 Task: Add a timeline in the project CarveWorks for the epic 'Test Environment Management' from 2024/06/02 to 2024/12/24. Add a timeline in the project CarveWorks for the epic 'Compliance Management' from 2024/03/02 to 2024/10/25. Add a timeline in the project CarveWorks for the epic 'Cloud Cost Optimization' from 2023/06/06 to 2025/10/12
Action: Mouse moved to (216, 65)
Screenshot: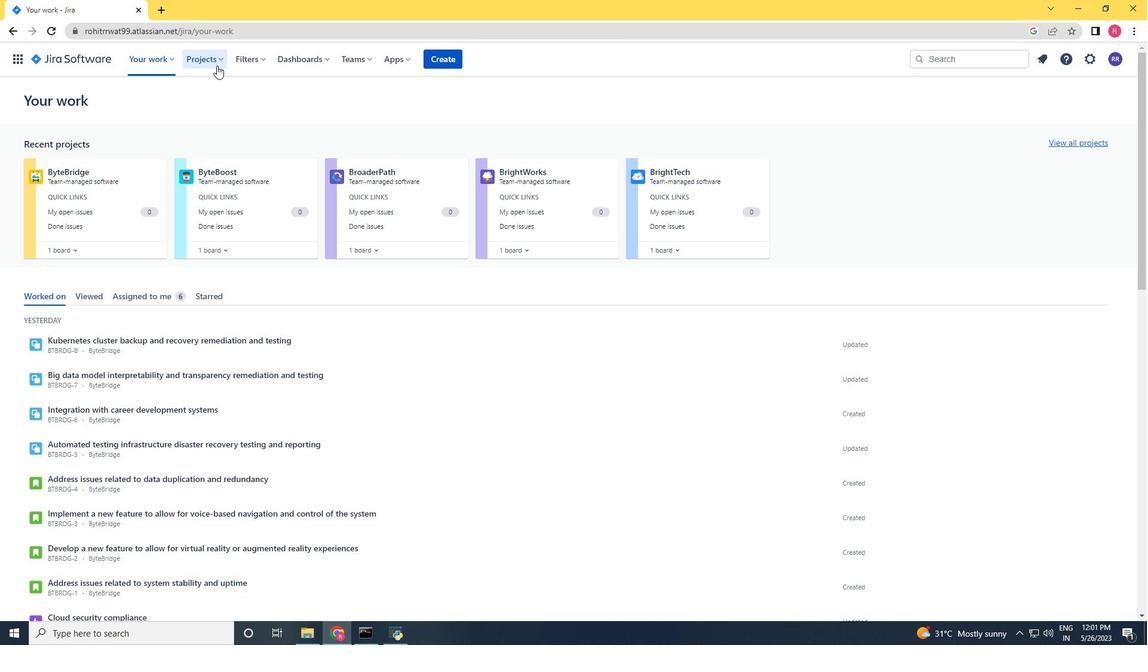 
Action: Mouse pressed left at (216, 65)
Screenshot: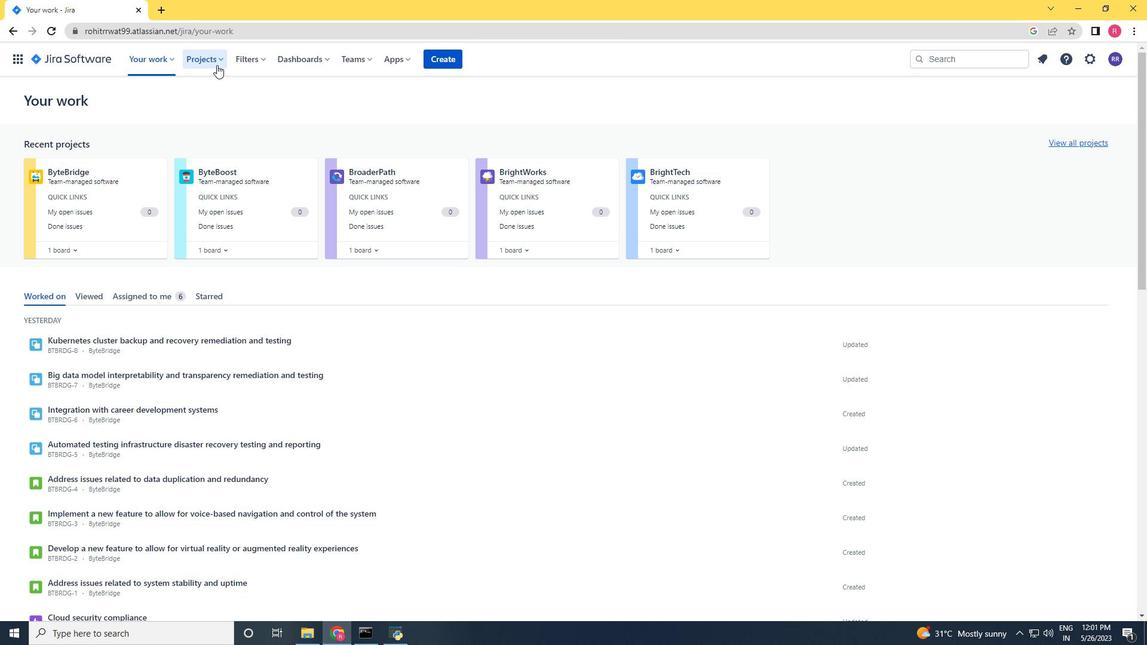 
Action: Mouse moved to (298, 121)
Screenshot: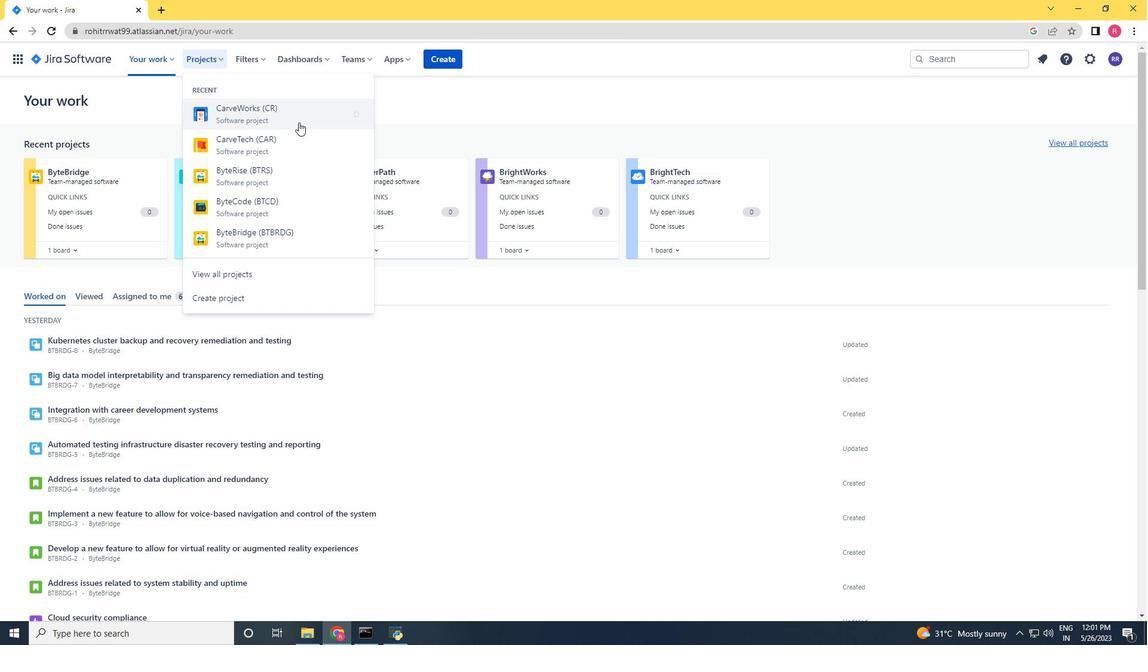 
Action: Mouse pressed left at (298, 121)
Screenshot: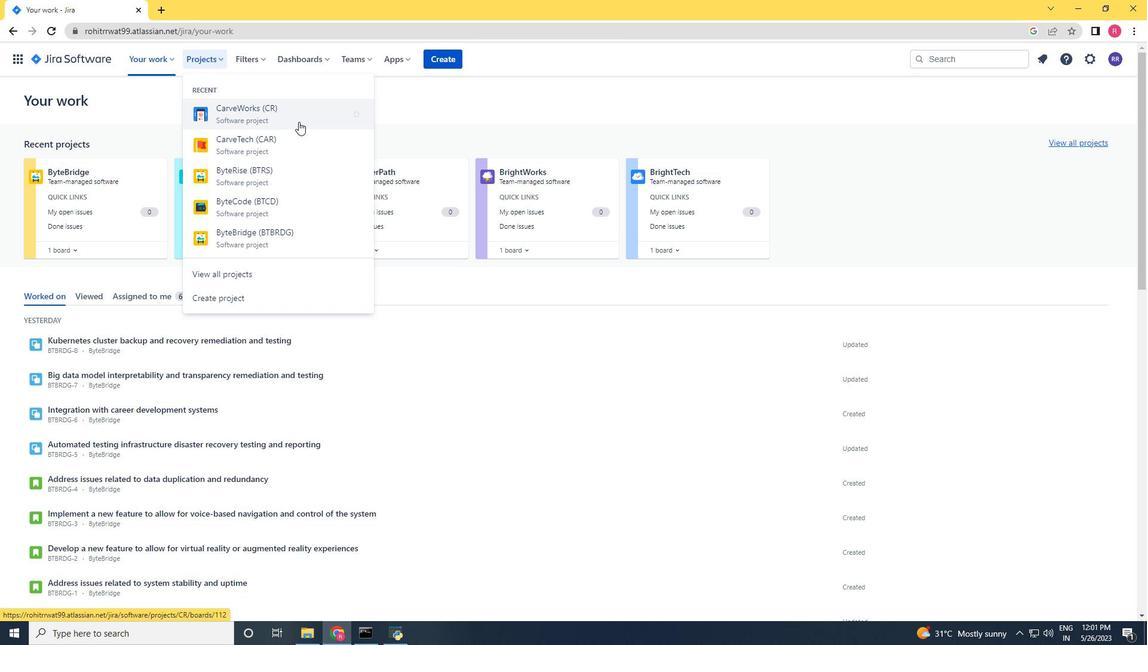 
Action: Mouse moved to (64, 178)
Screenshot: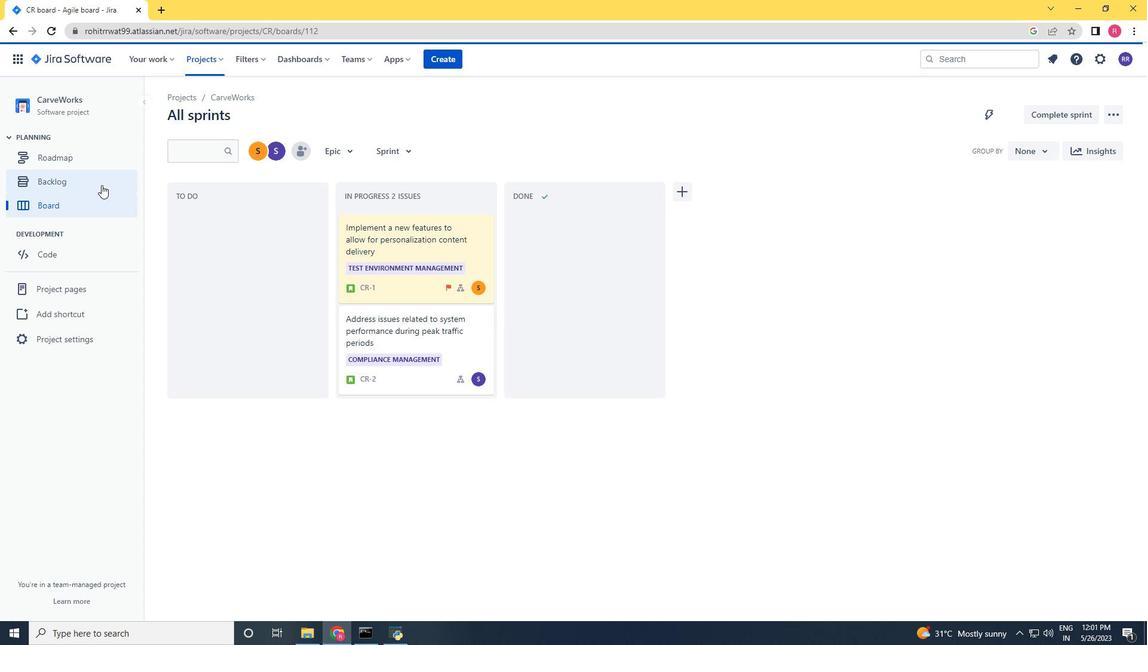 
Action: Mouse pressed left at (64, 178)
Screenshot: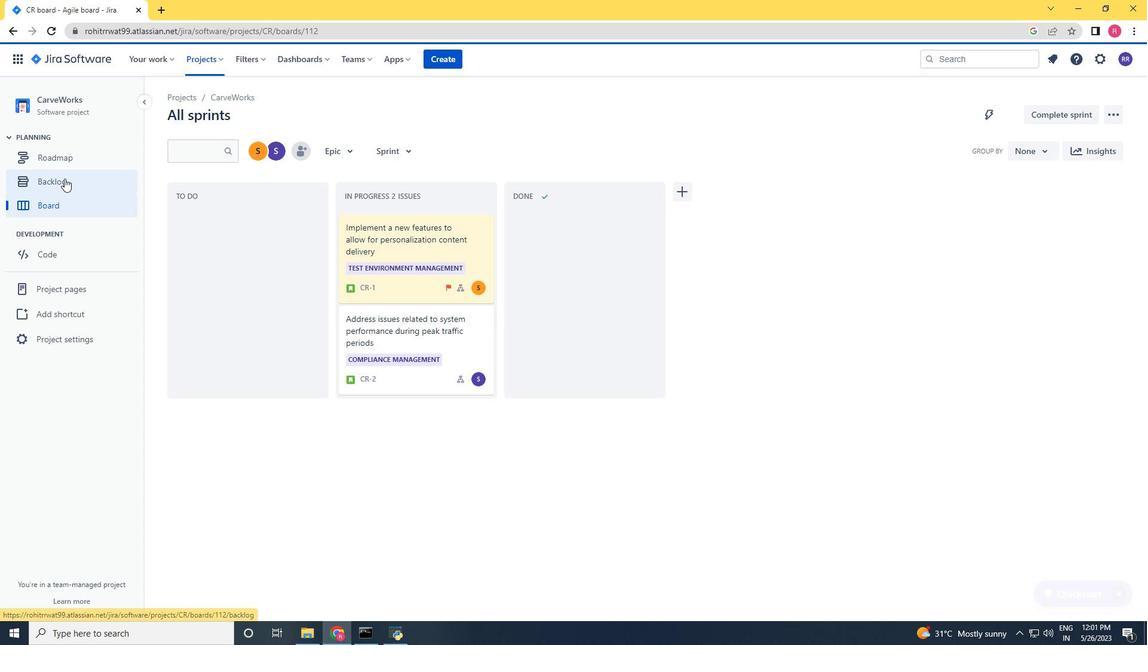 
Action: Mouse moved to (772, 357)
Screenshot: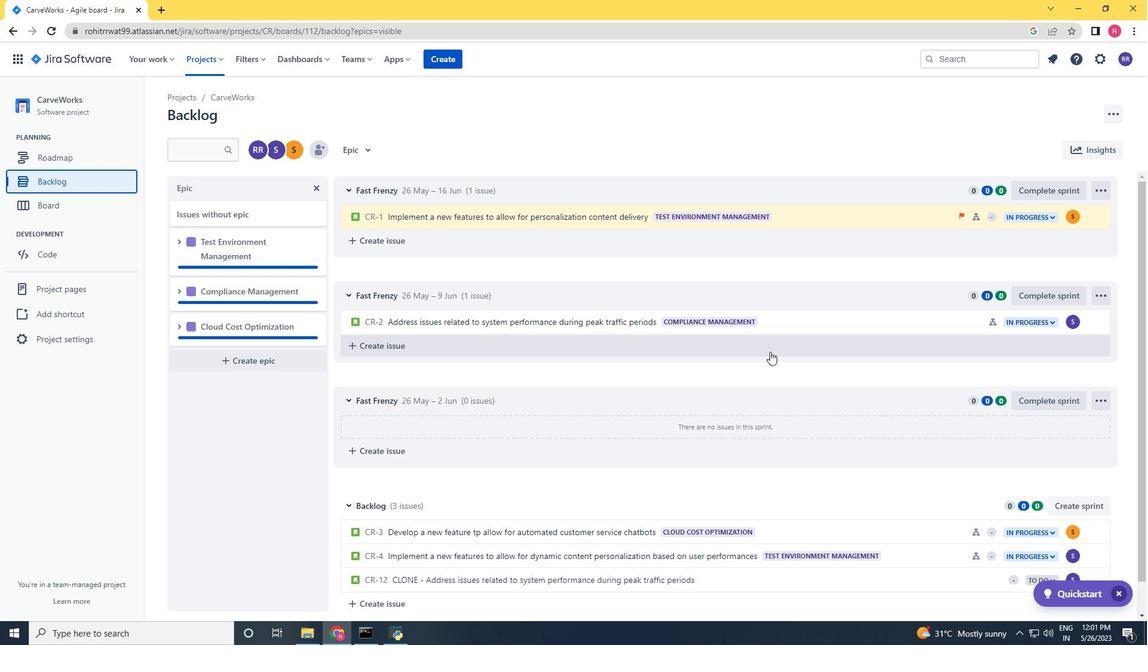 
Action: Mouse scrolled (802, 359) with delta (0, 0)
Screenshot: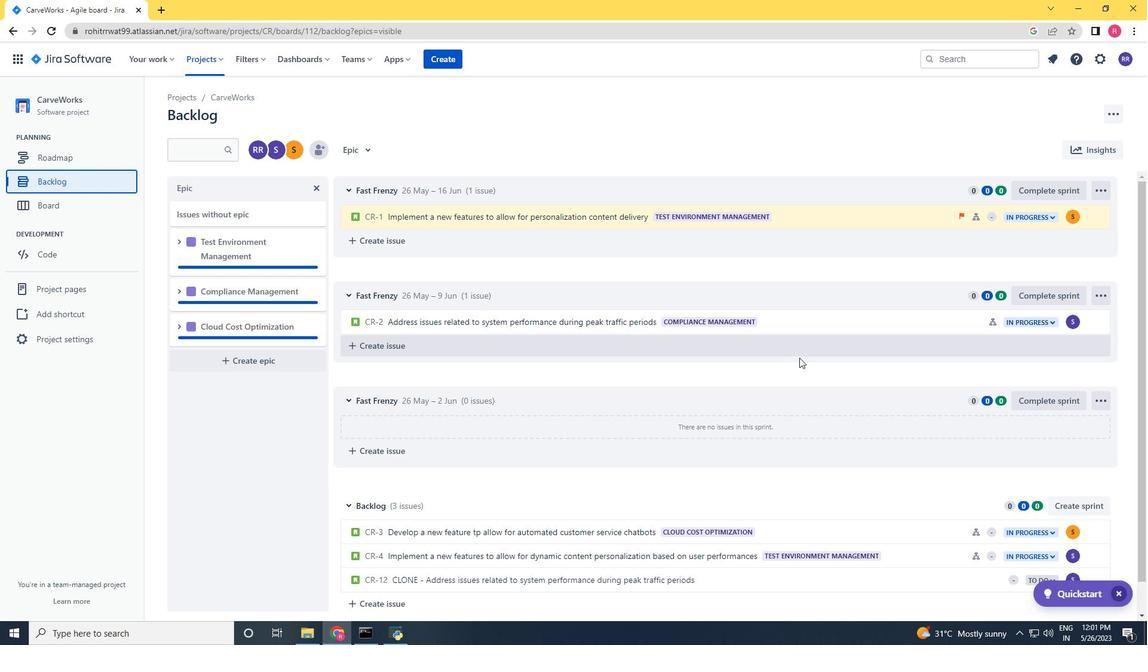 
Action: Mouse moved to (573, 329)
Screenshot: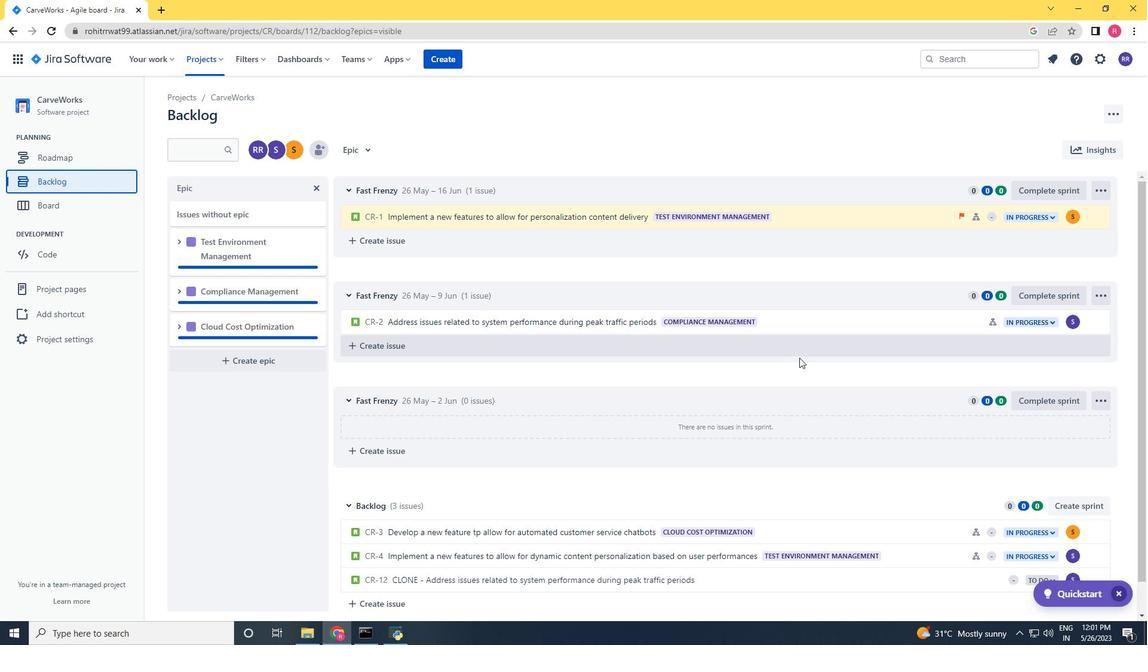 
Action: Mouse scrolled (803, 359) with delta (0, 0)
Screenshot: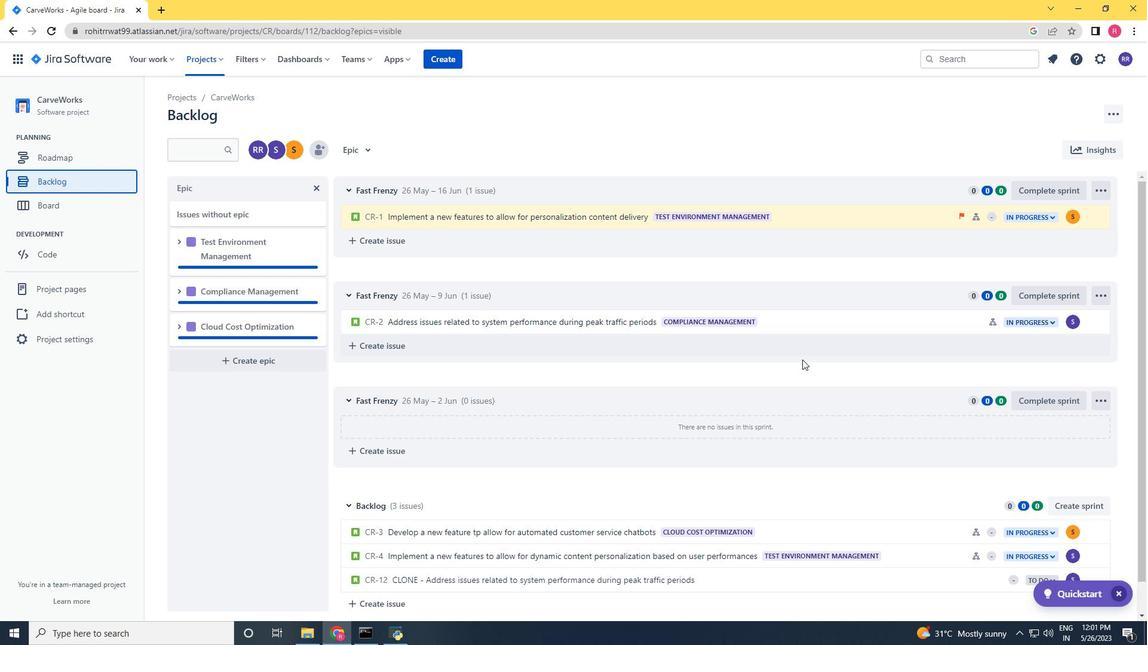 
Action: Mouse moved to (476, 310)
Screenshot: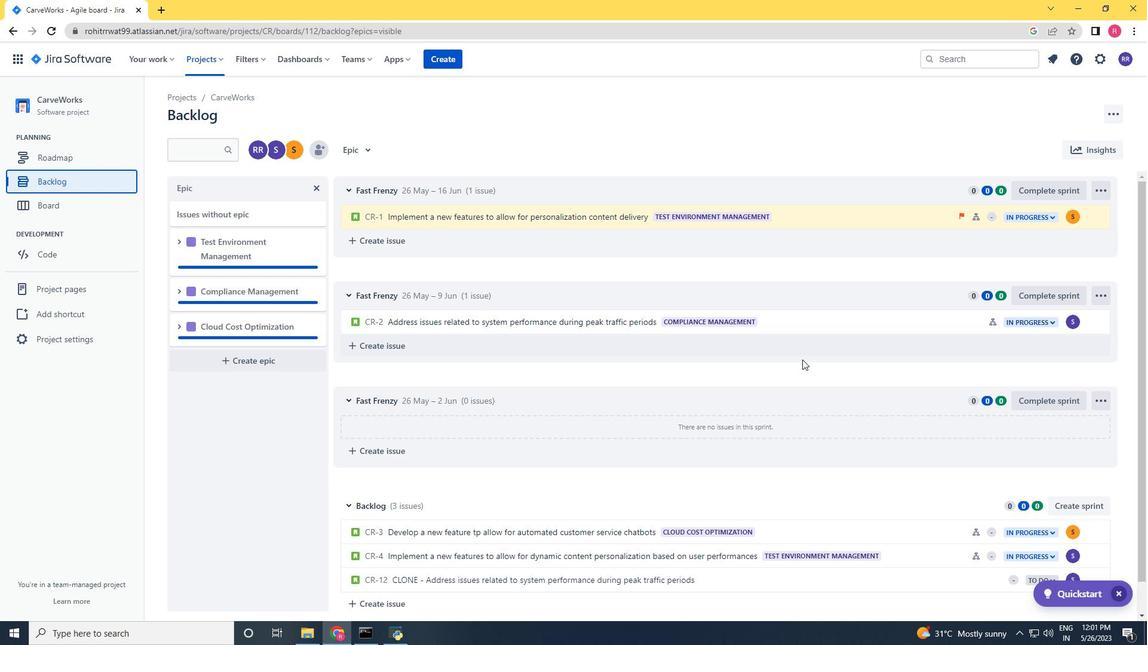 
Action: Mouse scrolled (804, 360) with delta (0, 0)
Screenshot: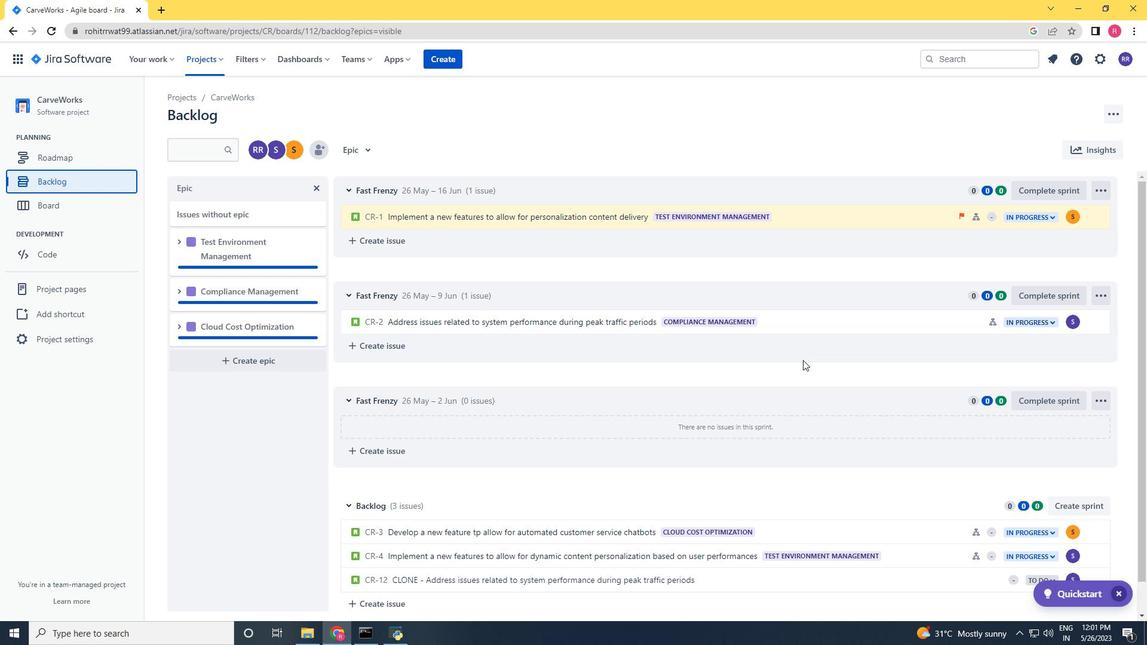 
Action: Mouse moved to (391, 289)
Screenshot: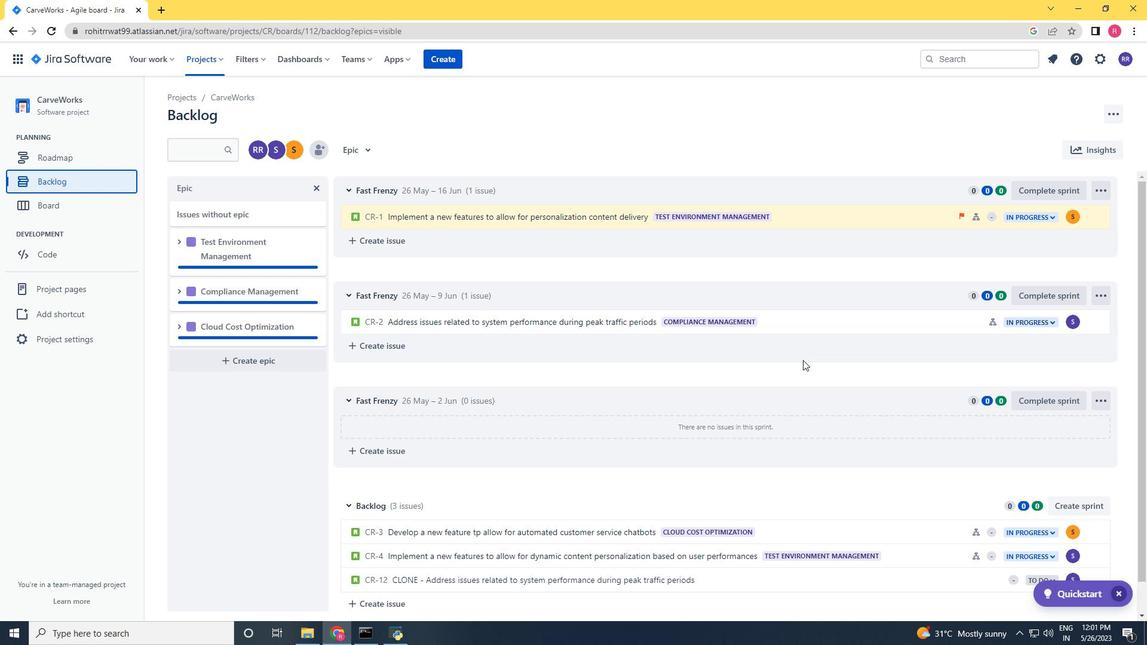 
Action: Mouse scrolled (804, 360) with delta (0, 0)
Screenshot: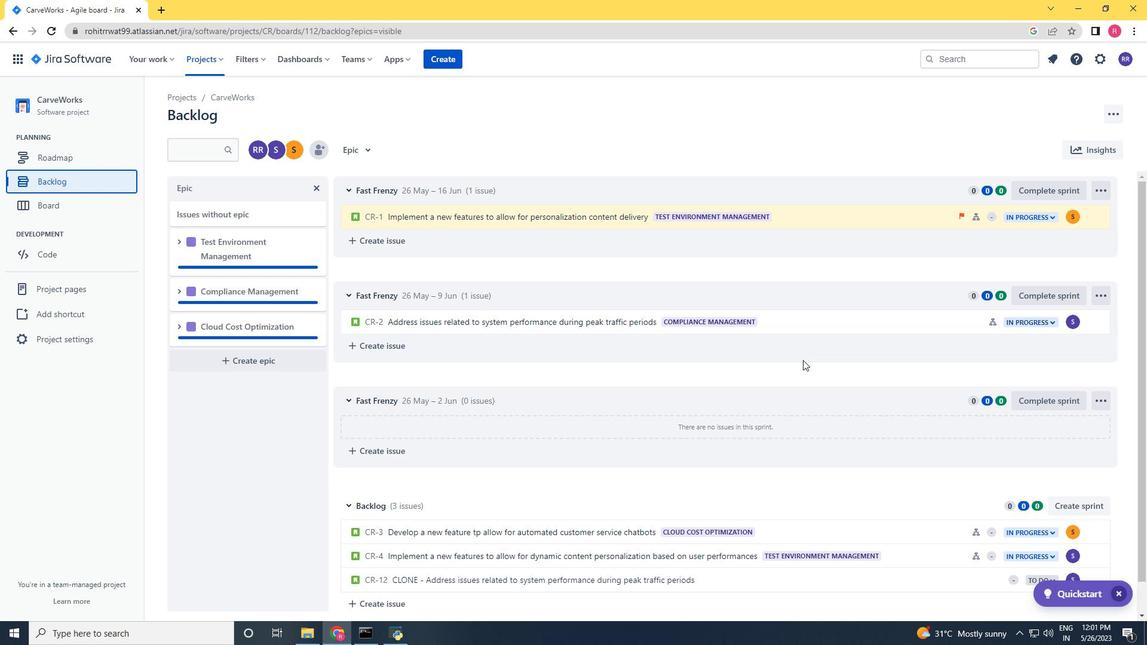 
Action: Mouse moved to (176, 241)
Screenshot: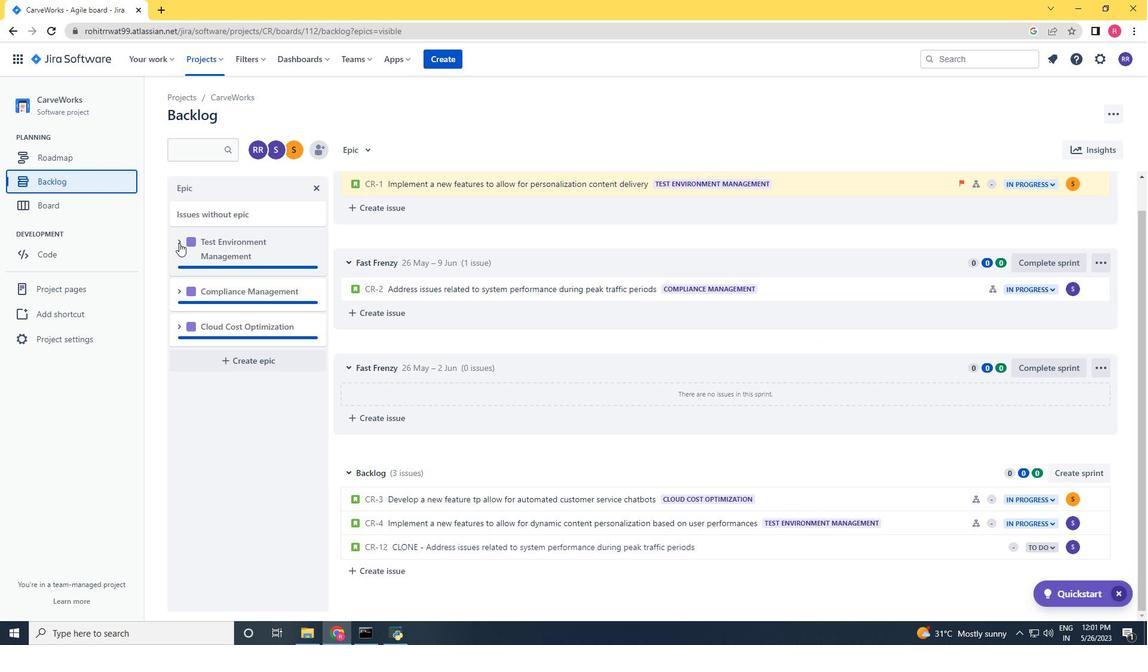 
Action: Mouse pressed left at (176, 241)
Screenshot: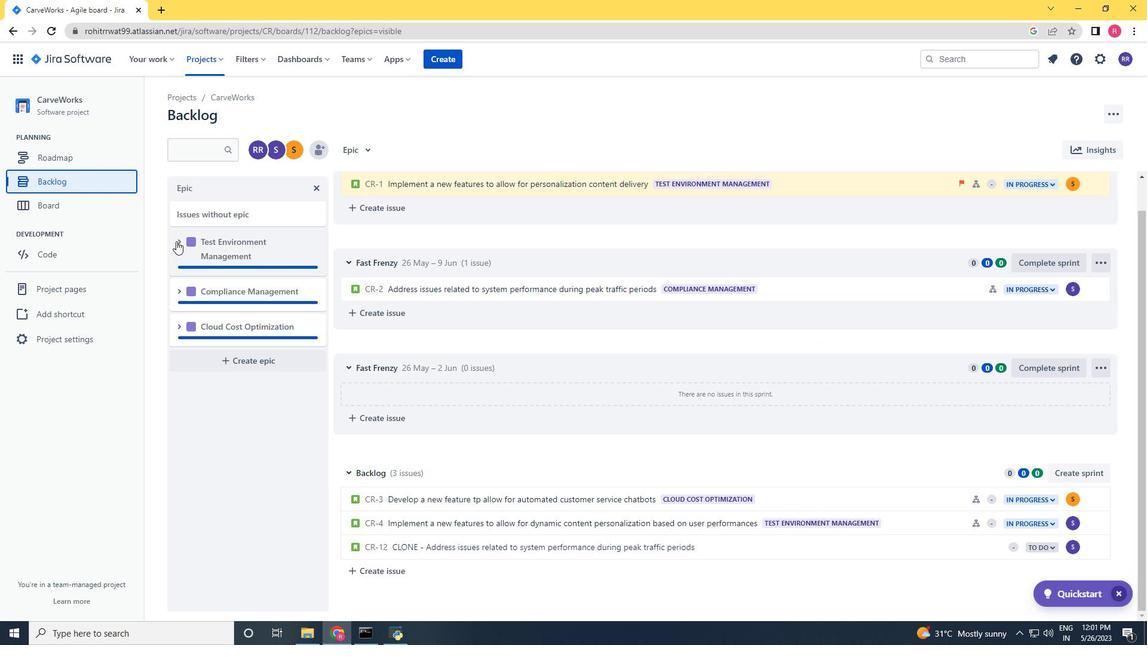 
Action: Mouse moved to (224, 297)
Screenshot: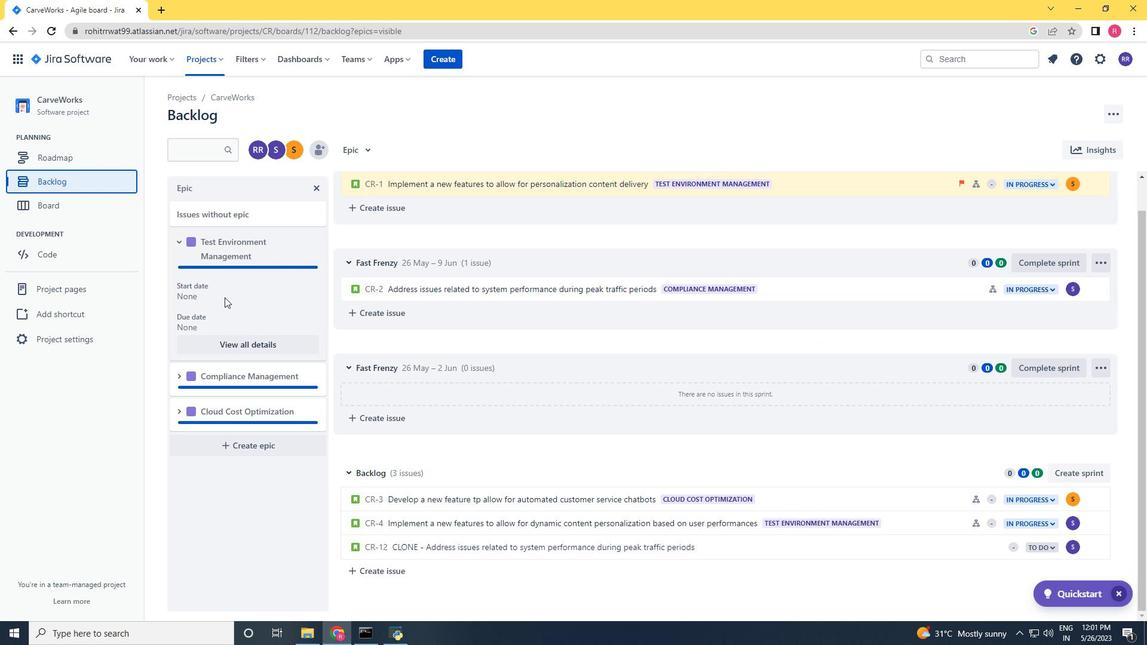 
Action: Mouse scrolled (224, 296) with delta (0, 0)
Screenshot: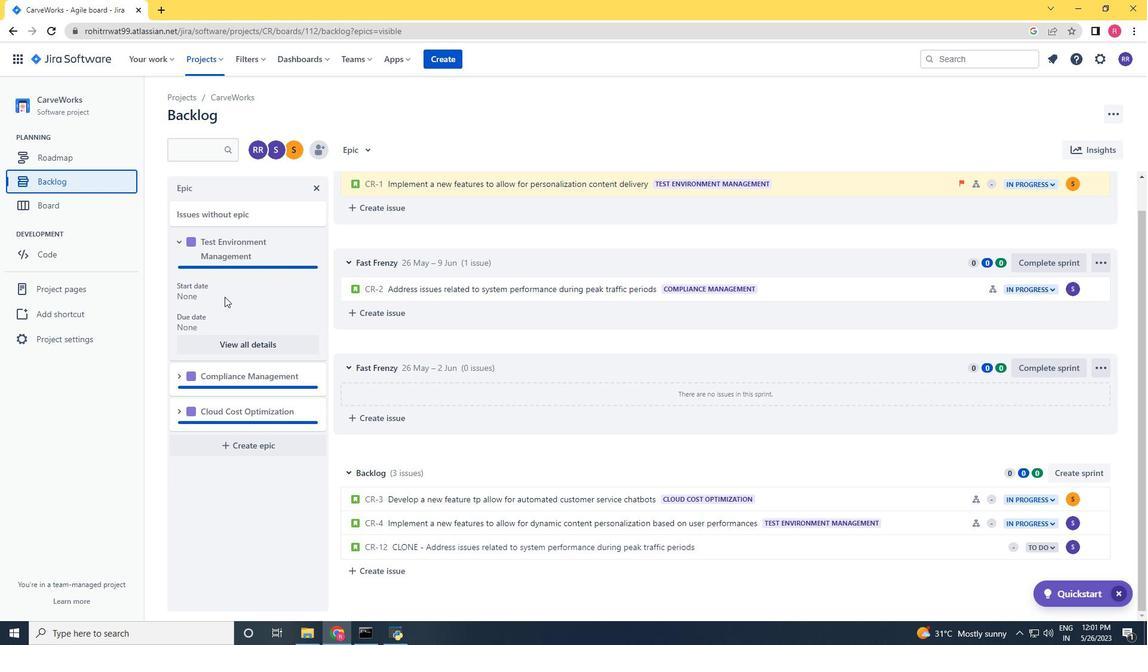 
Action: Mouse scrolled (224, 296) with delta (0, 0)
Screenshot: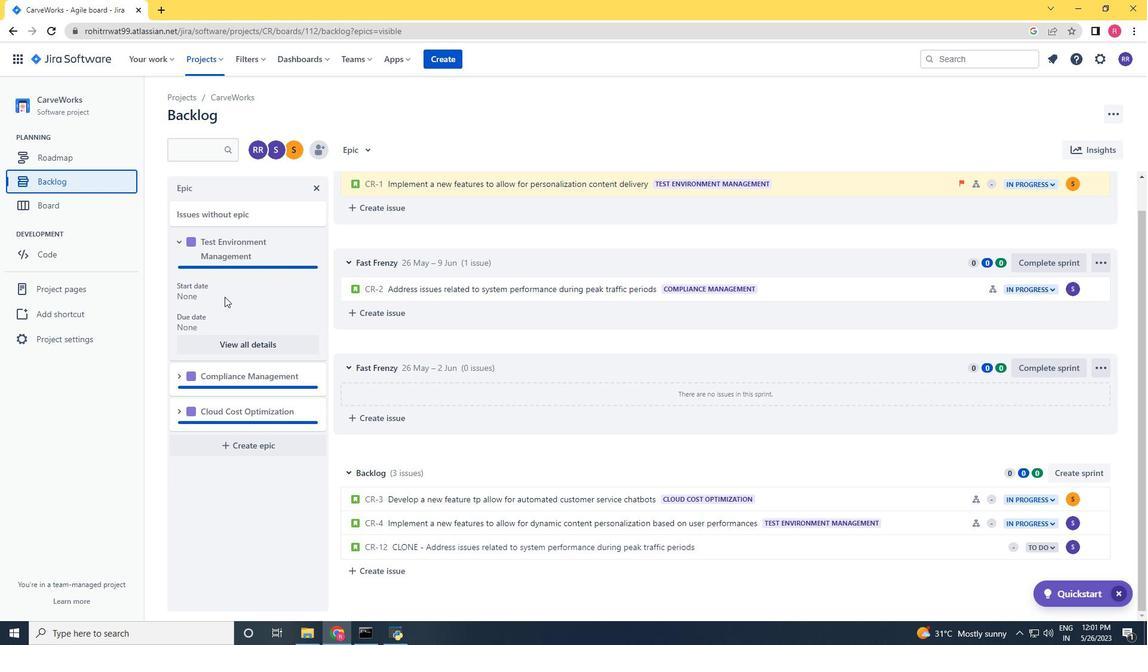 
Action: Mouse scrolled (224, 296) with delta (0, 0)
Screenshot: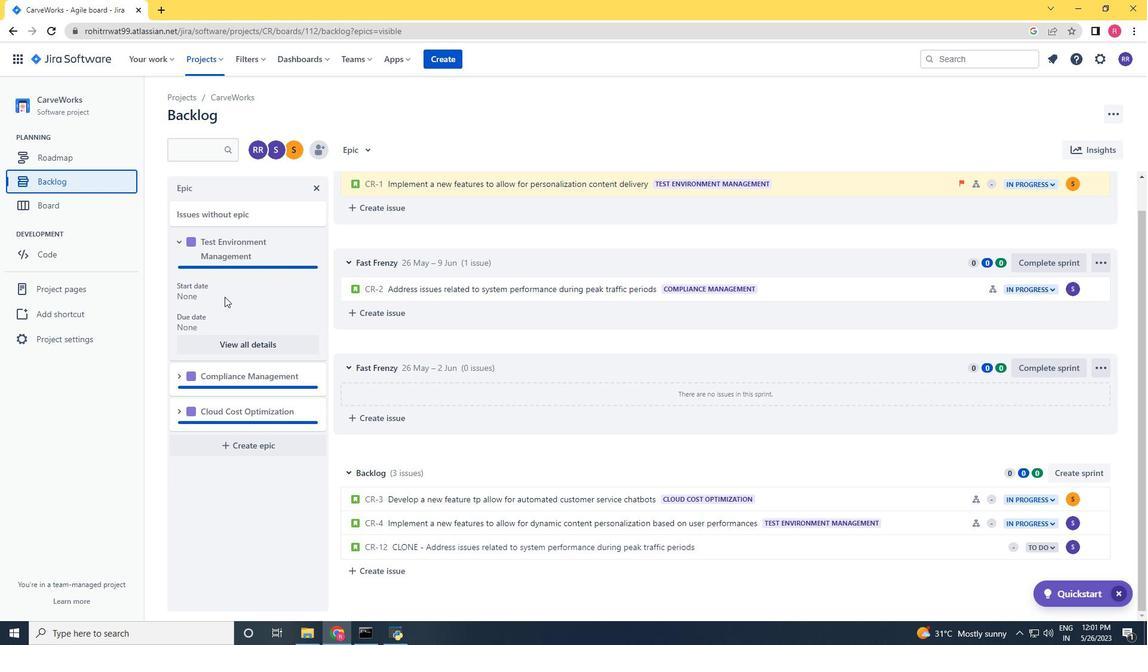 
Action: Mouse moved to (246, 343)
Screenshot: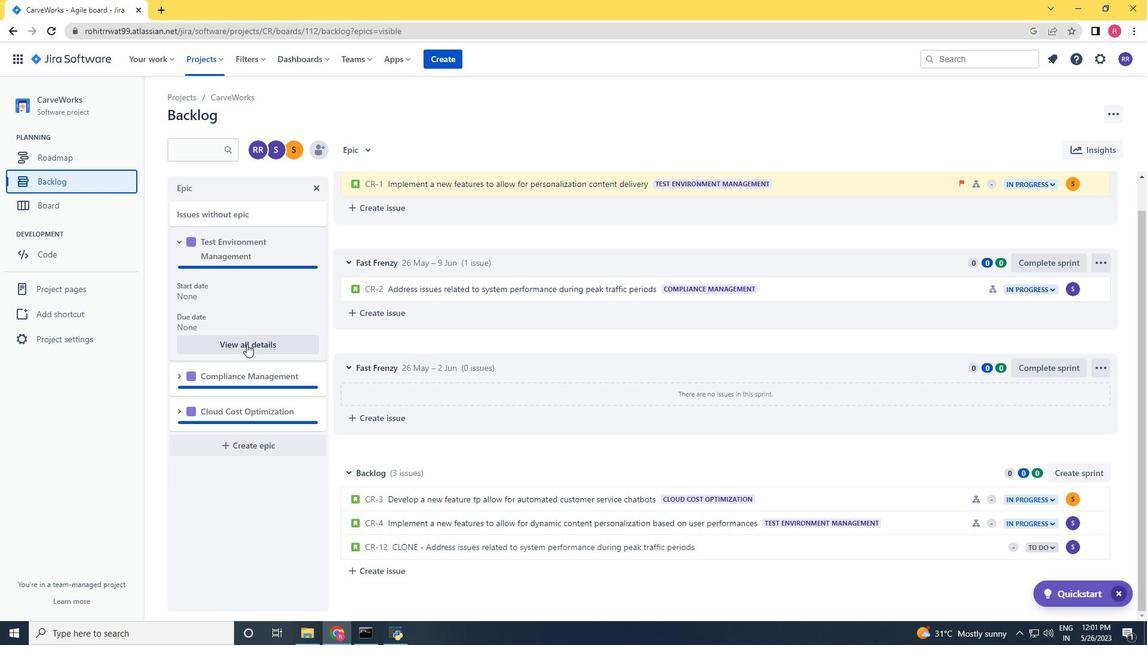 
Action: Mouse pressed left at (246, 343)
Screenshot: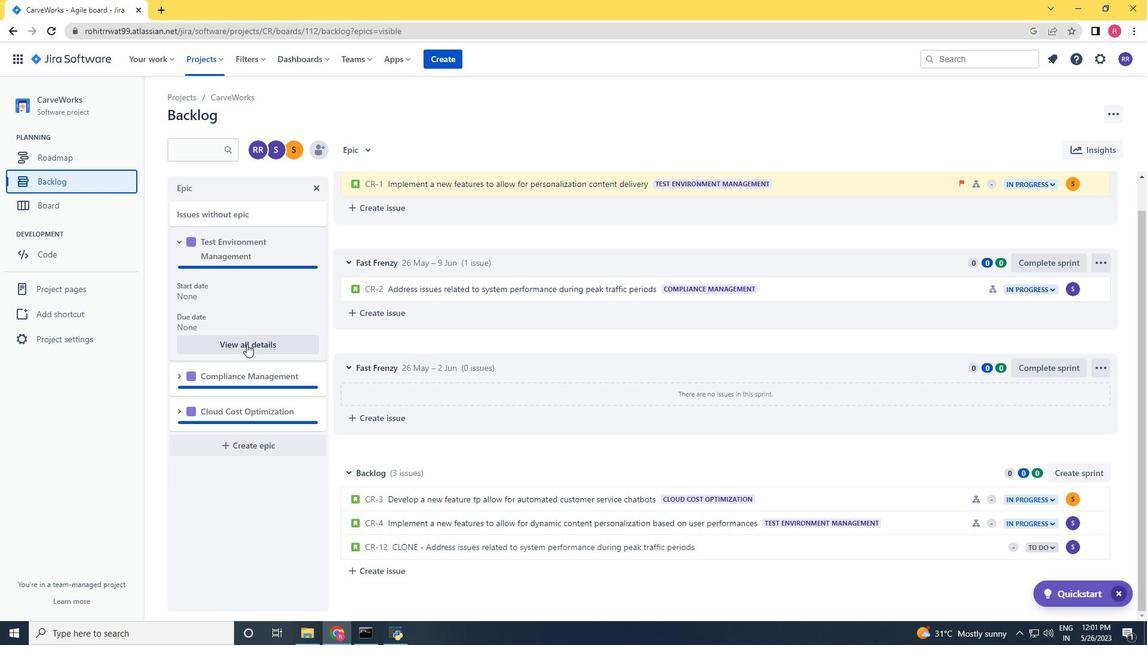 
Action: Mouse moved to (1042, 431)
Screenshot: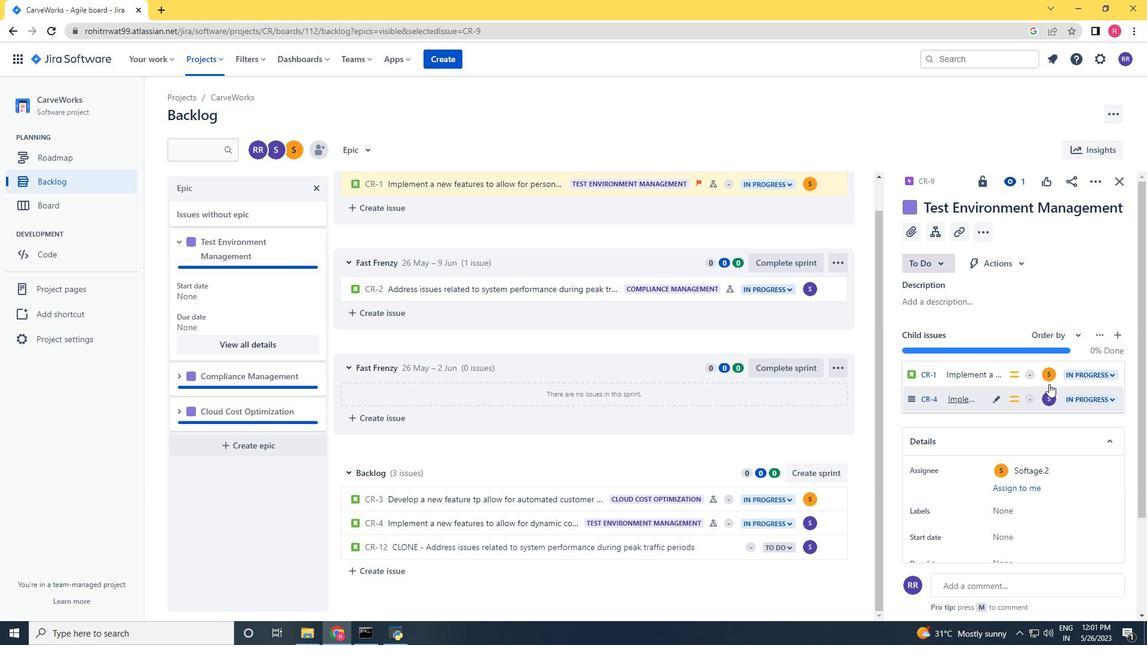 
Action: Mouse scrolled (1042, 430) with delta (0, 0)
Screenshot: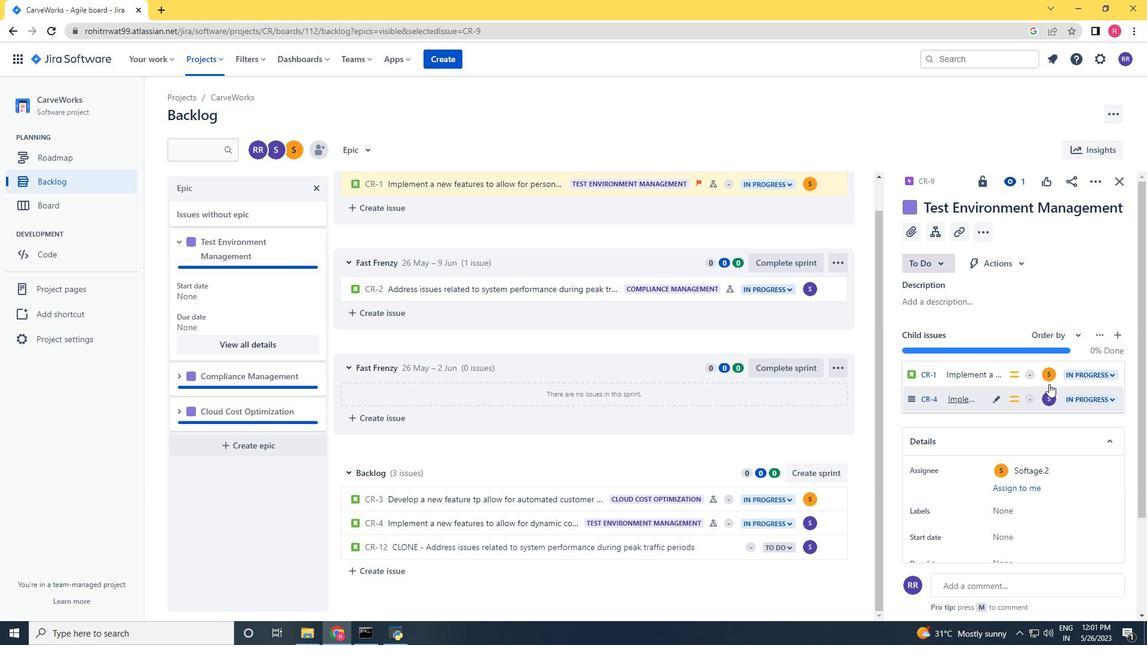 
Action: Mouse moved to (1038, 443)
Screenshot: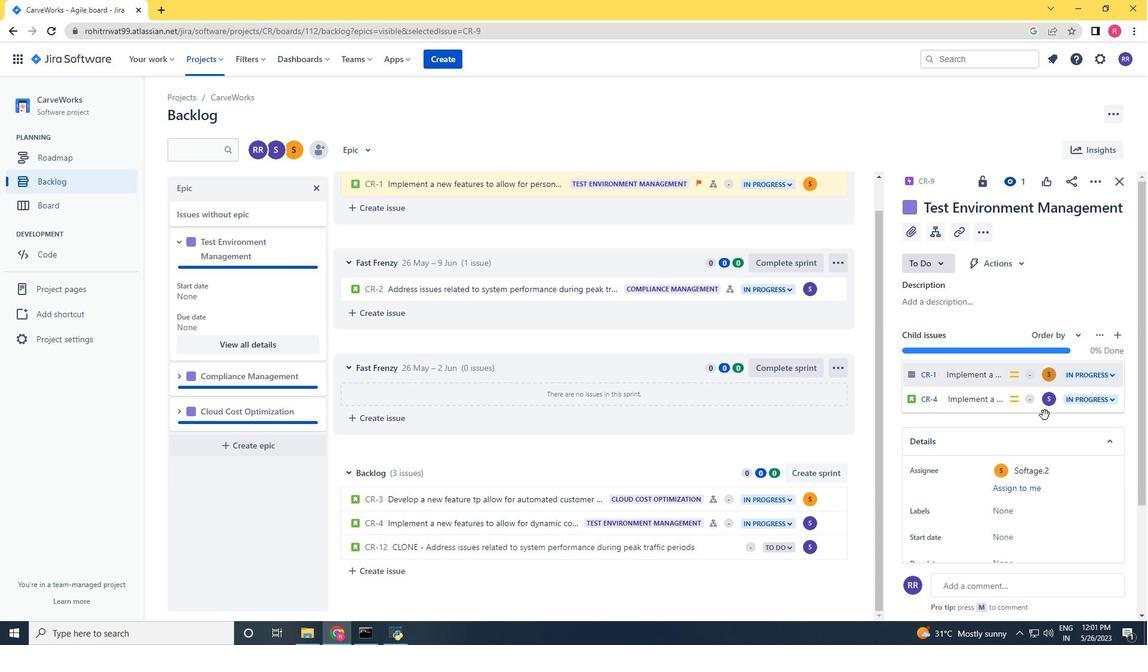 
Action: Mouse scrolled (1038, 442) with delta (0, 0)
Screenshot: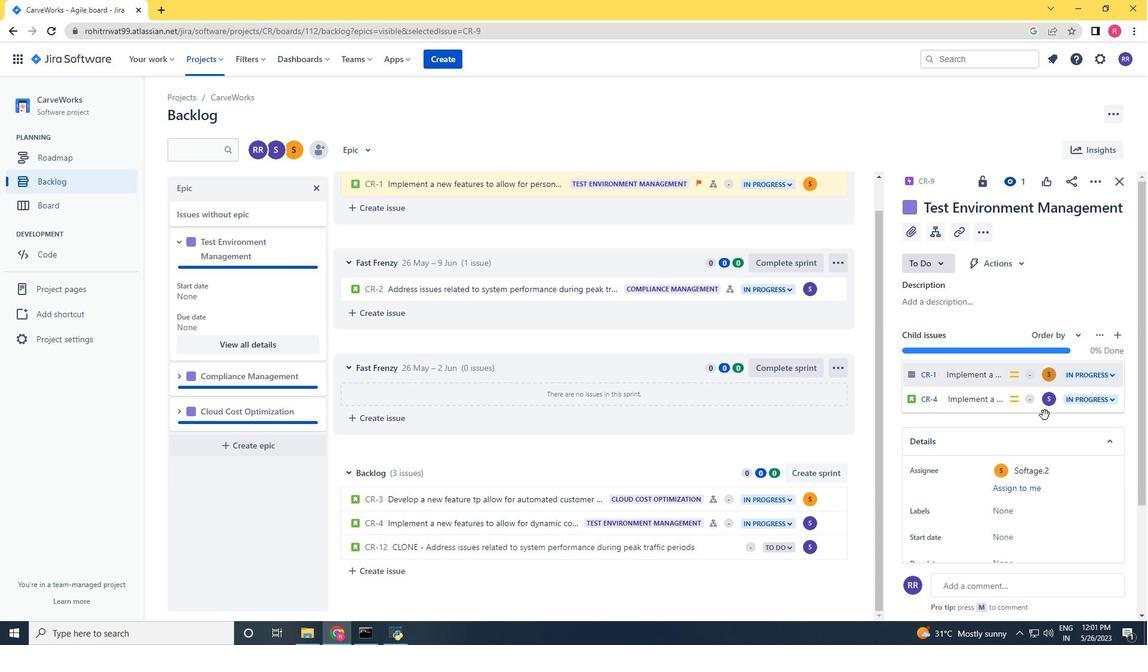 
Action: Mouse moved to (1038, 444)
Screenshot: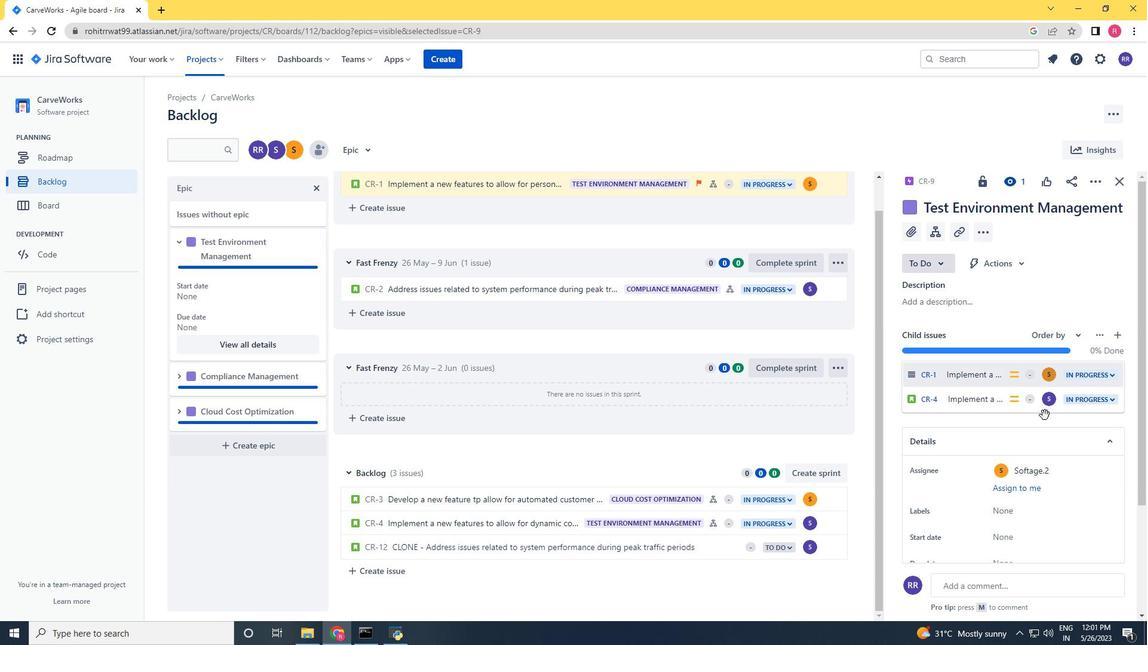 
Action: Mouse scrolled (1038, 443) with delta (0, 0)
Screenshot: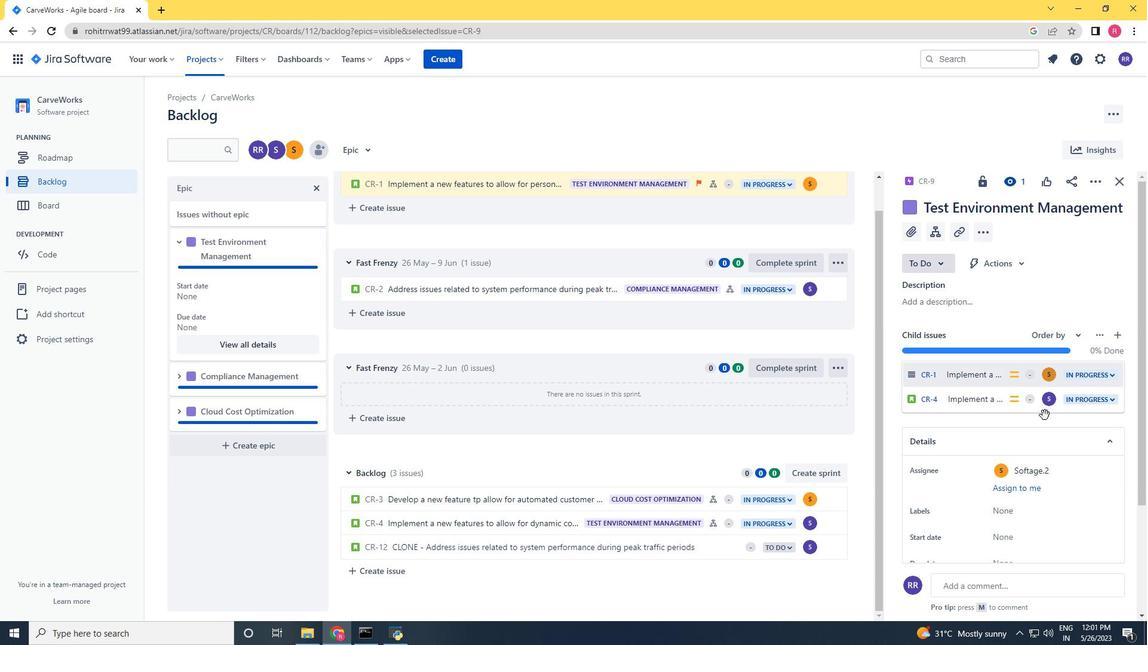 
Action: Mouse moved to (1038, 445)
Screenshot: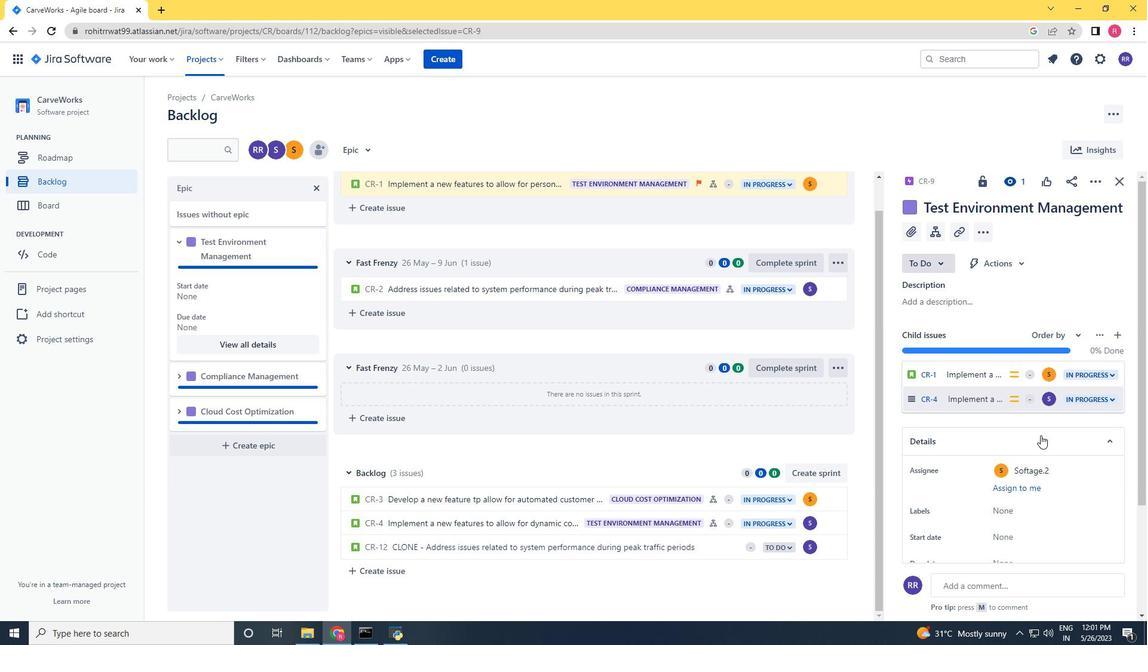 
Action: Mouse scrolled (1038, 444) with delta (0, 0)
Screenshot: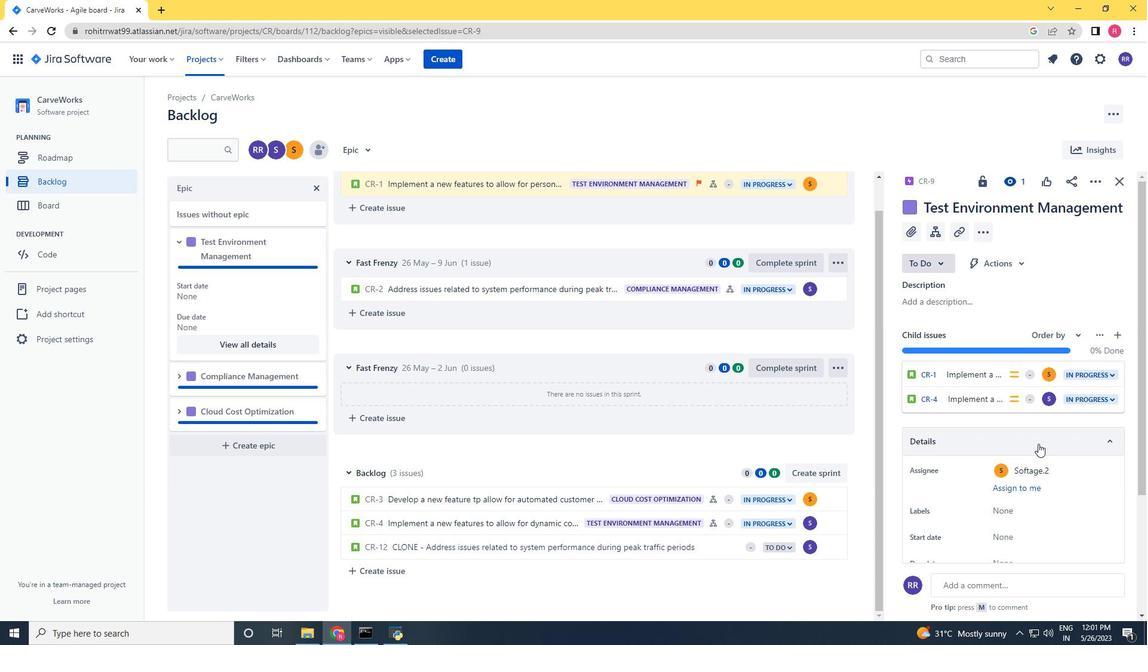 
Action: Mouse moved to (1019, 367)
Screenshot: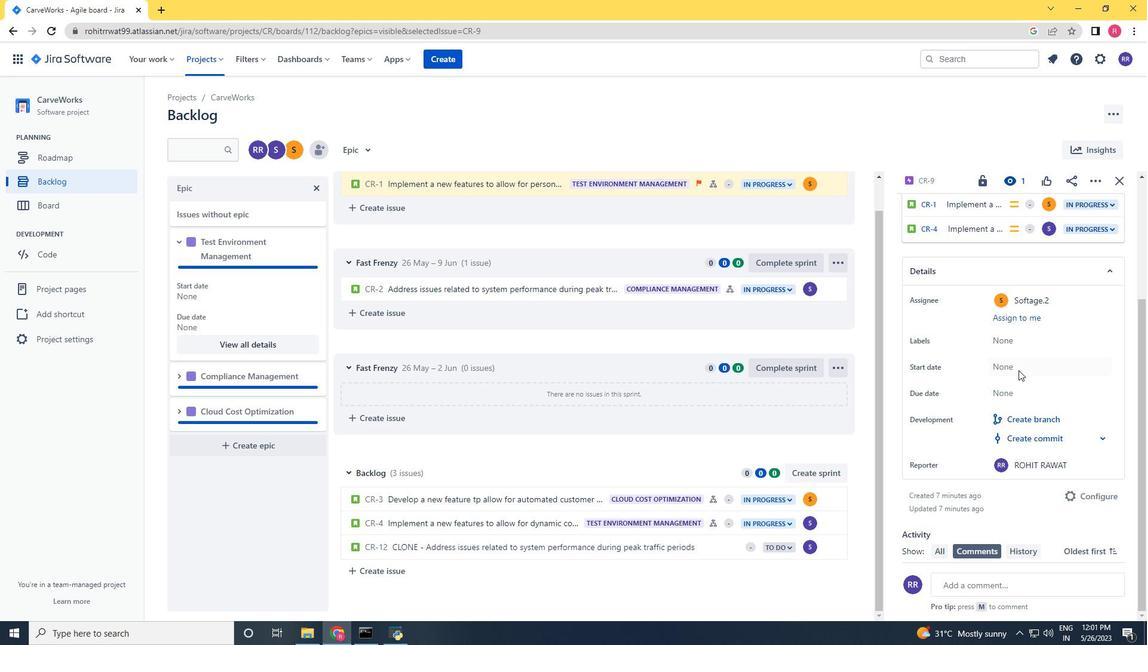 
Action: Mouse pressed left at (1019, 367)
Screenshot: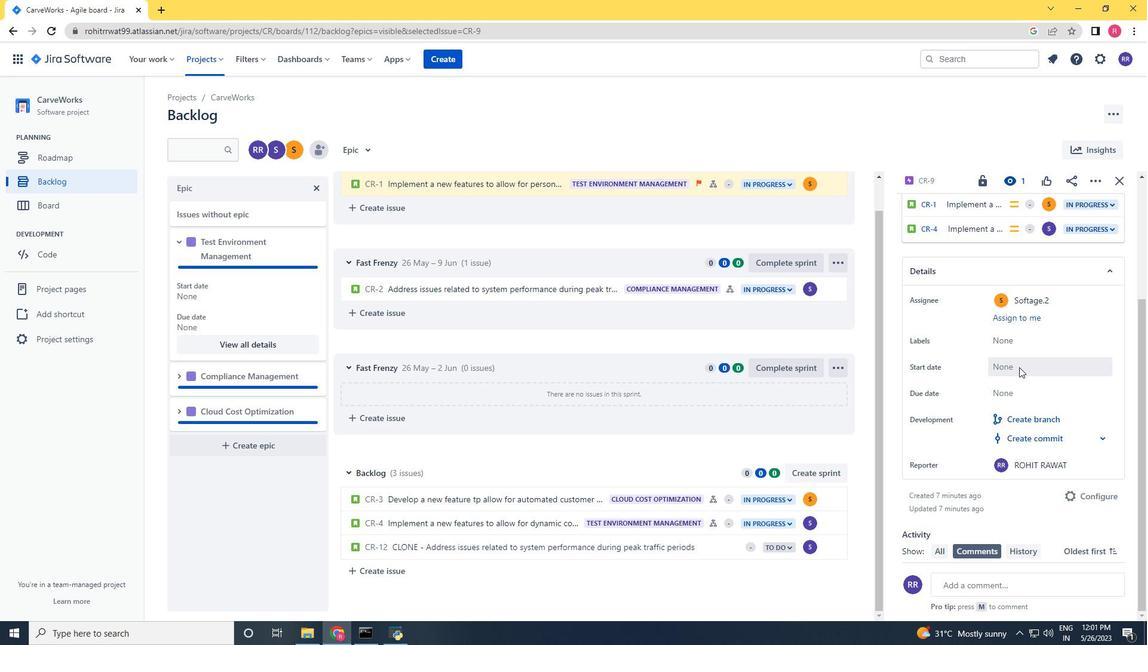 
Action: Mouse moved to (1124, 404)
Screenshot: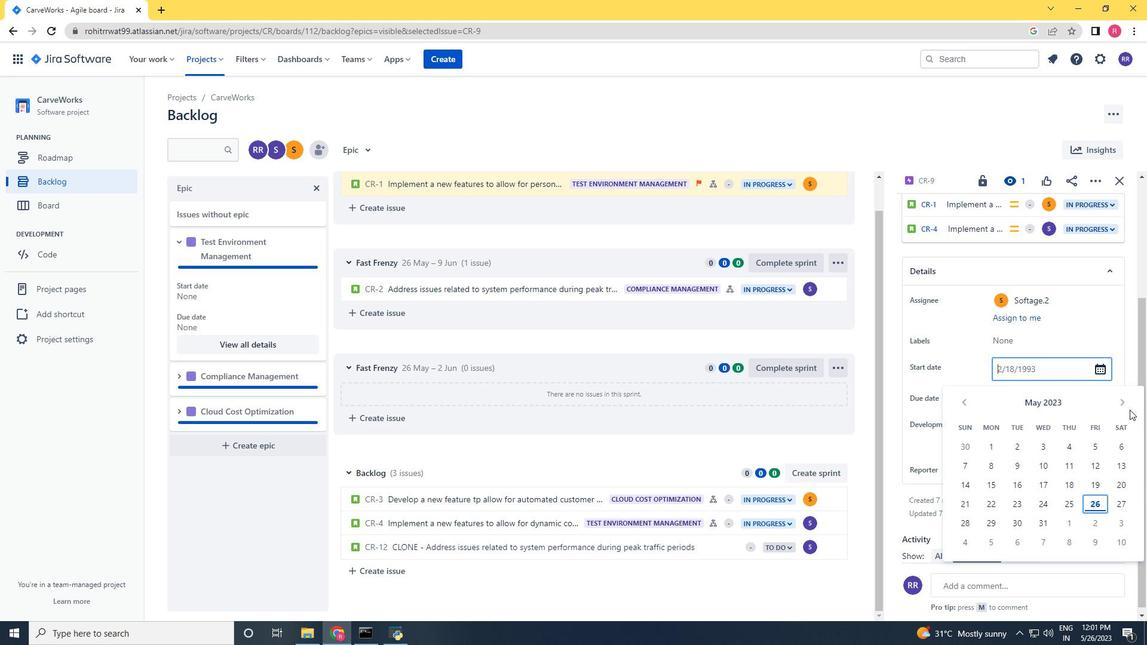 
Action: Mouse pressed left at (1124, 404)
Screenshot: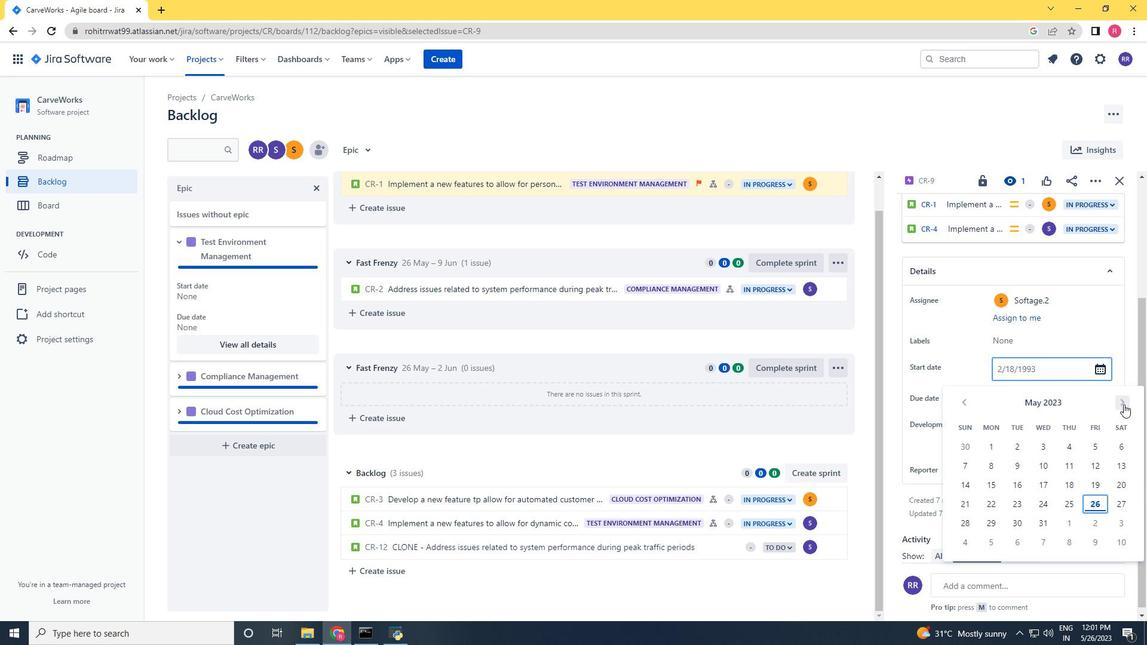
Action: Mouse pressed left at (1124, 404)
Screenshot: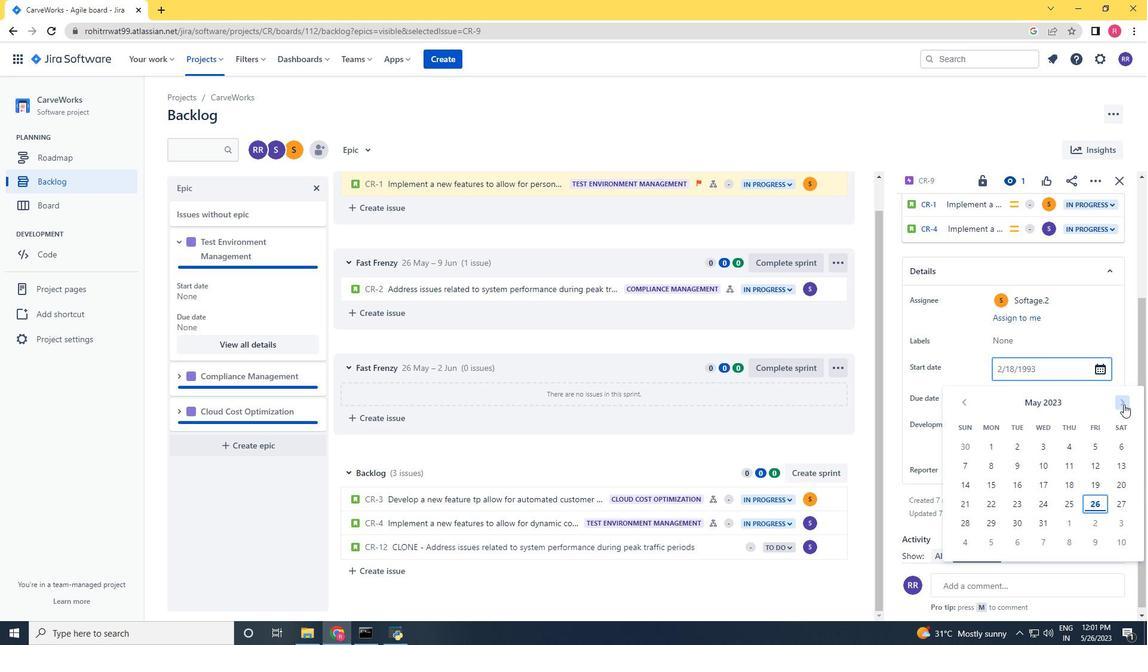 
Action: Mouse pressed left at (1124, 404)
Screenshot: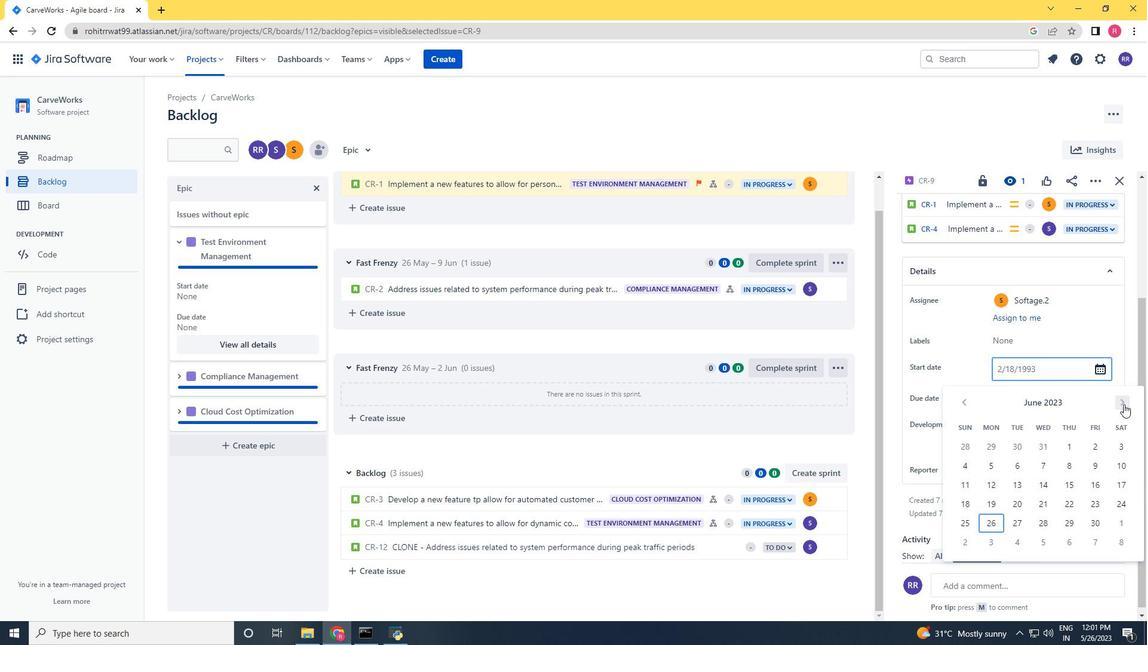 
Action: Mouse pressed left at (1124, 404)
Screenshot: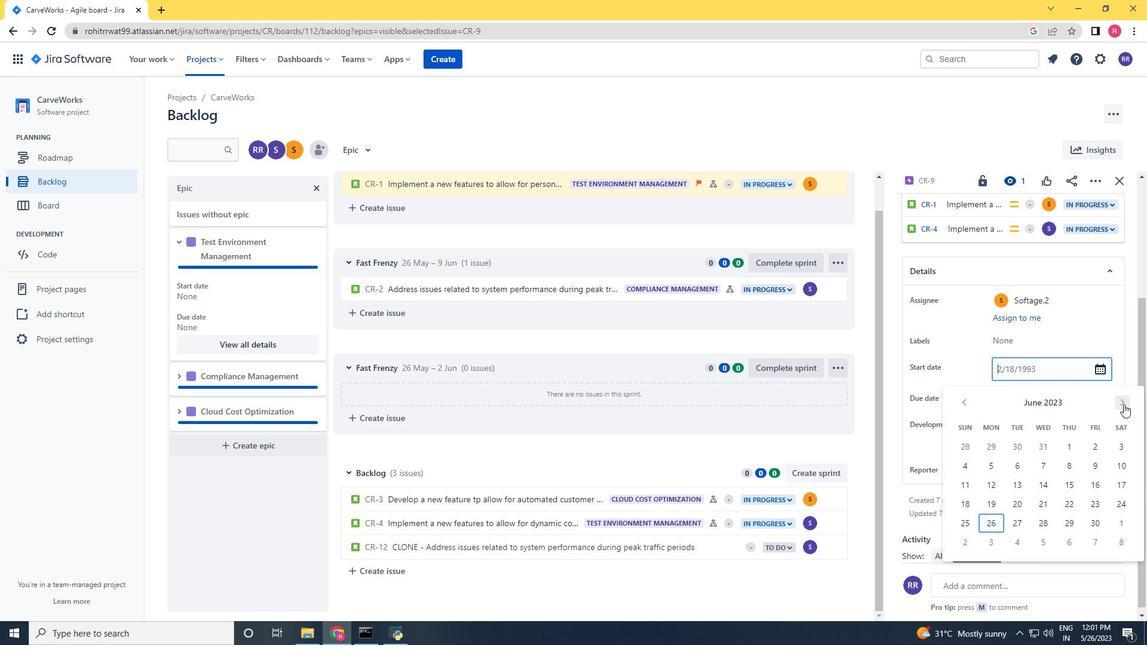 
Action: Mouse pressed left at (1124, 404)
Screenshot: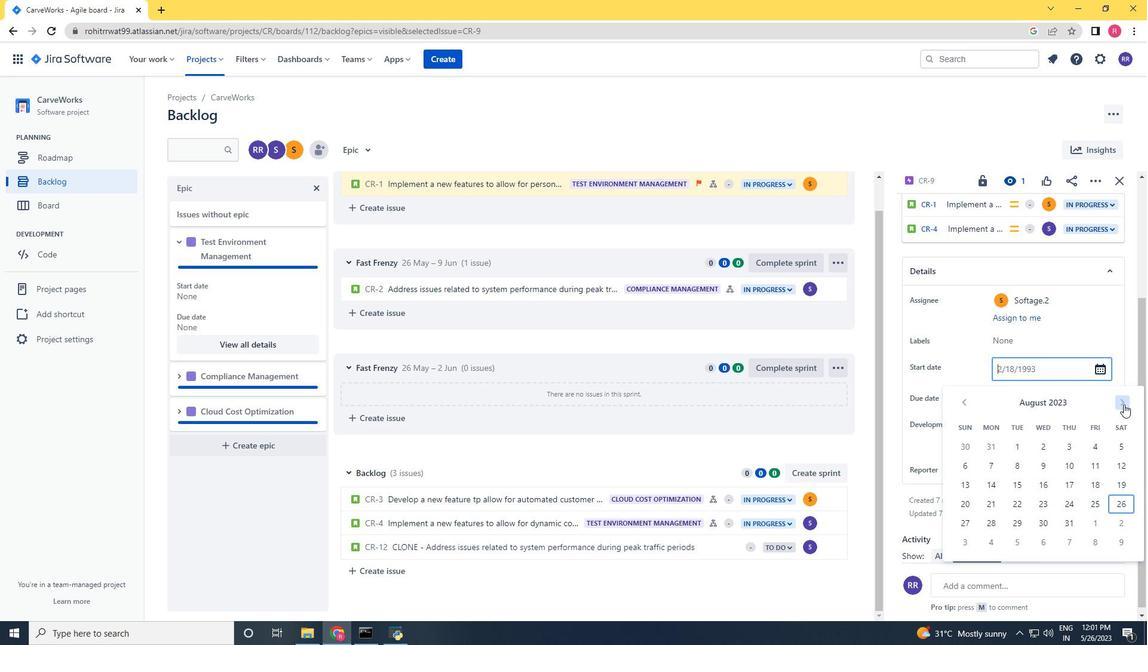 
Action: Mouse pressed left at (1124, 404)
Screenshot: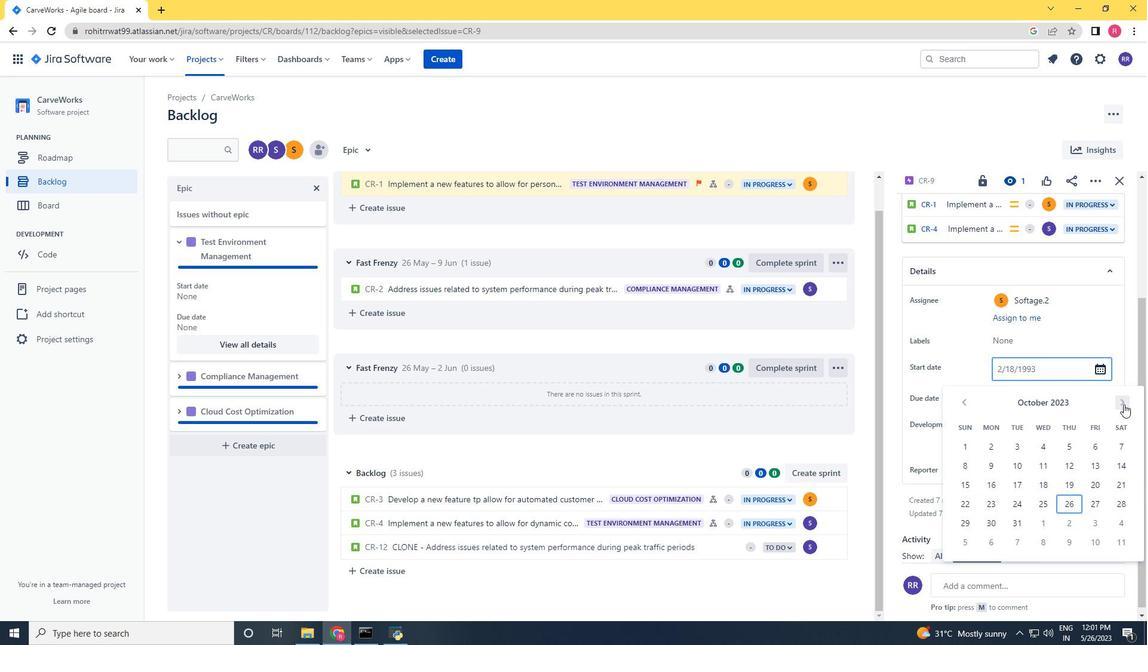 
Action: Mouse pressed left at (1124, 404)
Screenshot: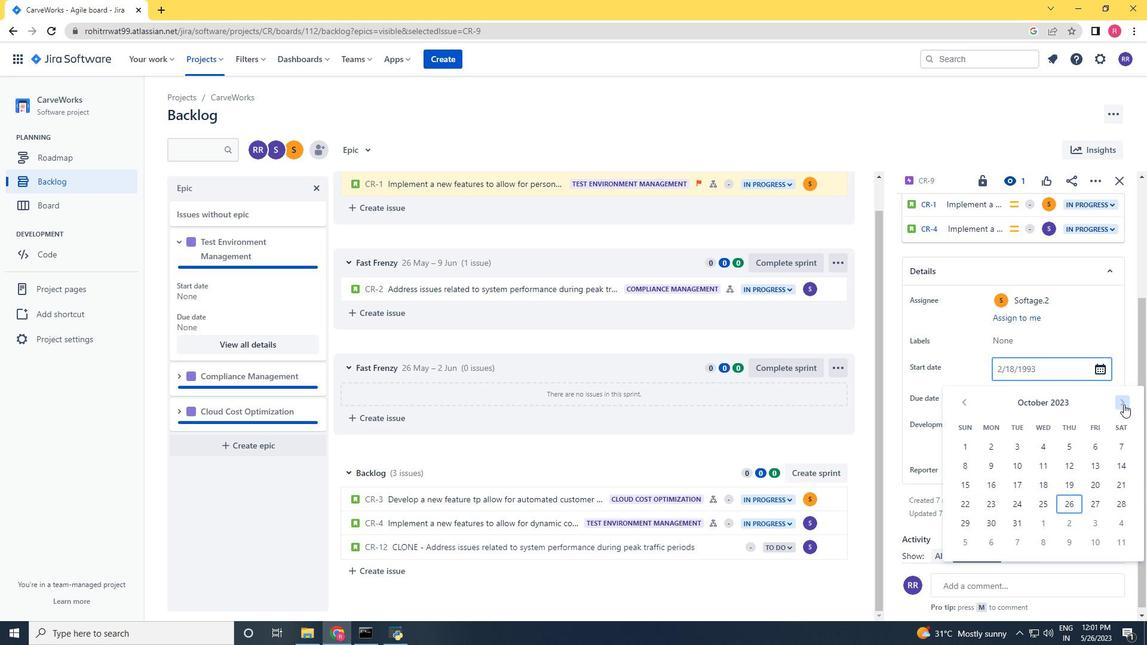 
Action: Mouse pressed left at (1124, 404)
Screenshot: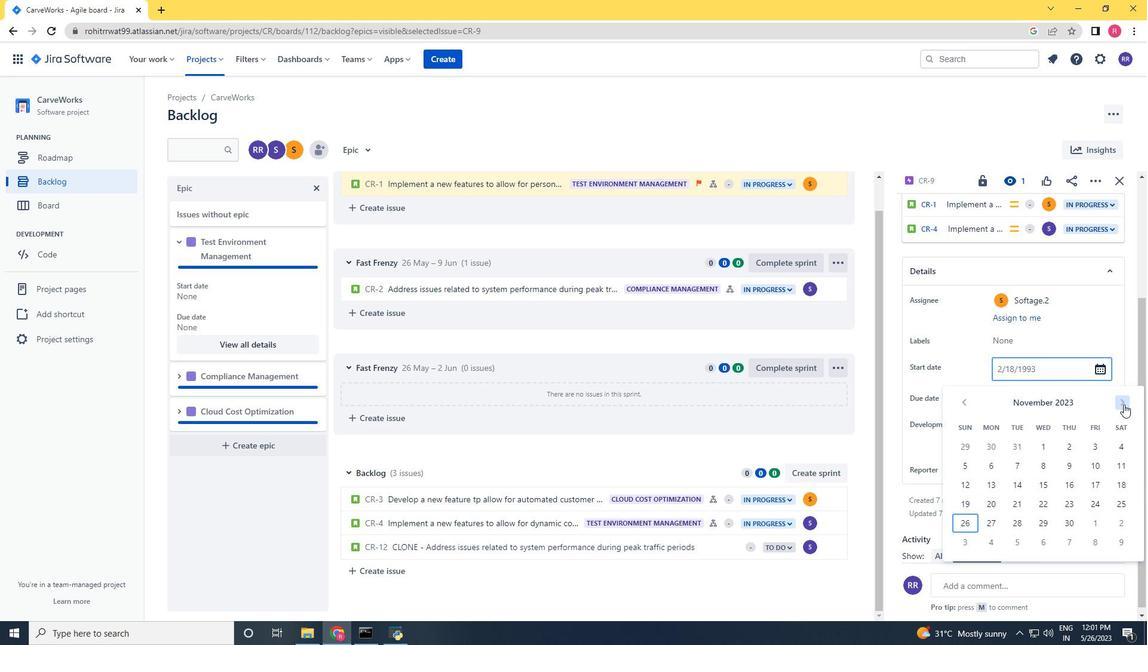 
Action: Mouse pressed left at (1124, 404)
Screenshot: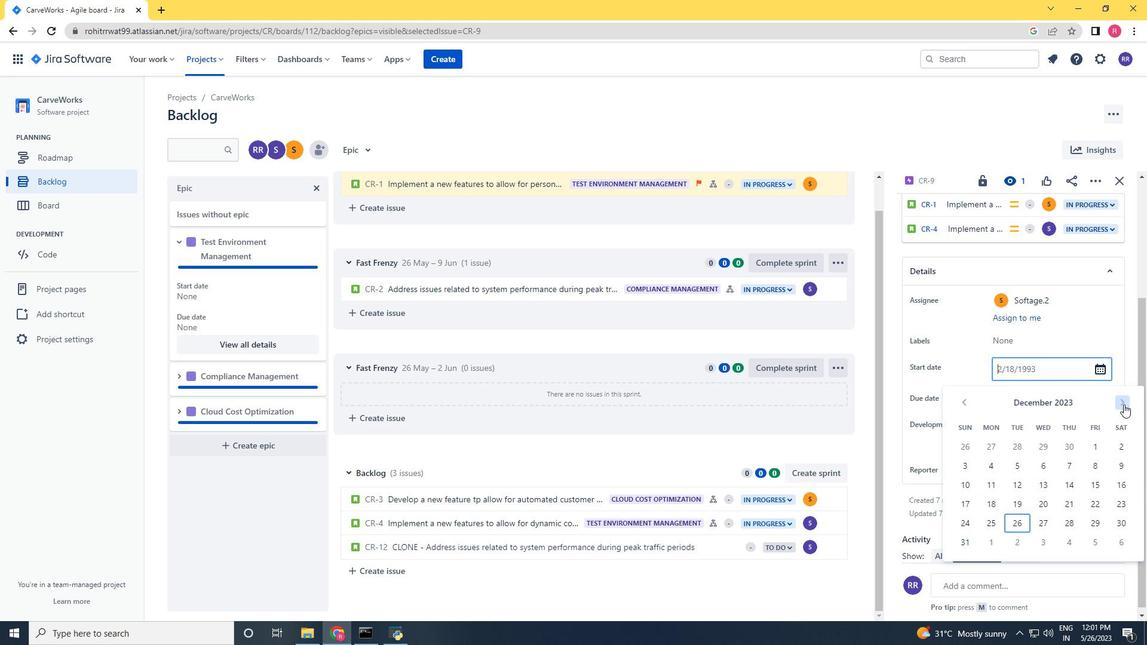 
Action: Mouse pressed left at (1124, 404)
Screenshot: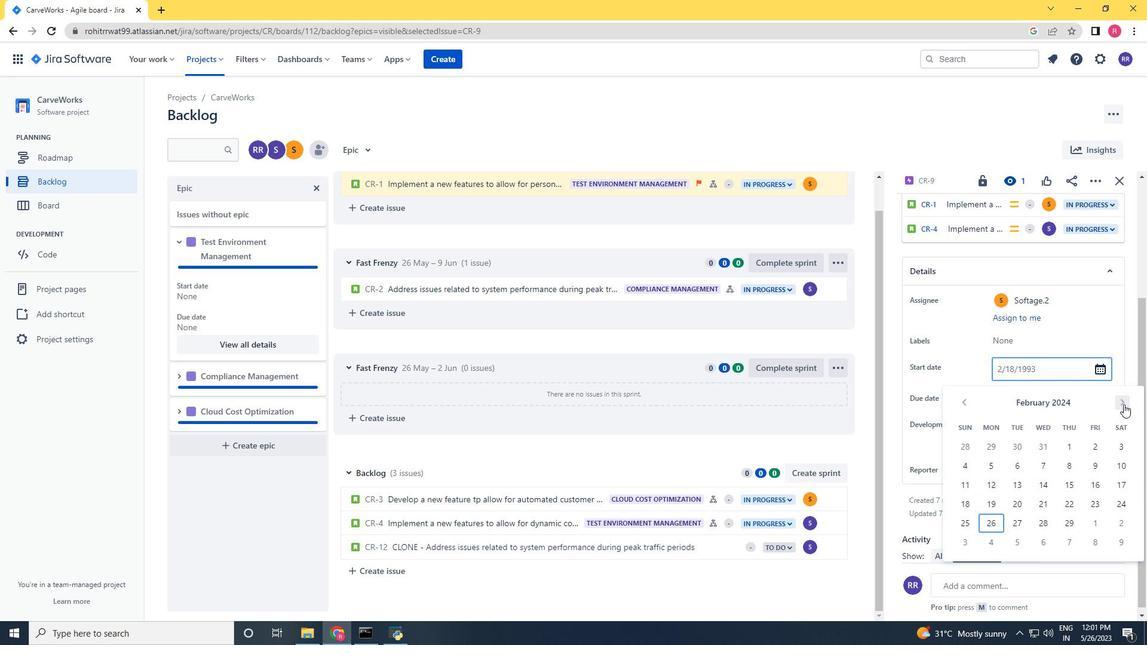 
Action: Mouse pressed left at (1124, 404)
Screenshot: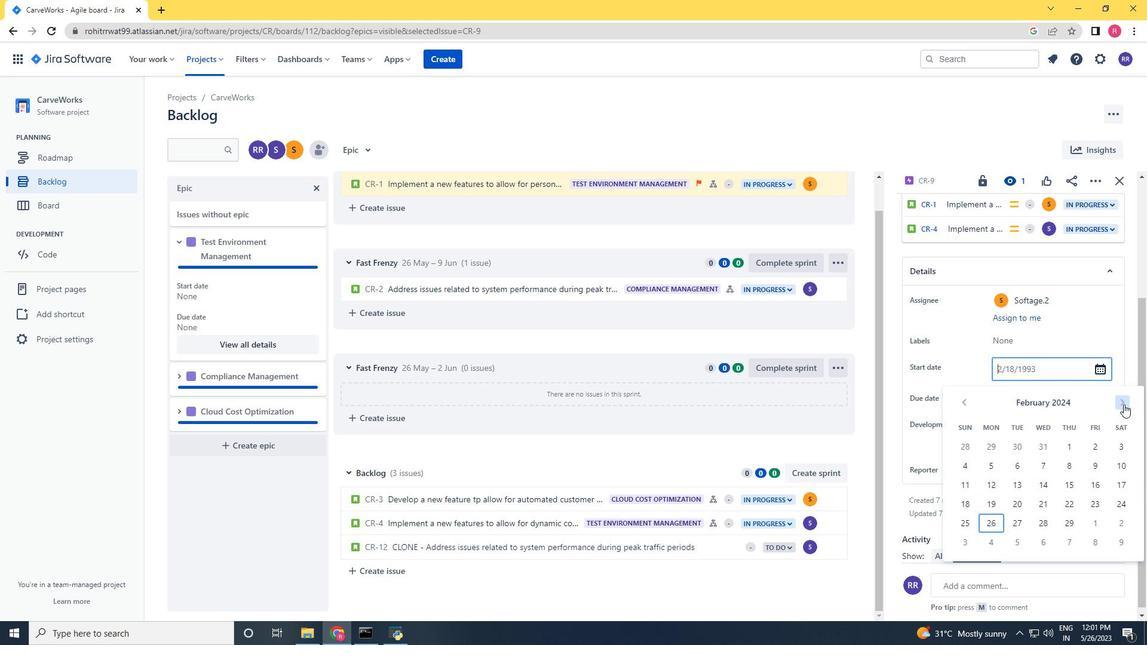 
Action: Mouse pressed left at (1124, 404)
Screenshot: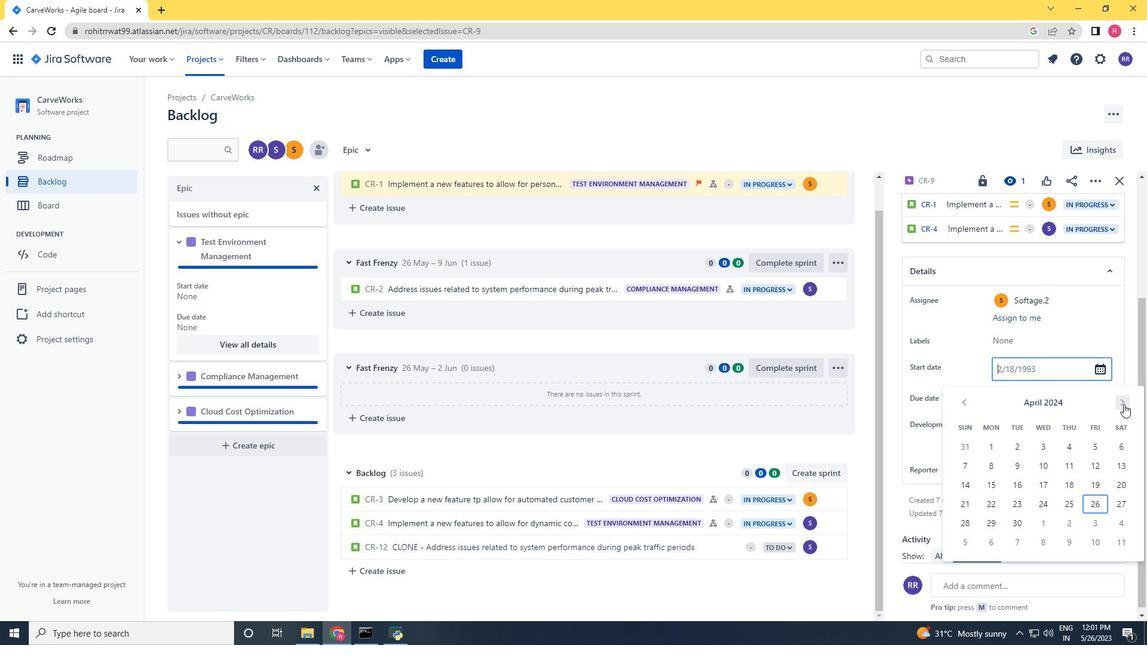 
Action: Mouse pressed left at (1124, 404)
Screenshot: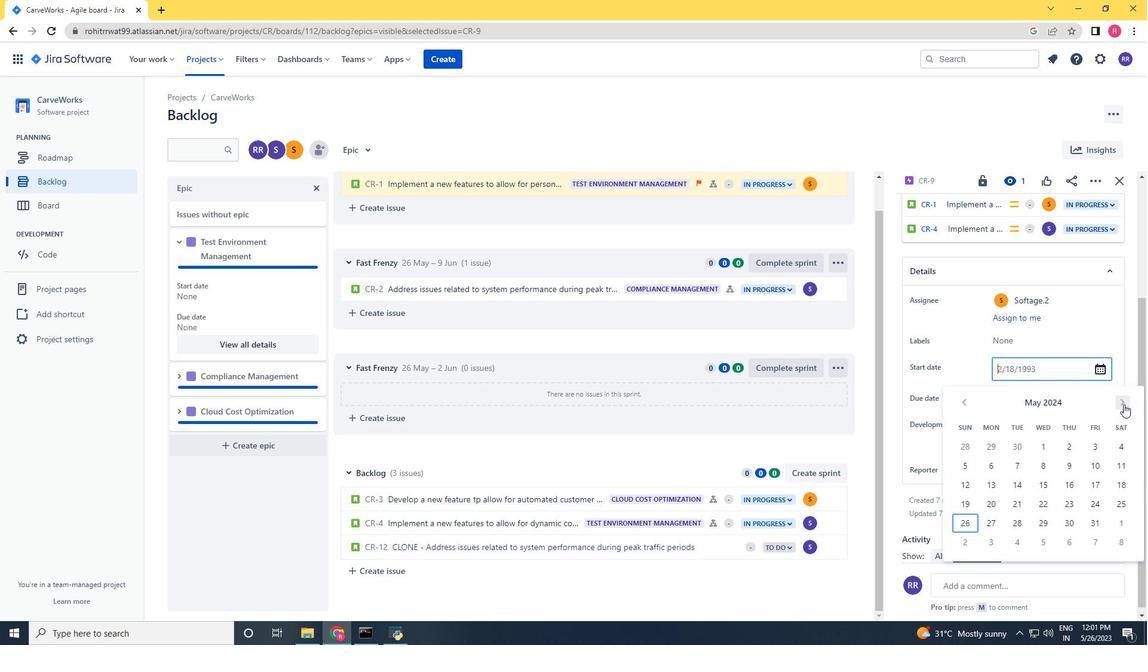 
Action: Mouse moved to (960, 466)
Screenshot: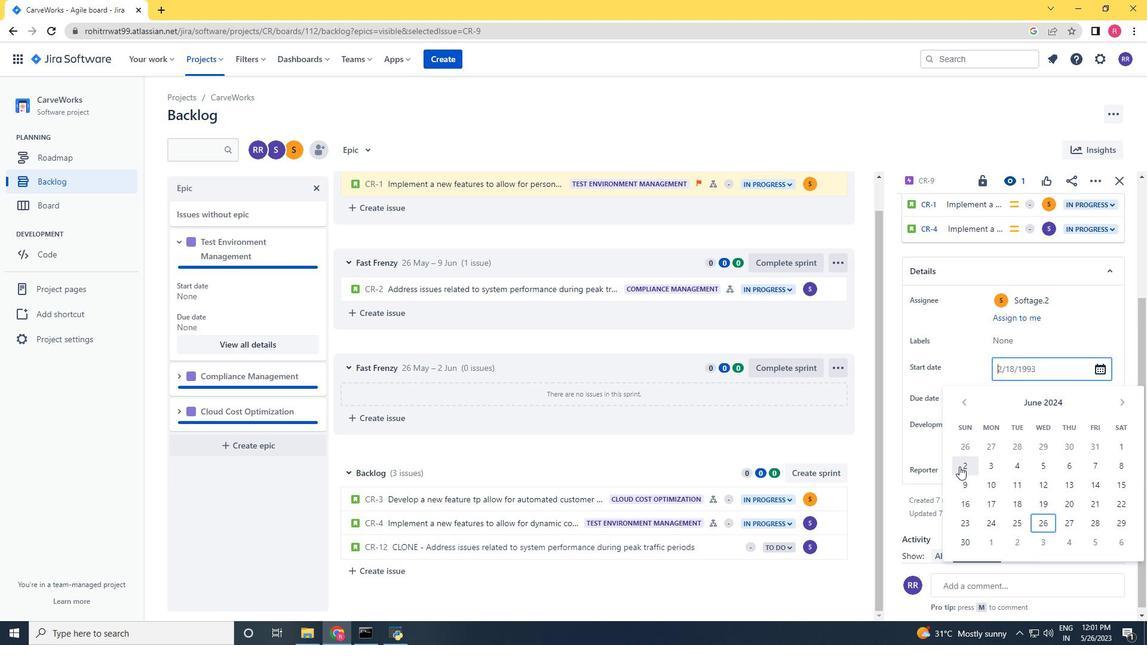 
Action: Mouse pressed left at (960, 466)
Screenshot: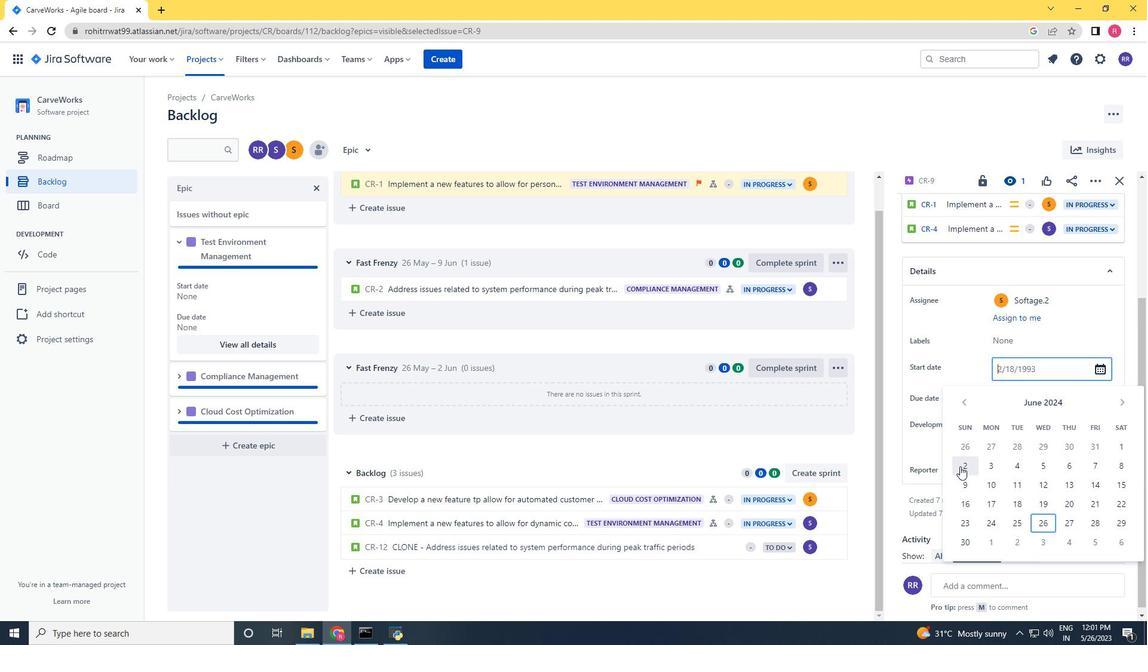
Action: Mouse moved to (1032, 399)
Screenshot: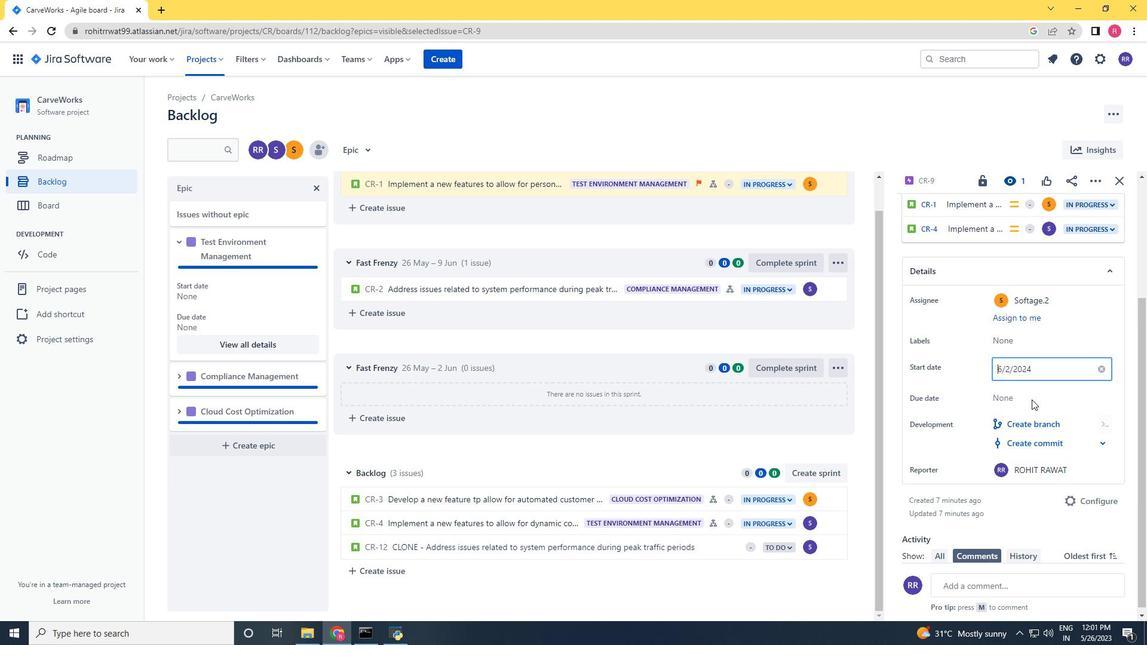 
Action: Mouse pressed left at (1032, 399)
Screenshot: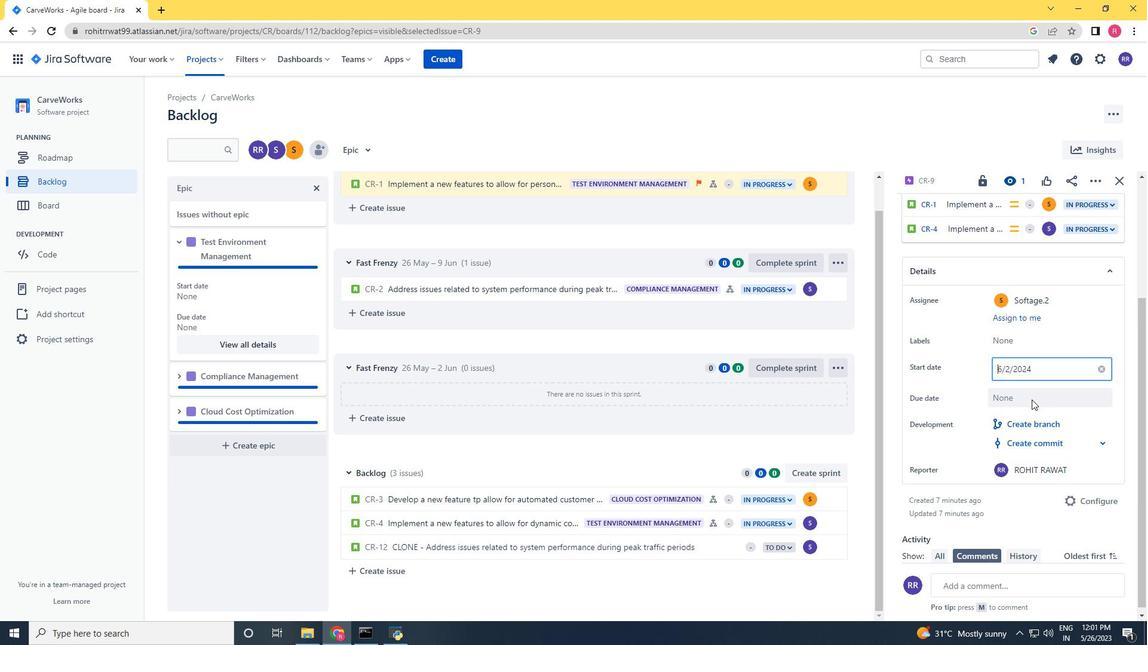 
Action: Mouse moved to (1129, 439)
Screenshot: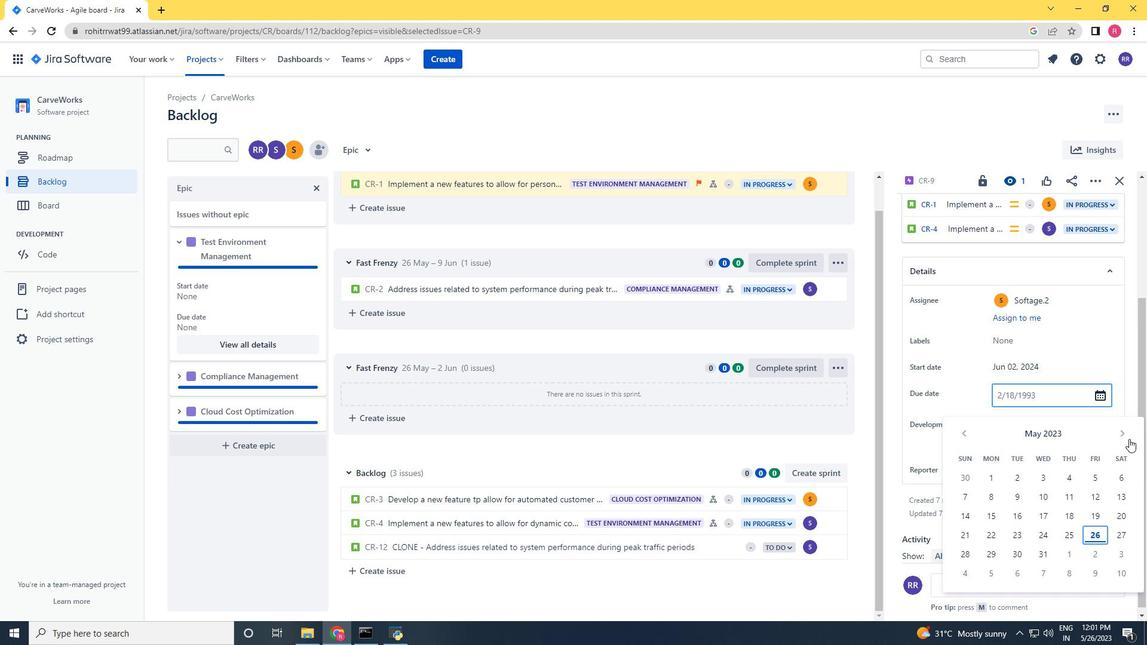 
Action: Mouse pressed left at (1129, 439)
Screenshot: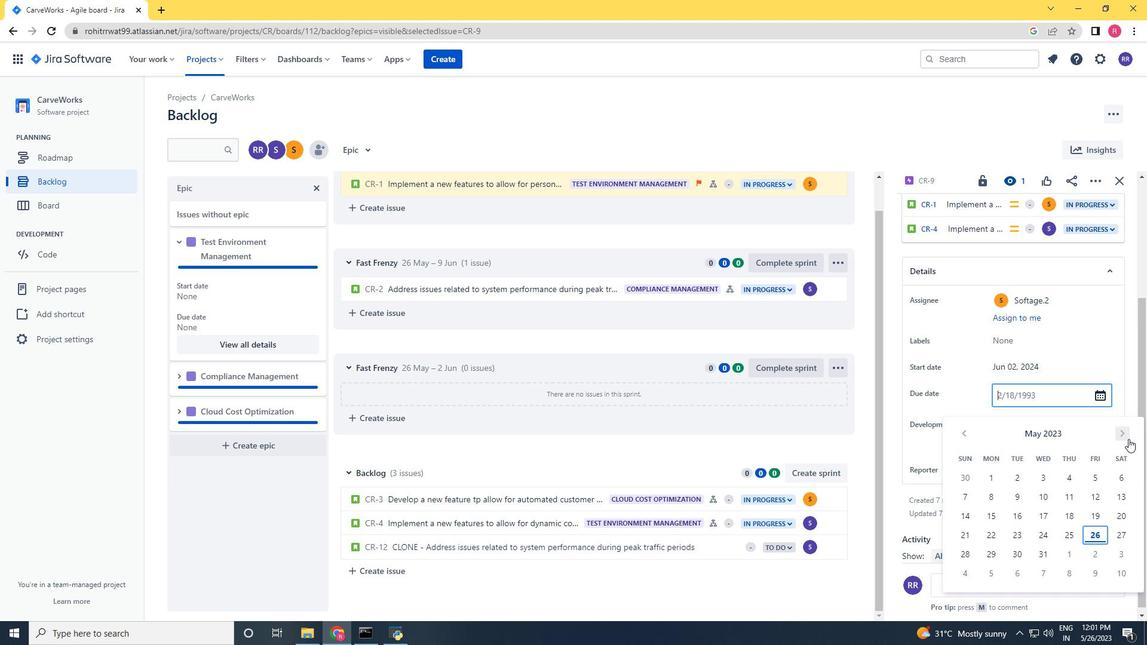 
Action: Mouse pressed left at (1129, 439)
Screenshot: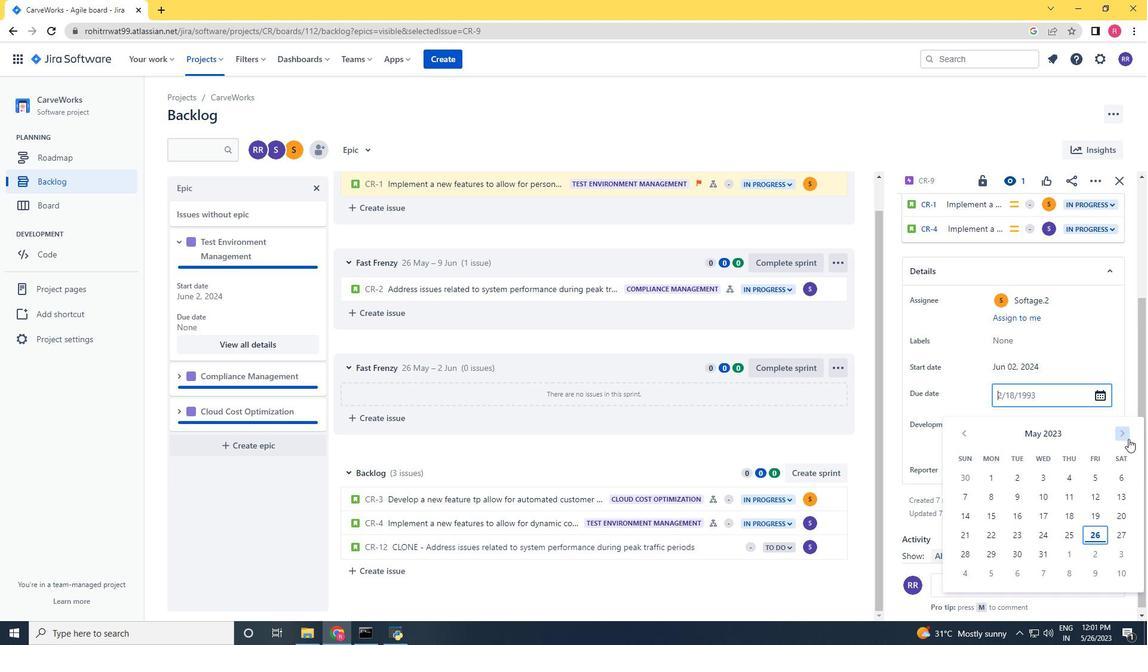 
Action: Mouse pressed left at (1129, 439)
Screenshot: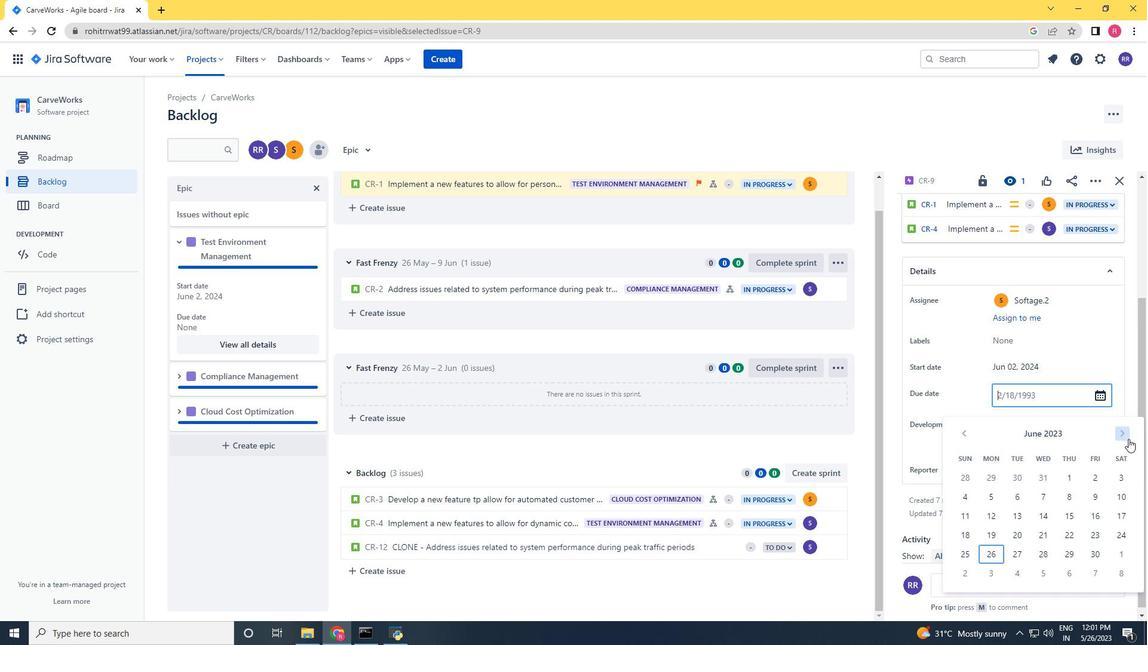 
Action: Mouse pressed left at (1129, 439)
Screenshot: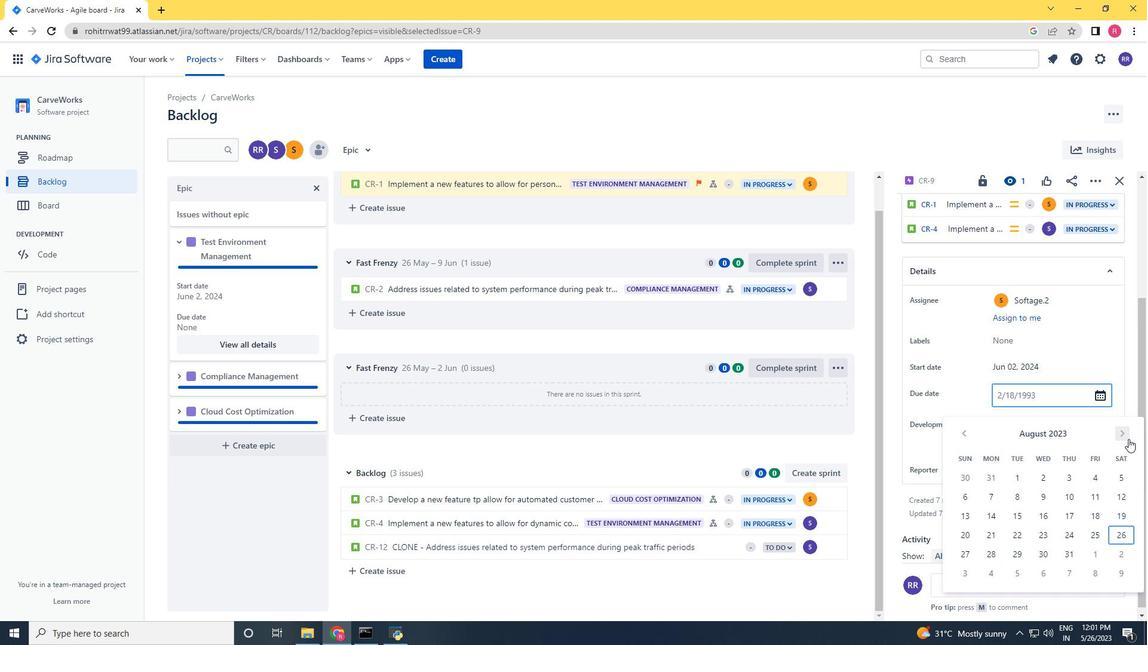 
Action: Mouse pressed left at (1129, 439)
Screenshot: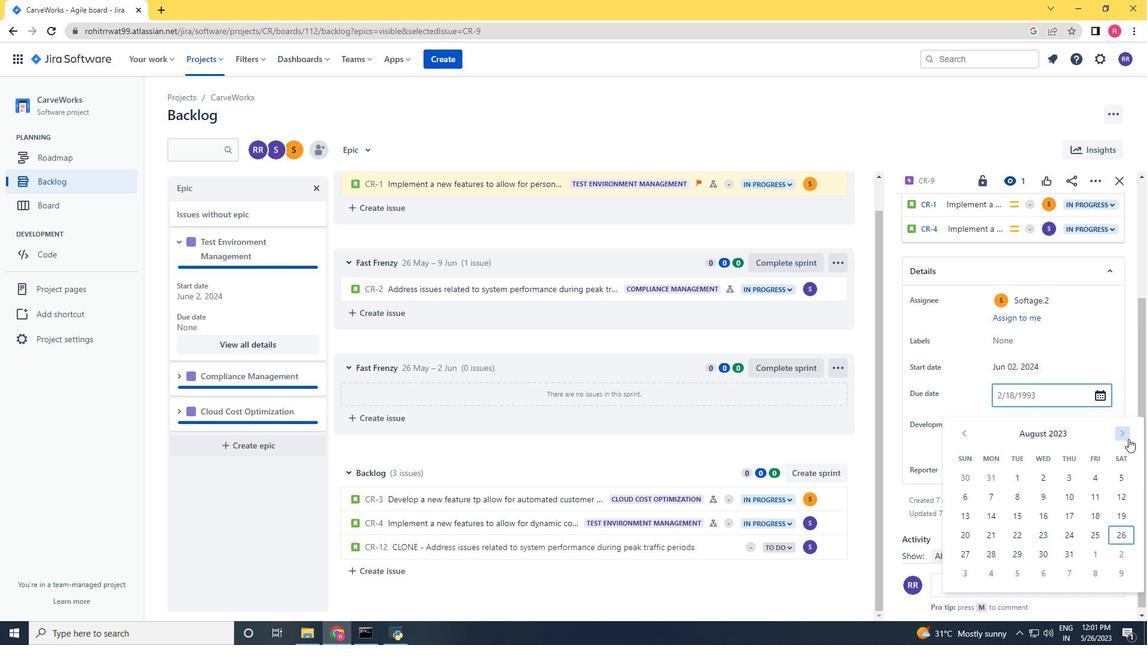 
Action: Mouse pressed left at (1129, 439)
Screenshot: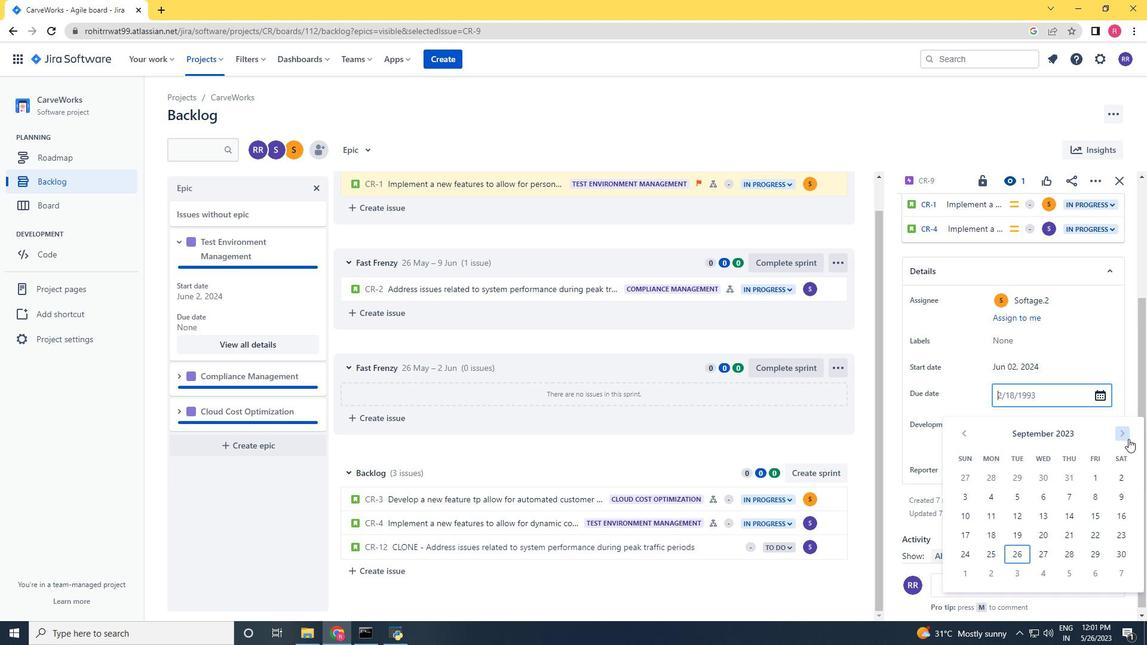 
Action: Mouse pressed left at (1129, 439)
Screenshot: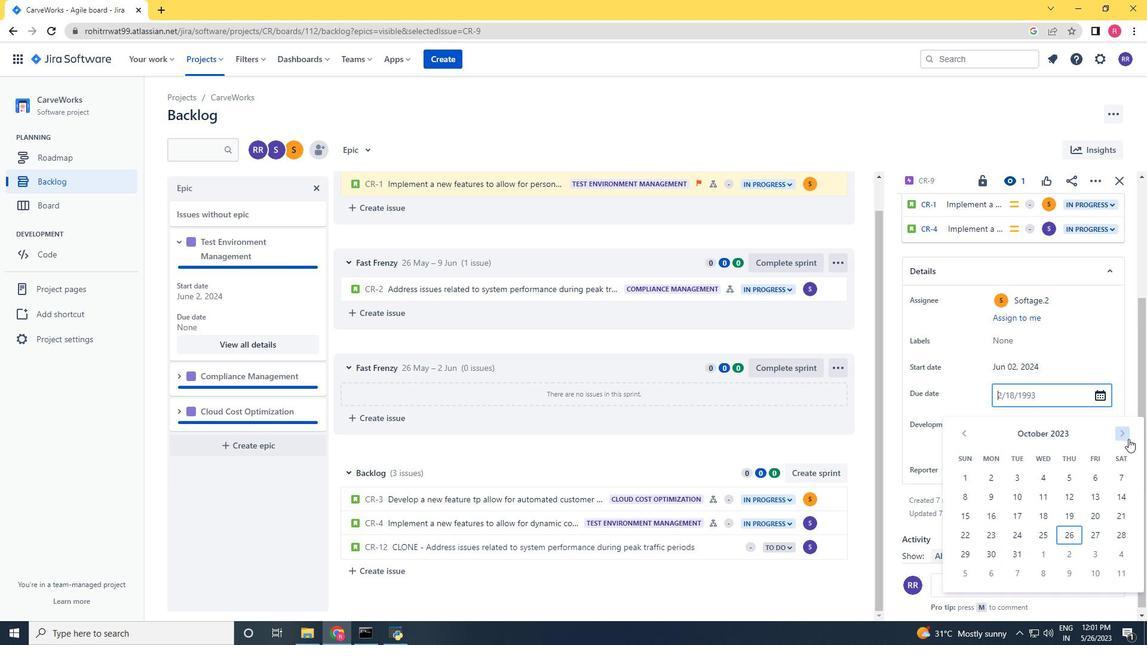 
Action: Mouse pressed left at (1129, 439)
Screenshot: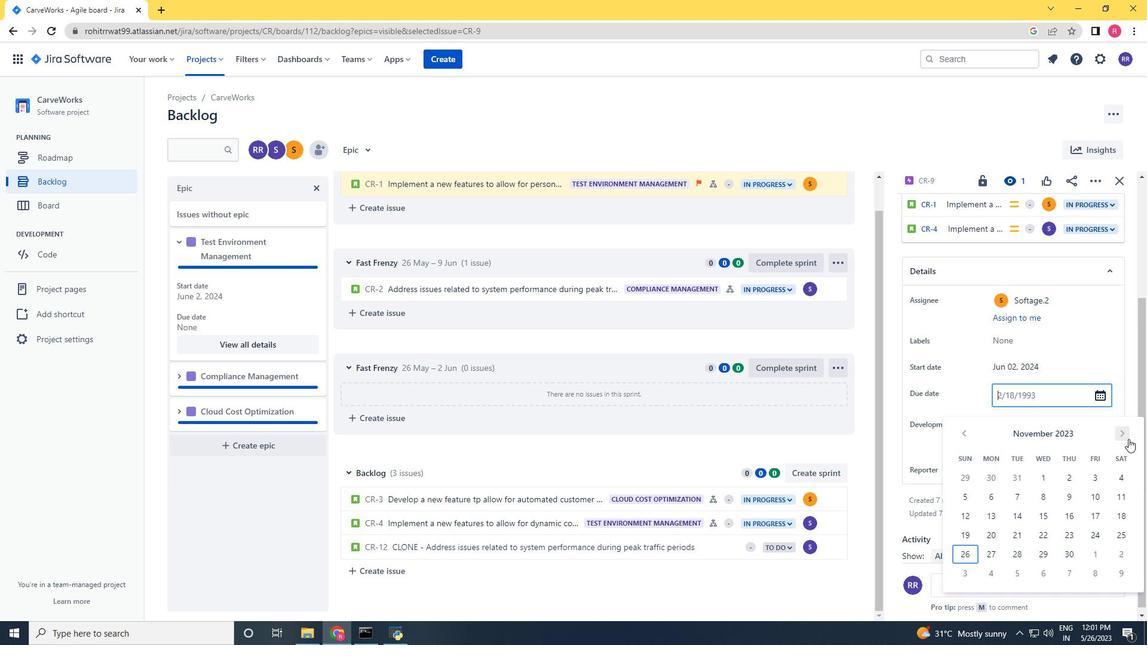 
Action: Mouse pressed left at (1129, 439)
Screenshot: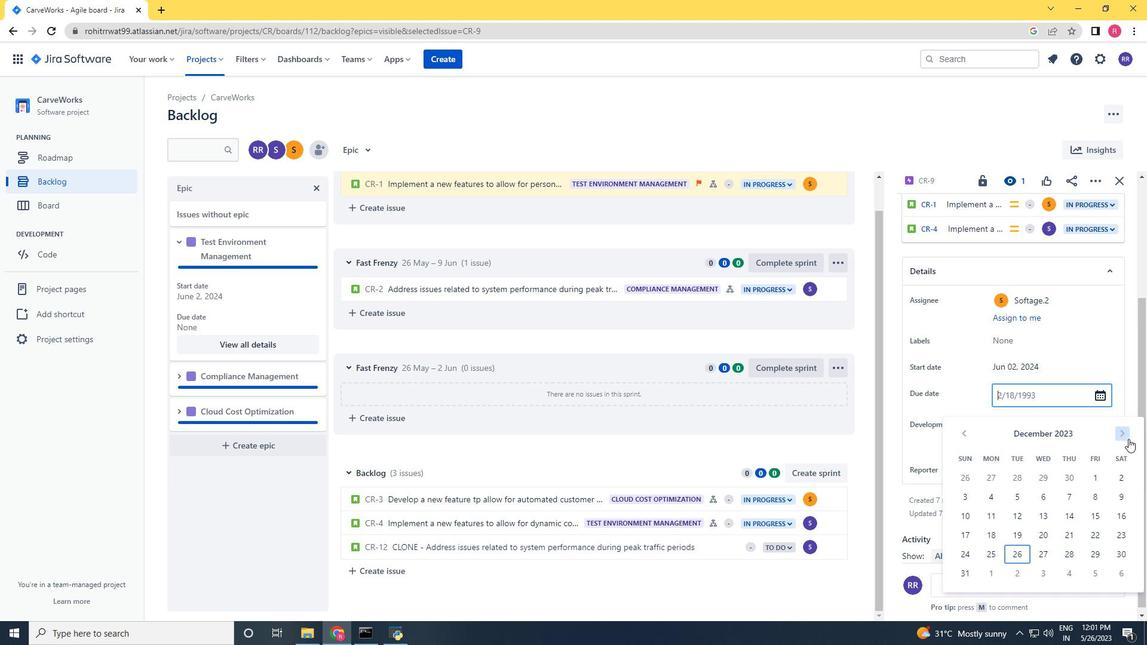 
Action: Mouse pressed left at (1129, 439)
Screenshot: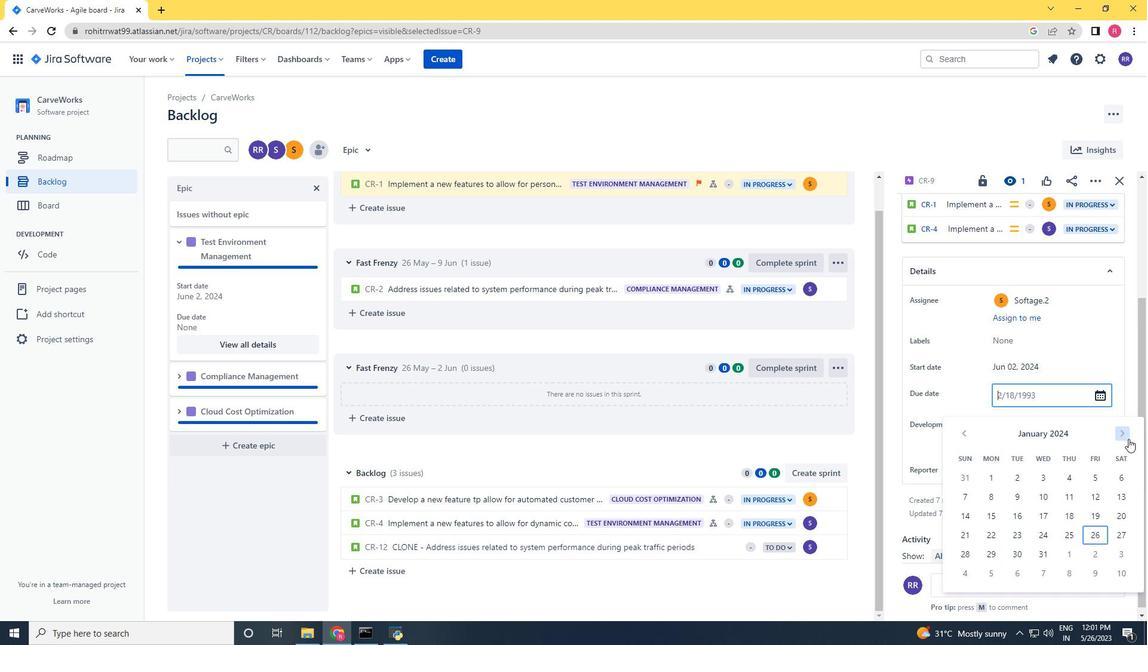 
Action: Mouse pressed left at (1129, 439)
Screenshot: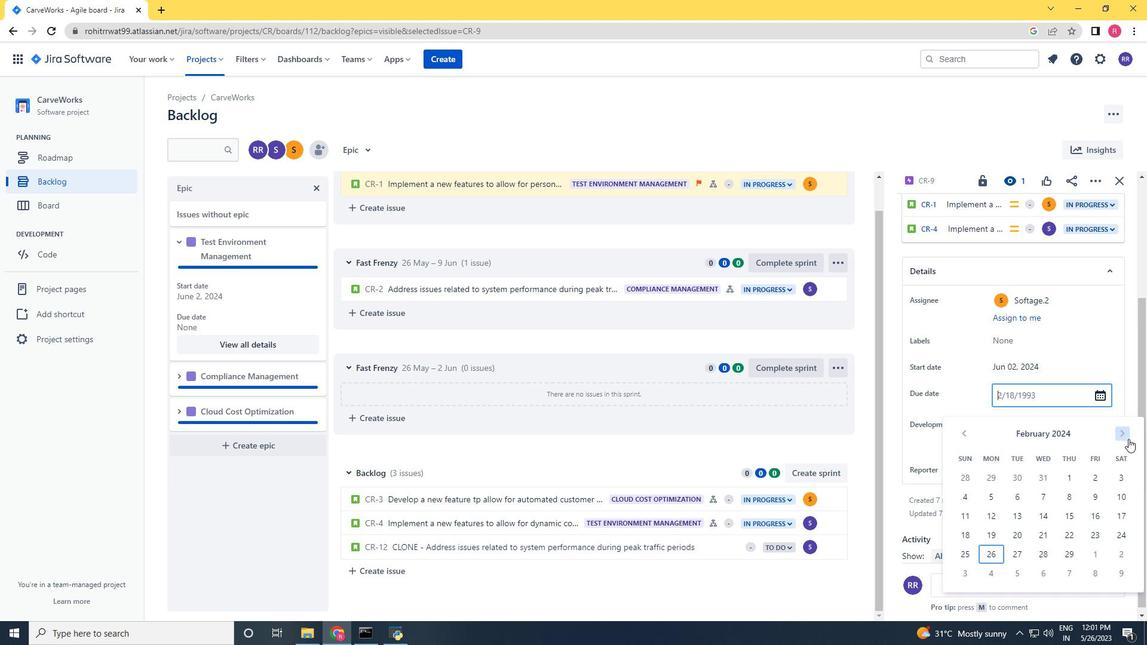 
Action: Mouse pressed left at (1129, 439)
Screenshot: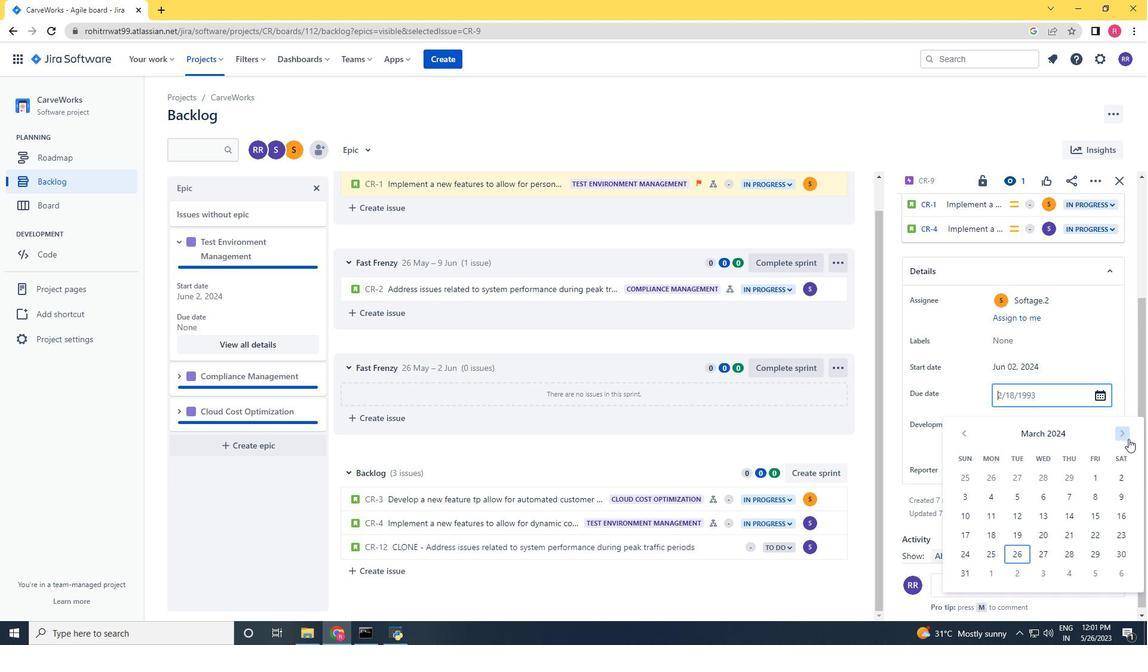 
Action: Mouse pressed left at (1129, 439)
Screenshot: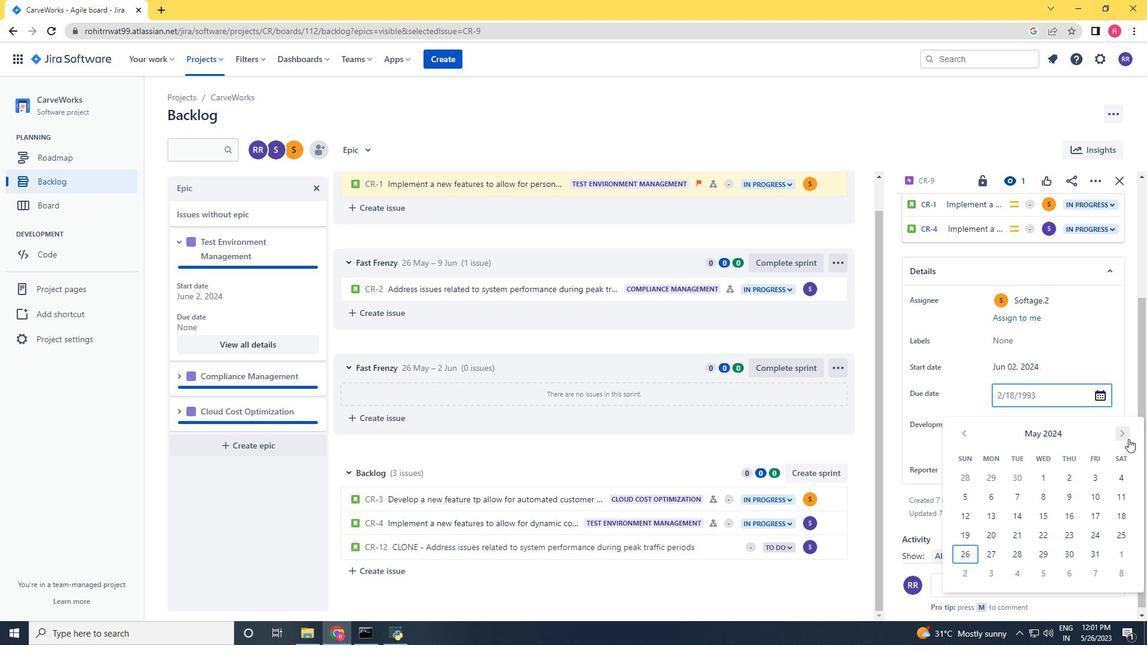 
Action: Mouse pressed left at (1129, 439)
Screenshot: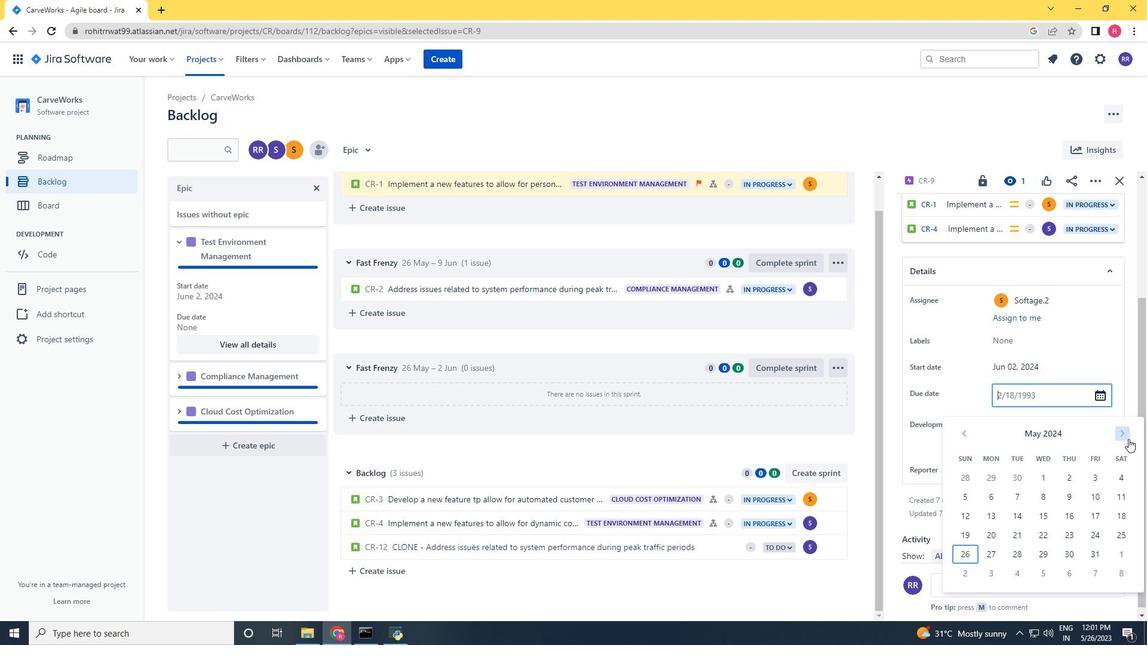 
Action: Mouse pressed left at (1129, 439)
Screenshot: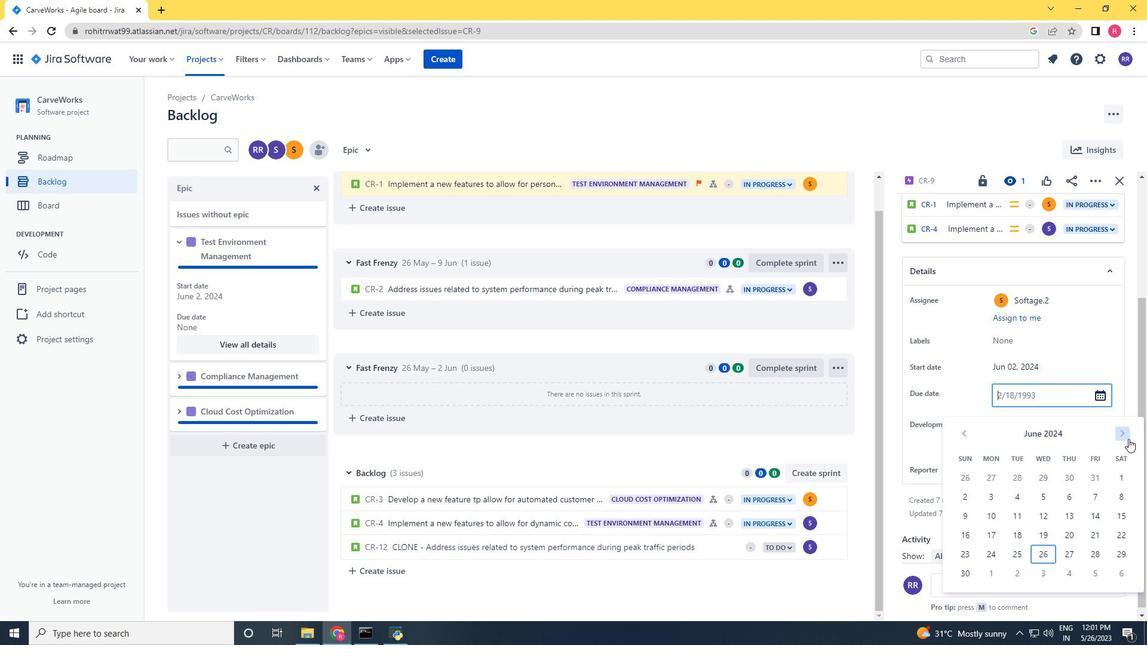 
Action: Mouse pressed left at (1129, 439)
Screenshot: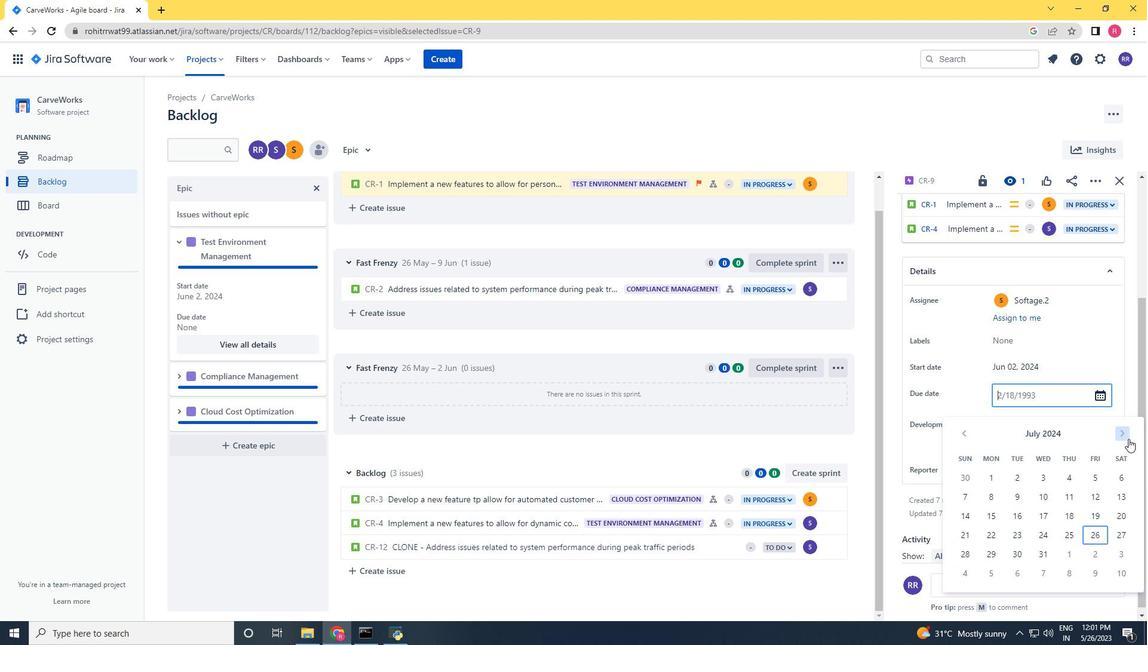 
Action: Mouse pressed left at (1129, 439)
Screenshot: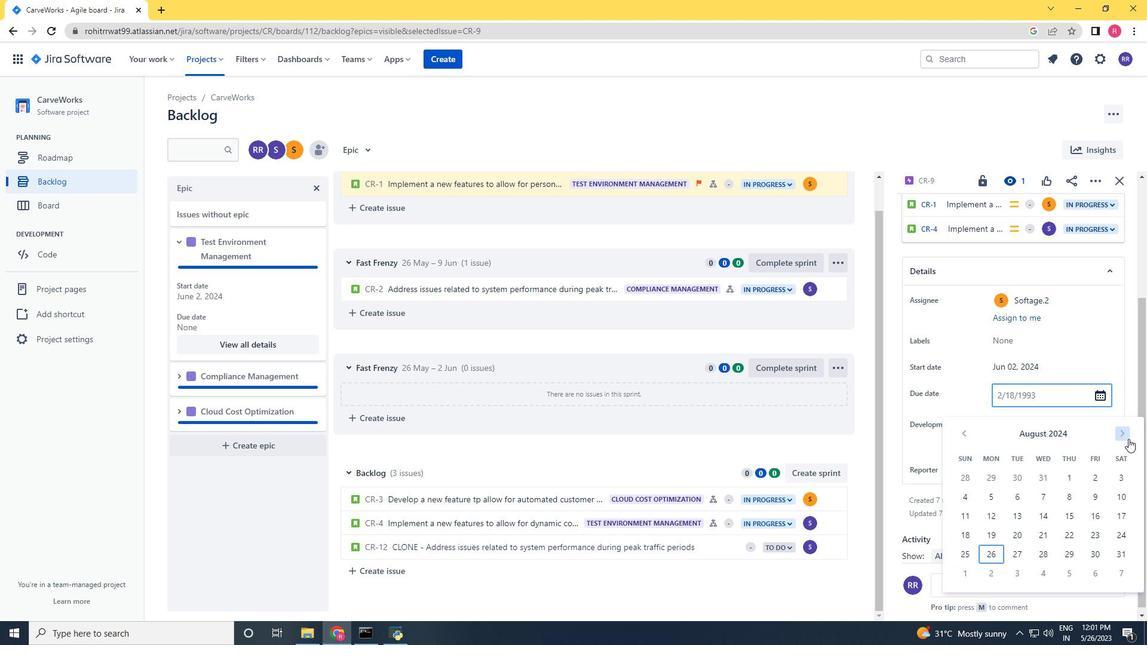 
Action: Mouse pressed left at (1129, 439)
Screenshot: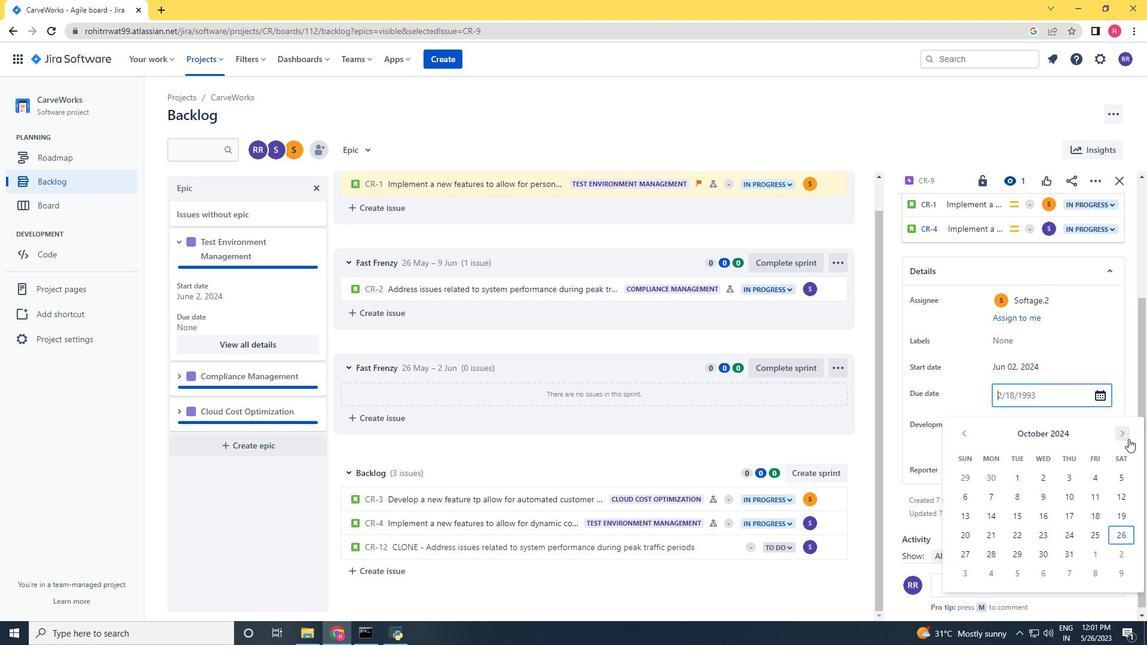 
Action: Mouse pressed left at (1129, 439)
Screenshot: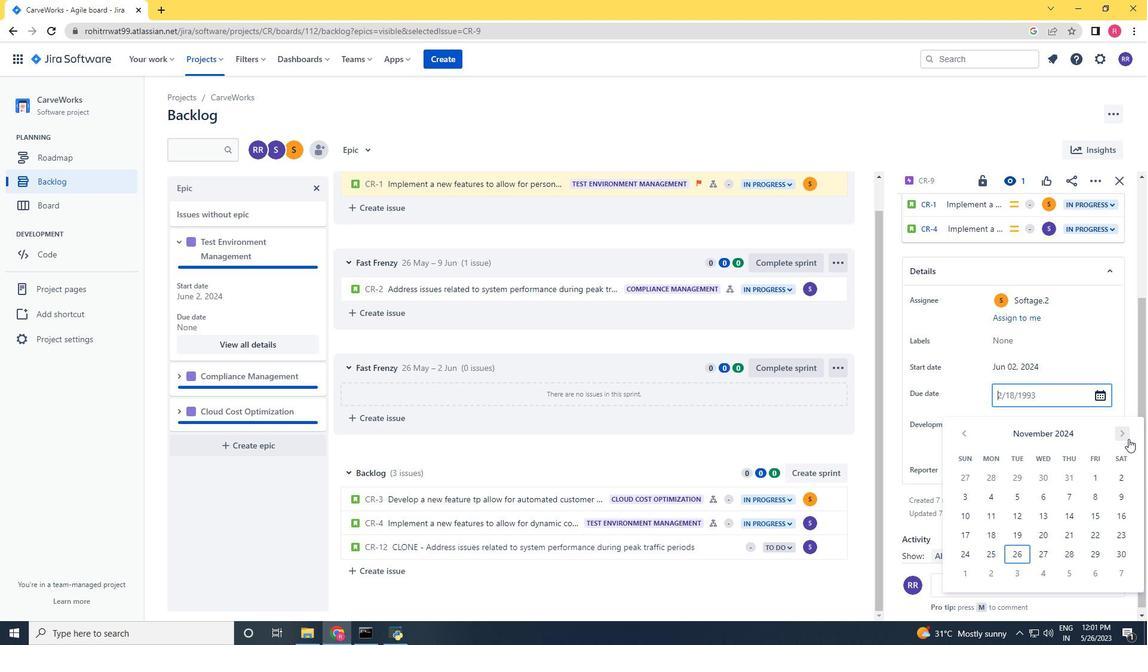 
Action: Mouse moved to (1021, 532)
Screenshot: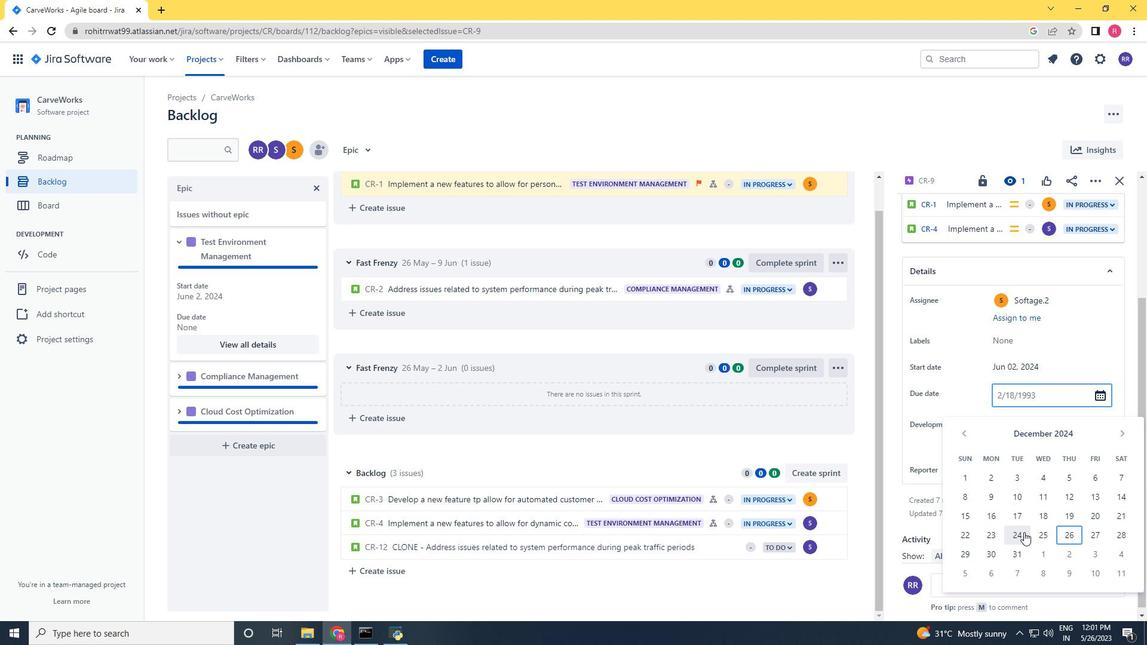 
Action: Mouse pressed left at (1021, 532)
Screenshot: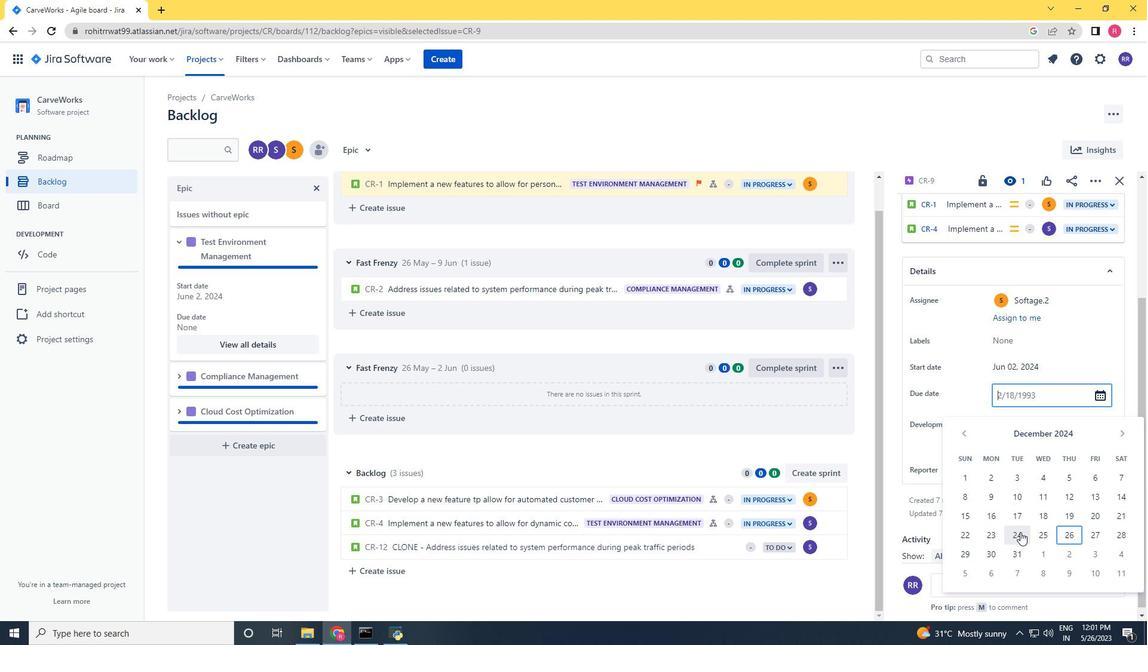
Action: Mouse moved to (1020, 516)
Screenshot: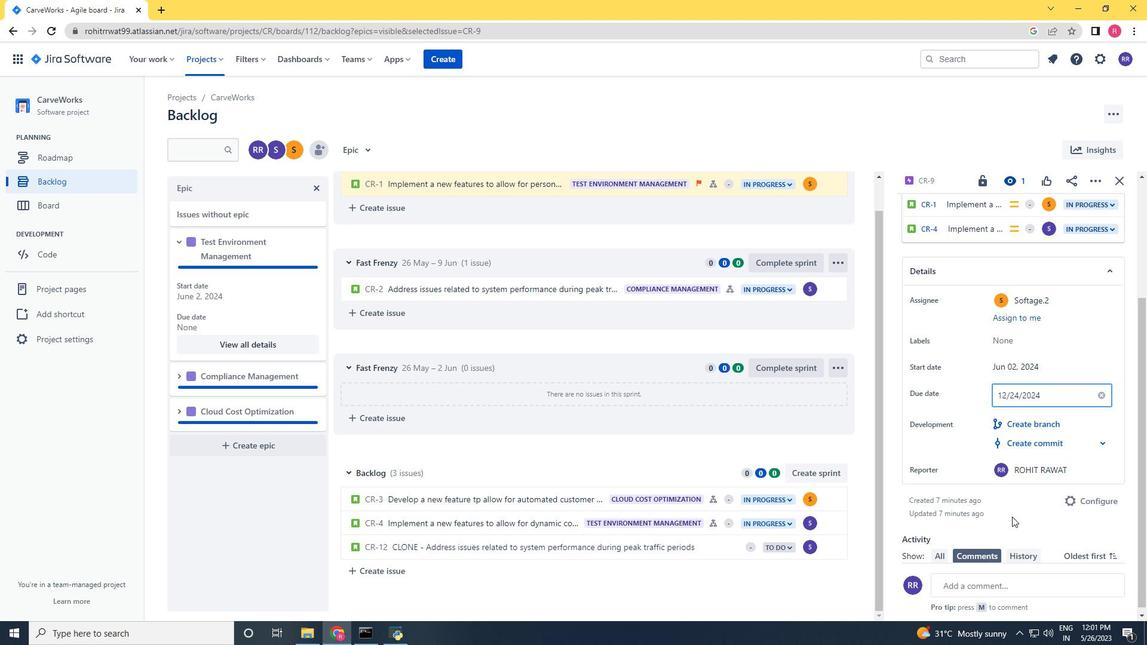
Action: Mouse pressed left at (1020, 516)
Screenshot: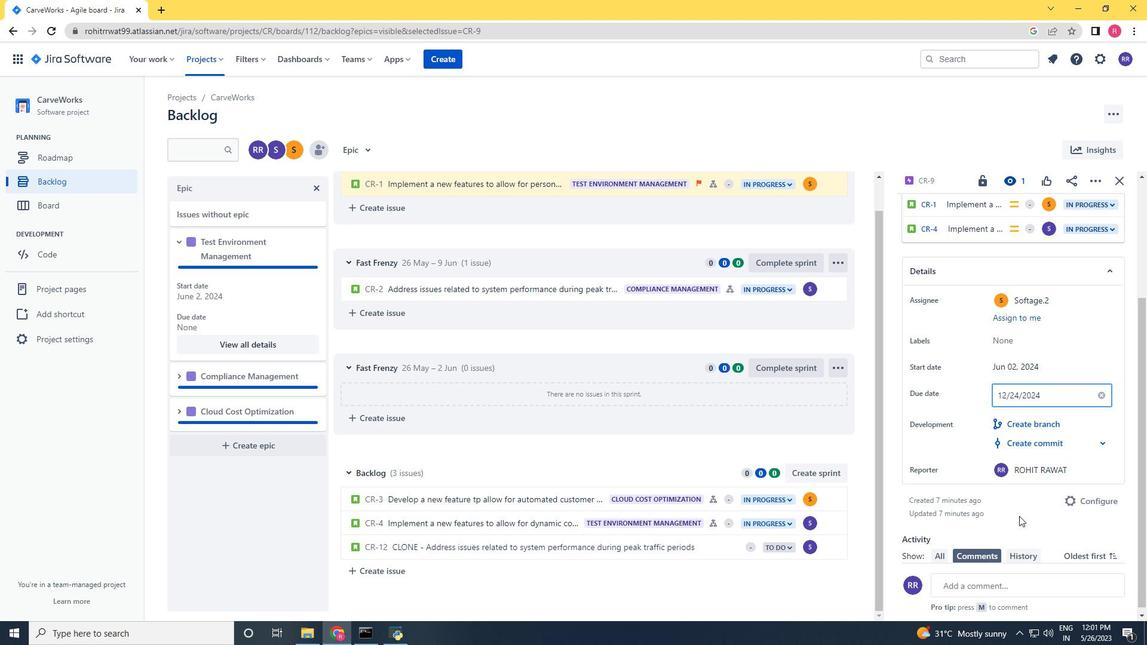 
Action: Mouse moved to (180, 377)
Screenshot: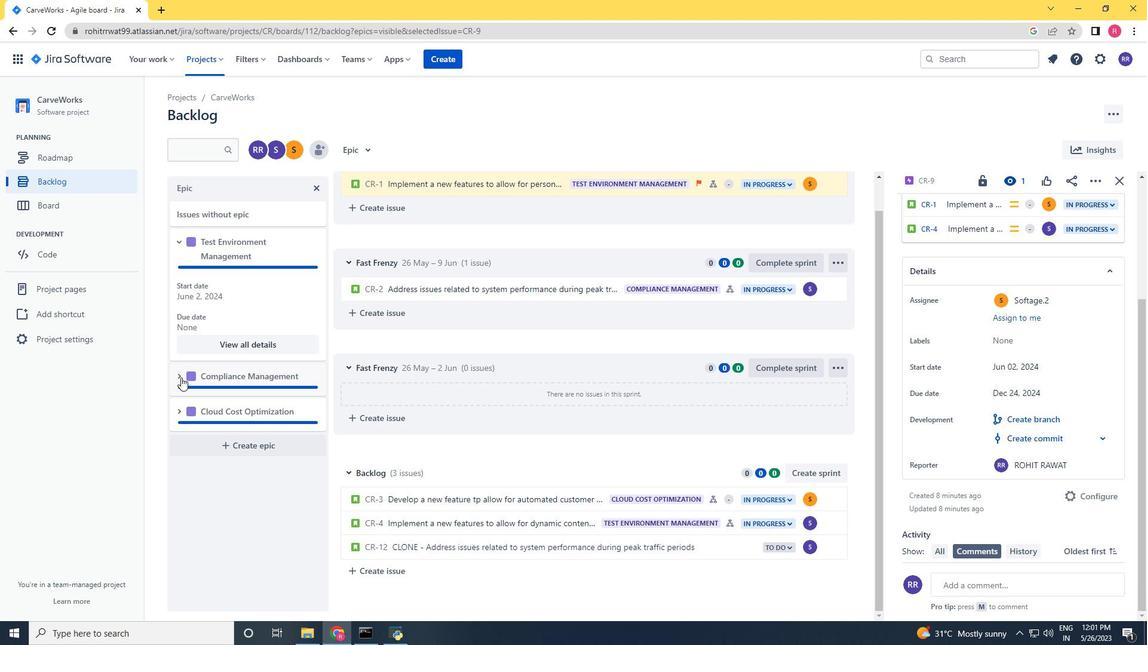 
Action: Mouse pressed left at (180, 377)
Screenshot: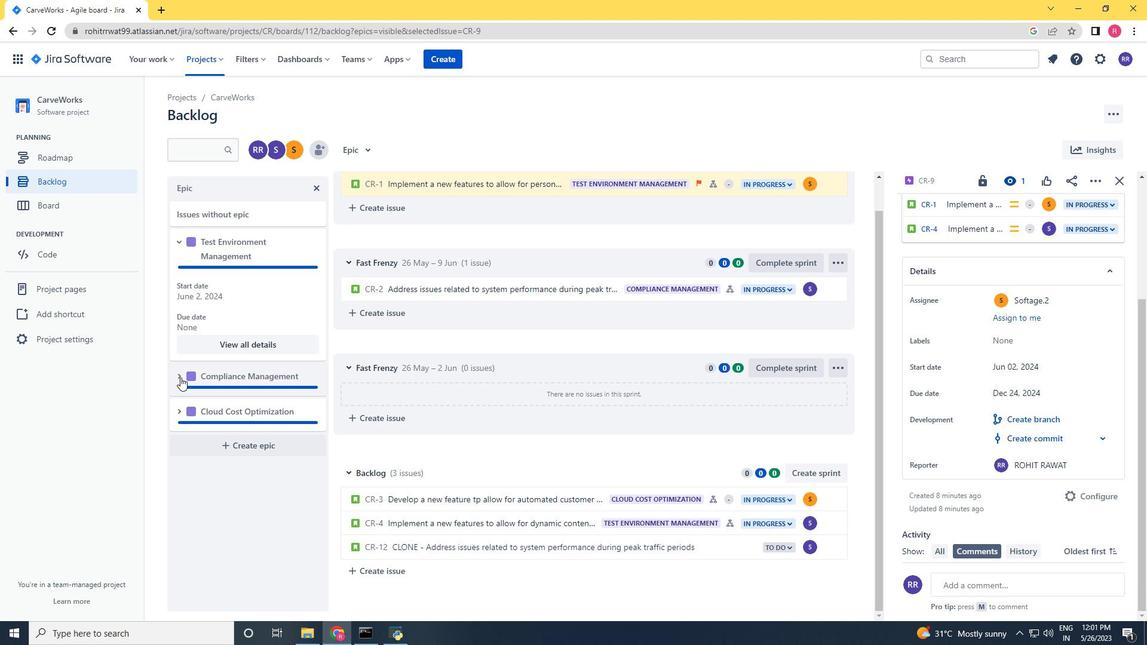 
Action: Mouse moved to (261, 468)
Screenshot: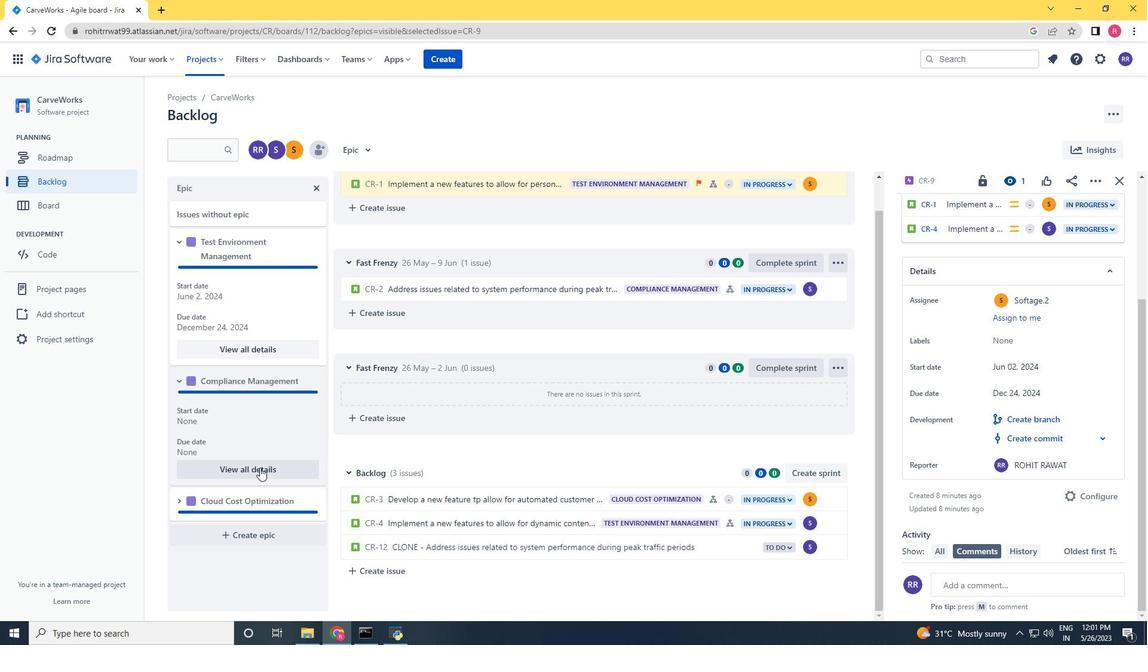 
Action: Mouse pressed left at (261, 468)
Screenshot: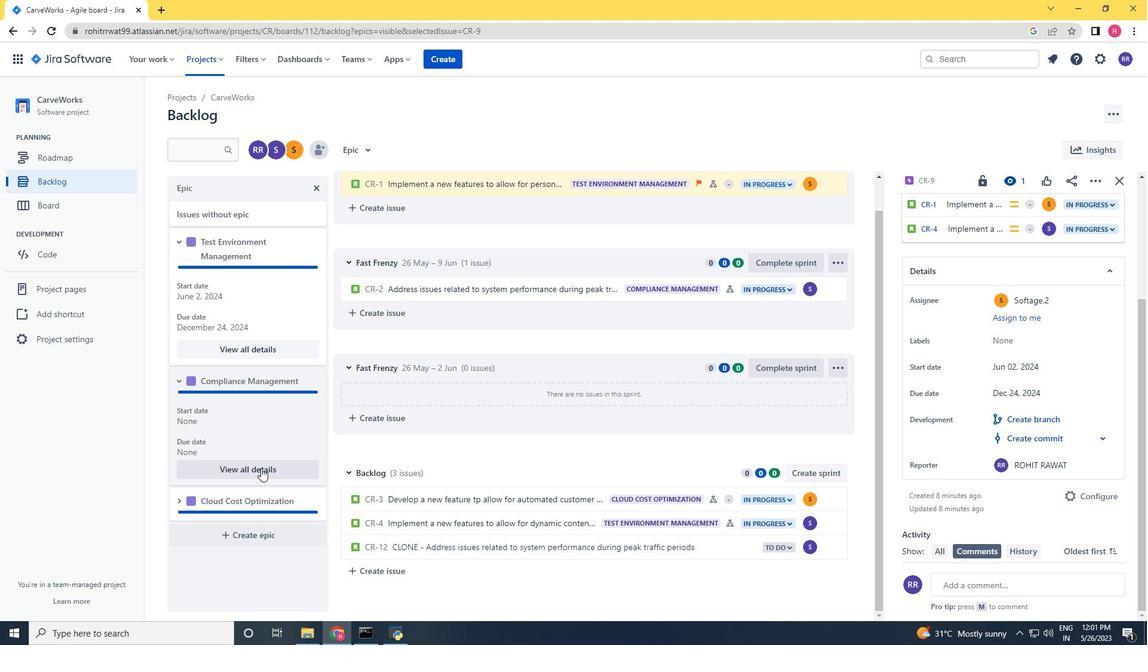 
Action: Mouse moved to (1020, 406)
Screenshot: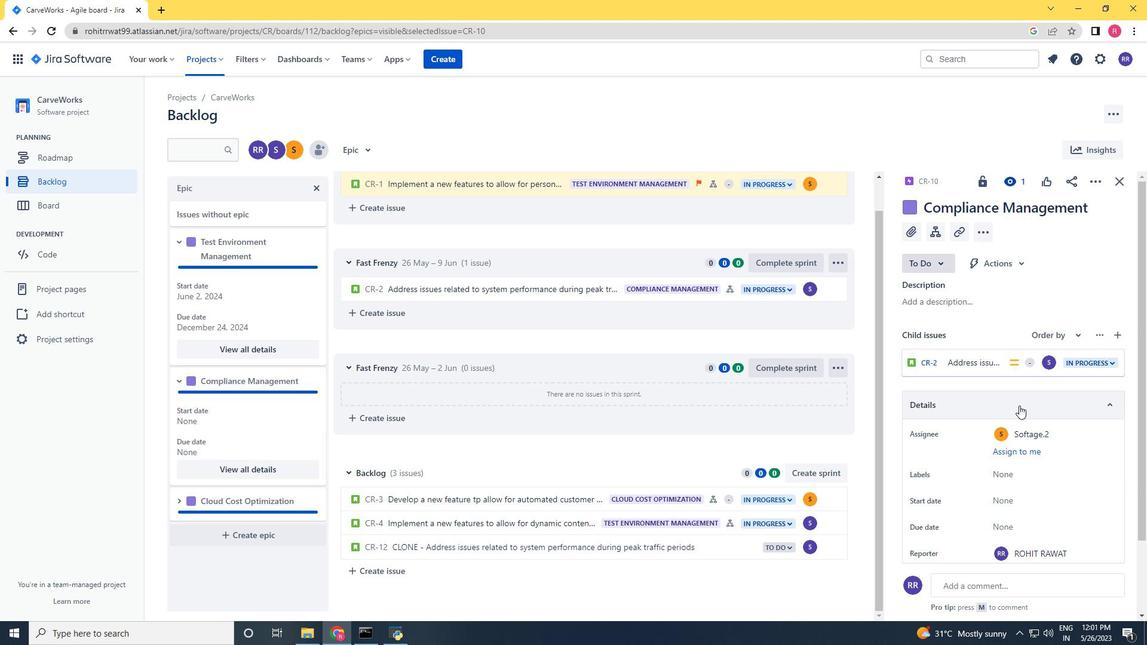 
Action: Mouse scrolled (1020, 405) with delta (0, 0)
Screenshot: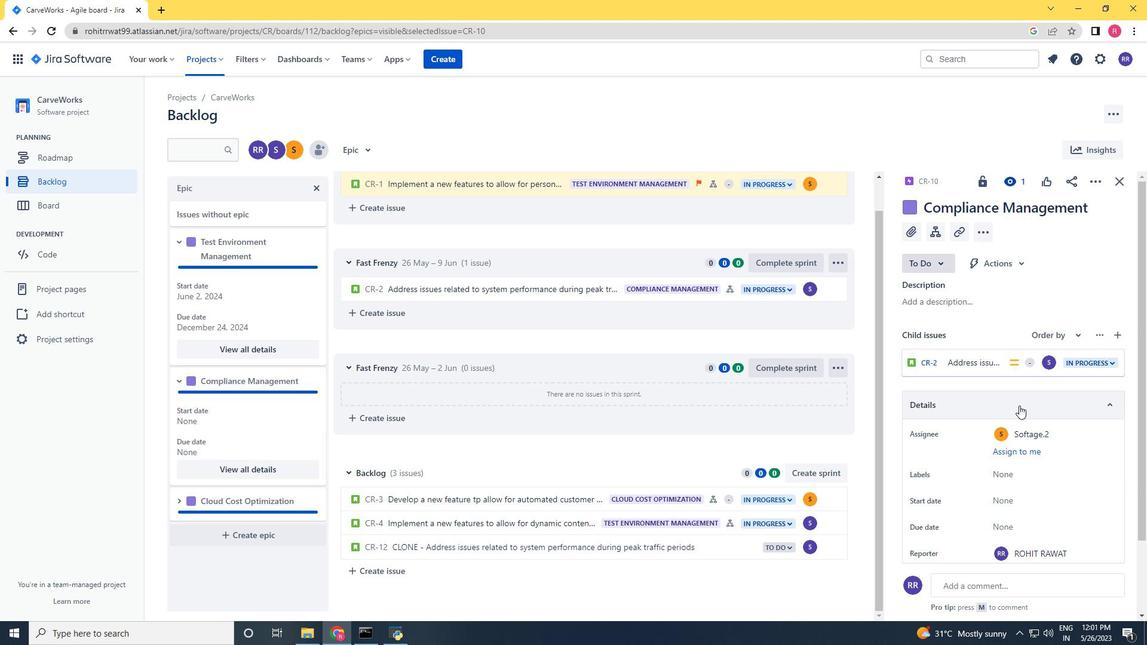
Action: Mouse moved to (1020, 406)
Screenshot: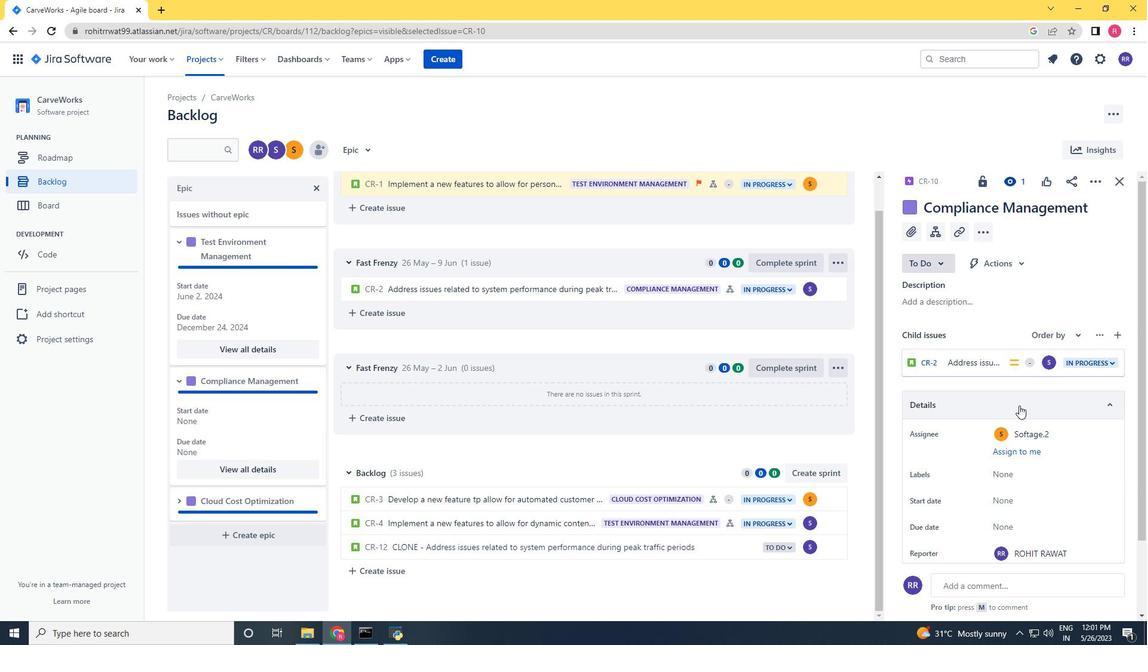 
Action: Mouse scrolled (1020, 405) with delta (0, 0)
Screenshot: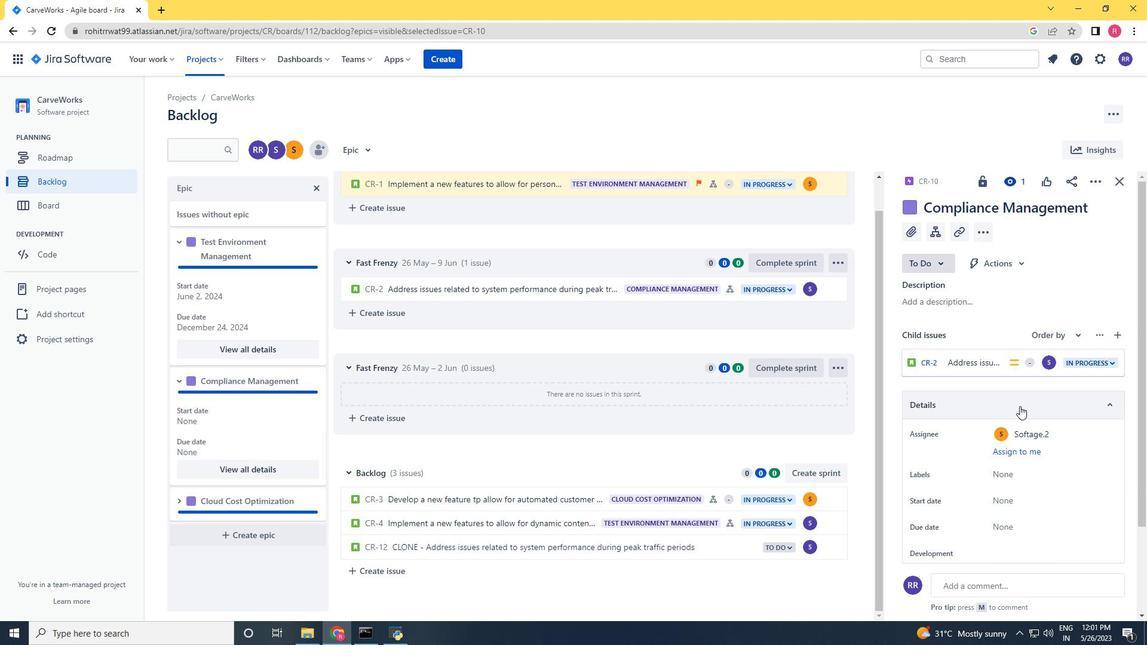 
Action: Mouse moved to (1026, 387)
Screenshot: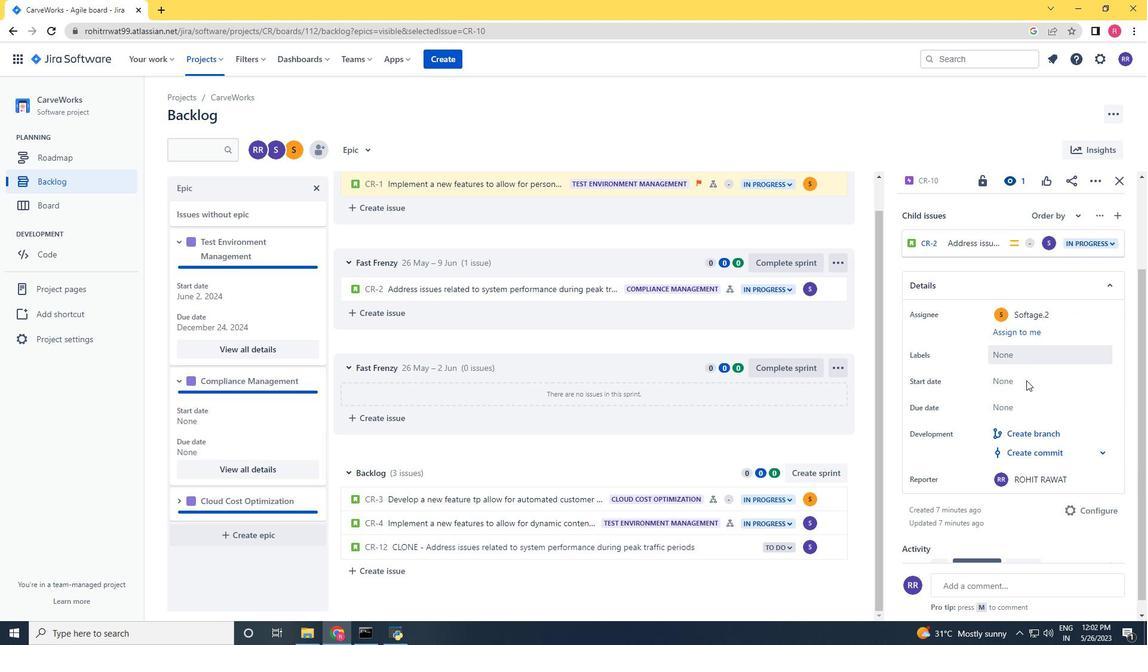 
Action: Mouse pressed left at (1026, 387)
Screenshot: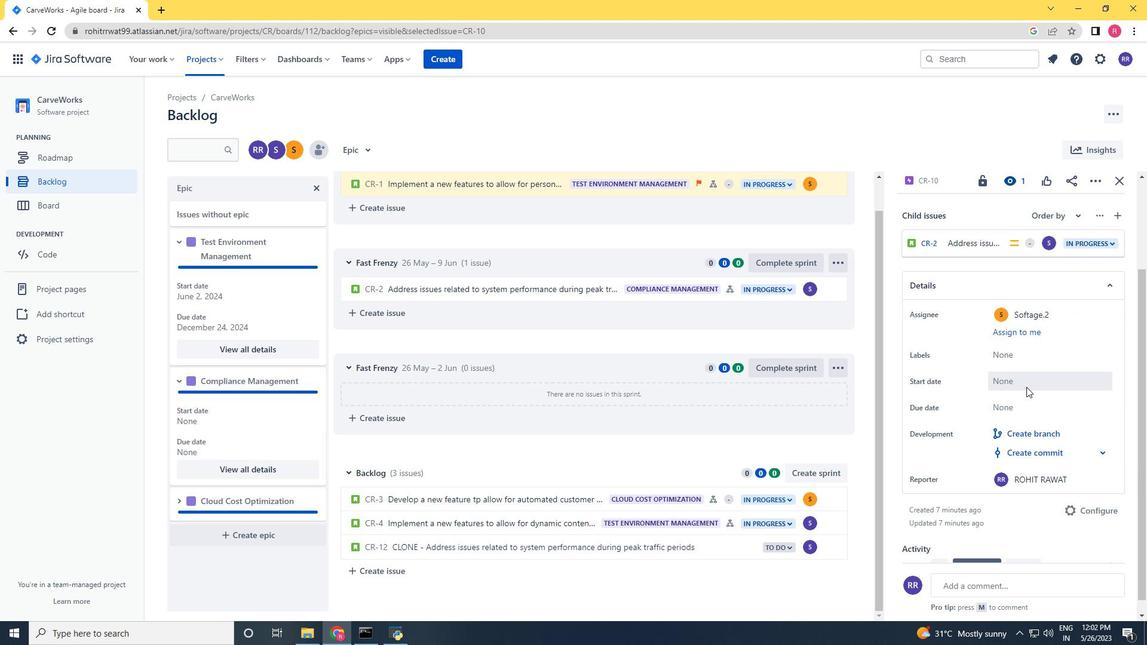 
Action: Mouse moved to (1122, 419)
Screenshot: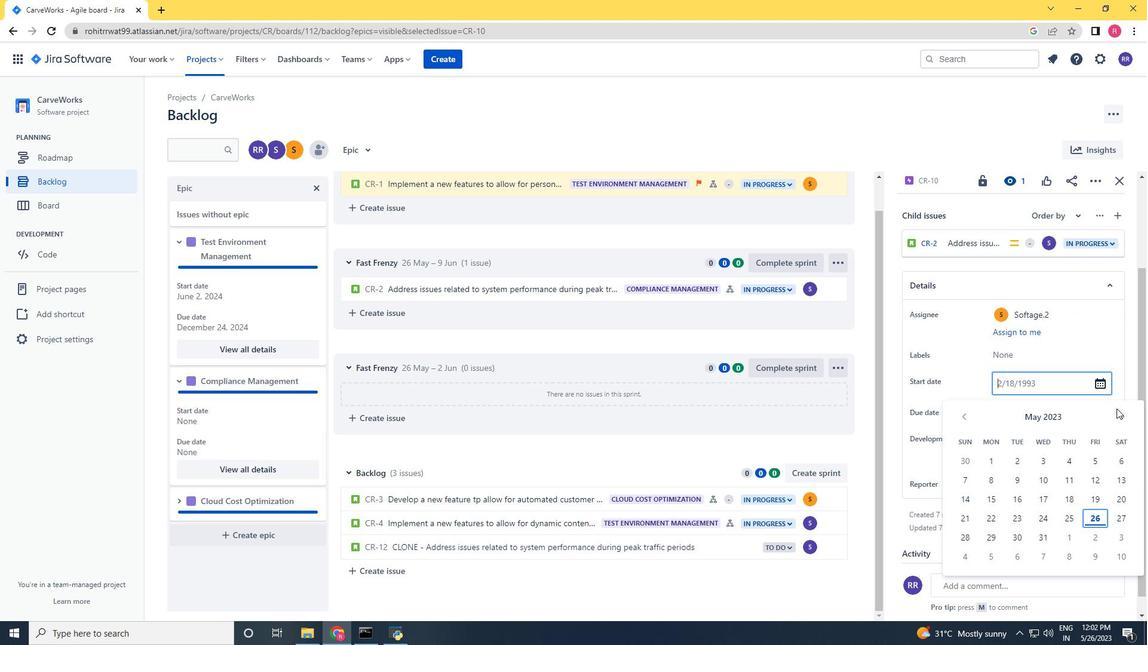
Action: Mouse pressed left at (1122, 419)
Screenshot: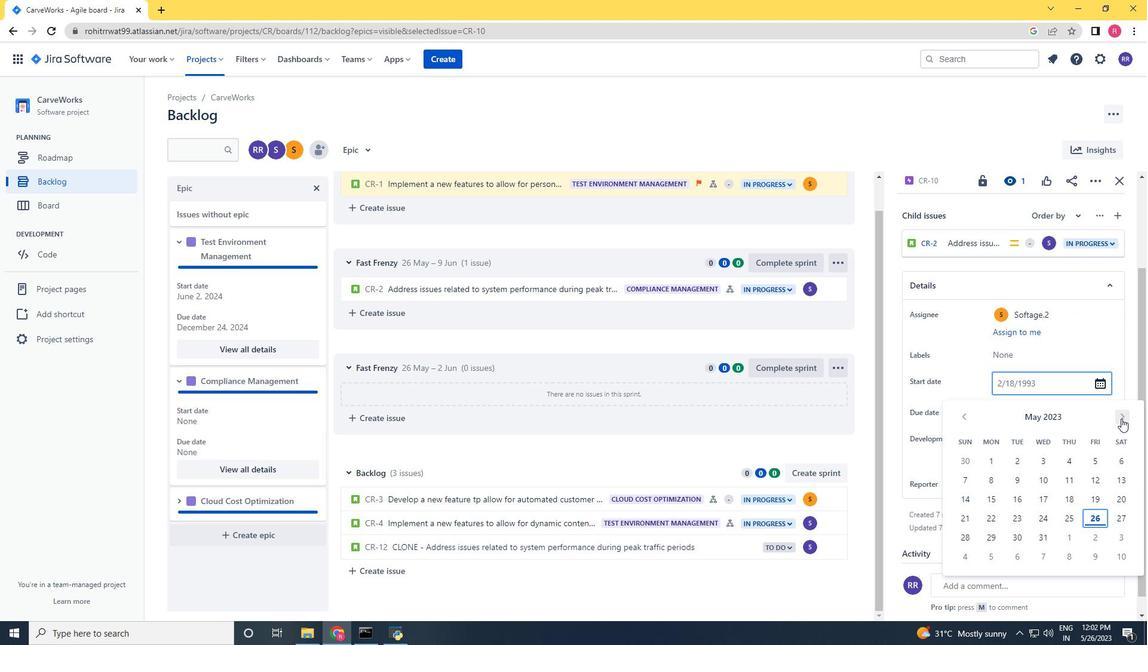 
Action: Mouse pressed left at (1122, 419)
Screenshot: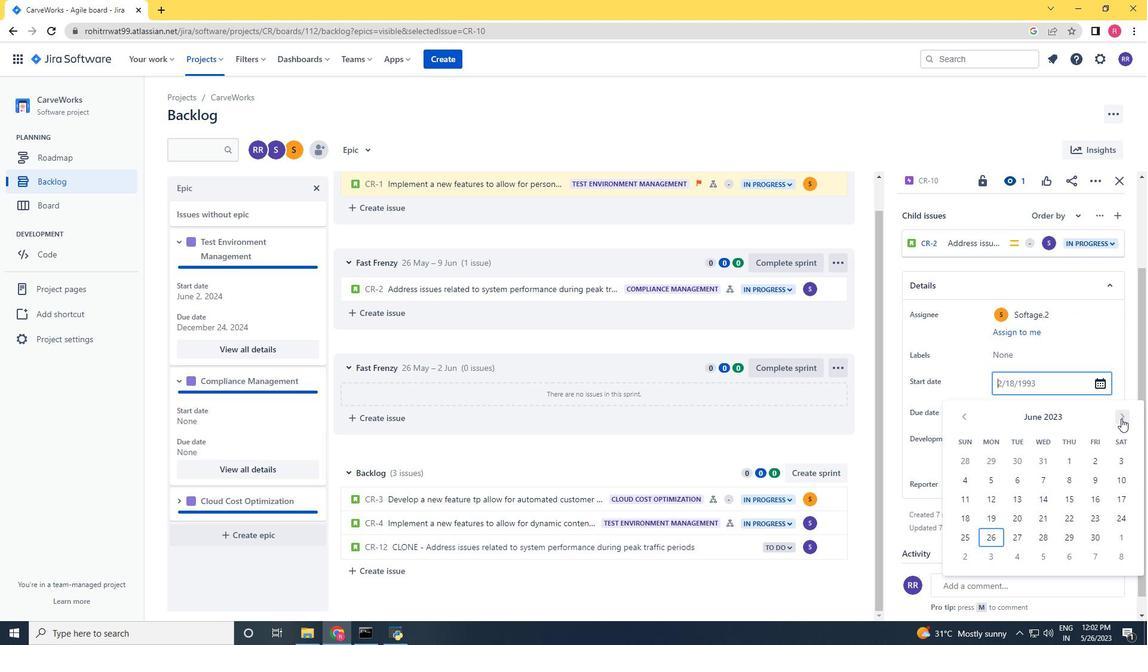 
Action: Mouse pressed left at (1122, 419)
Screenshot: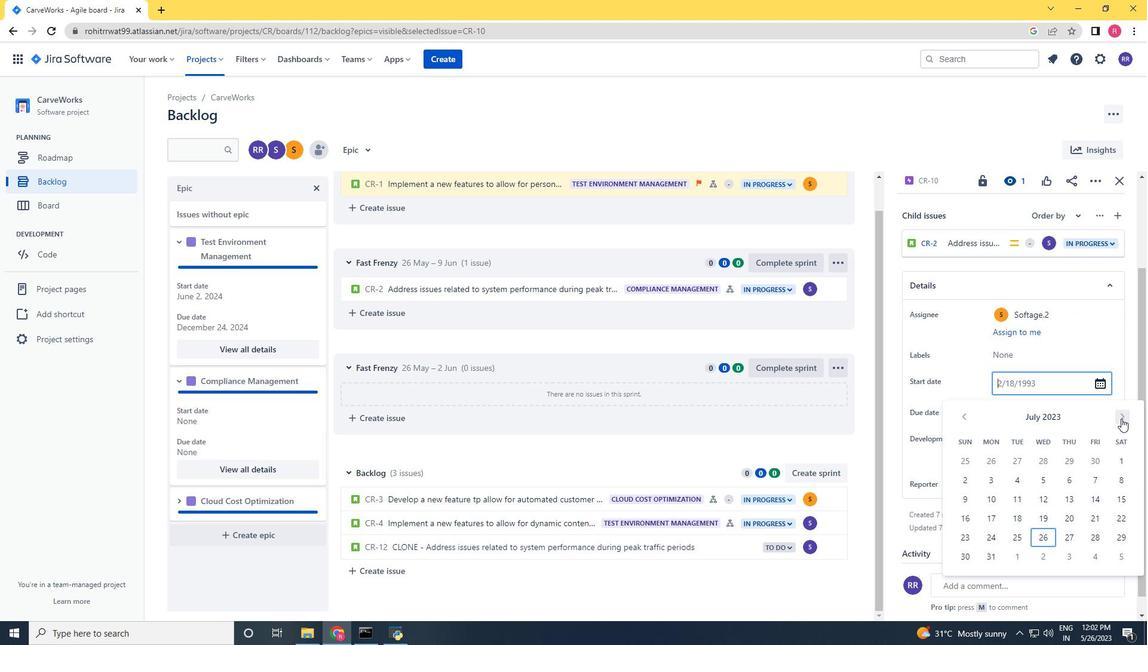 
Action: Mouse pressed left at (1122, 419)
Screenshot: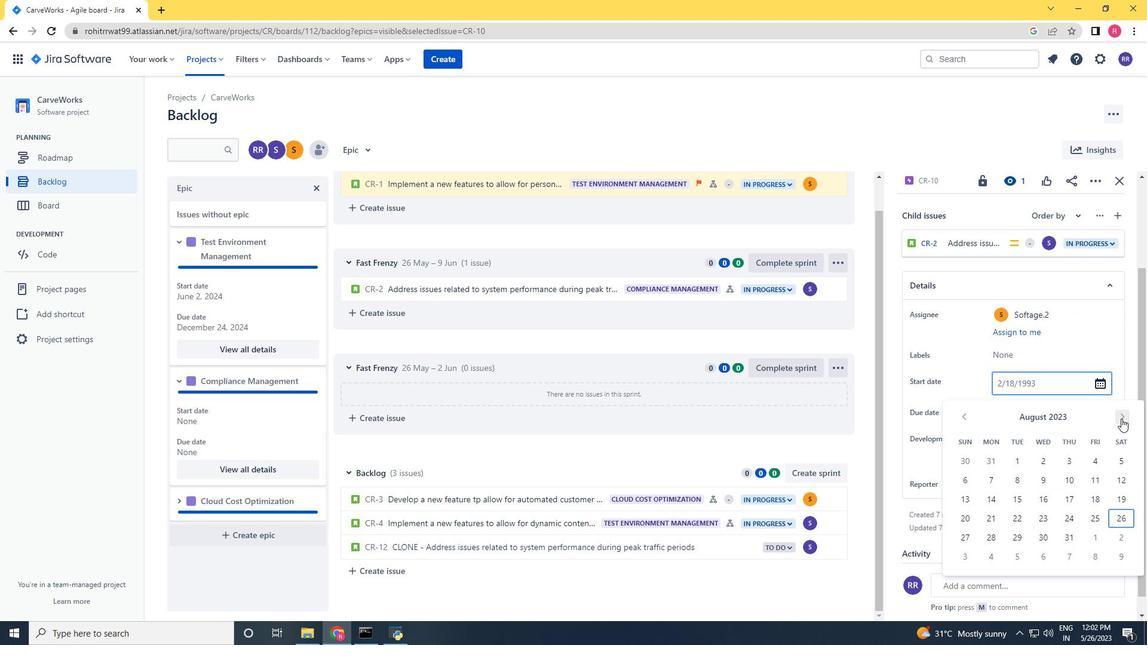 
Action: Mouse pressed left at (1122, 419)
Screenshot: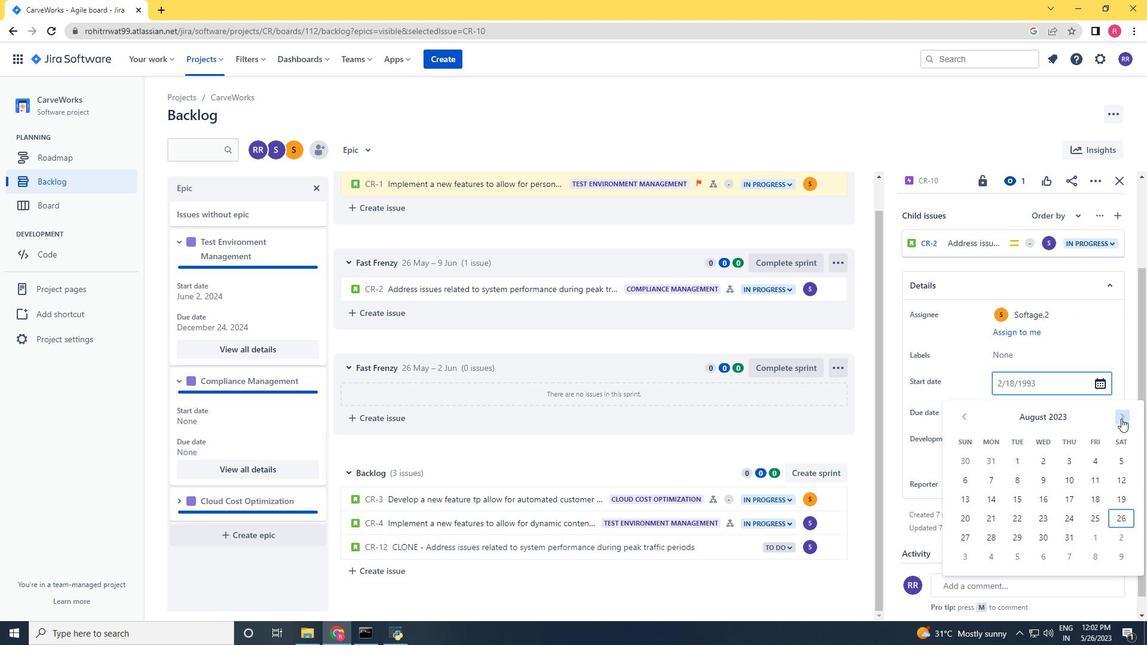
Action: Mouse pressed left at (1122, 419)
Screenshot: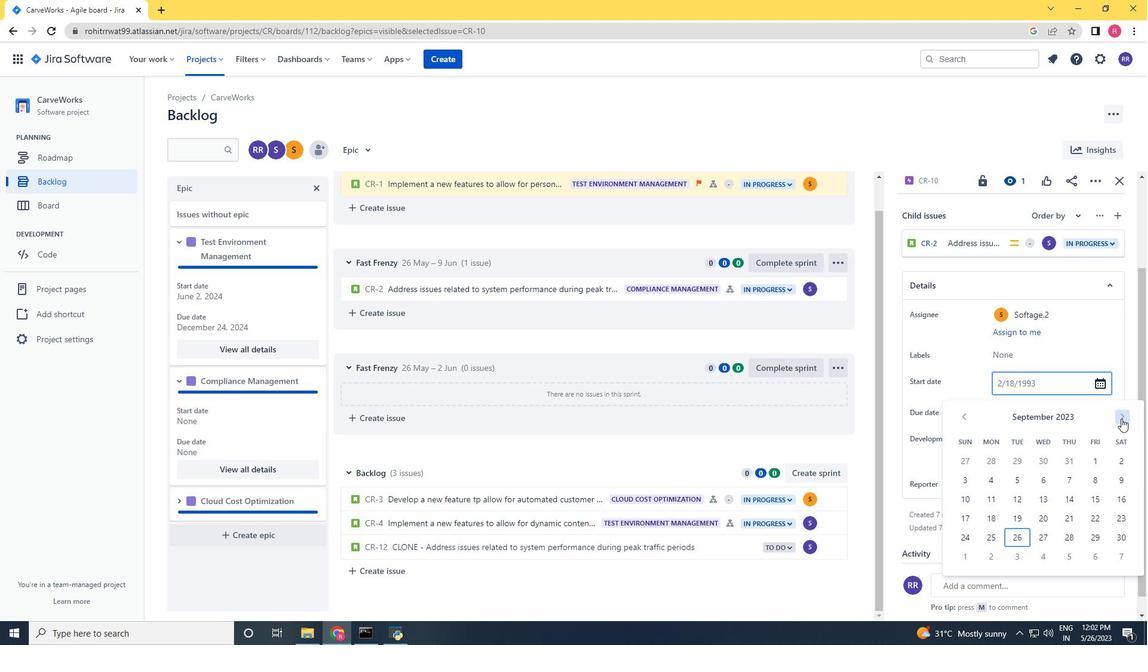 
Action: Mouse pressed left at (1122, 419)
Screenshot: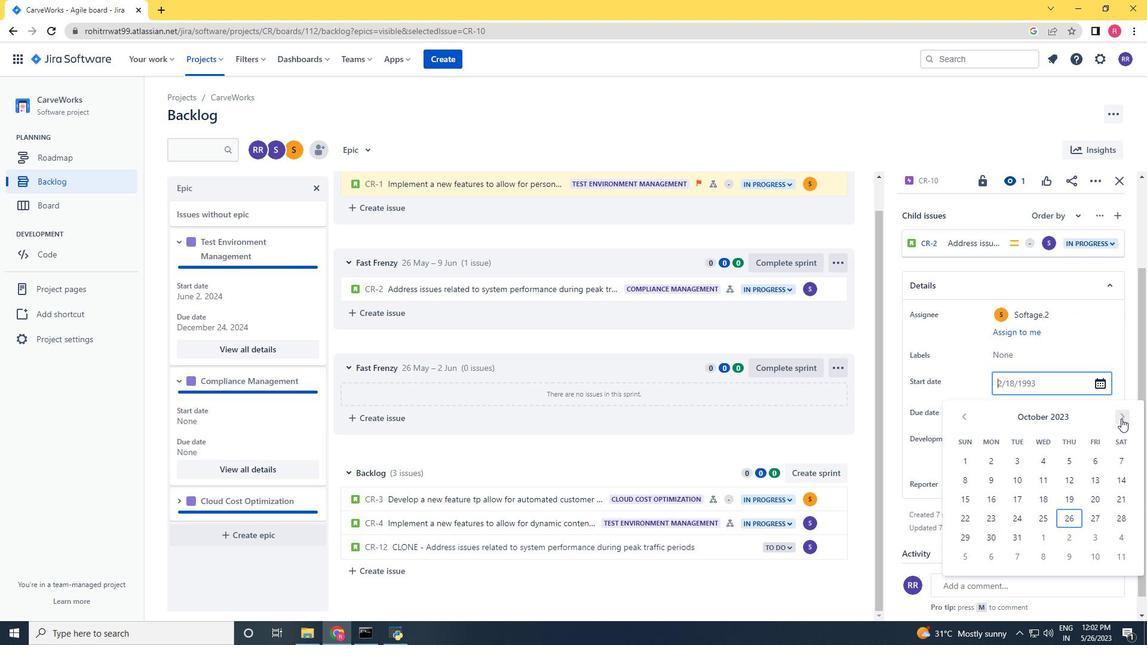 
Action: Mouse pressed left at (1122, 419)
Screenshot: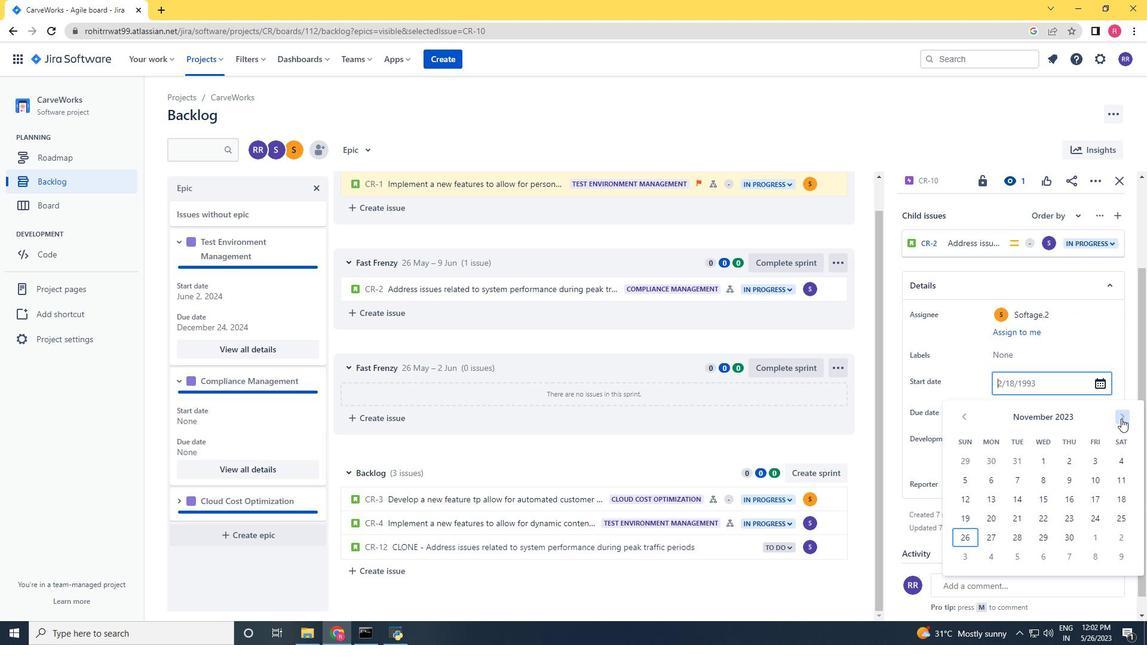 
Action: Mouse pressed left at (1122, 419)
Screenshot: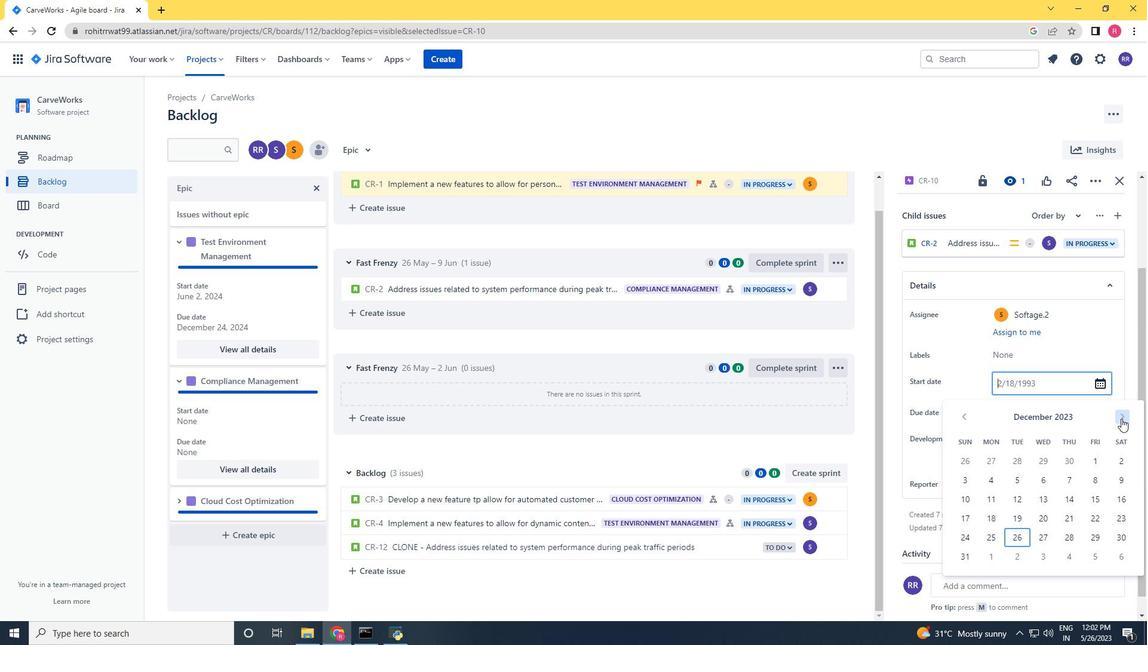 
Action: Mouse pressed left at (1122, 419)
Screenshot: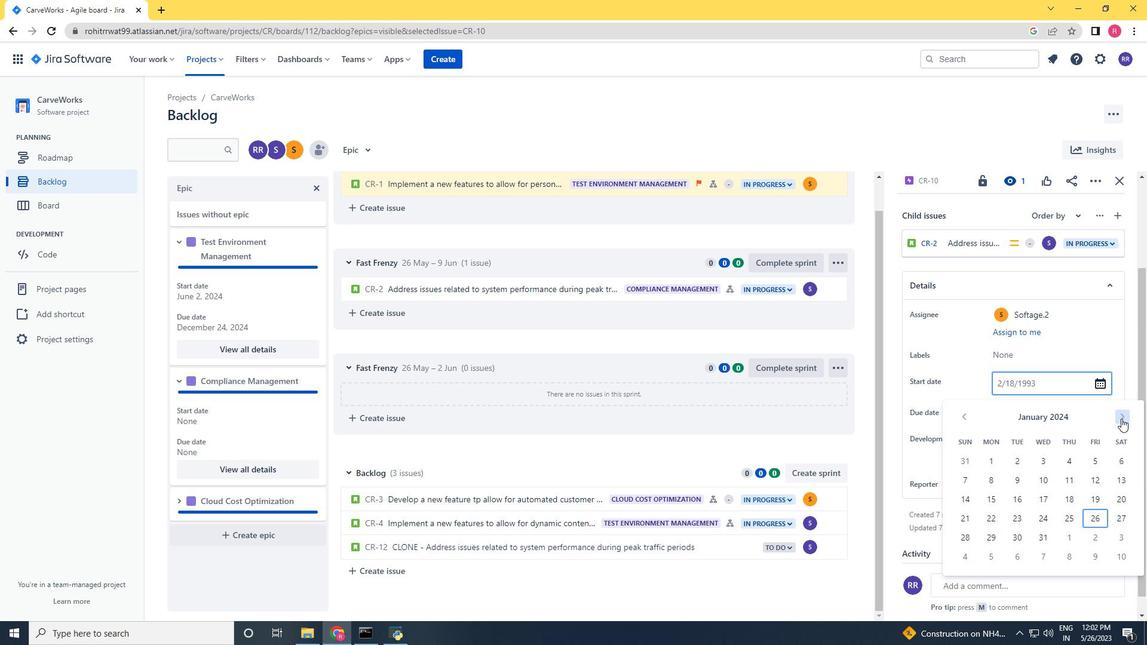 
Action: Mouse moved to (1122, 463)
Screenshot: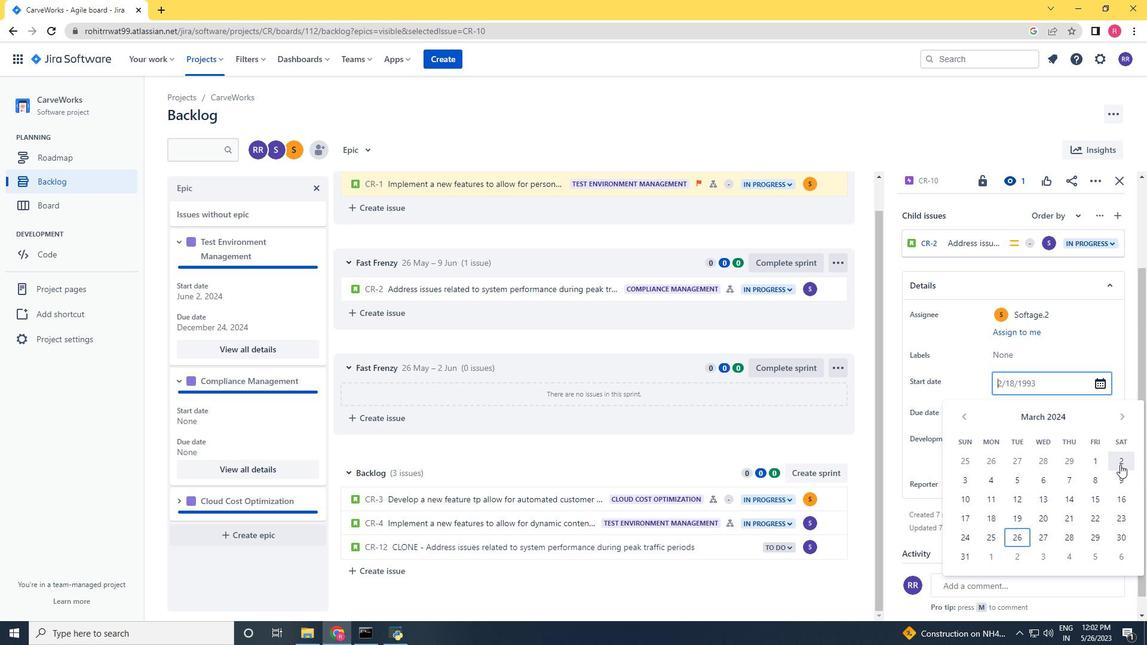 
Action: Mouse pressed left at (1122, 463)
Screenshot: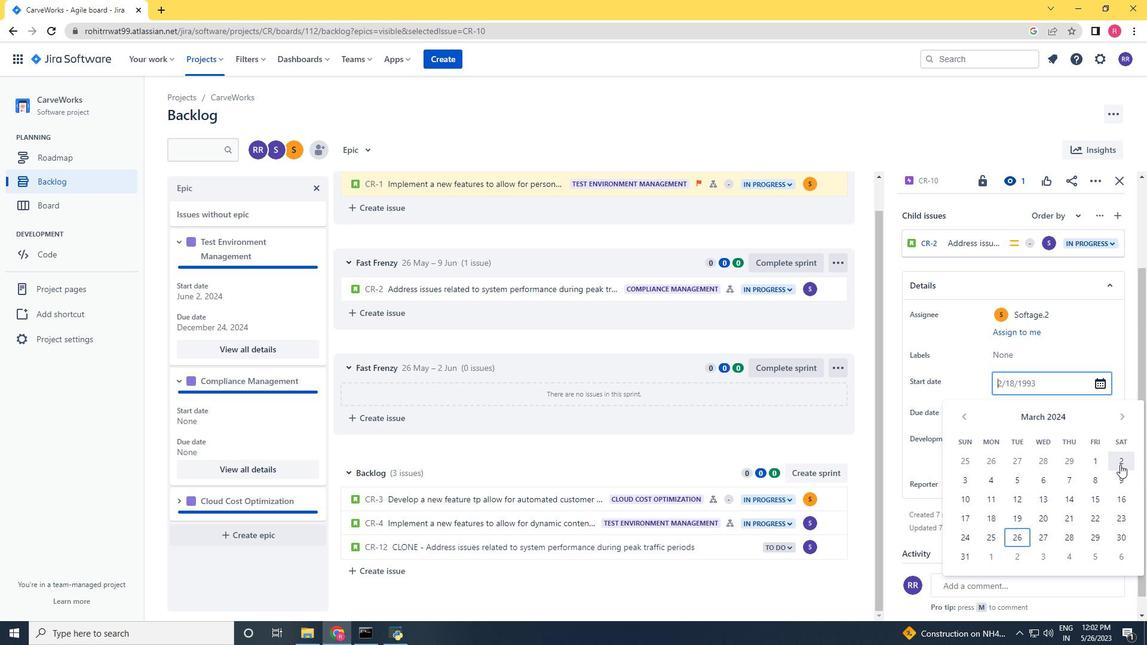 
Action: Mouse moved to (1019, 419)
Screenshot: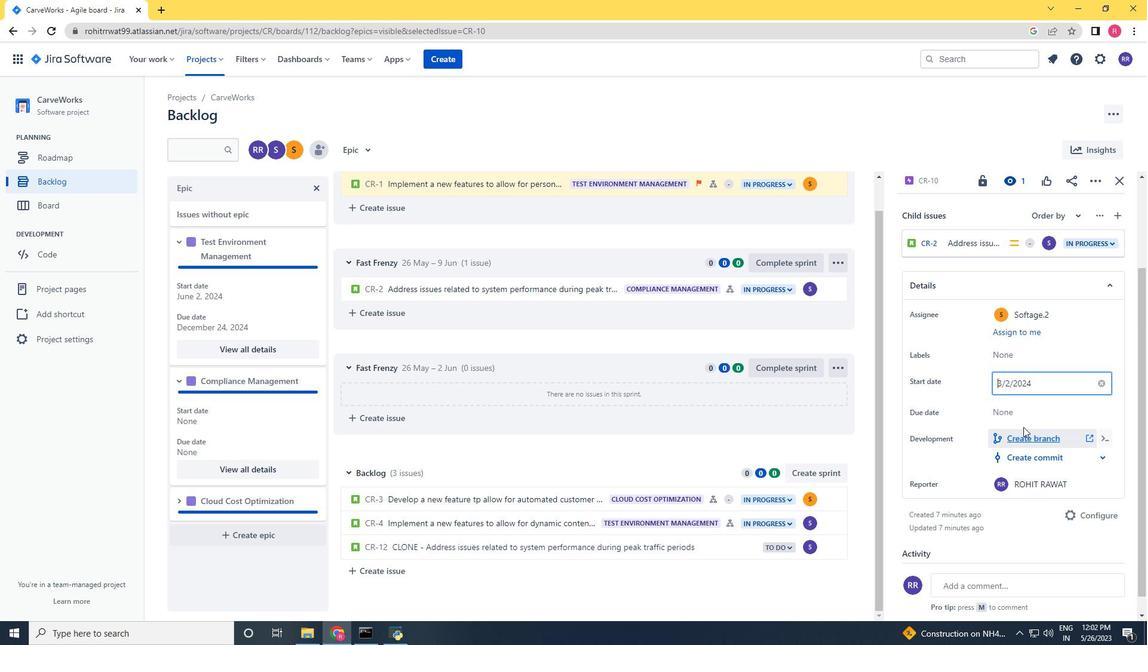 
Action: Mouse pressed left at (1019, 419)
Screenshot: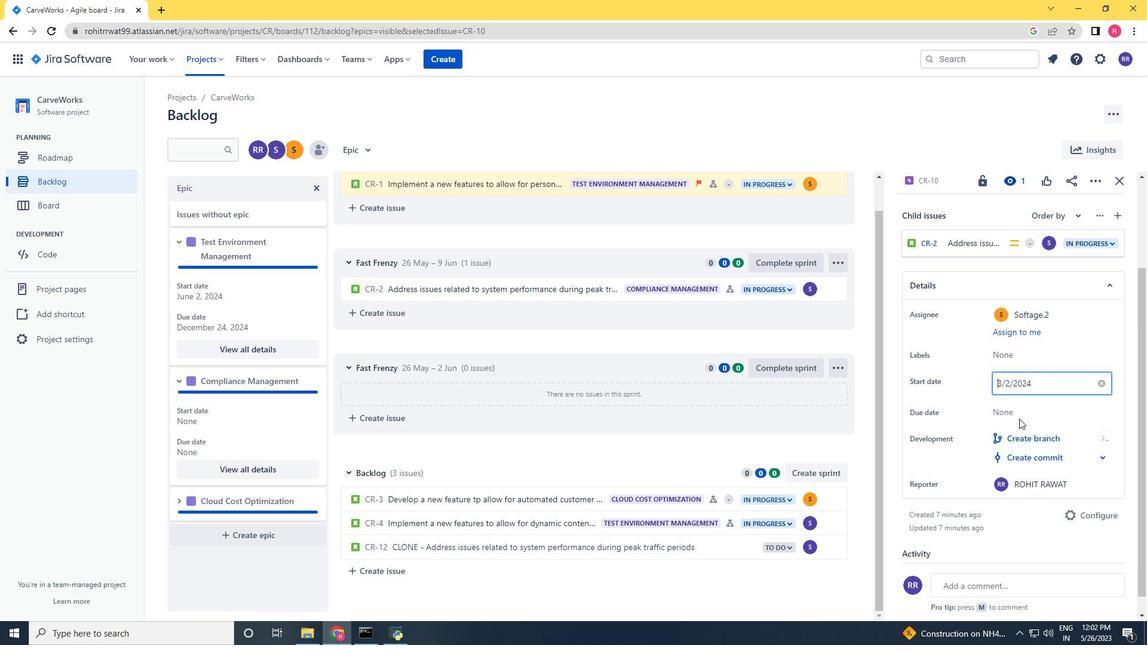
Action: Mouse moved to (1127, 447)
Screenshot: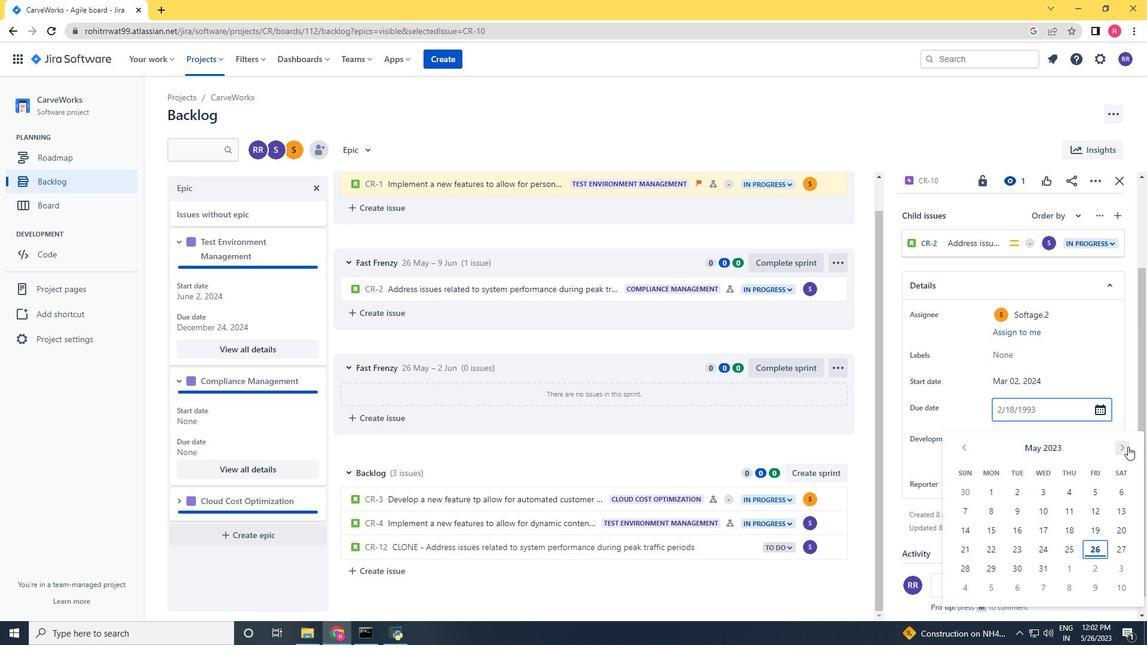 
Action: Mouse pressed left at (1127, 447)
Screenshot: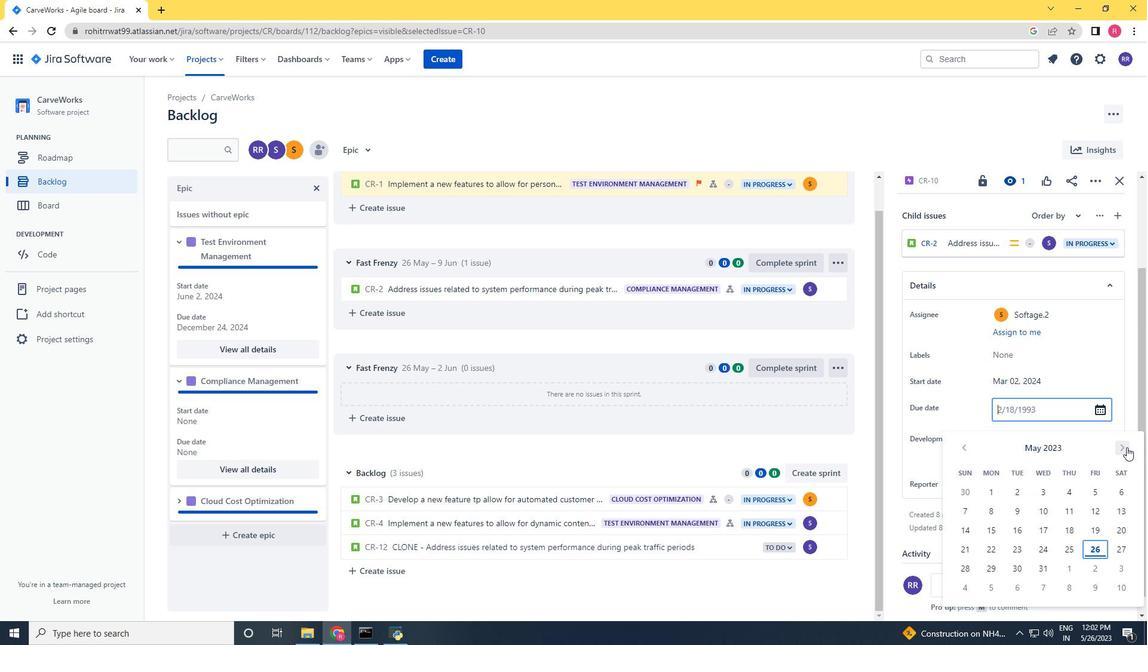 
Action: Mouse pressed left at (1127, 447)
Screenshot: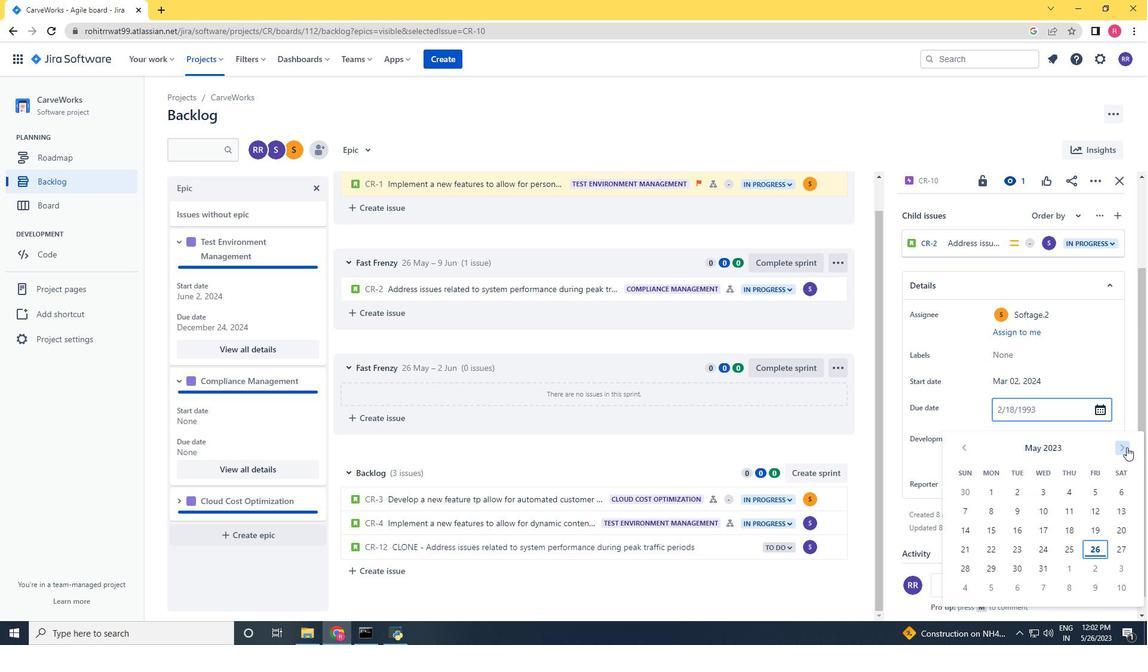 
Action: Mouse pressed left at (1127, 447)
Screenshot: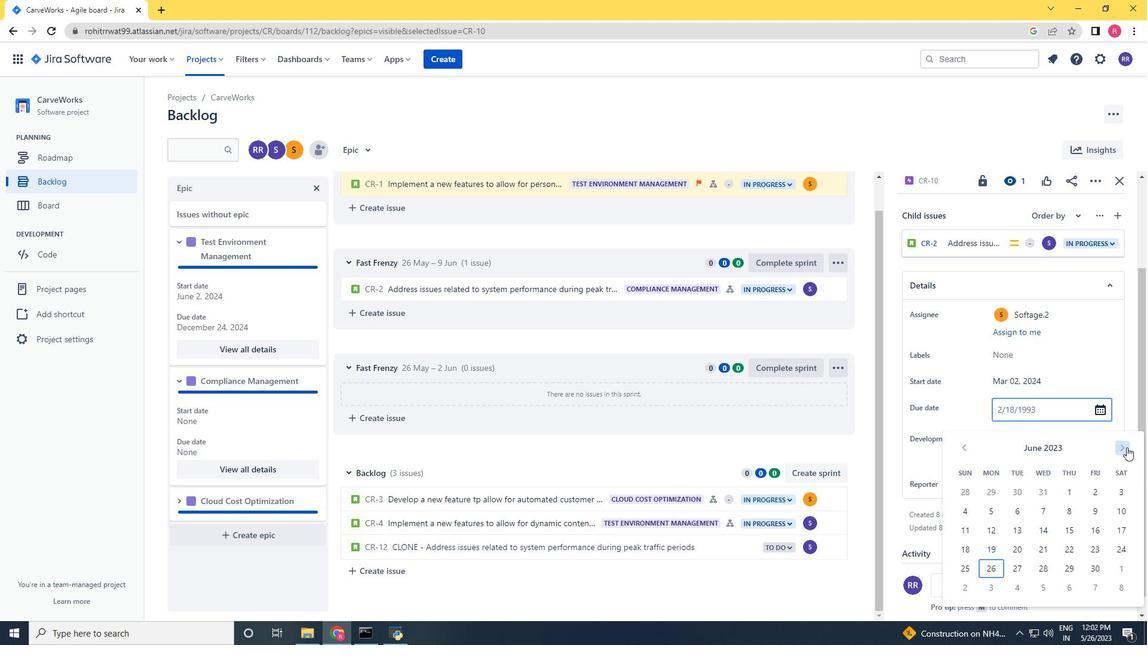 
Action: Mouse pressed left at (1127, 447)
Screenshot: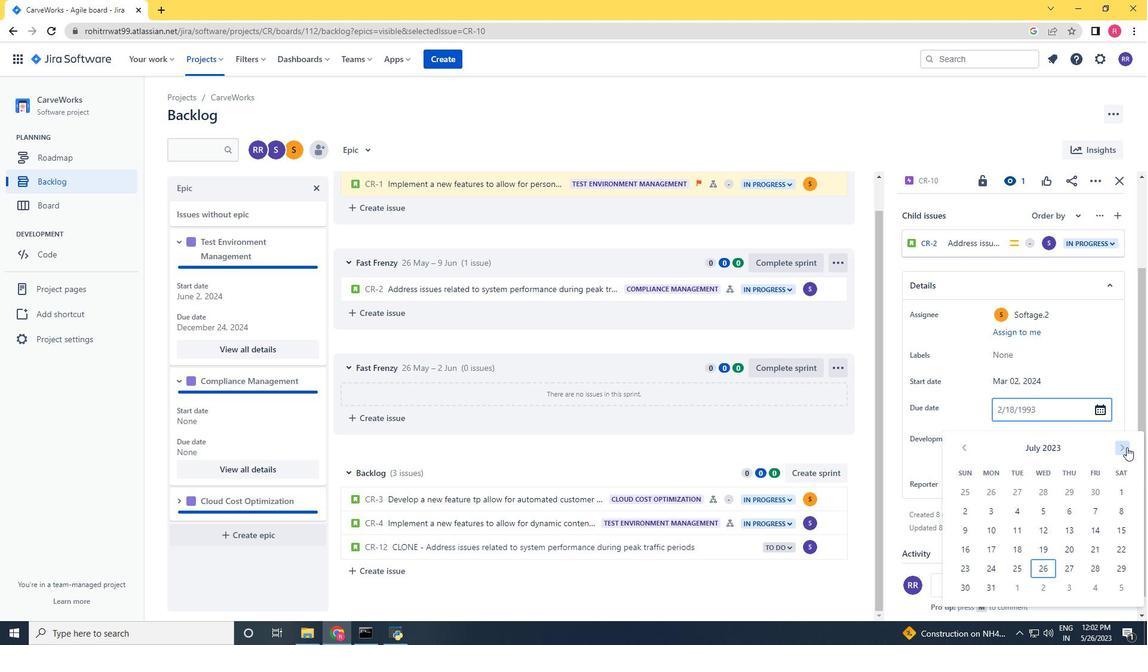 
Action: Mouse pressed left at (1127, 447)
Screenshot: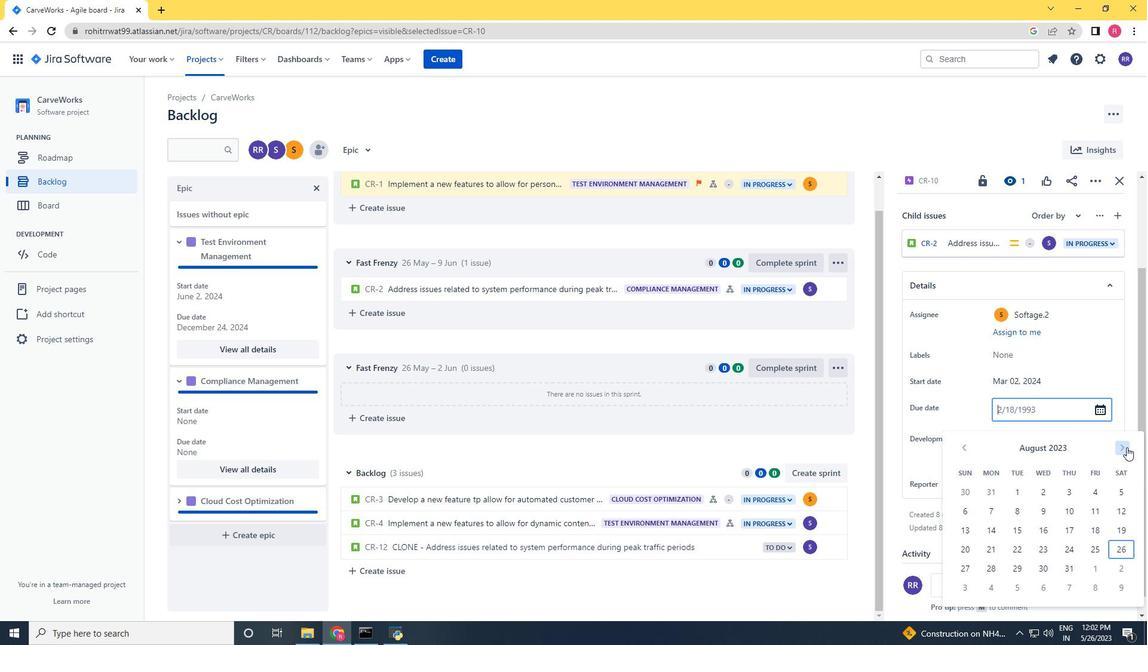 
Action: Mouse pressed left at (1127, 447)
Screenshot: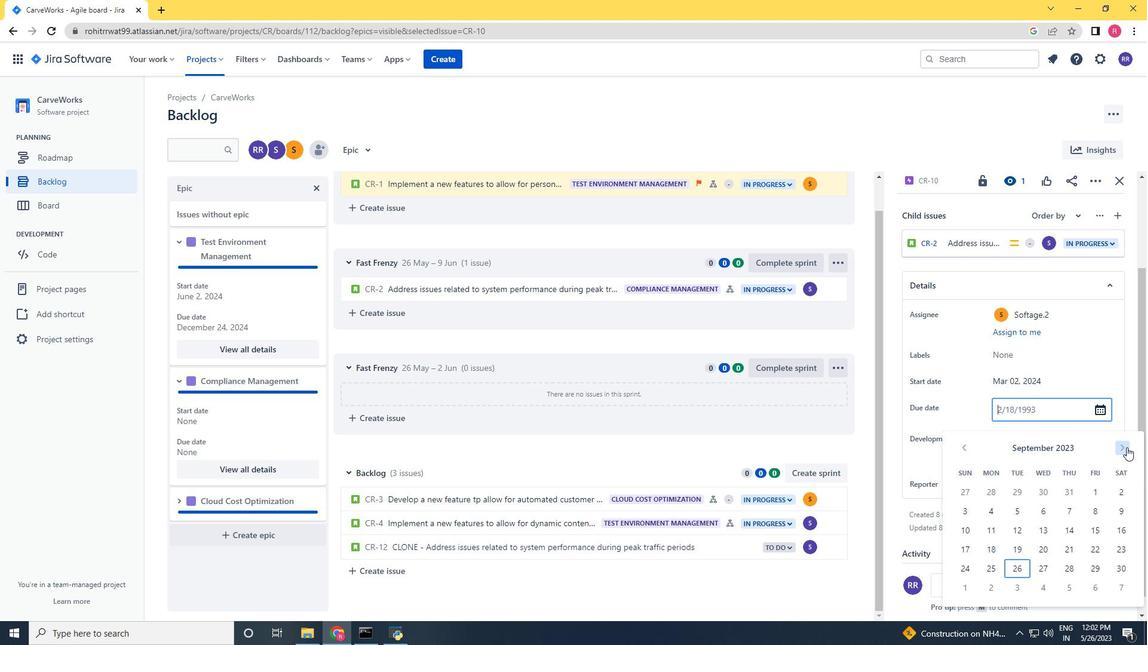 
Action: Mouse pressed left at (1127, 447)
Screenshot: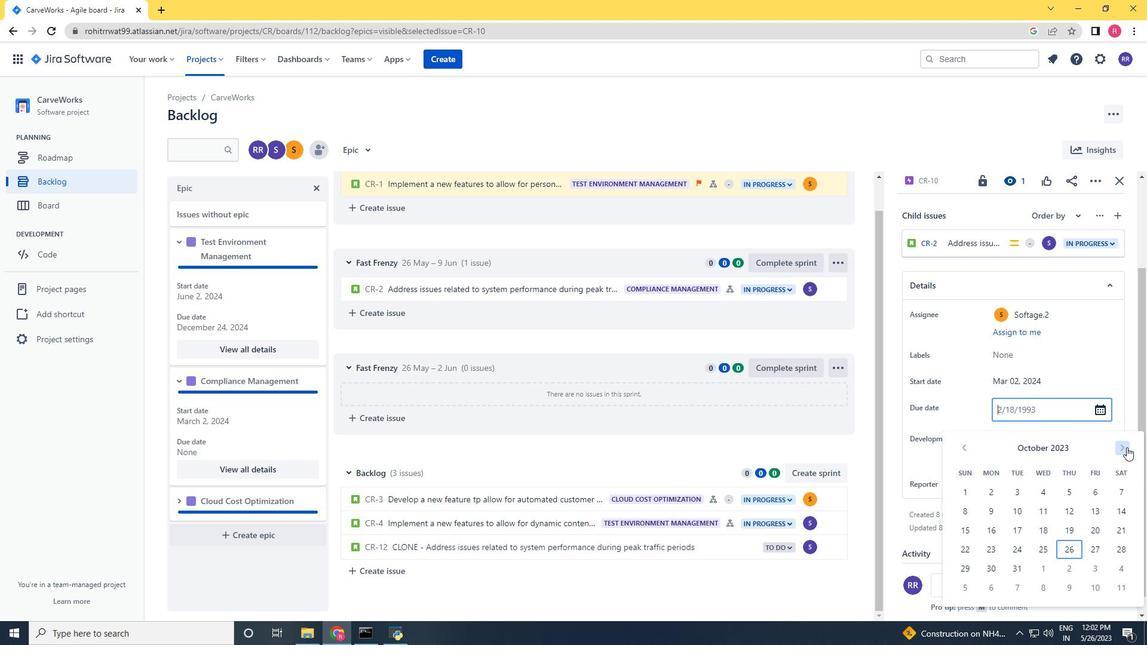 
Action: Mouse pressed left at (1127, 447)
Screenshot: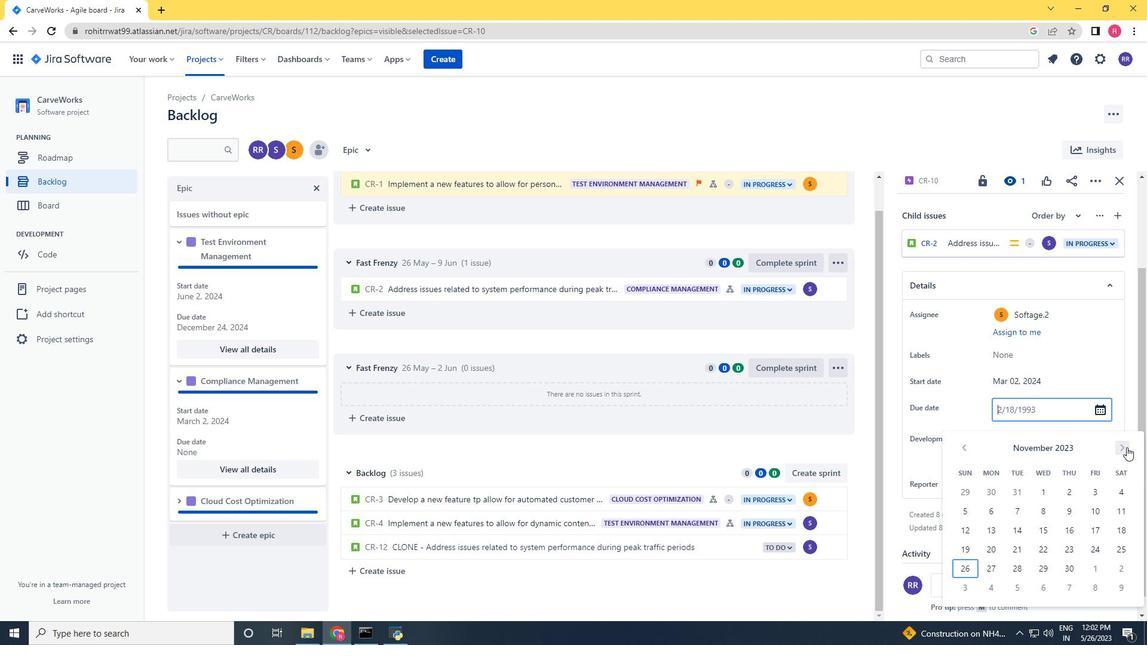 
Action: Mouse pressed left at (1127, 447)
Screenshot: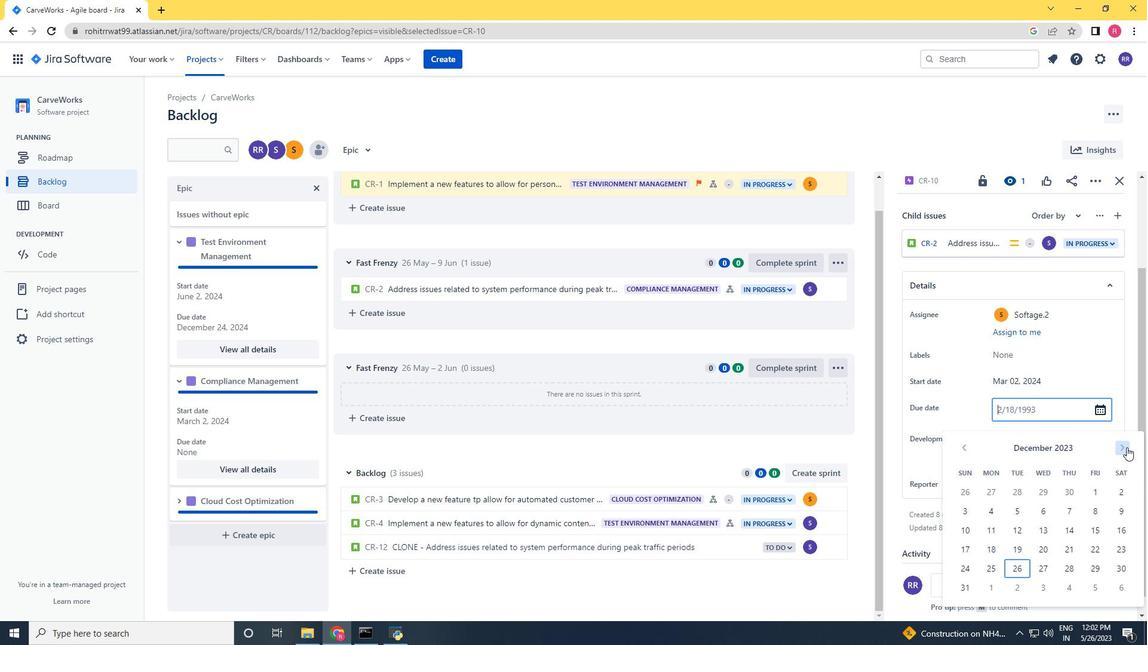 
Action: Mouse pressed left at (1127, 447)
Screenshot: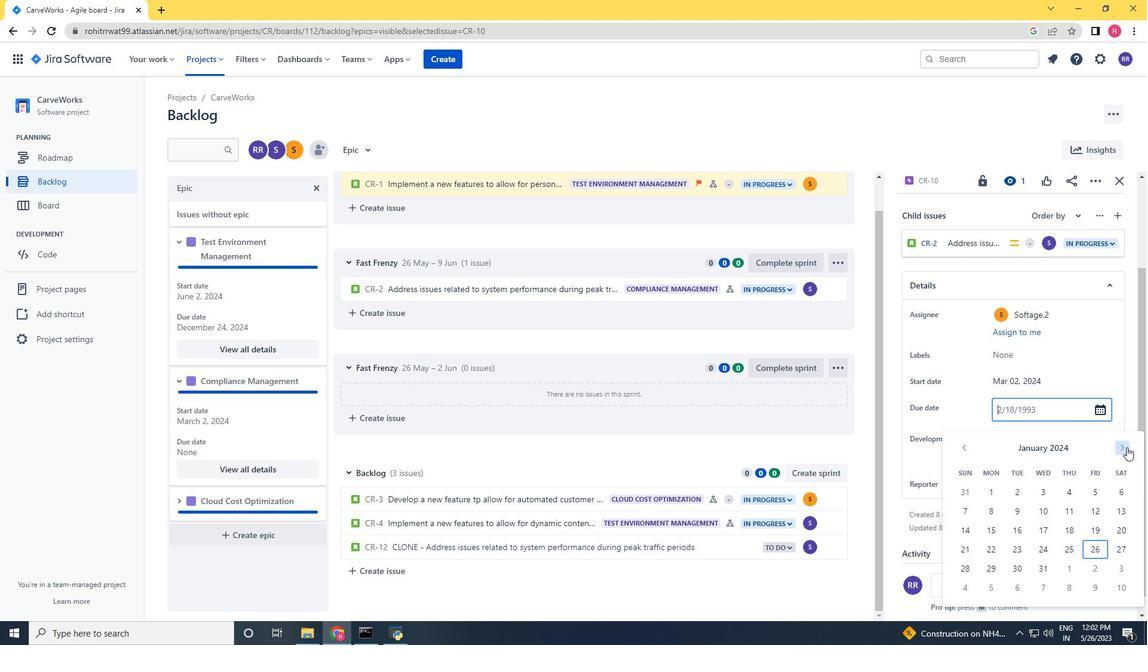 
Action: Mouse pressed left at (1127, 447)
Screenshot: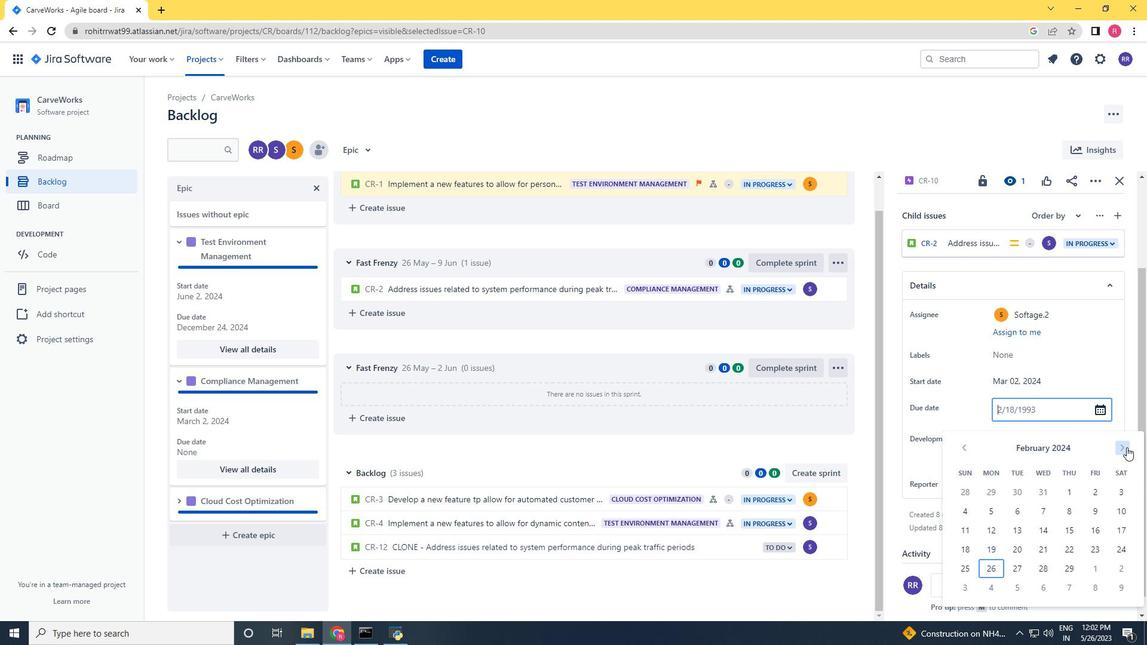 
Action: Mouse pressed left at (1127, 447)
Screenshot: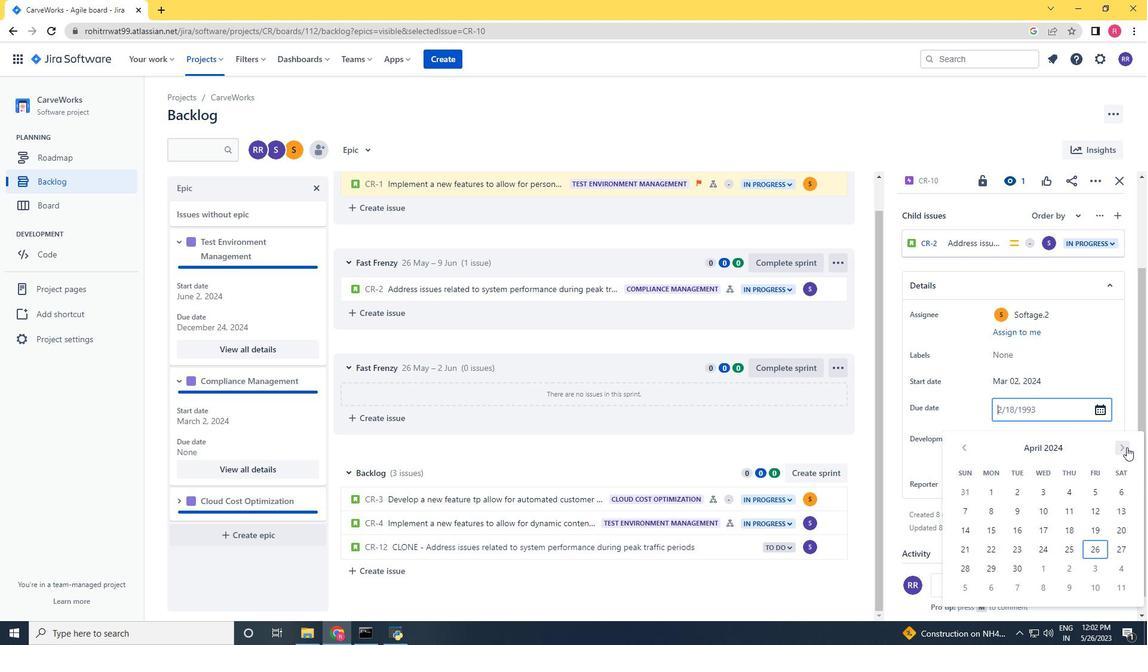 
Action: Mouse pressed left at (1127, 447)
Screenshot: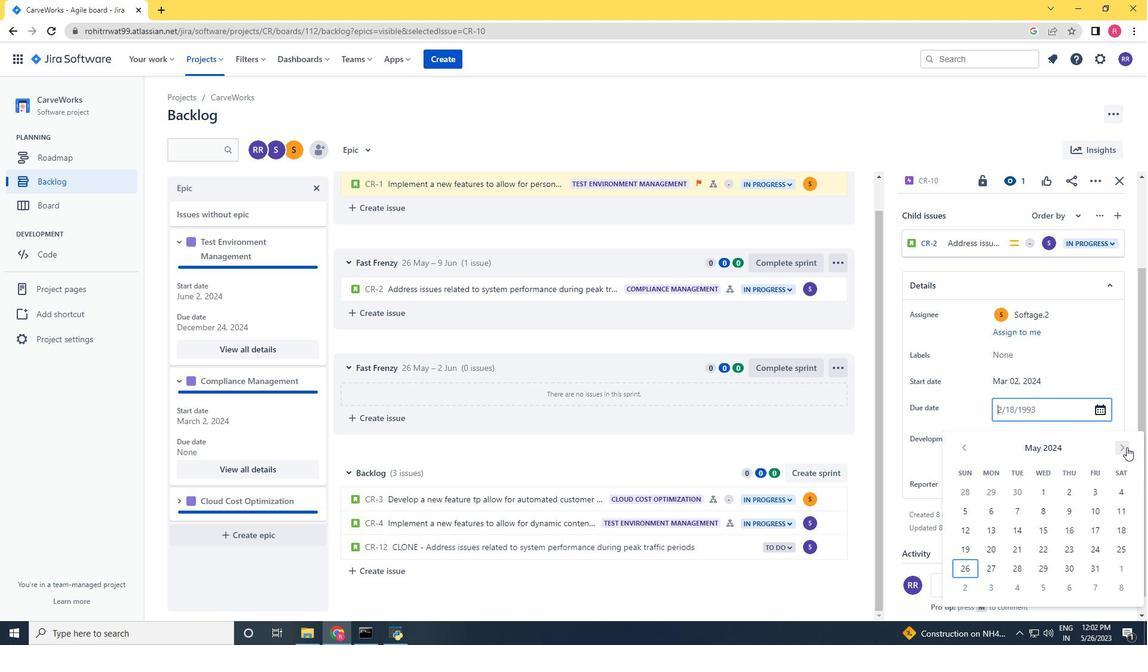 
Action: Mouse pressed left at (1127, 447)
Screenshot: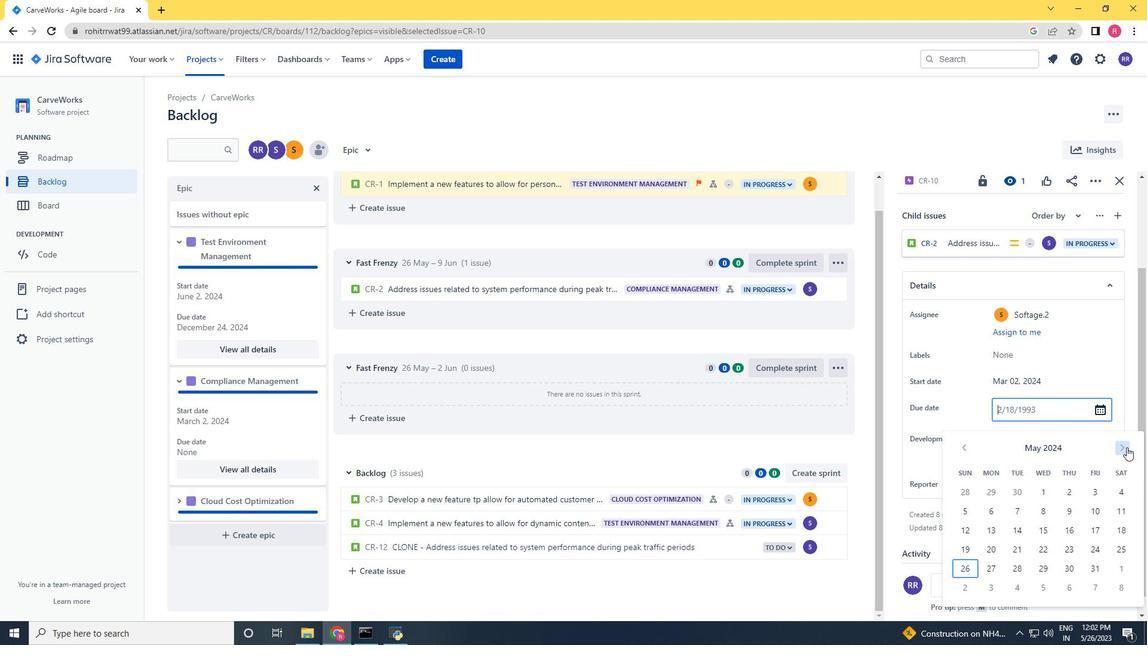 
Action: Mouse pressed left at (1127, 447)
Screenshot: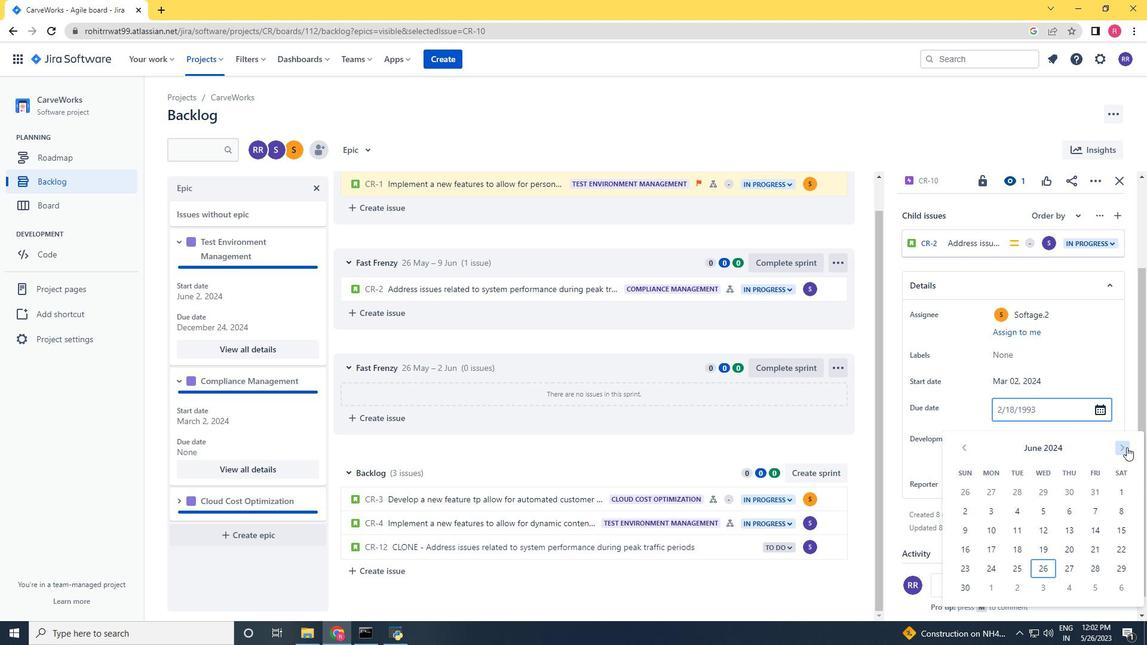 
Action: Mouse pressed left at (1127, 447)
Screenshot: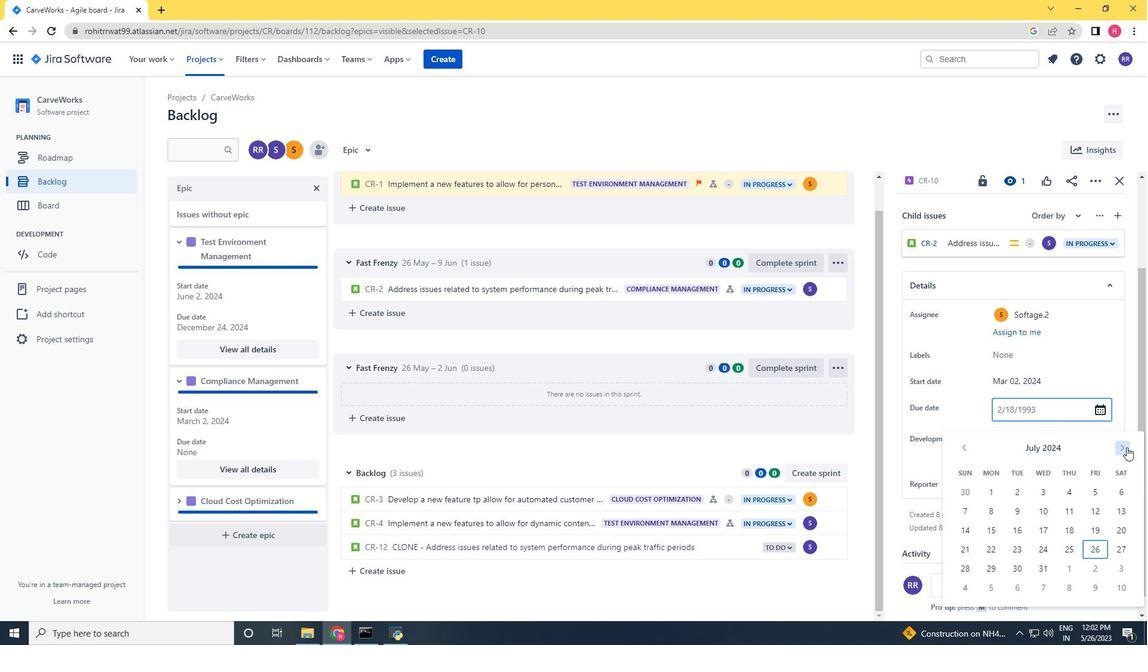 
Action: Mouse pressed left at (1127, 447)
Screenshot: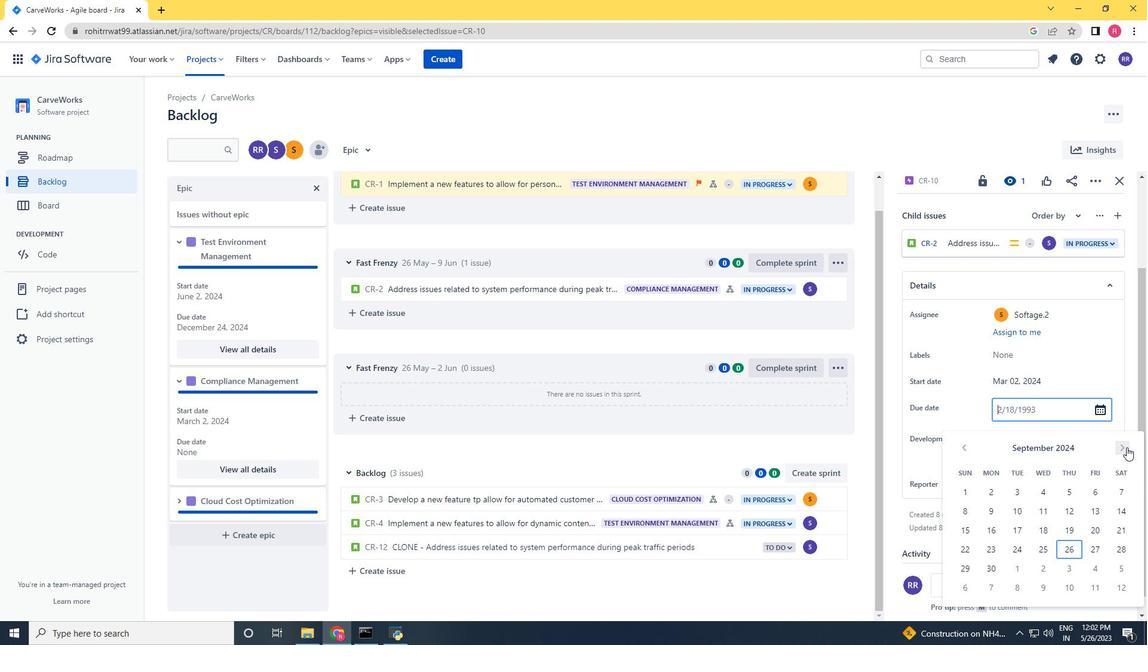 
Action: Mouse moved to (1093, 546)
Screenshot: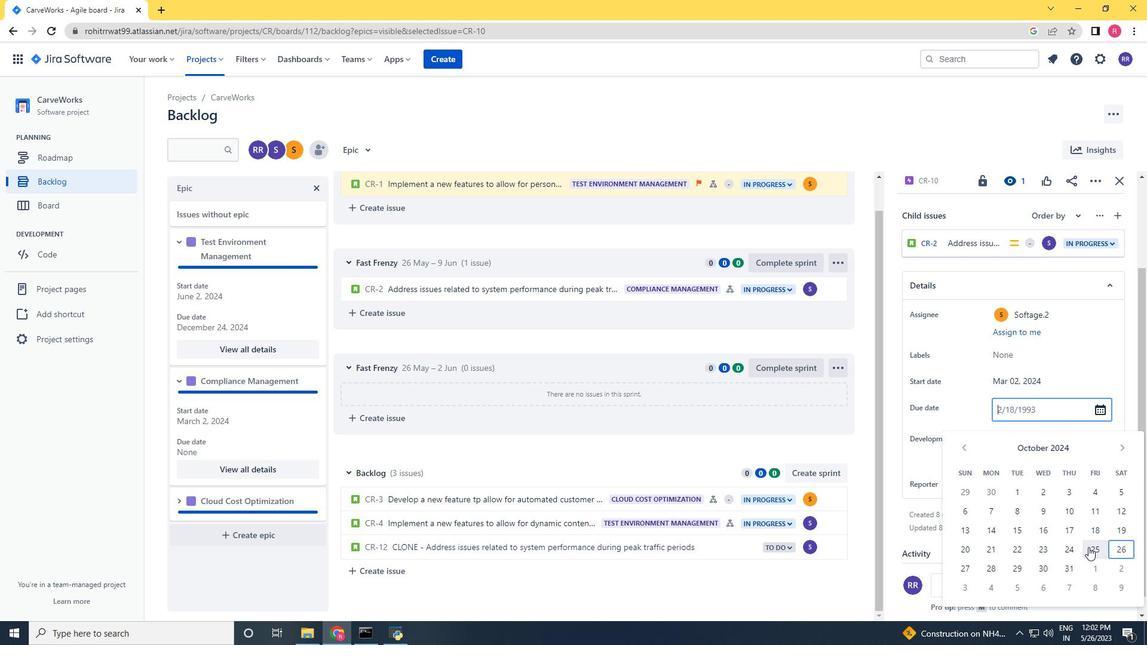 
Action: Mouse pressed left at (1093, 546)
Screenshot: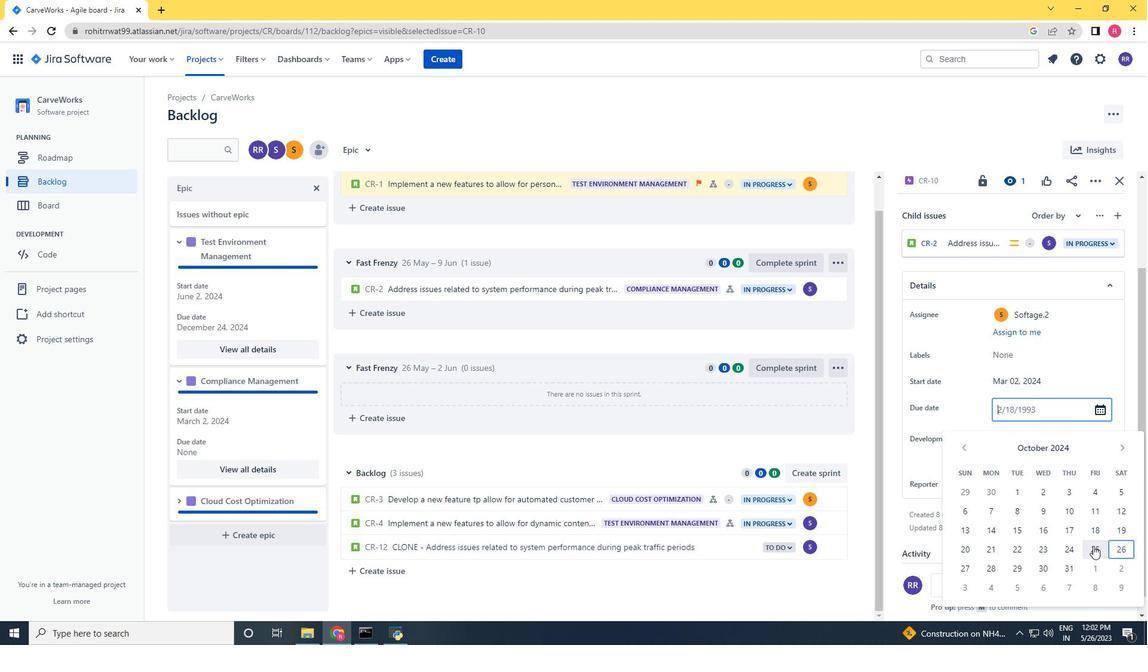 
Action: Mouse moved to (1043, 527)
Screenshot: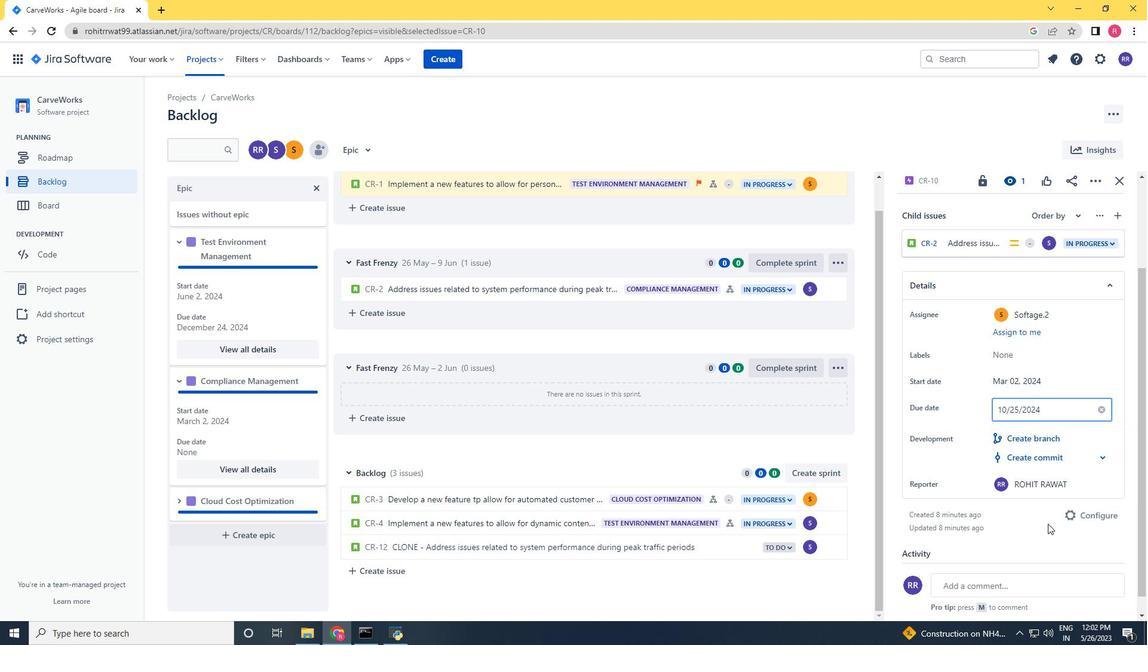 
Action: Mouse pressed left at (1043, 527)
Screenshot: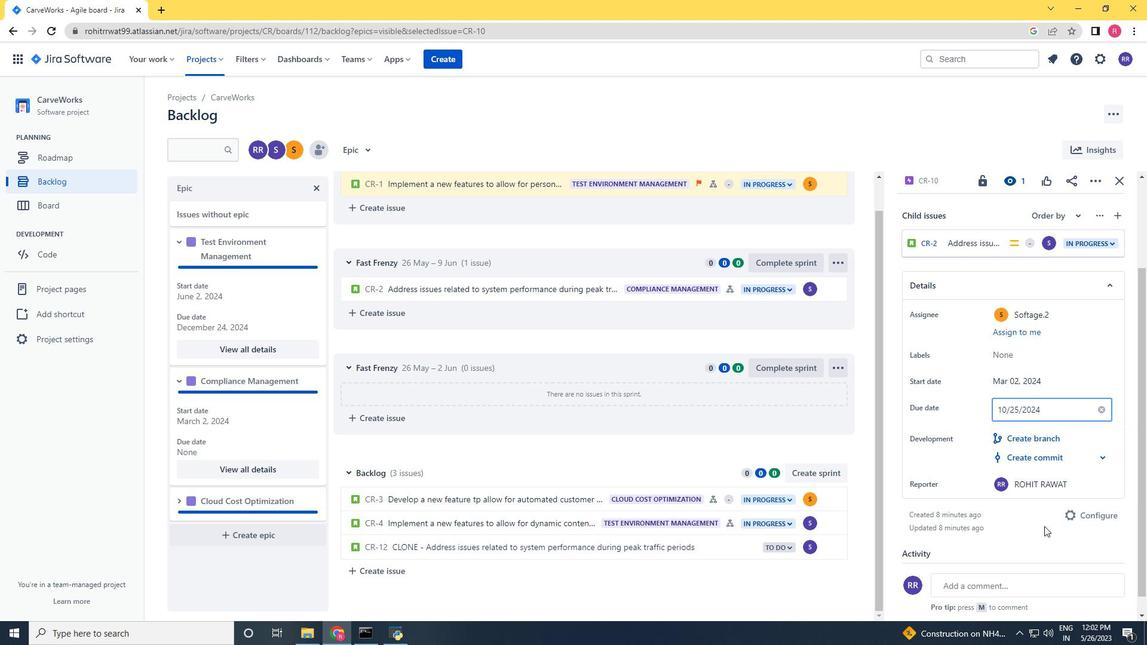 
Action: Mouse moved to (378, 411)
Screenshot: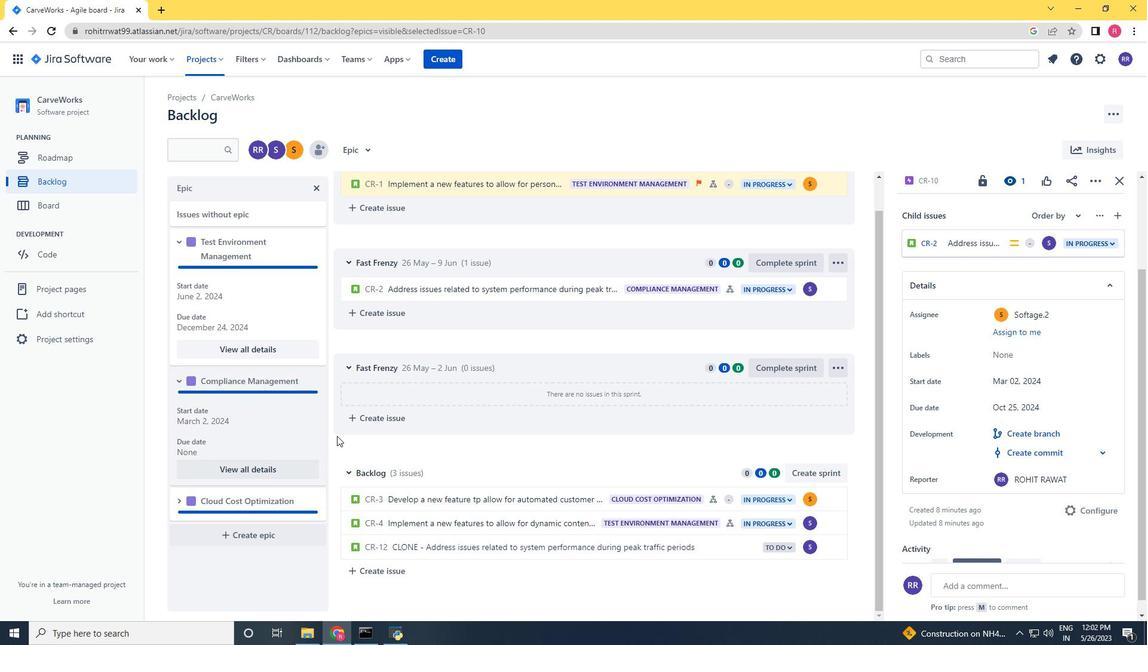 
Action: Mouse scrolled (378, 411) with delta (0, 0)
Screenshot: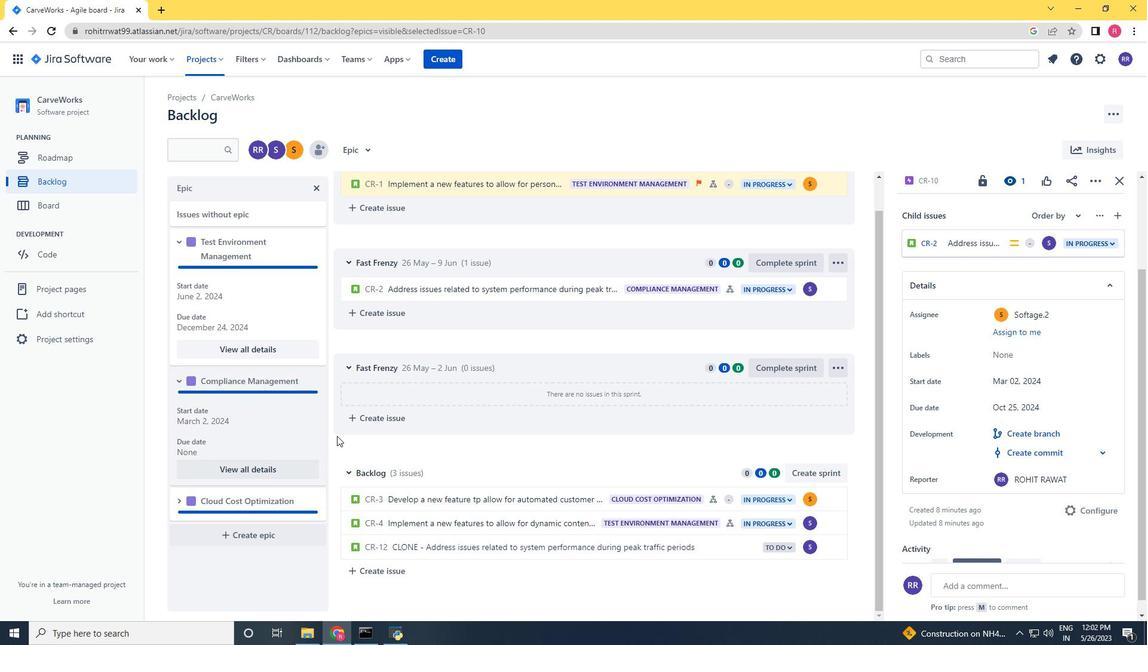 
Action: Mouse moved to (437, 365)
Screenshot: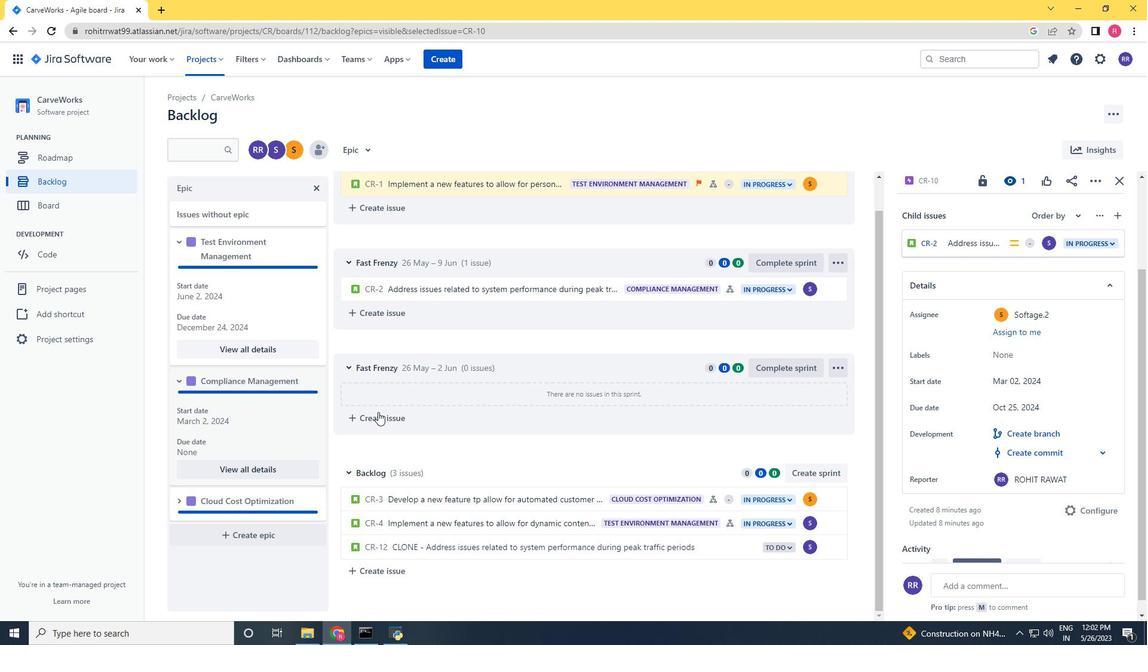 
Action: Mouse scrolled (437, 364) with delta (0, 0)
Screenshot: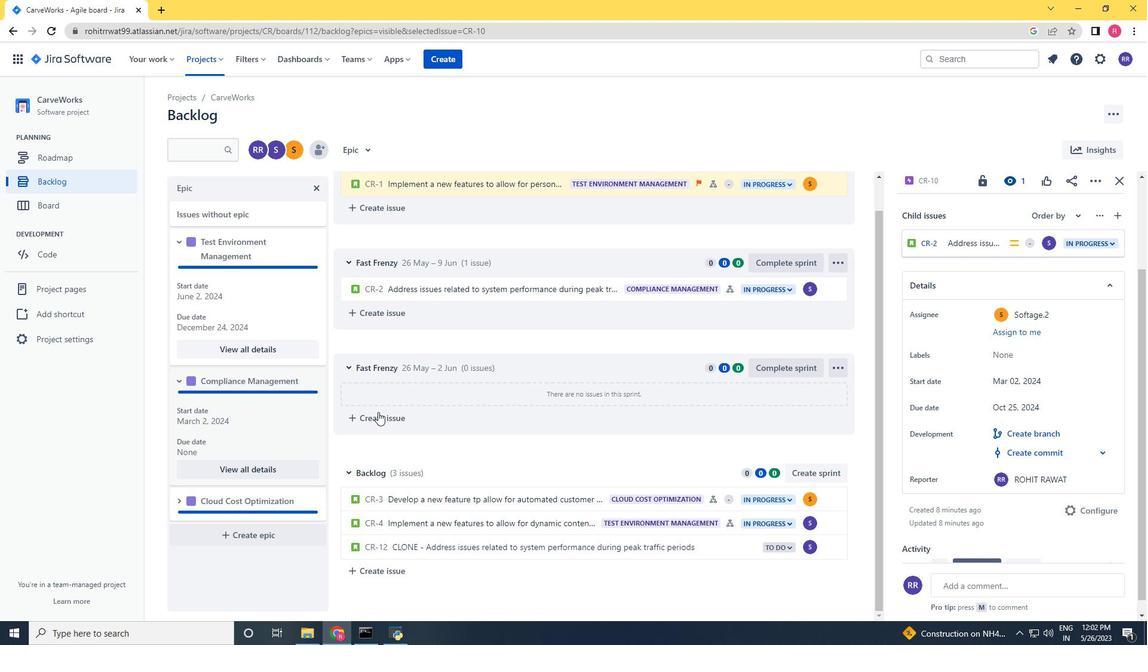 
Action: Mouse moved to (459, 353)
Screenshot: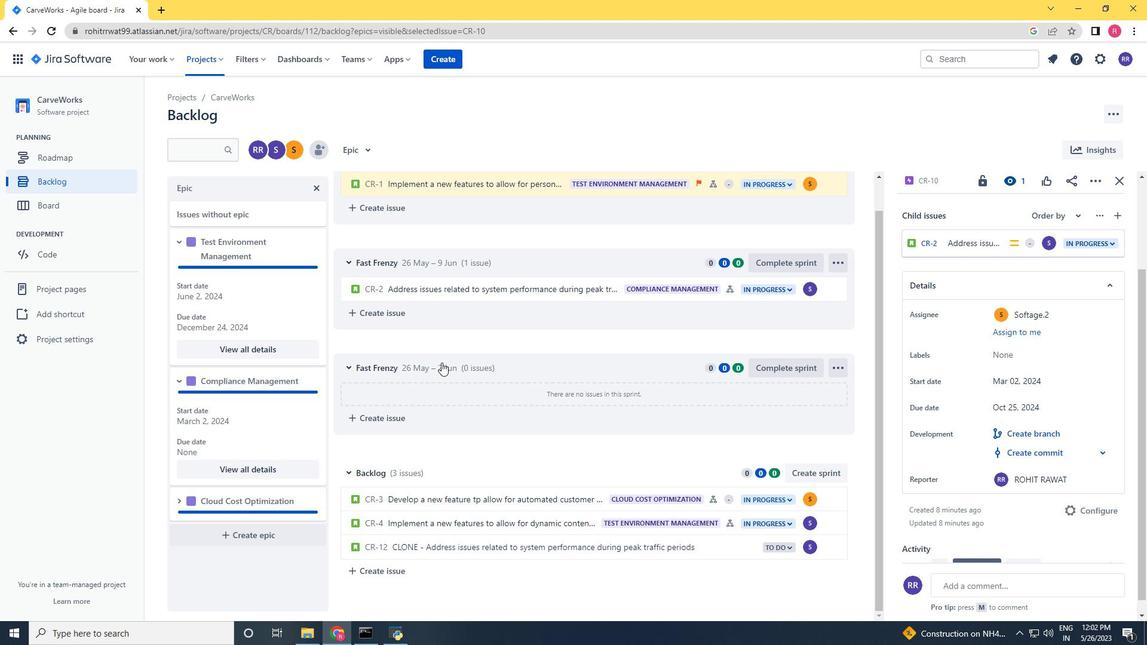 
Action: Mouse scrolled (456, 355) with delta (0, 0)
Screenshot: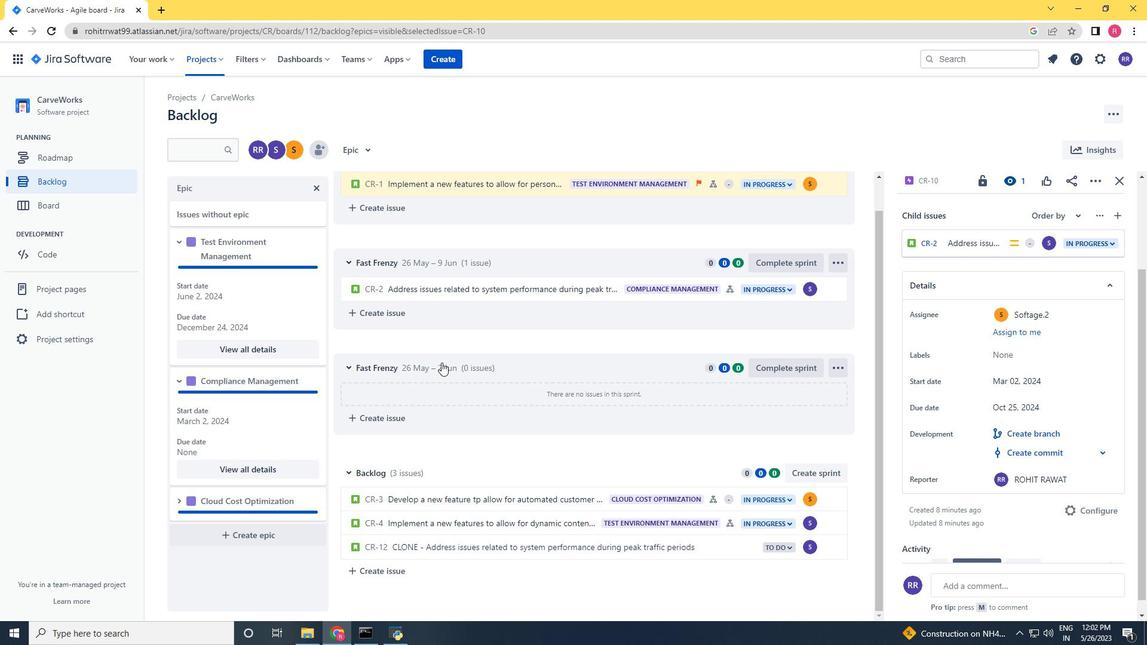 
Action: Mouse moved to (456, 353)
Screenshot: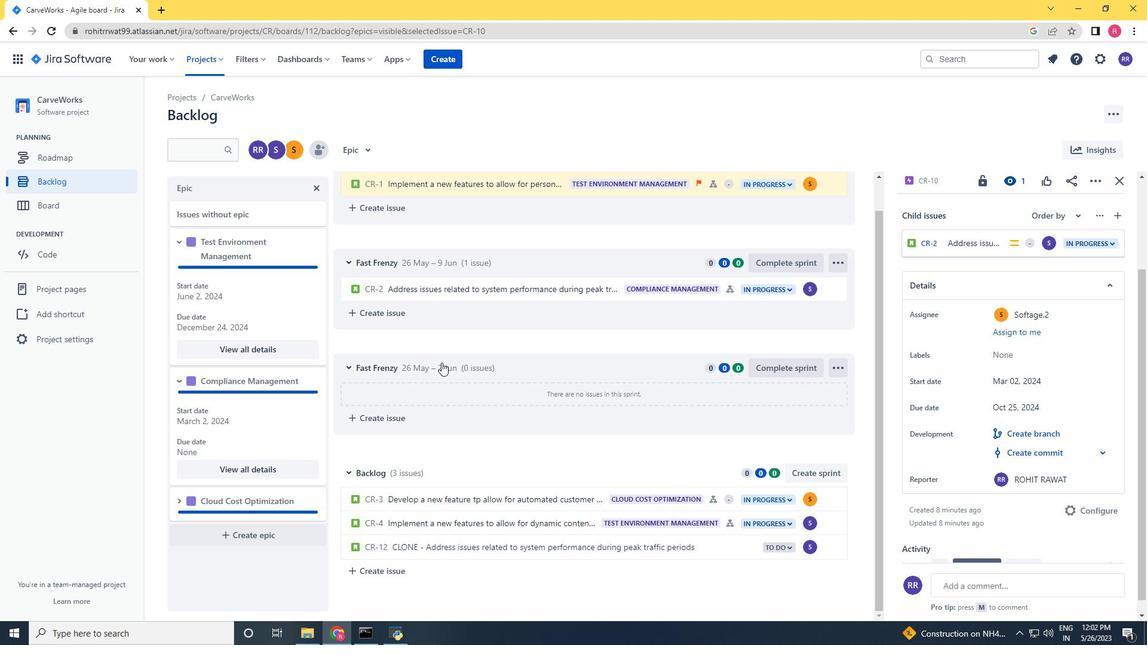 
Action: Mouse scrolled (459, 353) with delta (0, 0)
Screenshot: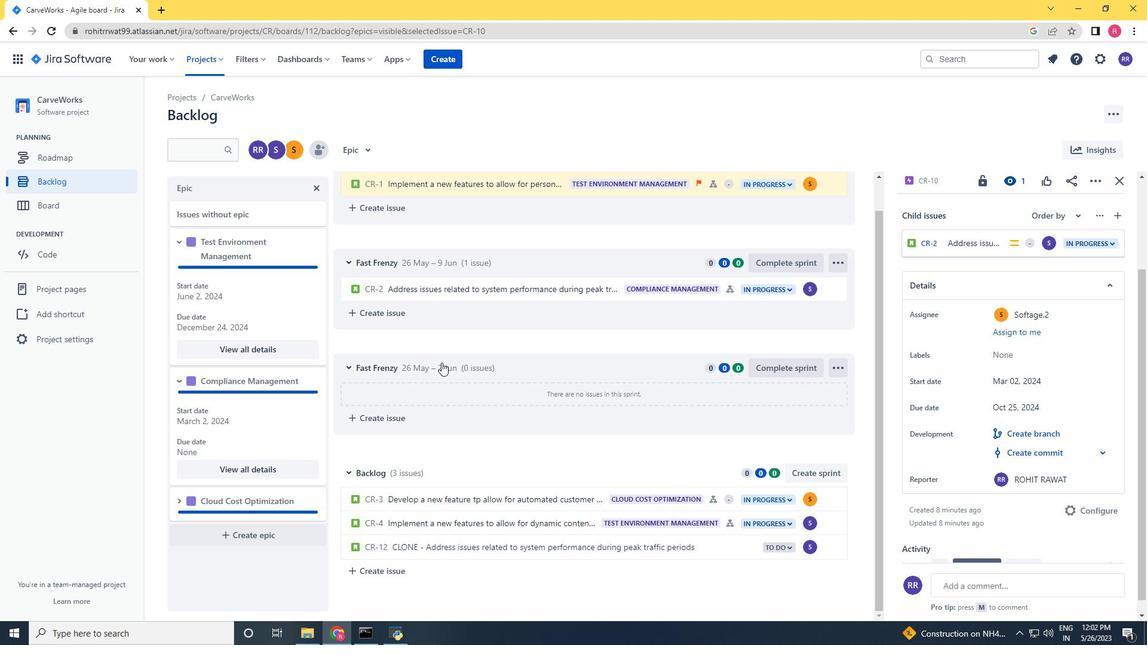
Action: Mouse moved to (254, 389)
Screenshot: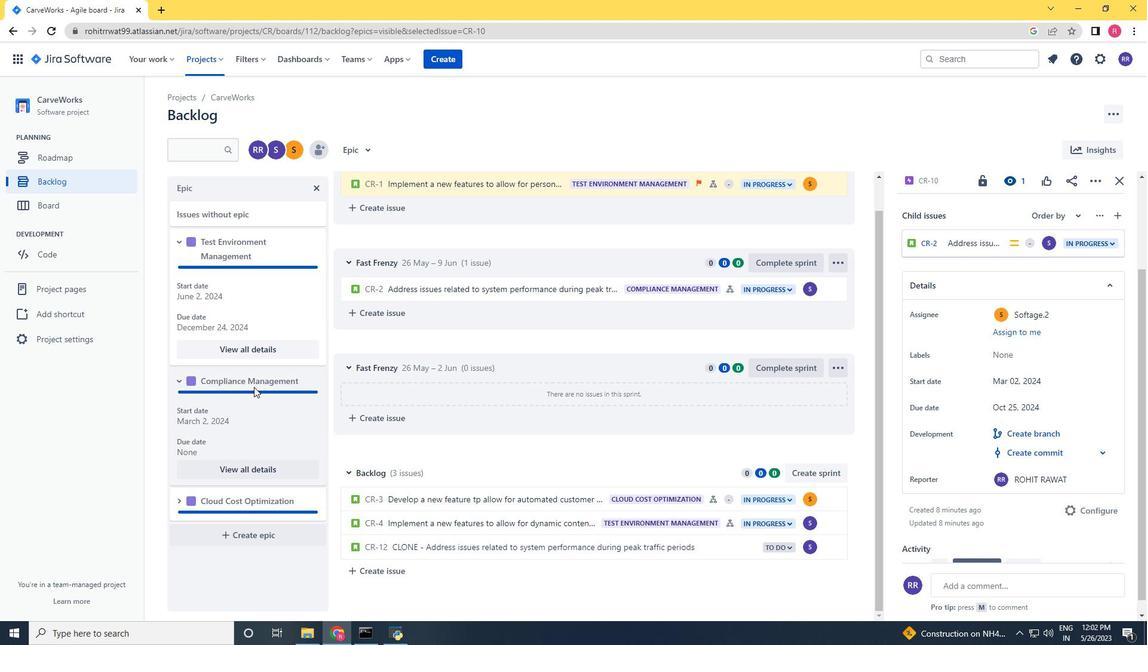 
Action: Mouse scrolled (254, 389) with delta (0, 0)
Screenshot: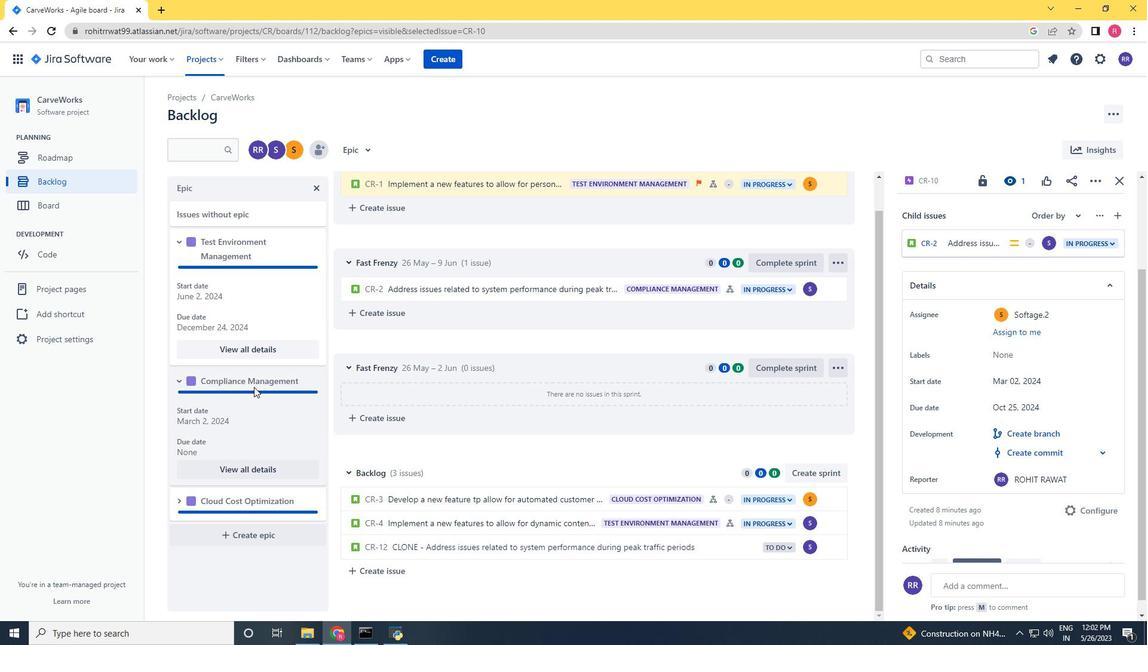 
Action: Mouse moved to (253, 390)
Screenshot: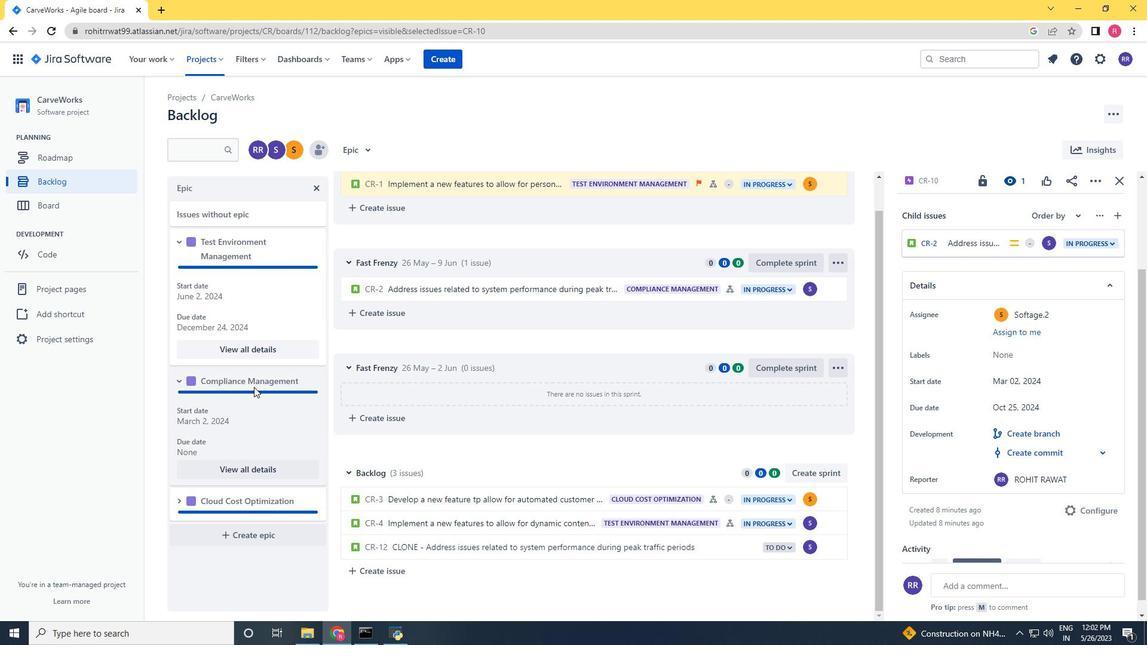 
Action: Mouse scrolled (253, 390) with delta (0, 0)
Screenshot: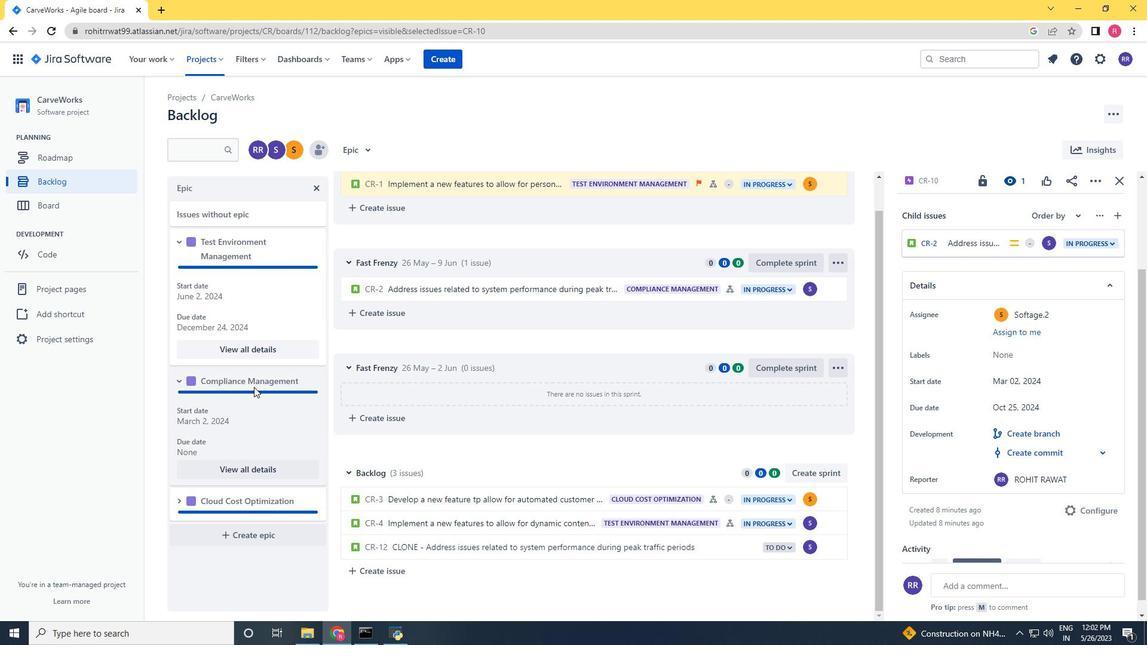 
Action: Mouse moved to (252, 394)
Screenshot: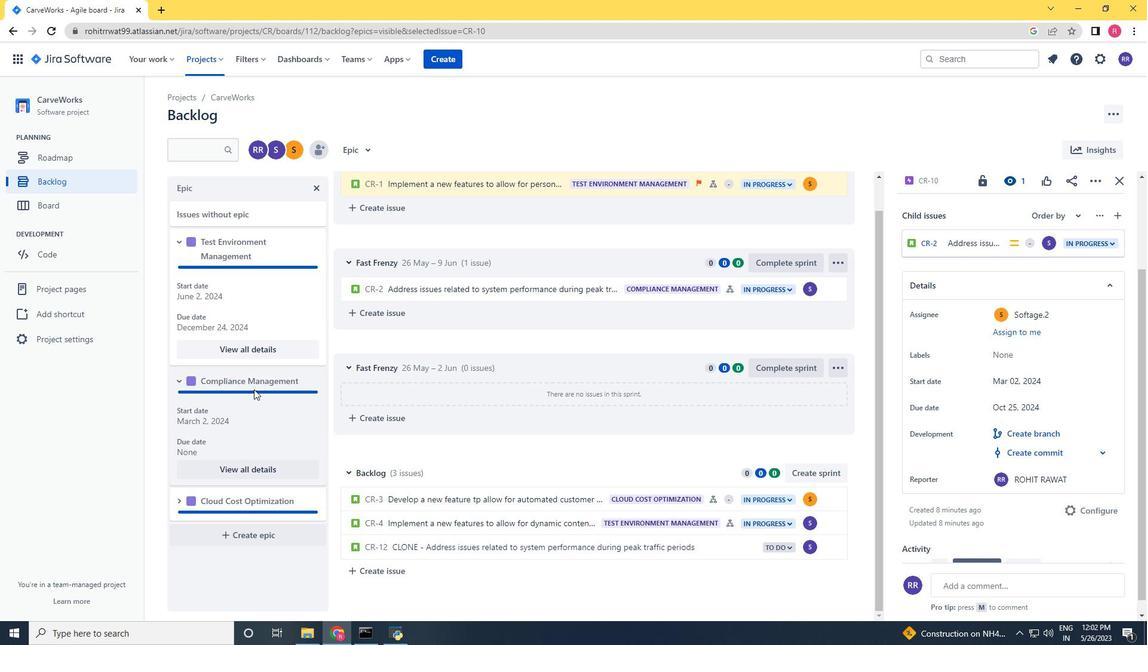 
Action: Mouse scrolled (252, 393) with delta (0, 0)
Screenshot: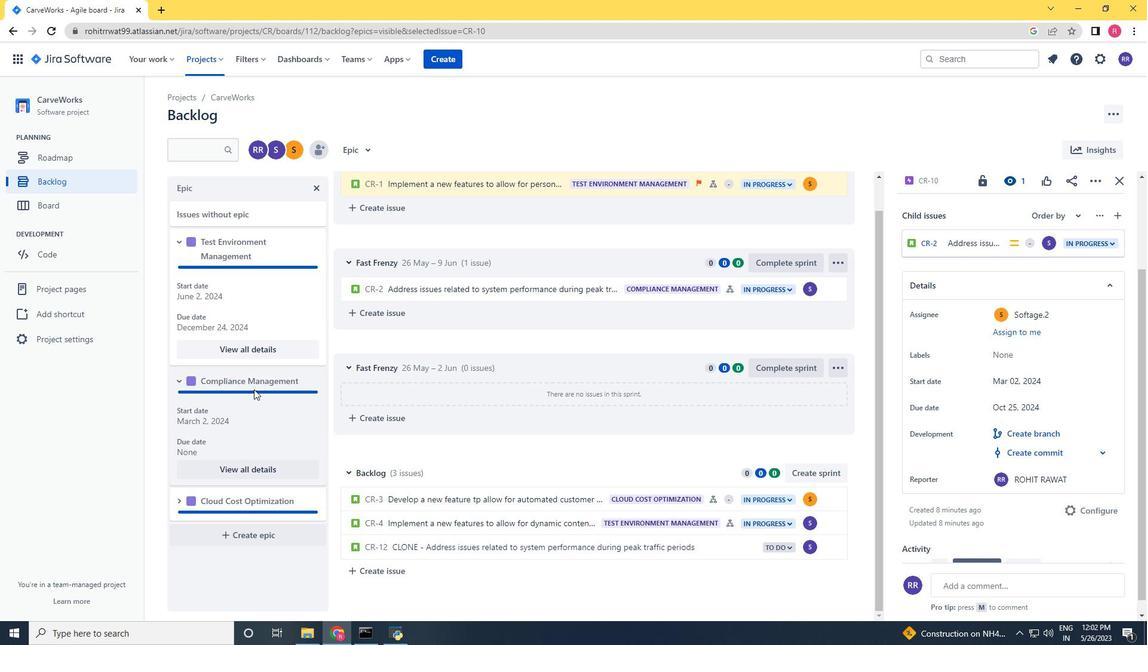 
Action: Mouse moved to (174, 508)
Screenshot: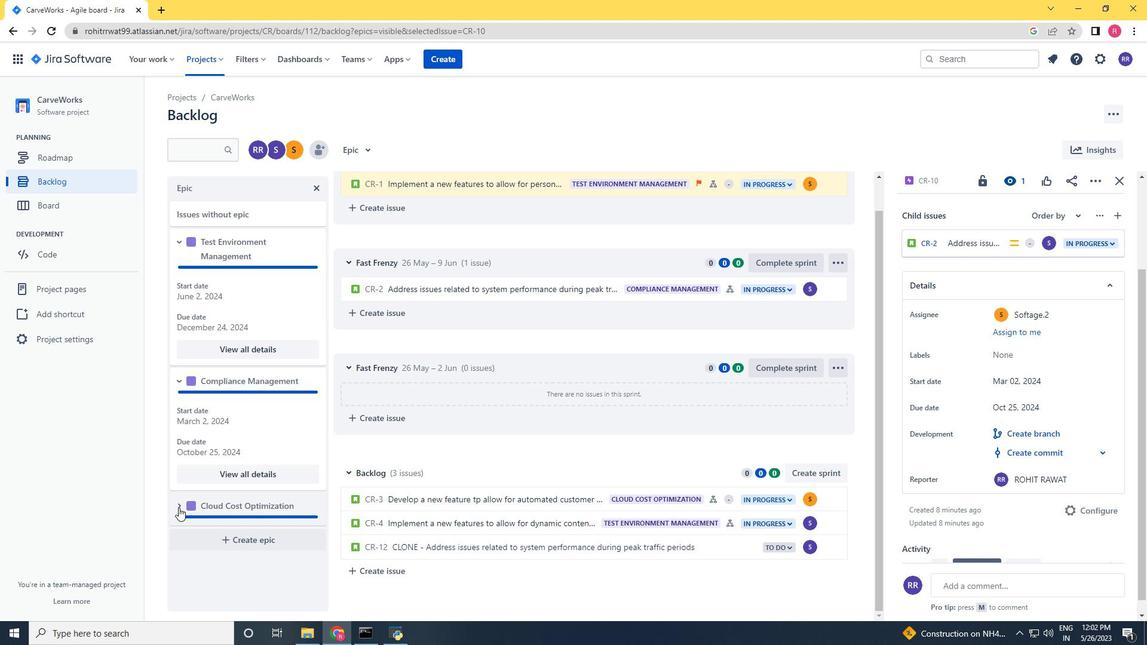 
Action: Mouse pressed left at (174, 508)
Screenshot: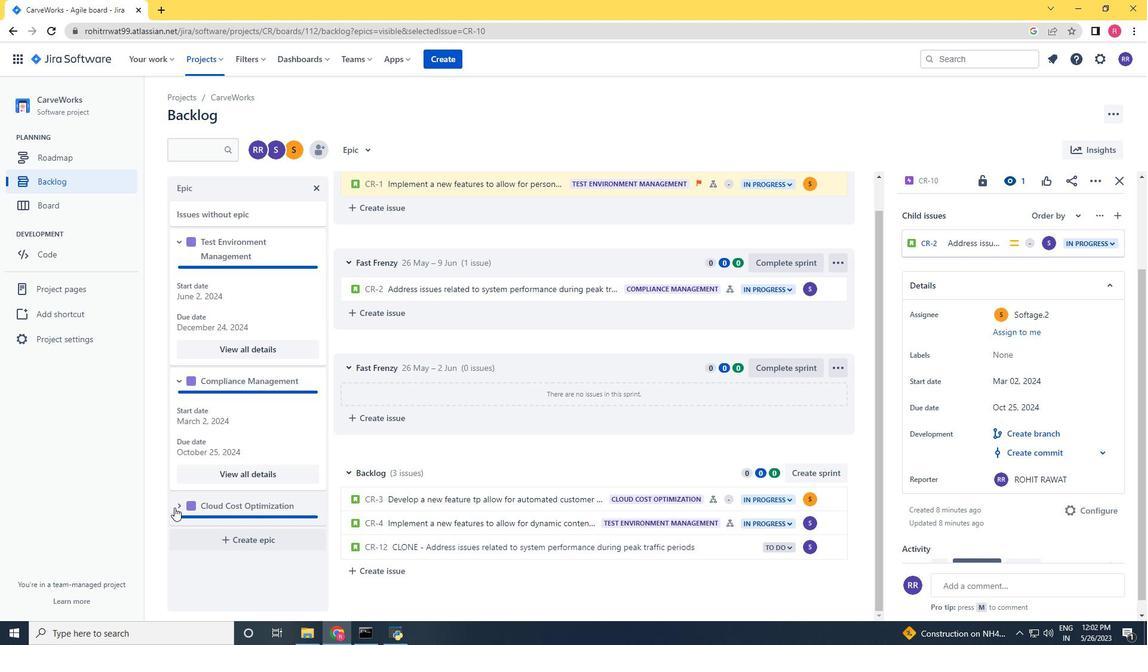 
Action: Mouse moved to (217, 492)
Screenshot: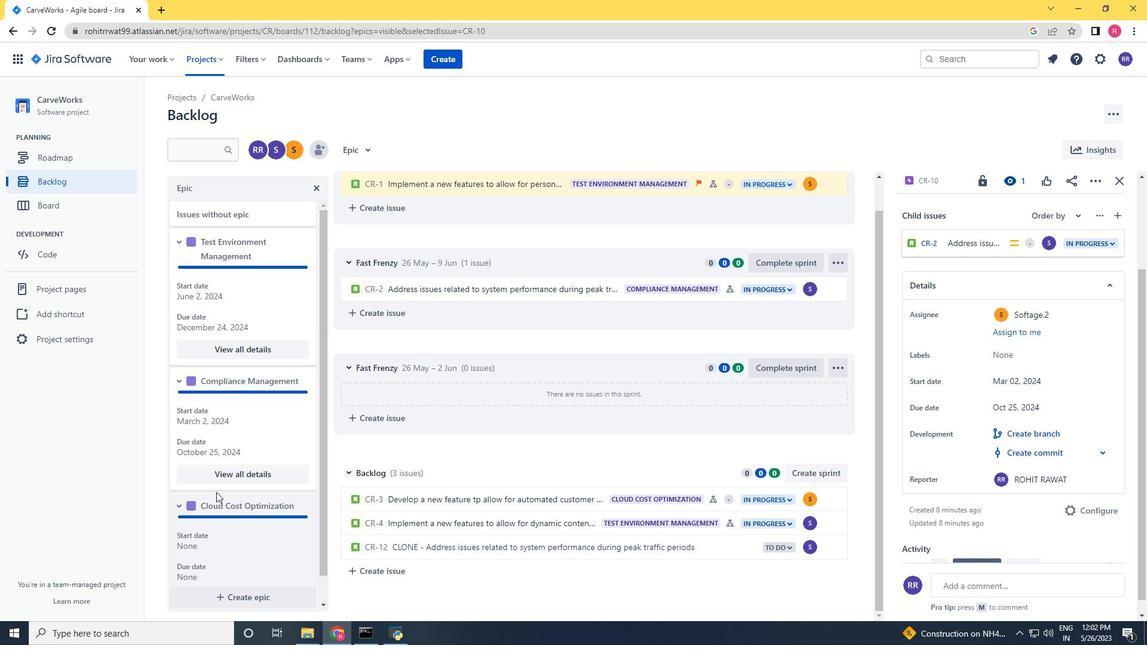 
Action: Mouse scrolled (217, 491) with delta (0, 0)
Screenshot: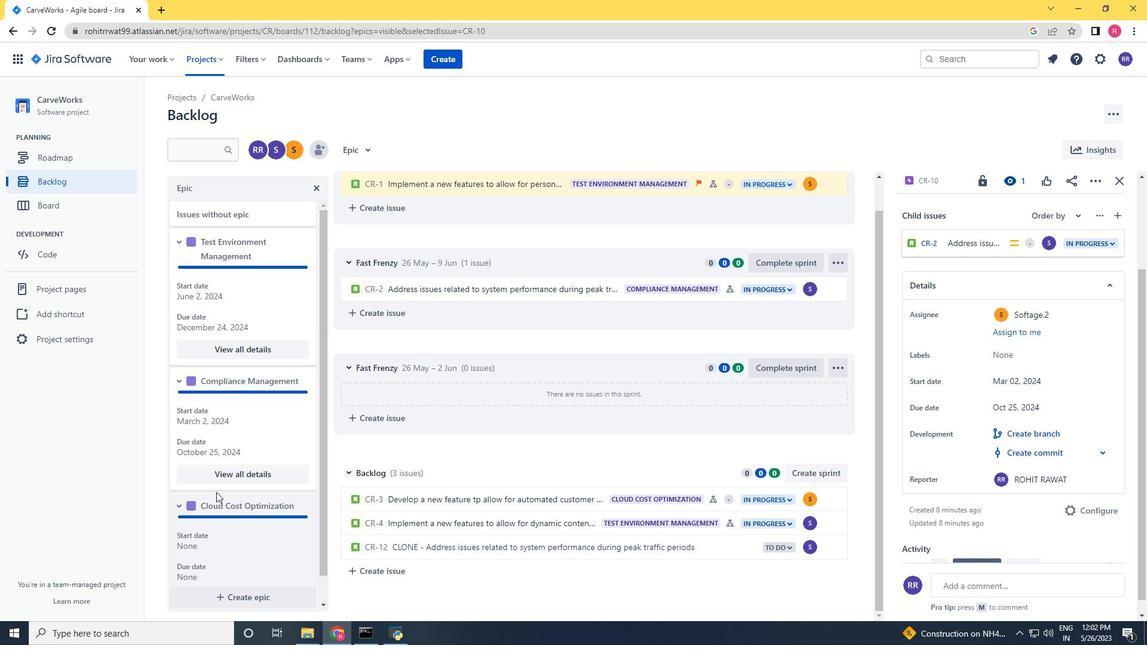 
Action: Mouse moved to (217, 492)
Screenshot: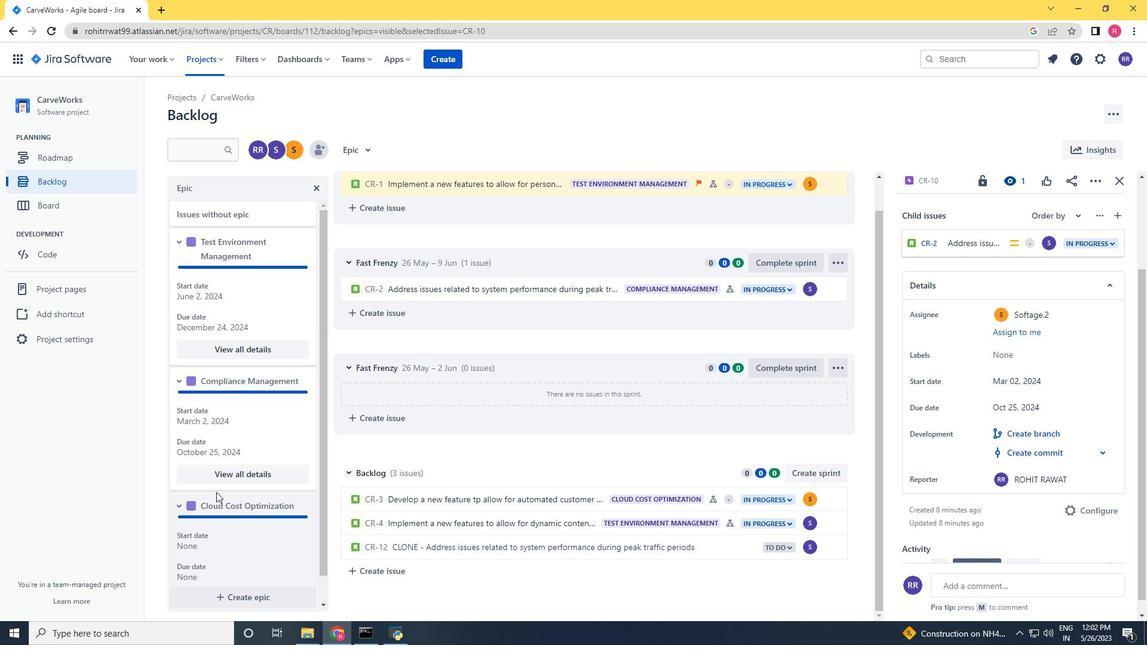 
Action: Mouse scrolled (217, 491) with delta (0, 0)
Screenshot: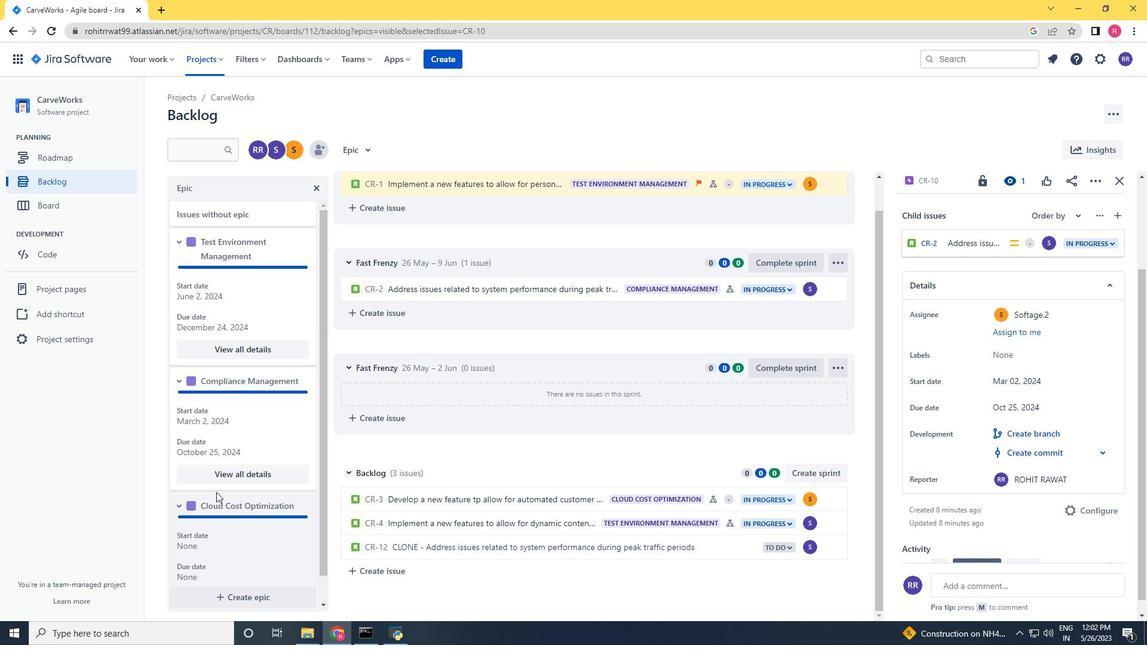 
Action: Mouse moved to (218, 492)
Screenshot: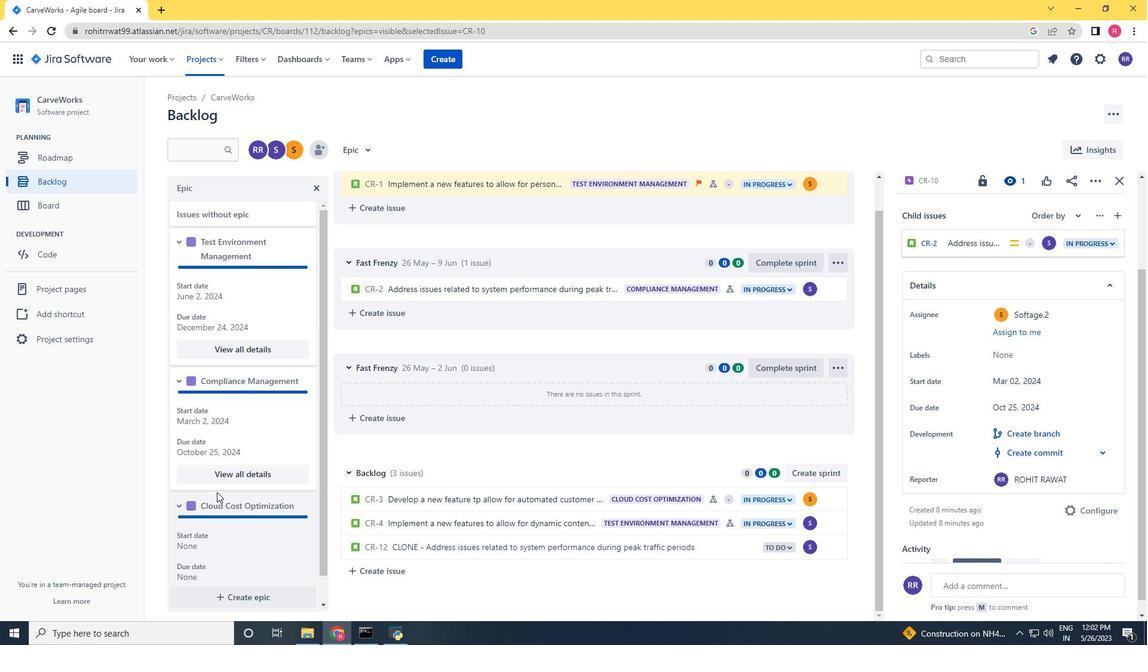 
Action: Mouse scrolled (218, 491) with delta (0, 0)
Screenshot: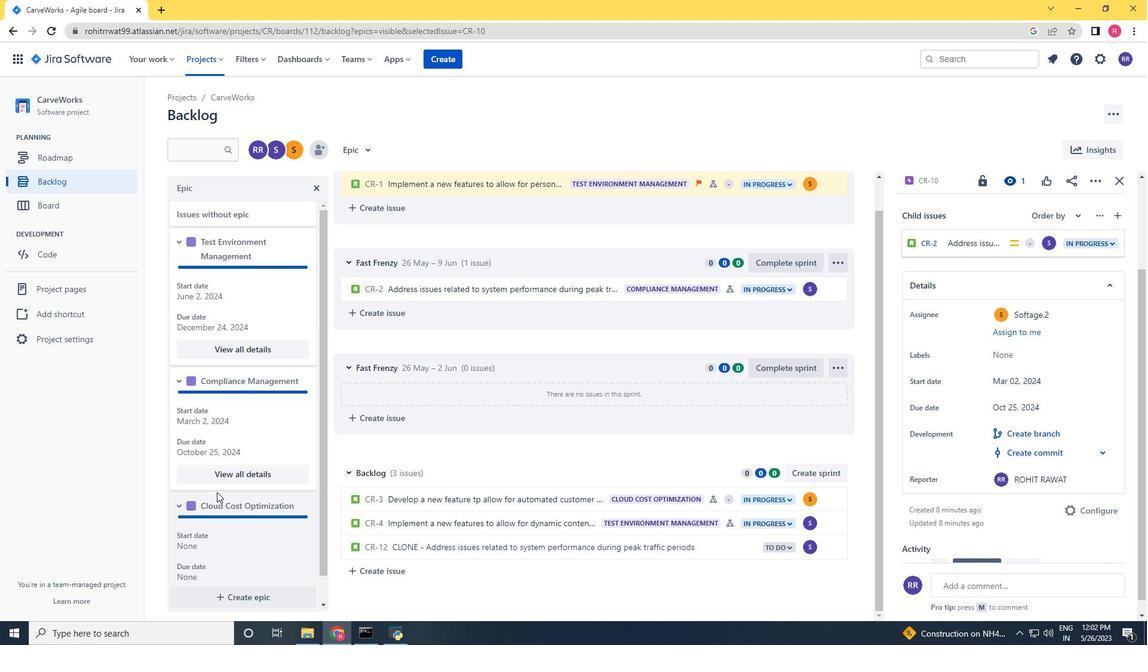 
Action: Mouse moved to (218, 492)
Screenshot: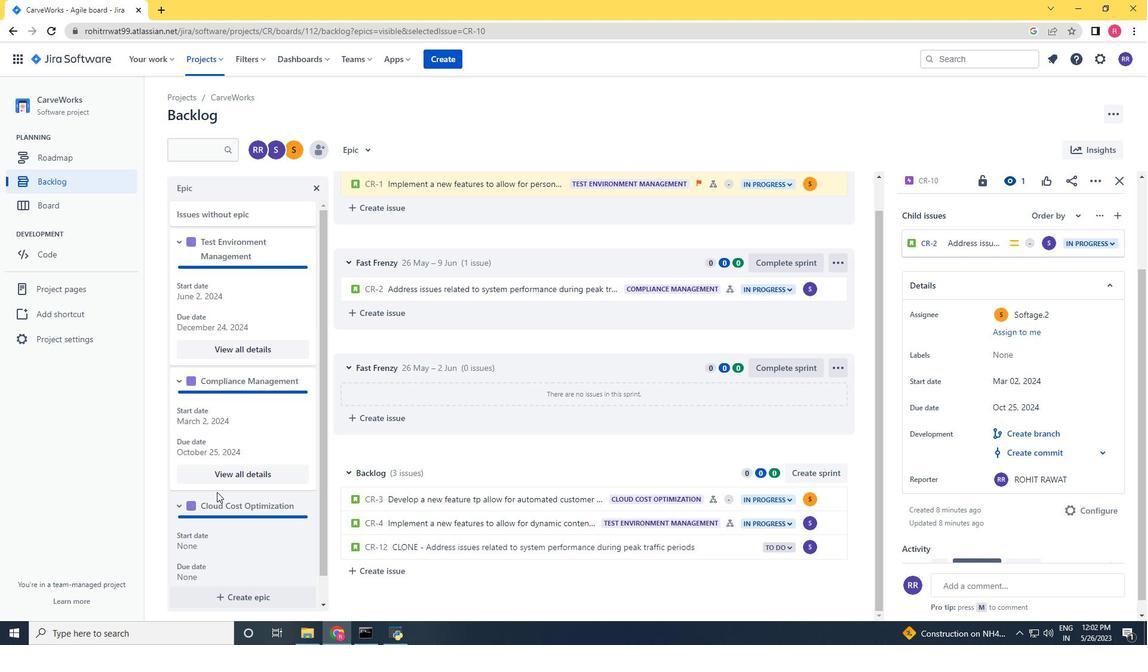 
Action: Mouse scrolled (218, 491) with delta (0, 0)
Screenshot: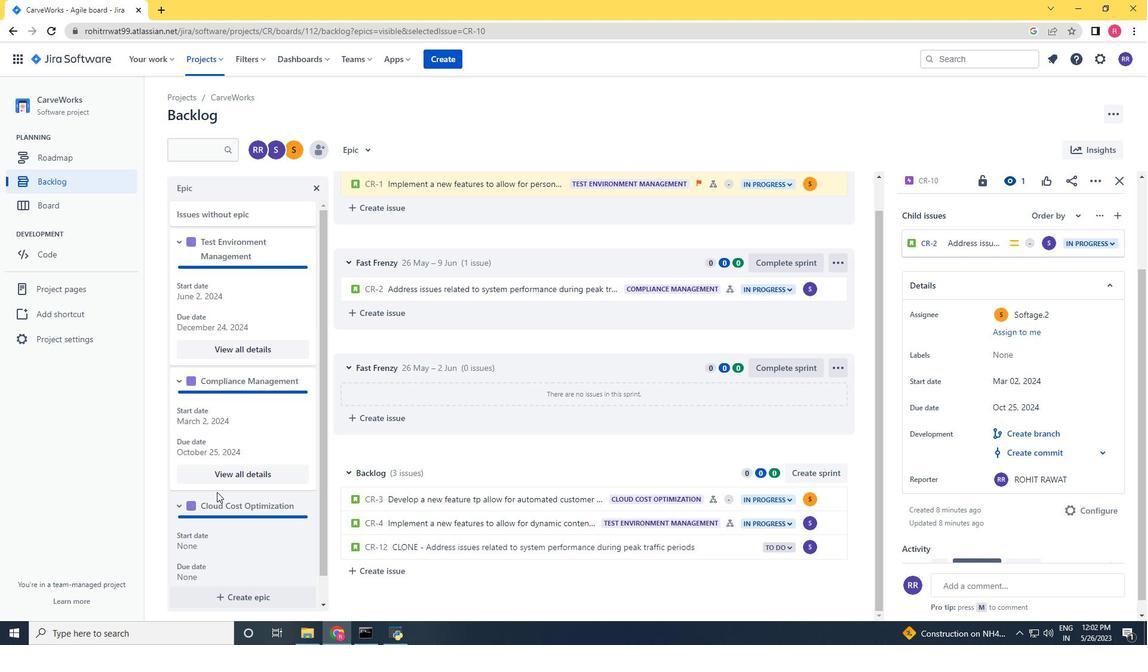 
Action: Mouse moved to (218, 492)
Screenshot: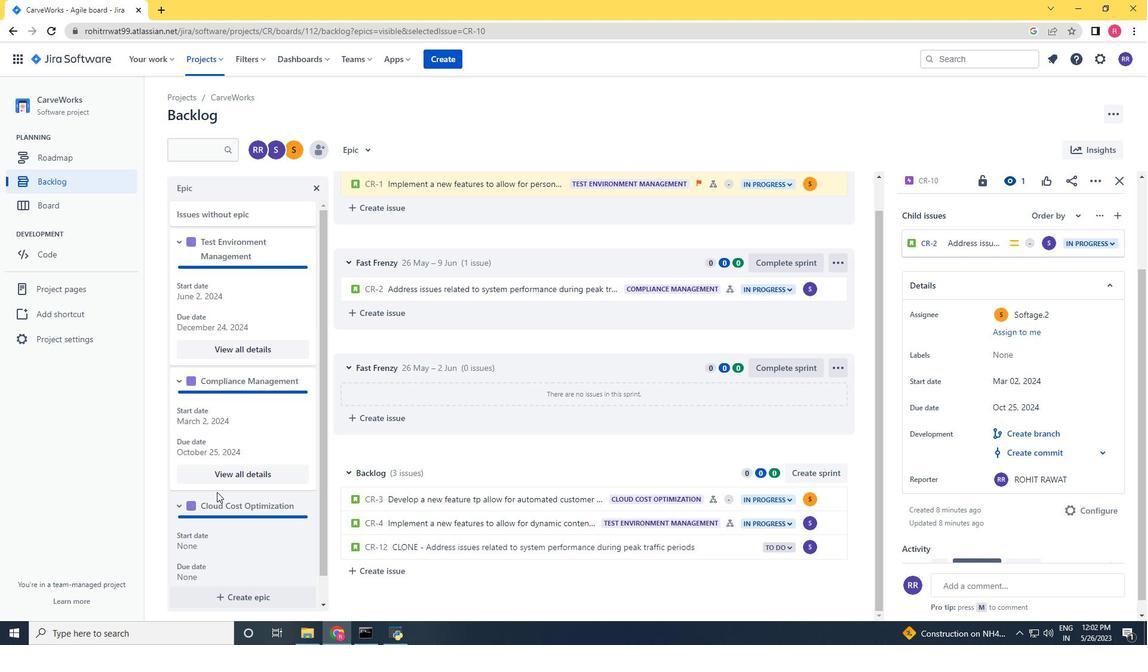 
Action: Mouse scrolled (218, 491) with delta (0, 0)
Screenshot: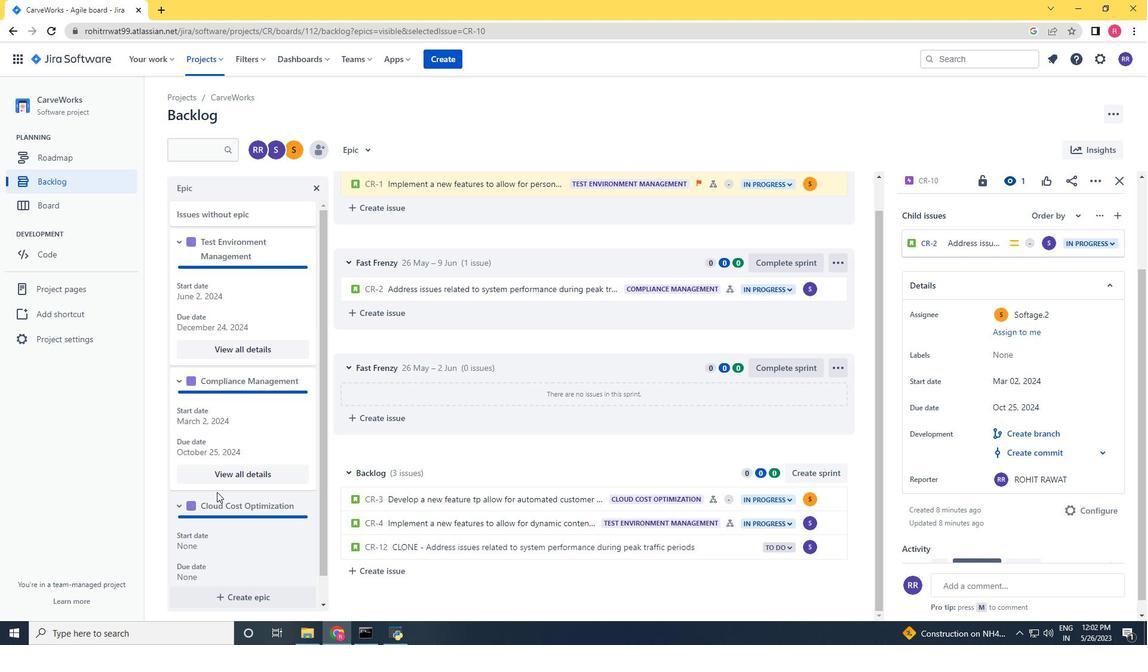 
Action: Mouse moved to (260, 562)
Screenshot: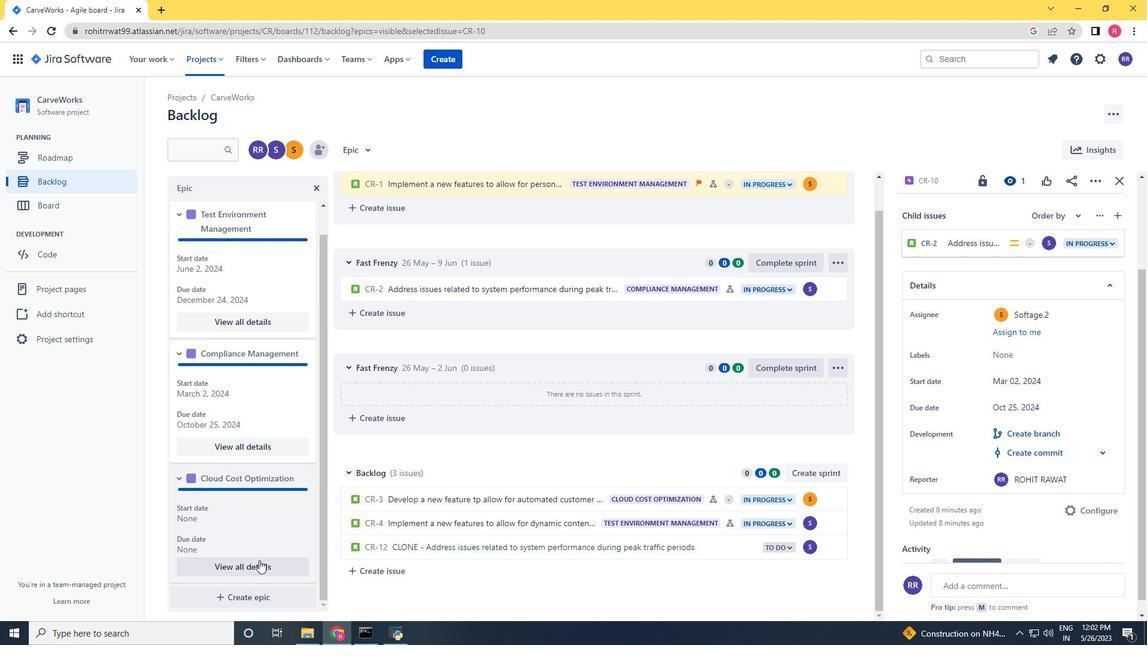 
Action: Mouse pressed left at (260, 562)
Screenshot: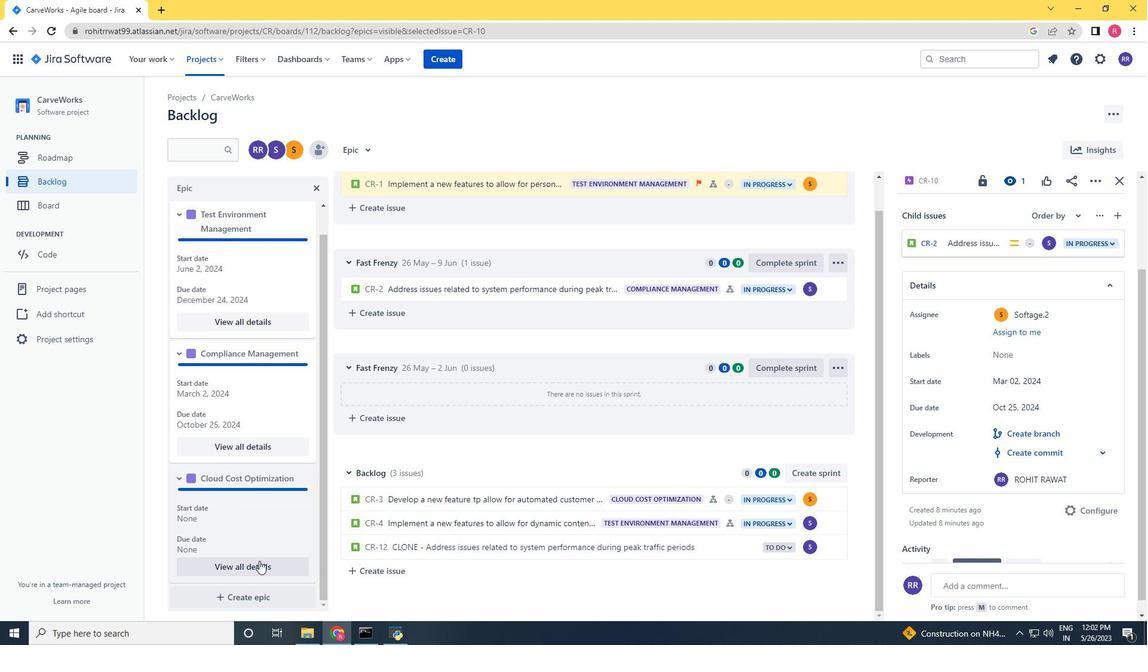 
Action: Mouse moved to (1012, 462)
Screenshot: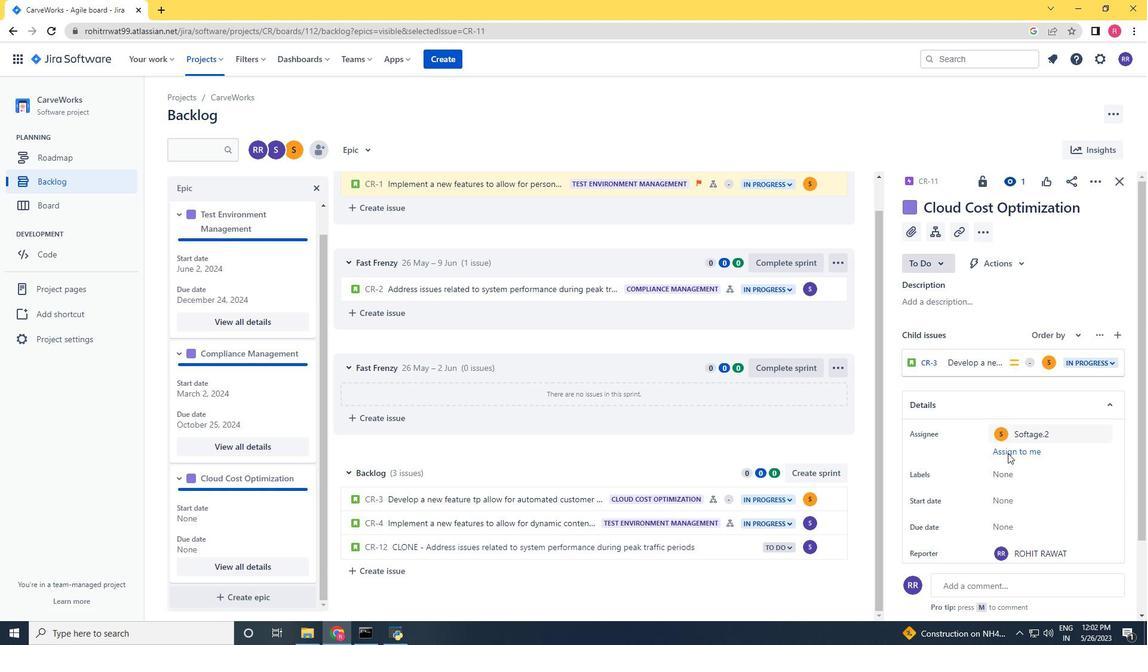 
Action: Mouse scrolled (1012, 461) with delta (0, 0)
Screenshot: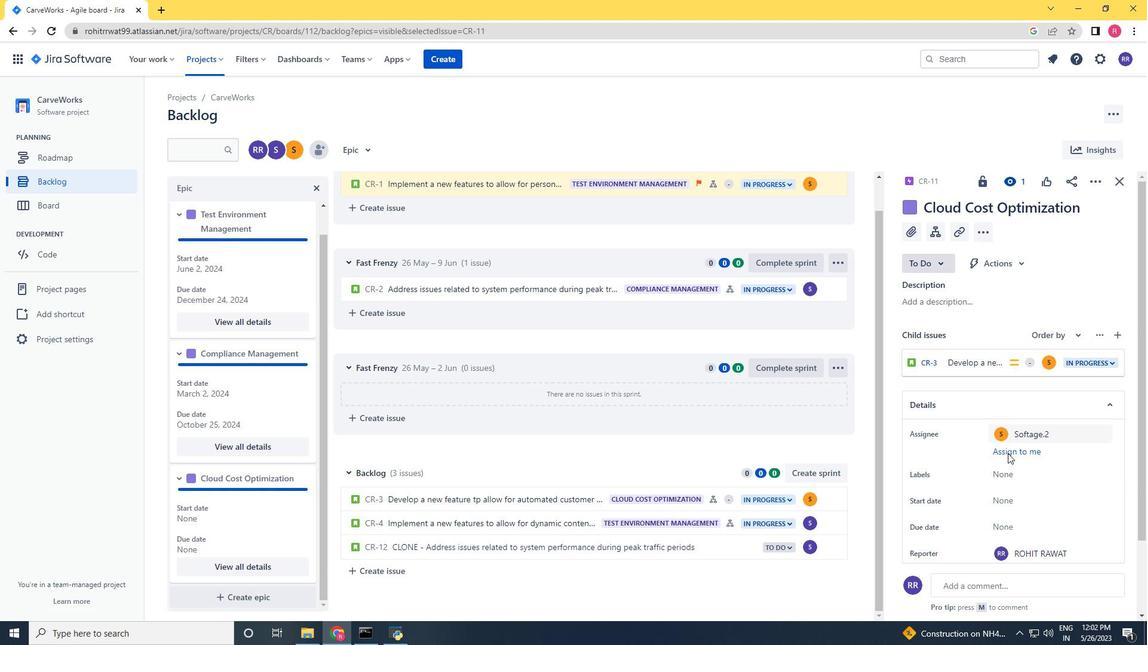 
Action: Mouse moved to (1013, 462)
Screenshot: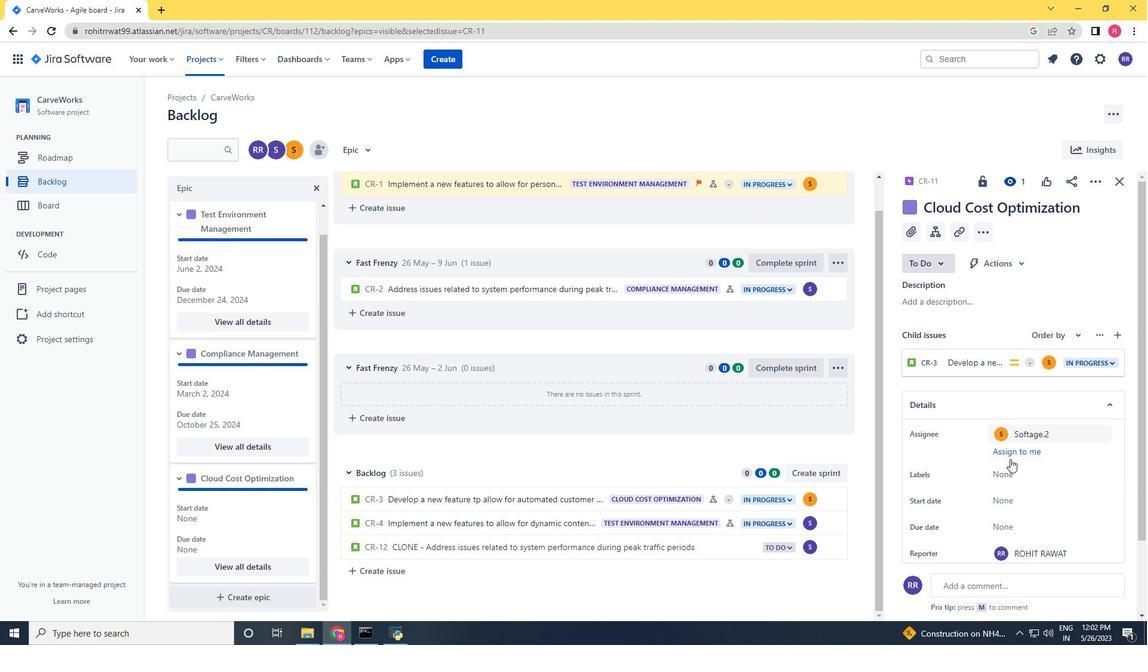 
Action: Mouse scrolled (1013, 462) with delta (0, 0)
Screenshot: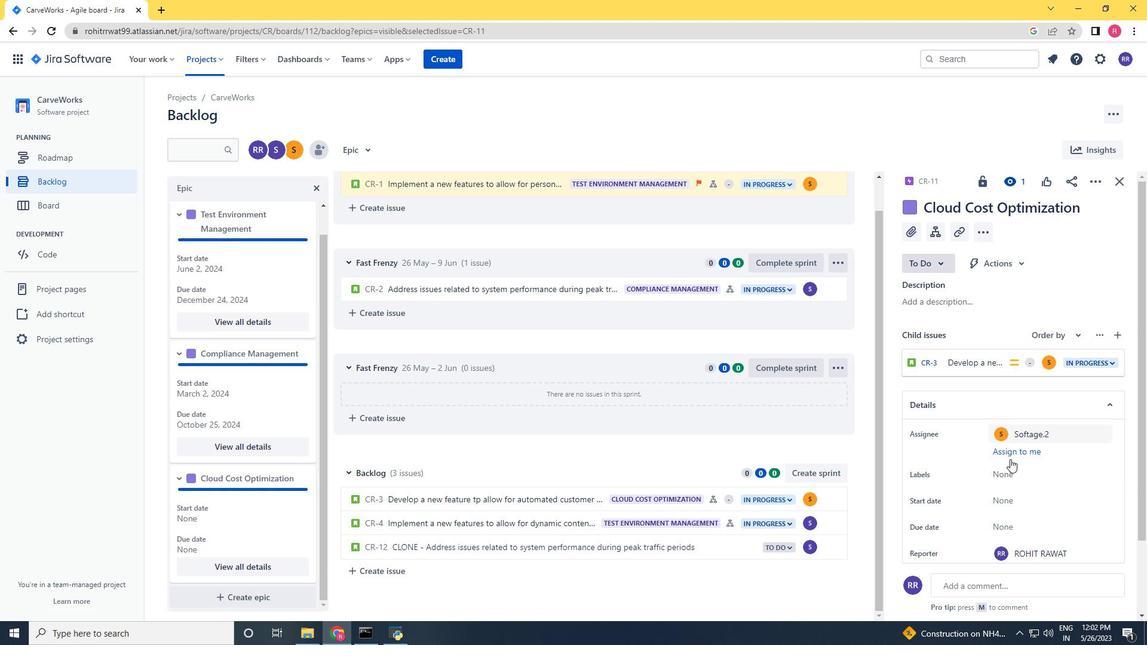 
Action: Mouse moved to (1013, 463)
Screenshot: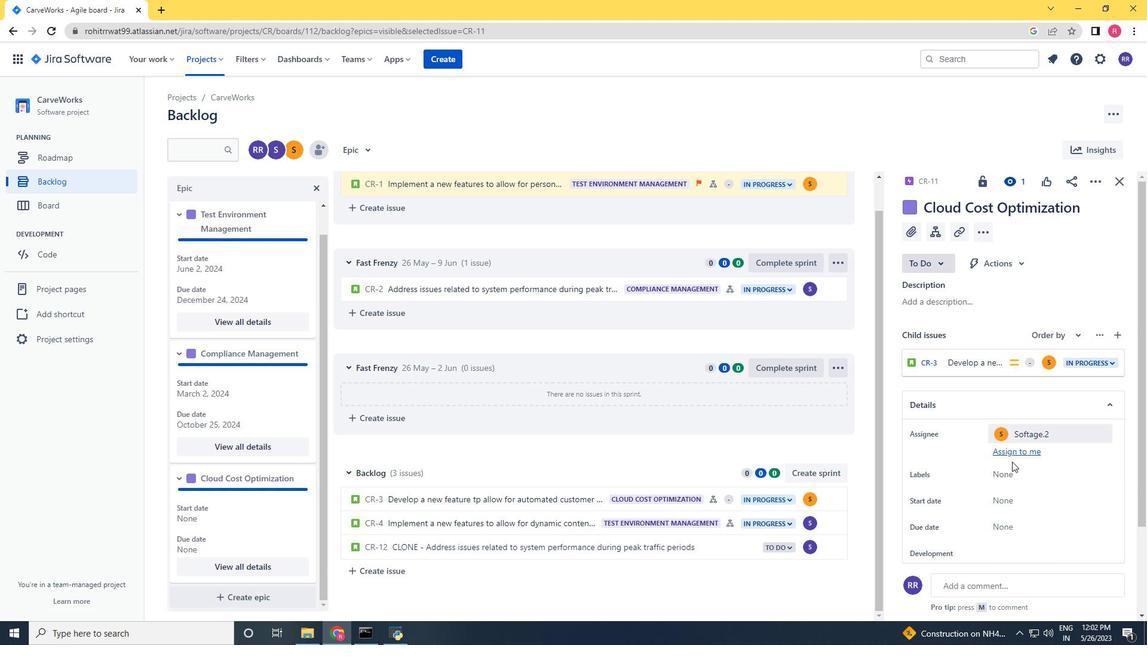 
Action: Mouse scrolled (1013, 462) with delta (0, 0)
Screenshot: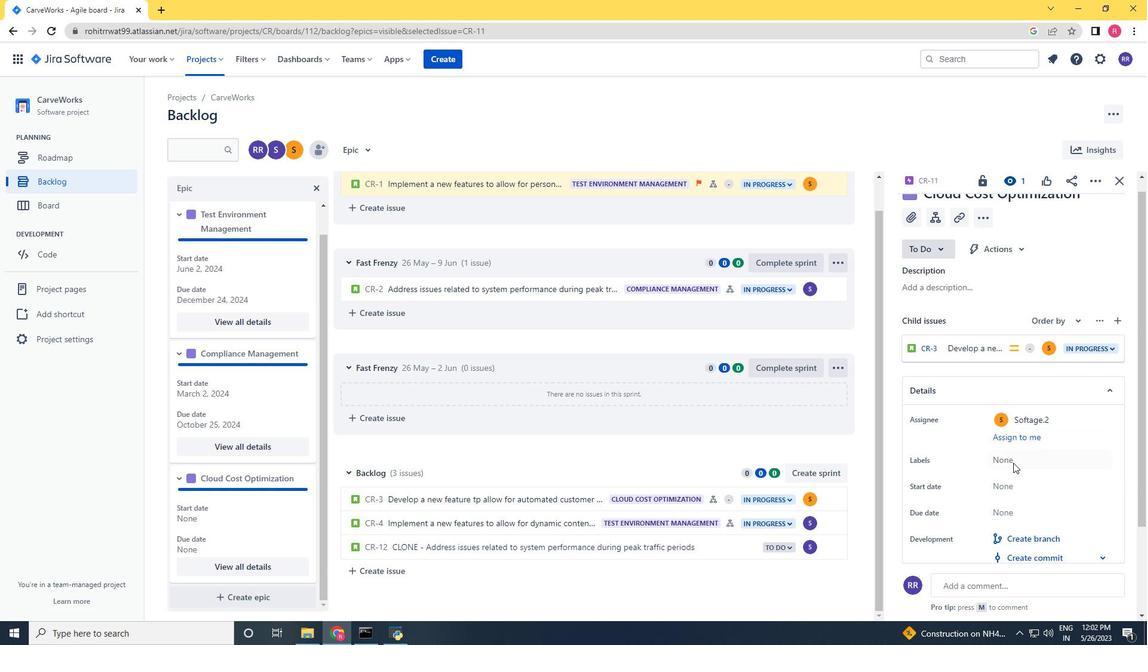 
Action: Mouse moved to (1024, 365)
Screenshot: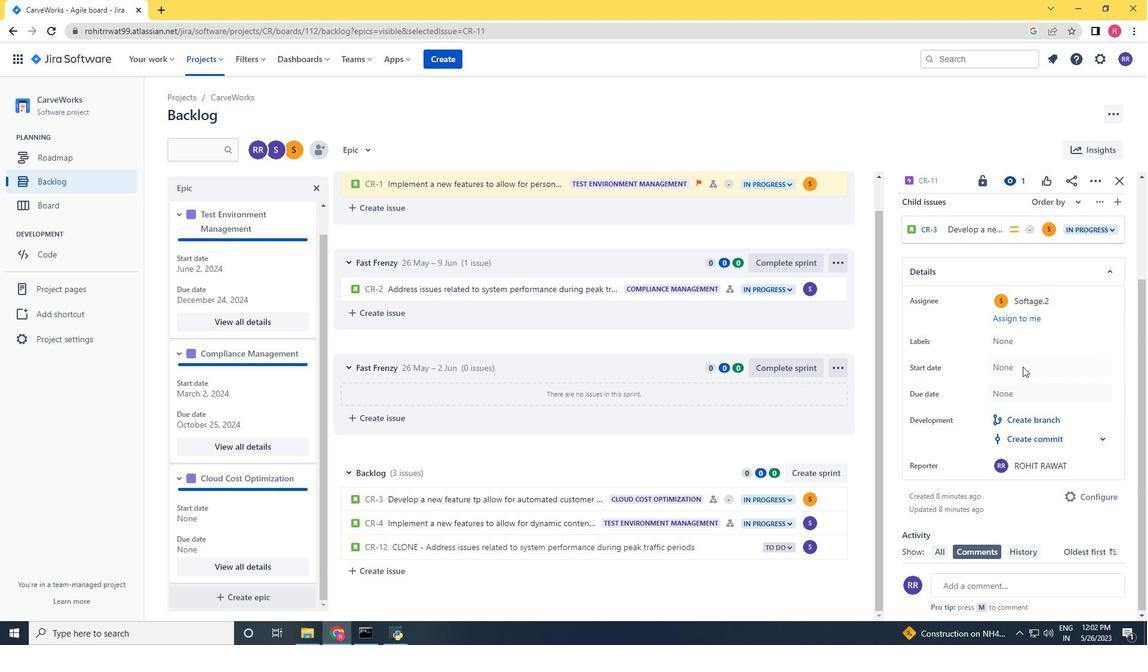 
Action: Mouse pressed left at (1024, 365)
Screenshot: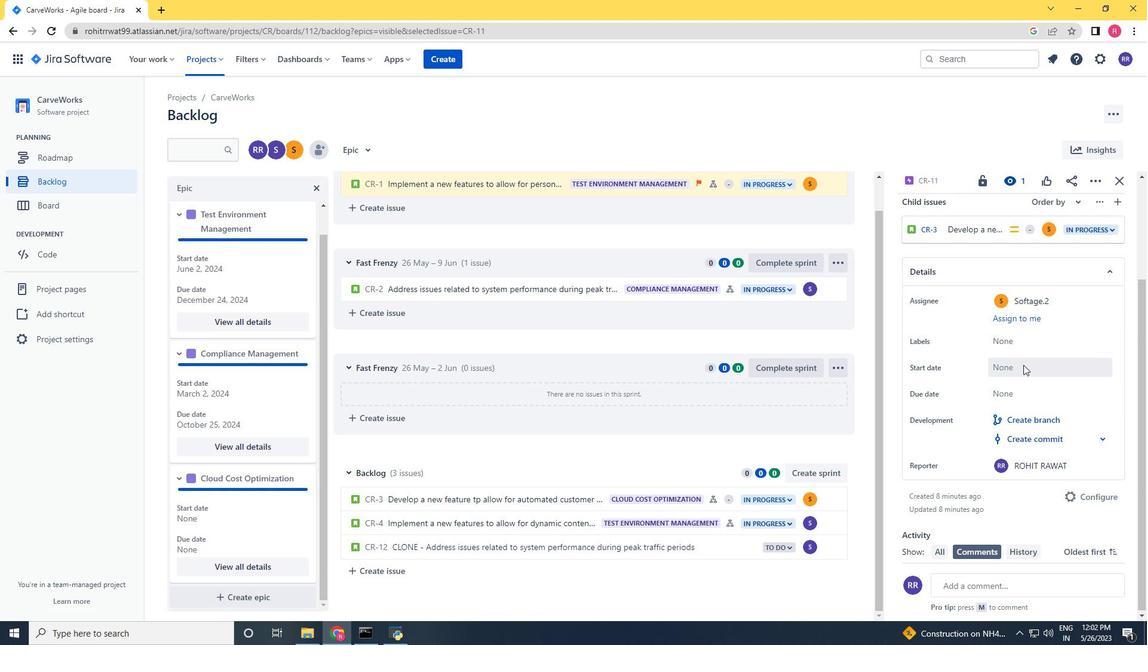 
Action: Mouse moved to (1130, 405)
Screenshot: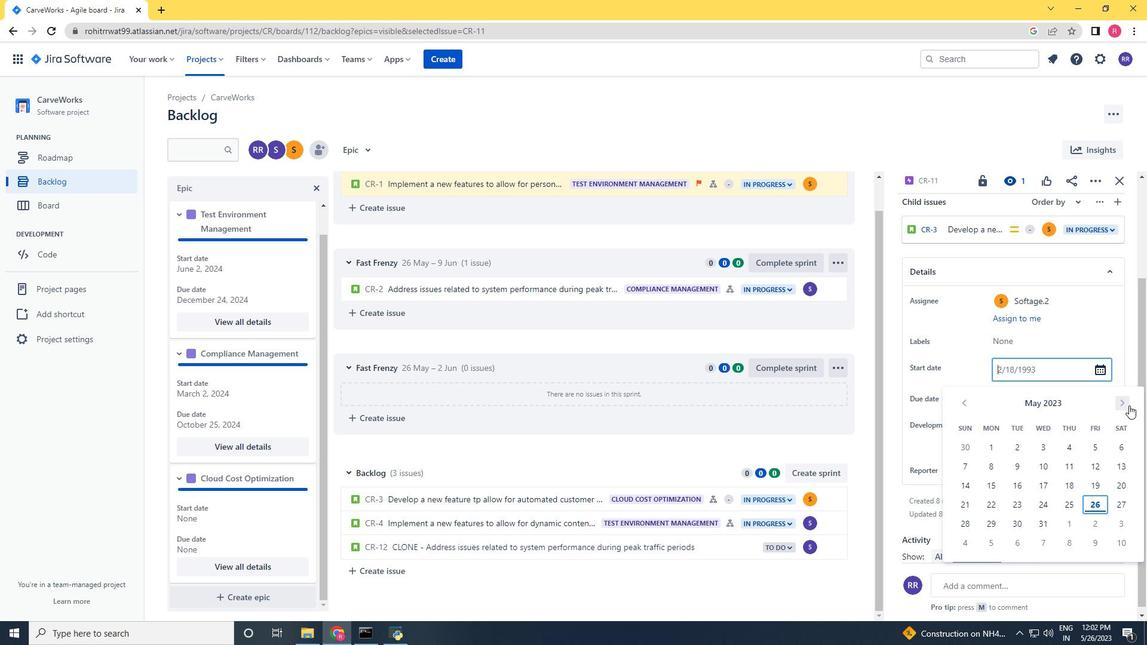
Action: Mouse pressed left at (1130, 405)
Screenshot: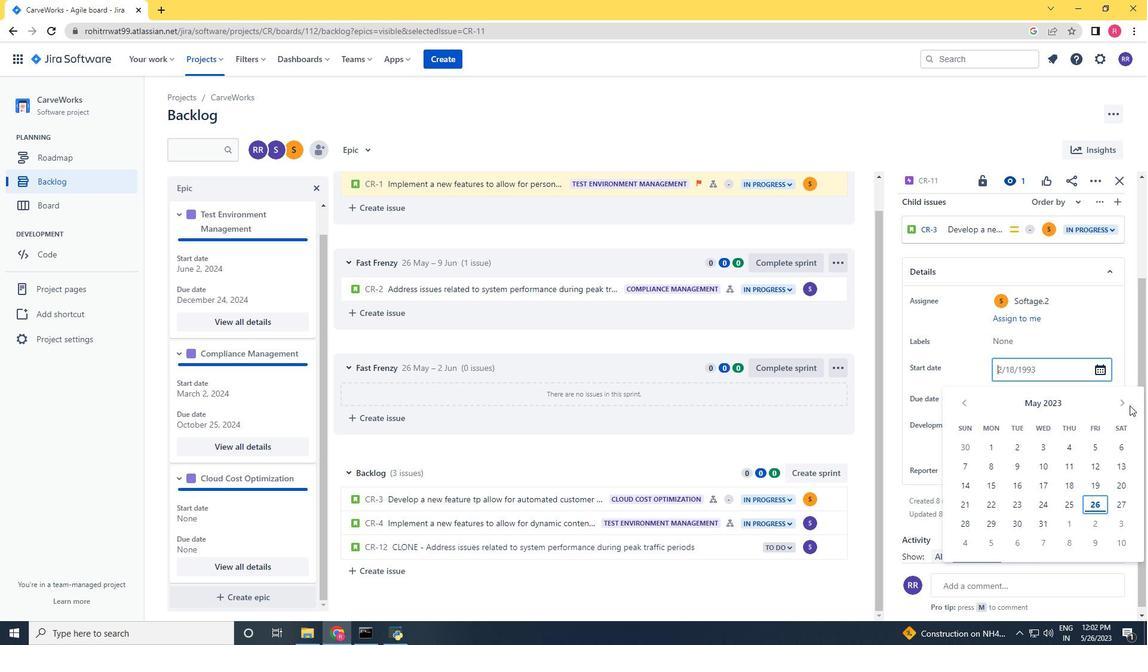 
Action: Mouse pressed left at (1130, 405)
Screenshot: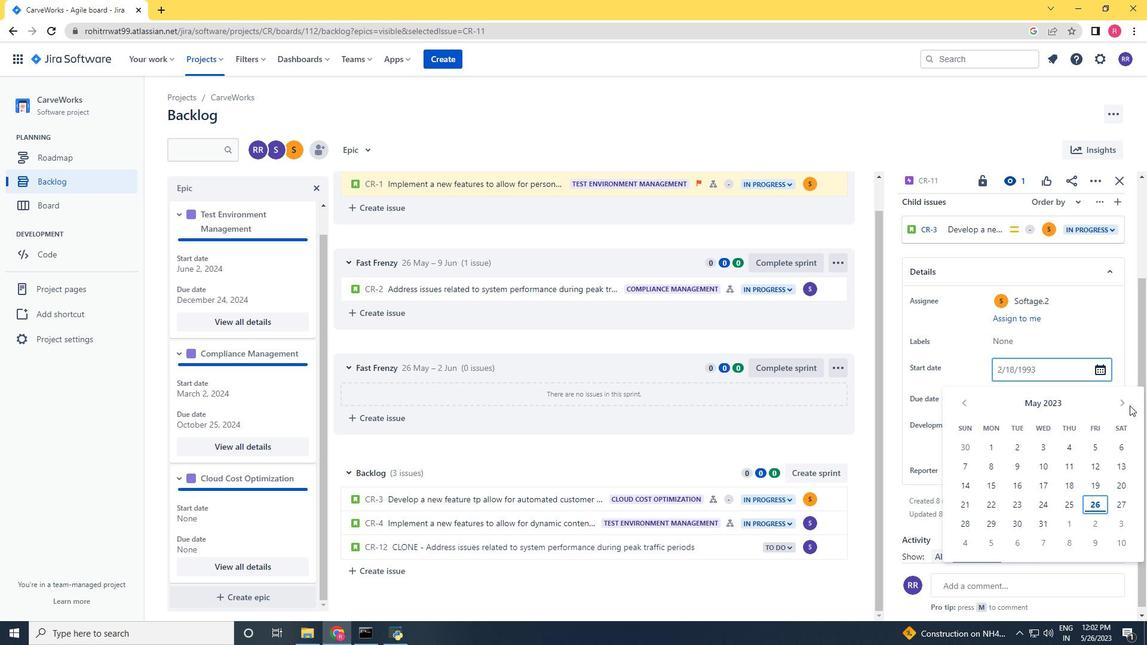 
Action: Mouse pressed left at (1130, 405)
Screenshot: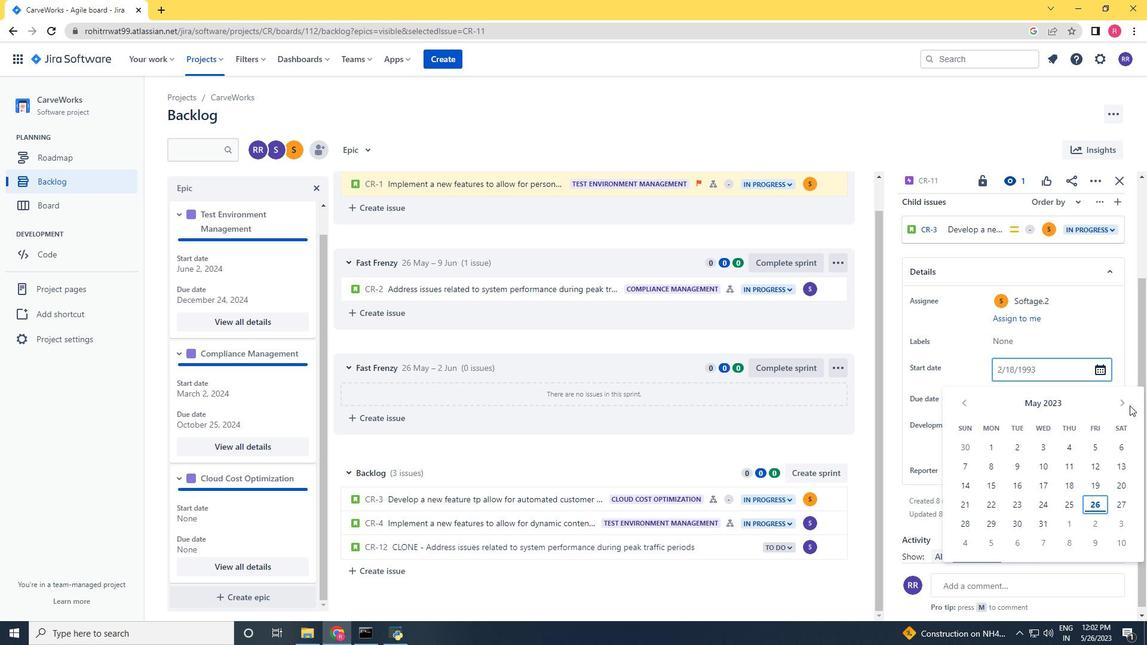 
Action: Mouse moved to (1123, 401)
Screenshot: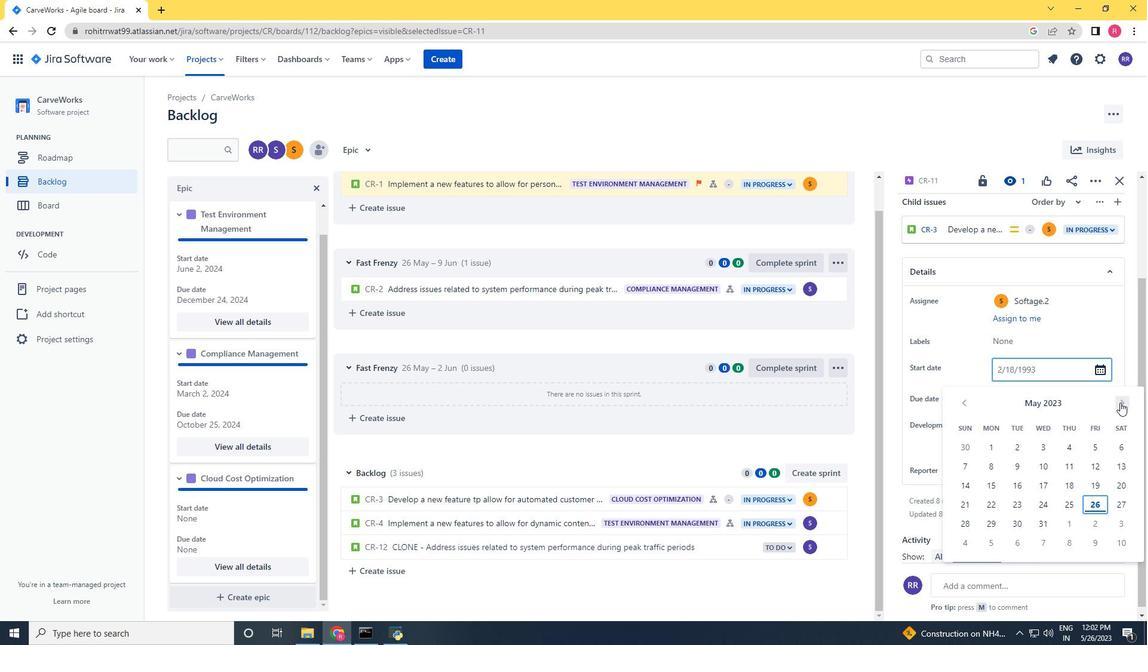 
Action: Mouse pressed left at (1123, 401)
Screenshot: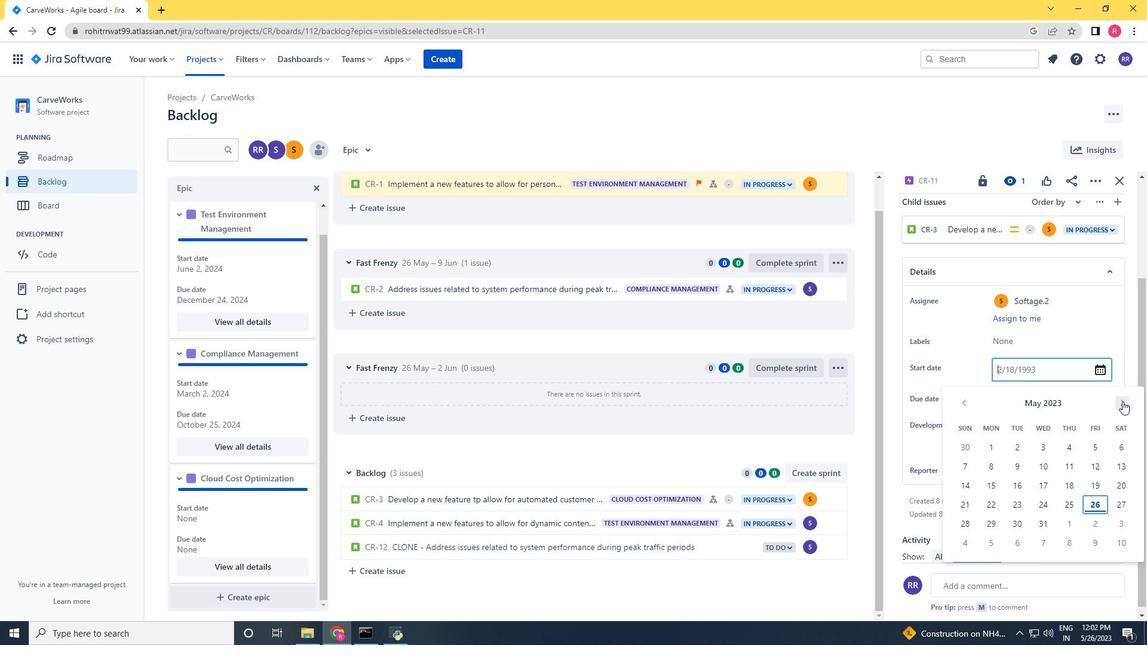 
Action: Mouse moved to (1021, 468)
Screenshot: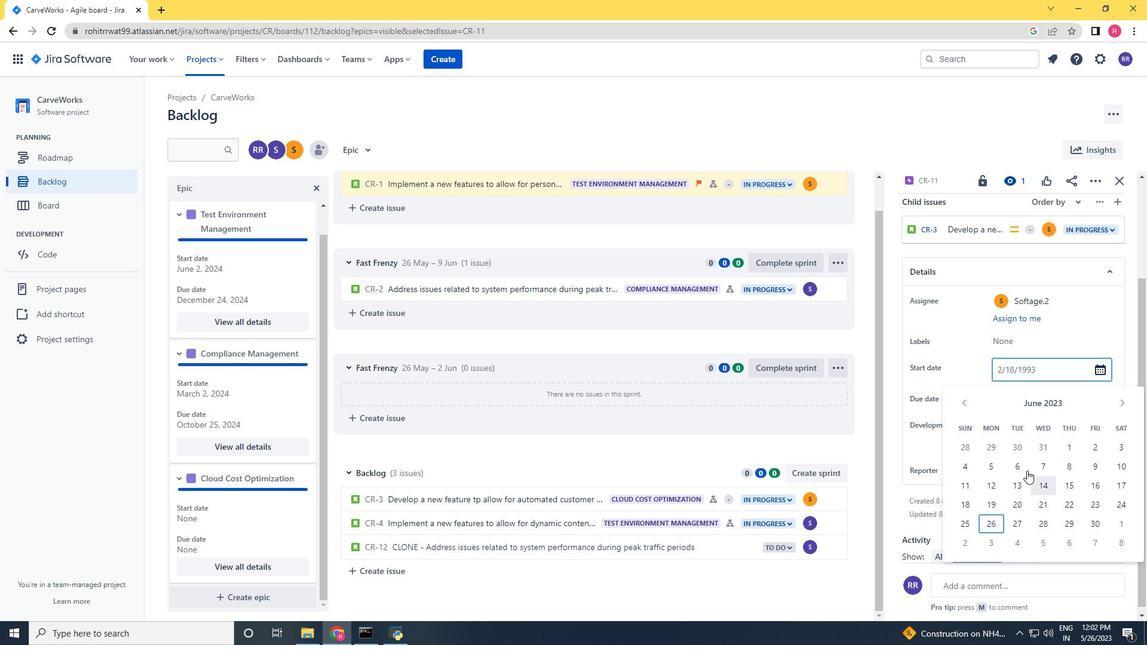 
Action: Mouse pressed left at (1021, 468)
Screenshot: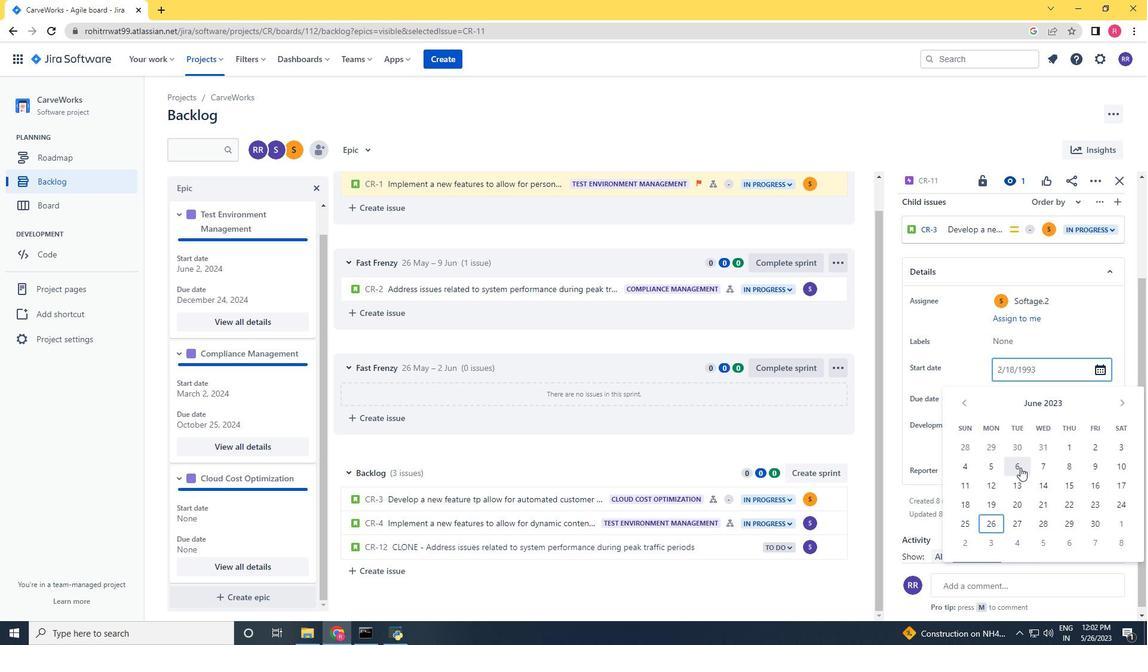 
Action: Mouse moved to (1028, 396)
Screenshot: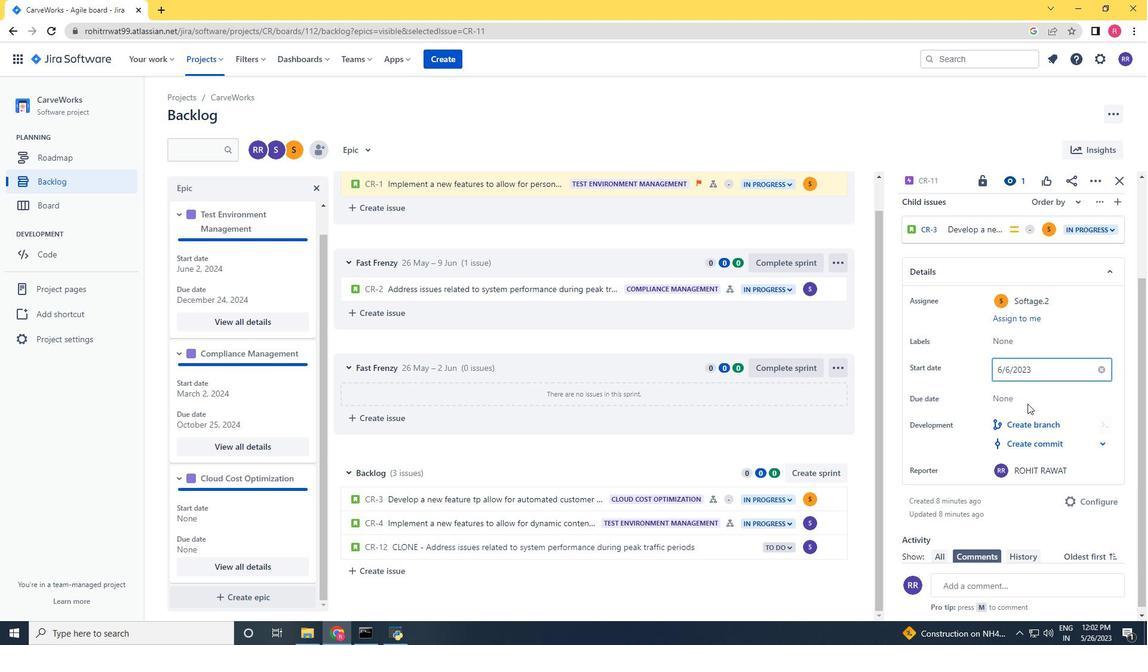 
Action: Mouse pressed left at (1028, 396)
Screenshot: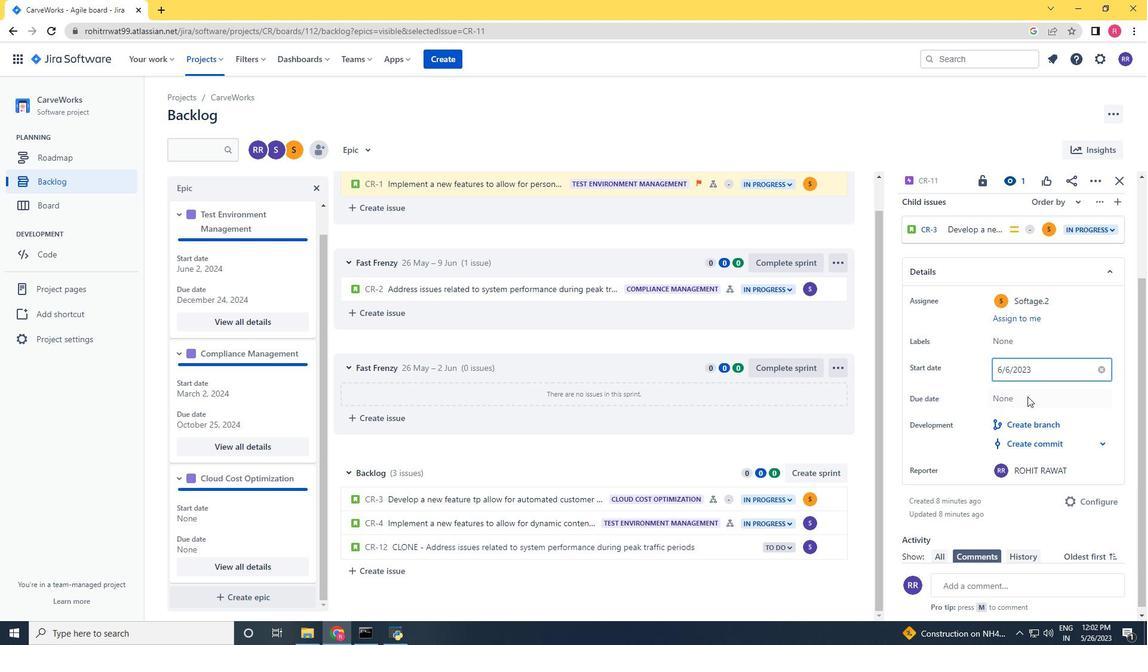 
Action: Mouse moved to (1118, 436)
Screenshot: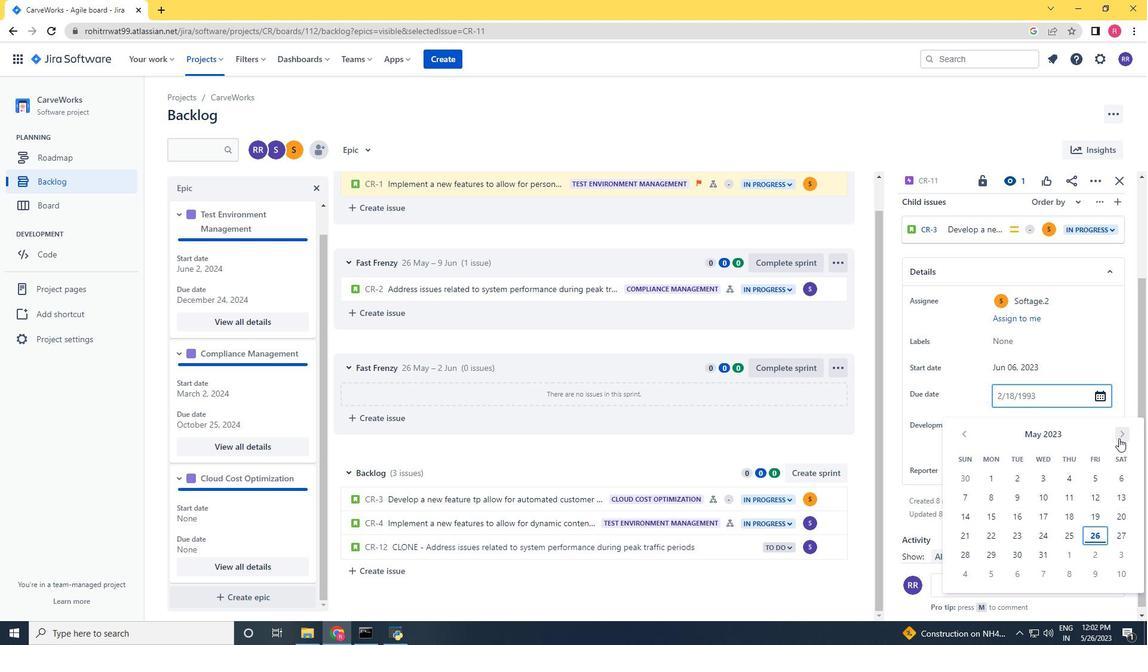 
Action: Mouse pressed left at (1118, 436)
Screenshot: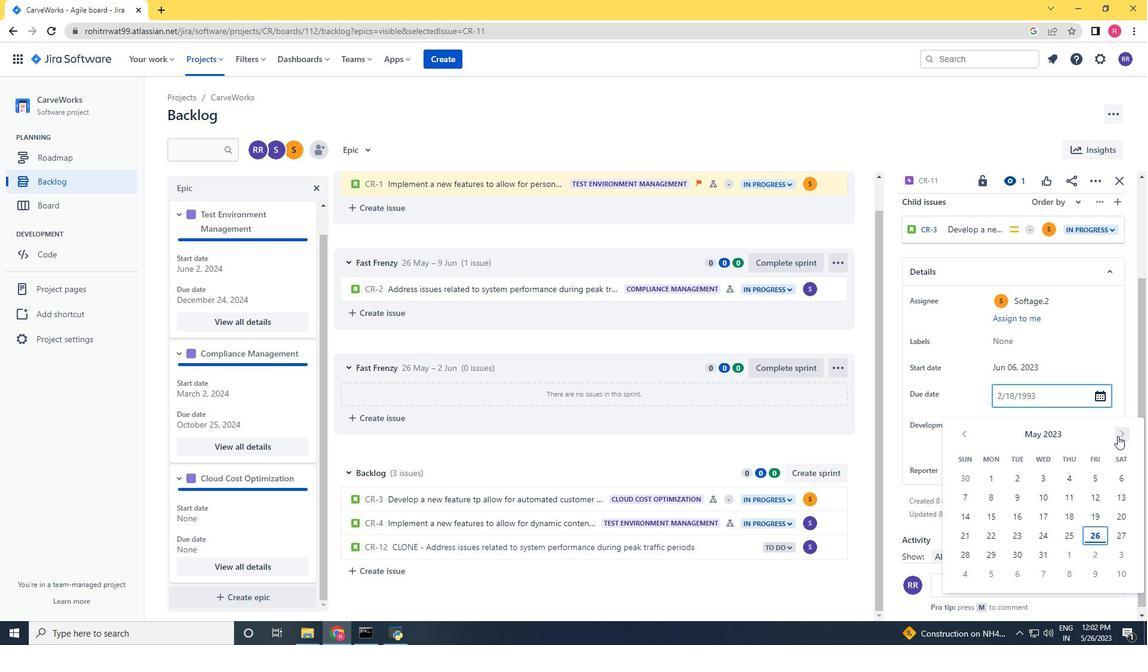 
Action: Mouse pressed left at (1118, 436)
Screenshot: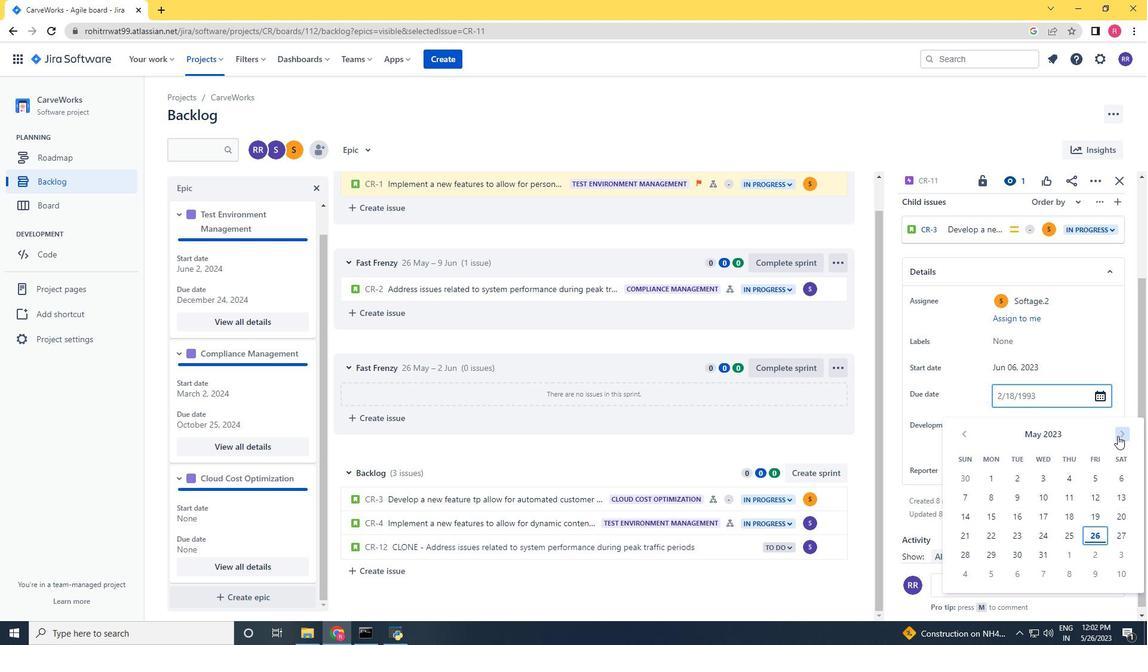 
Action: Mouse pressed left at (1118, 436)
Screenshot: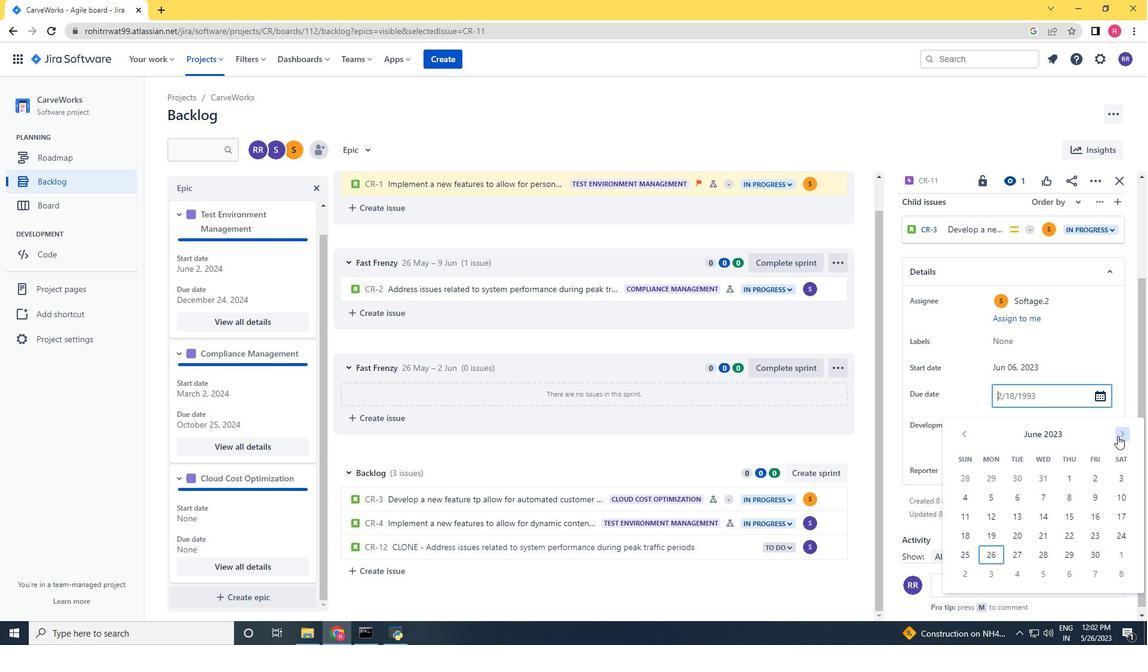 
Action: Mouse pressed left at (1118, 436)
Screenshot: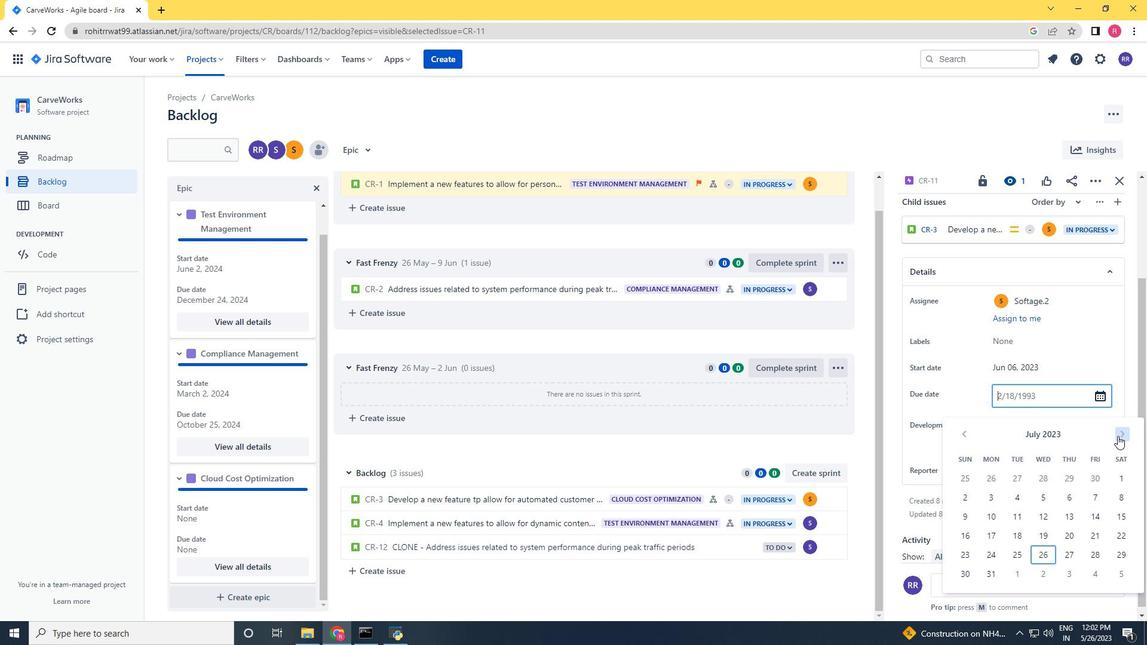 
Action: Mouse pressed left at (1118, 436)
Screenshot: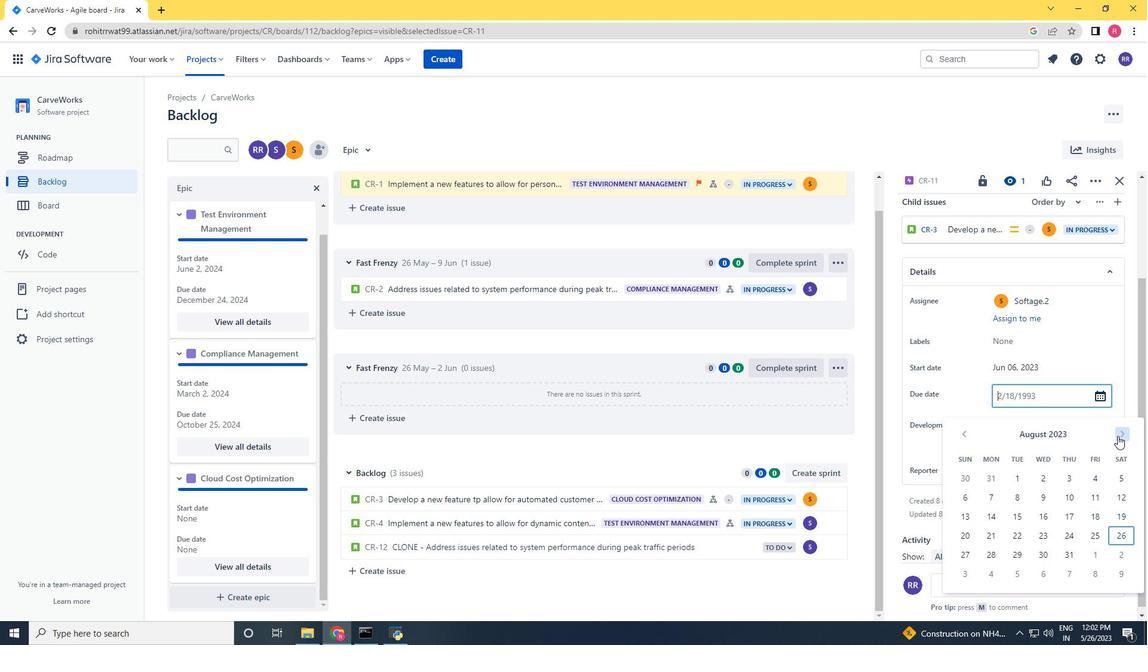 
Action: Mouse pressed left at (1118, 436)
Screenshot: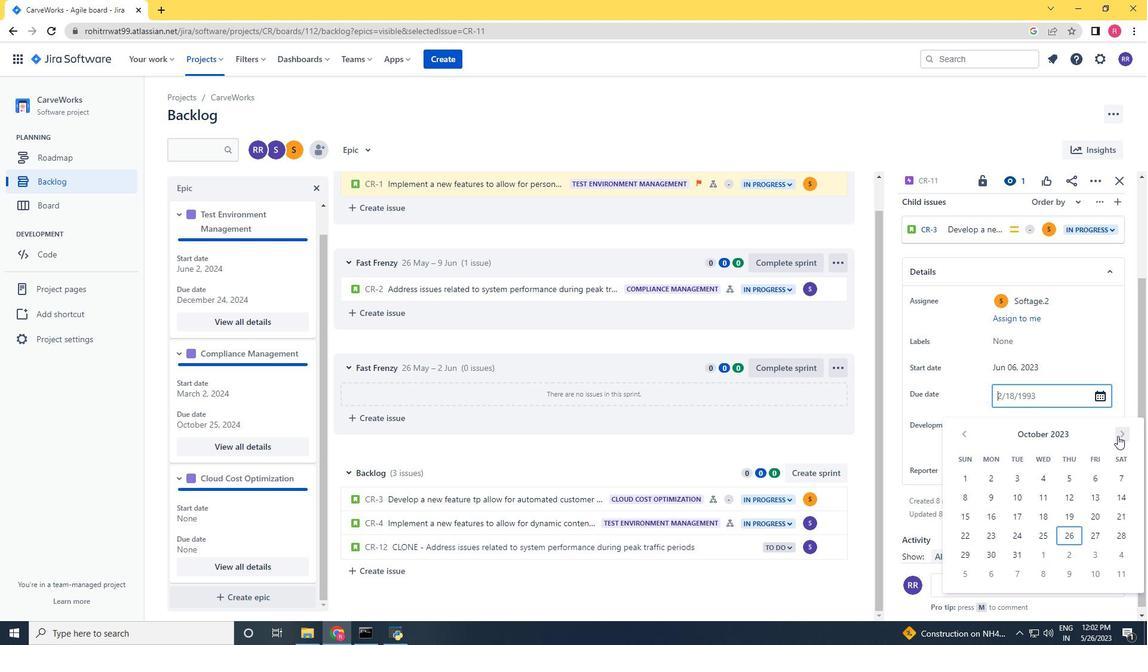 
Action: Mouse pressed left at (1118, 436)
Screenshot: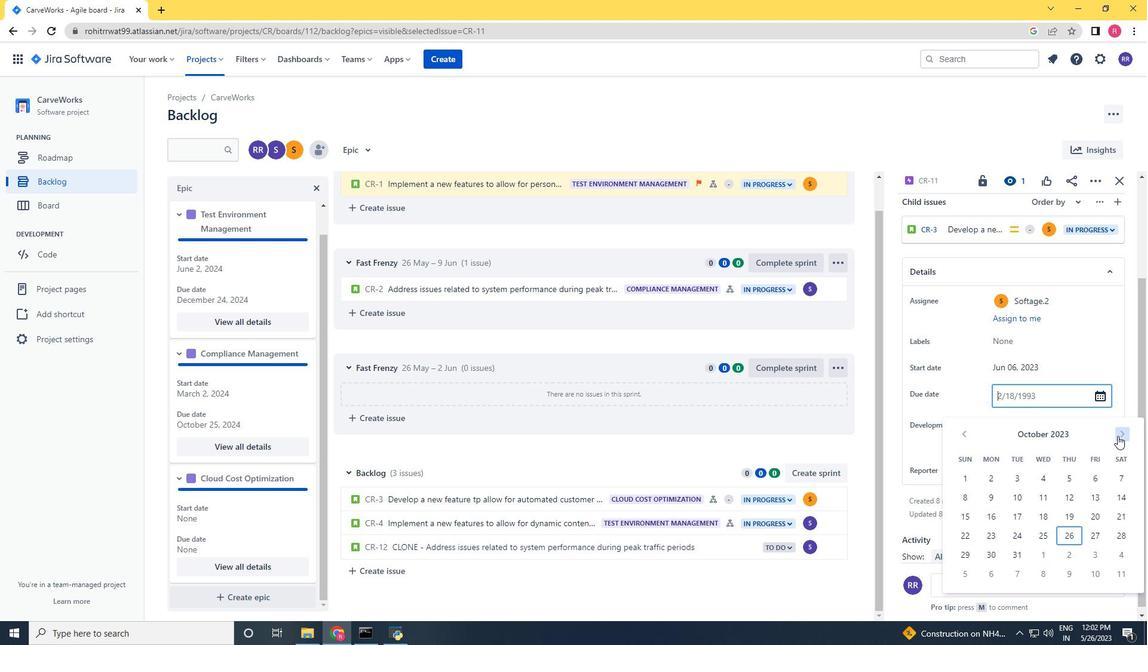 
Action: Mouse pressed left at (1118, 436)
Screenshot: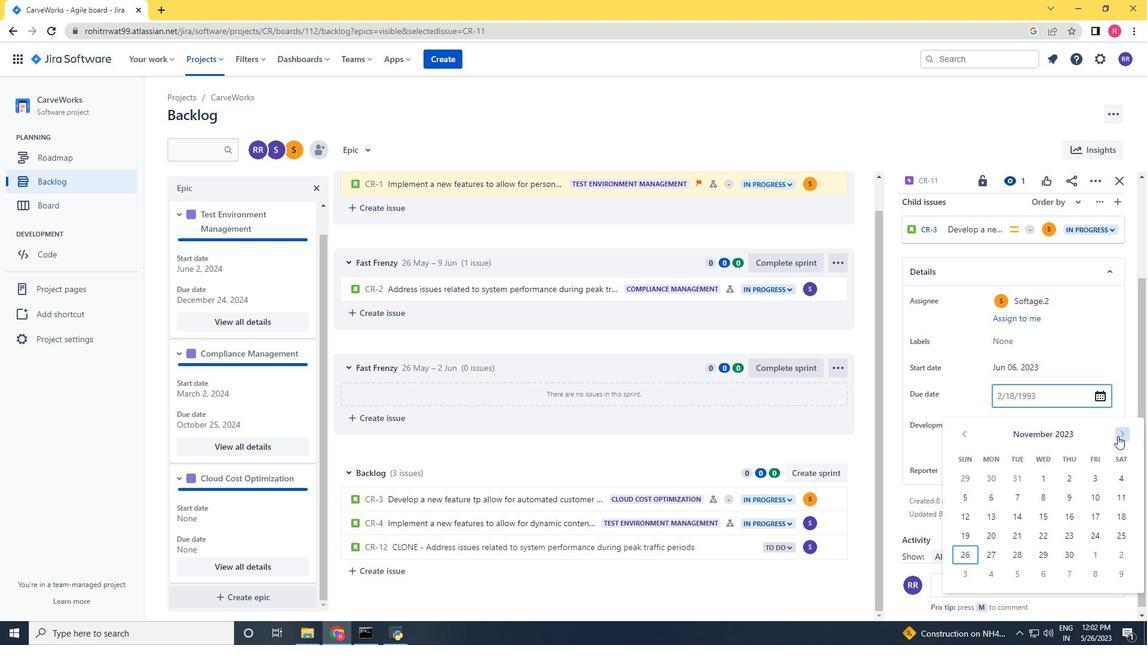
Action: Mouse pressed left at (1118, 436)
Screenshot: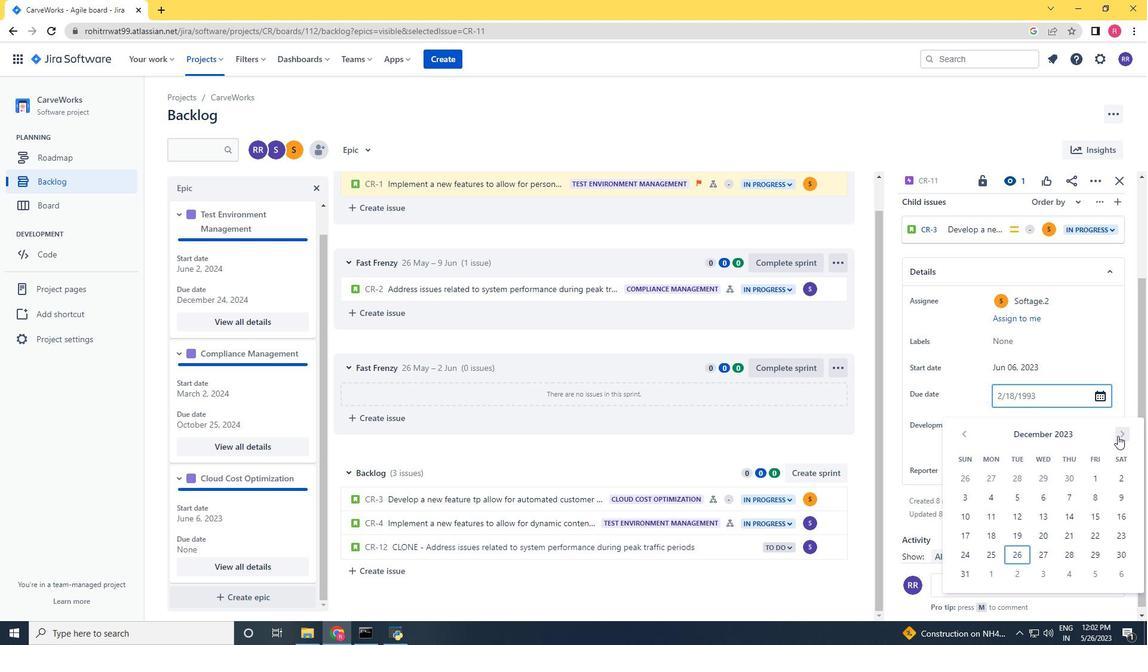 
Action: Mouse pressed left at (1118, 436)
Screenshot: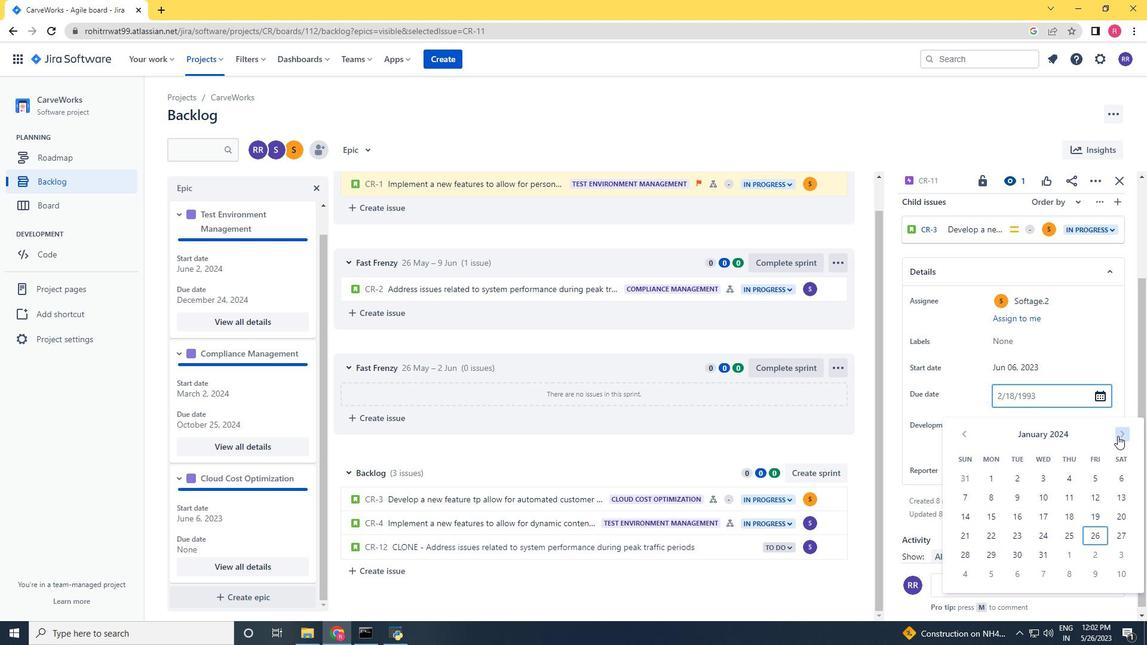 
Action: Mouse pressed left at (1118, 436)
Screenshot: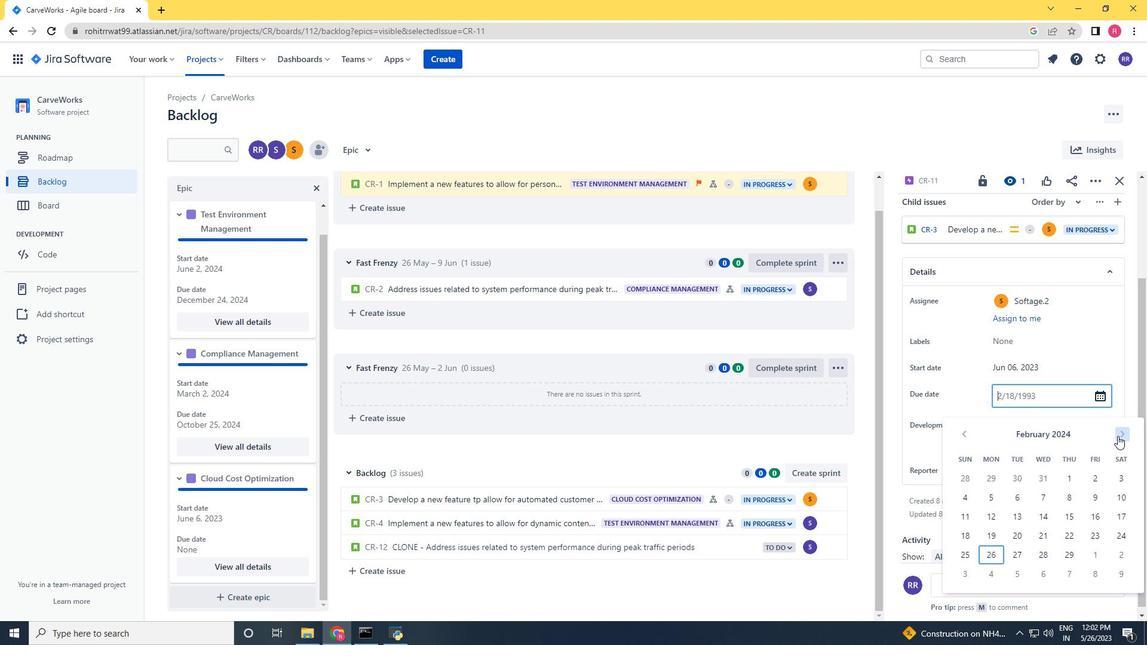 
Action: Mouse pressed left at (1118, 436)
Screenshot: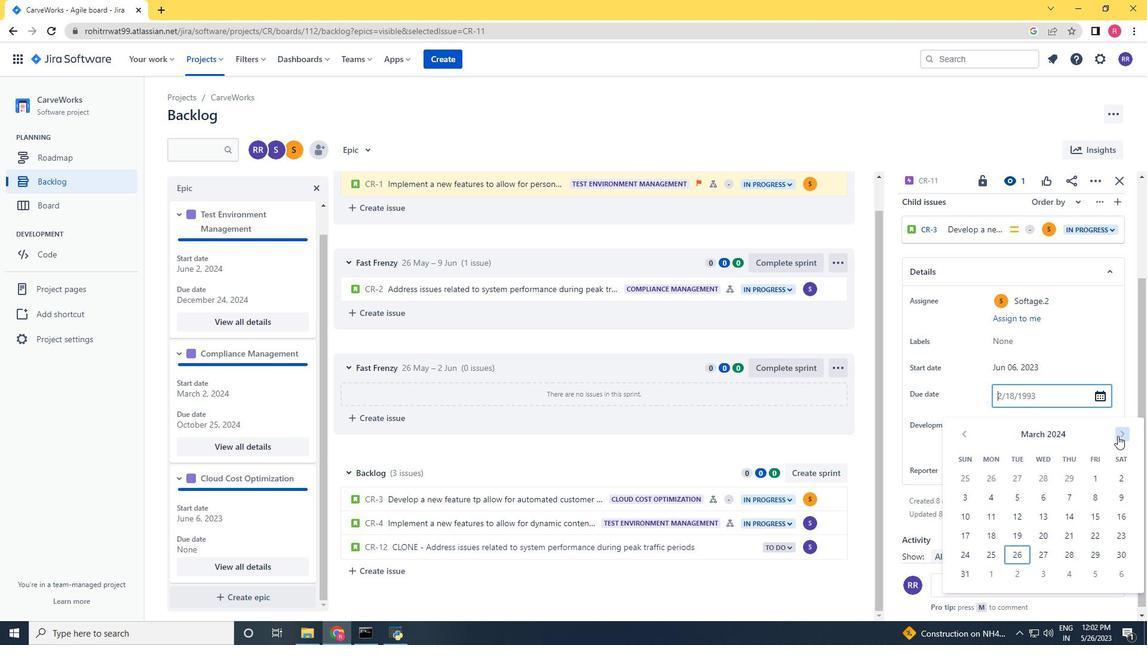 
Action: Mouse pressed left at (1118, 436)
Screenshot: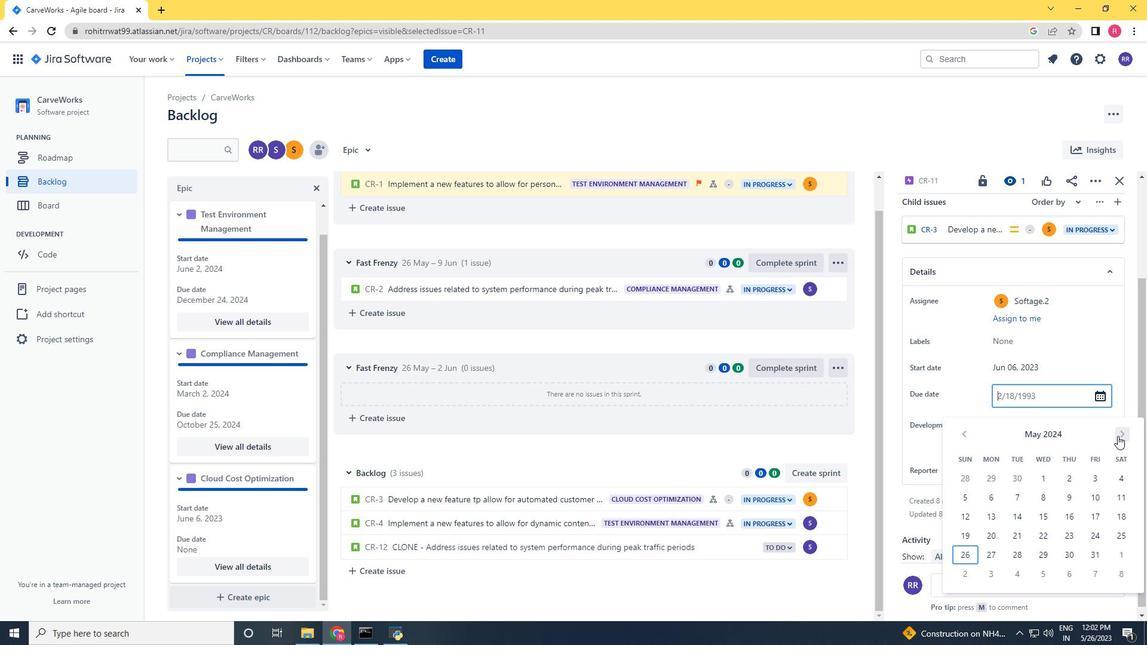 
Action: Mouse pressed left at (1118, 436)
Screenshot: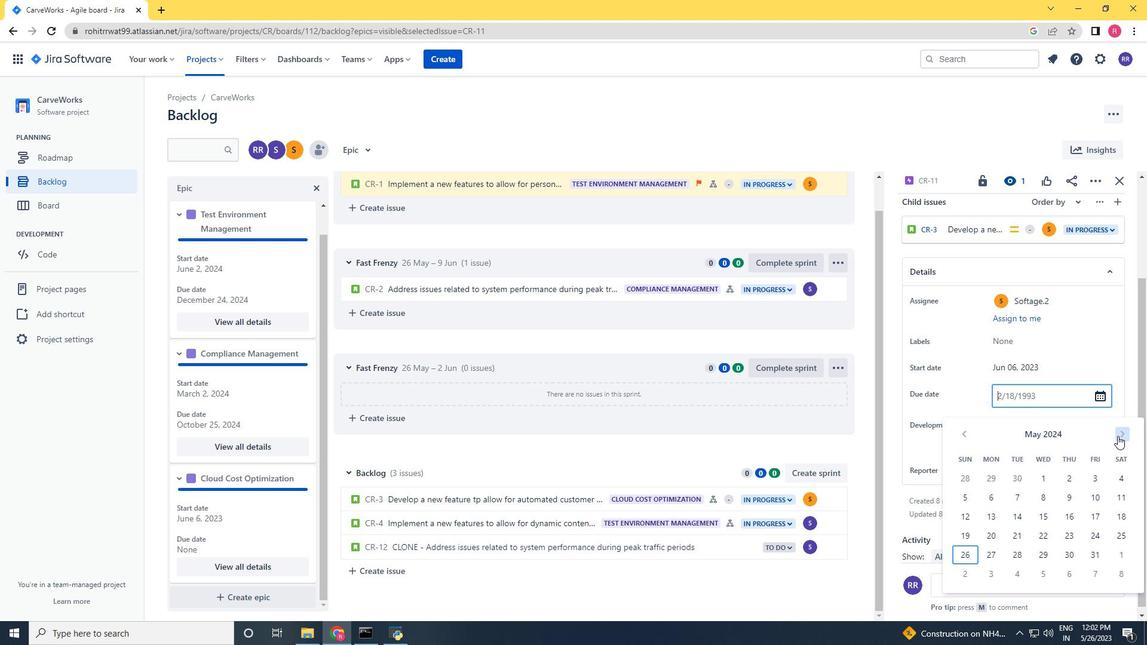 
Action: Mouse pressed left at (1118, 436)
Screenshot: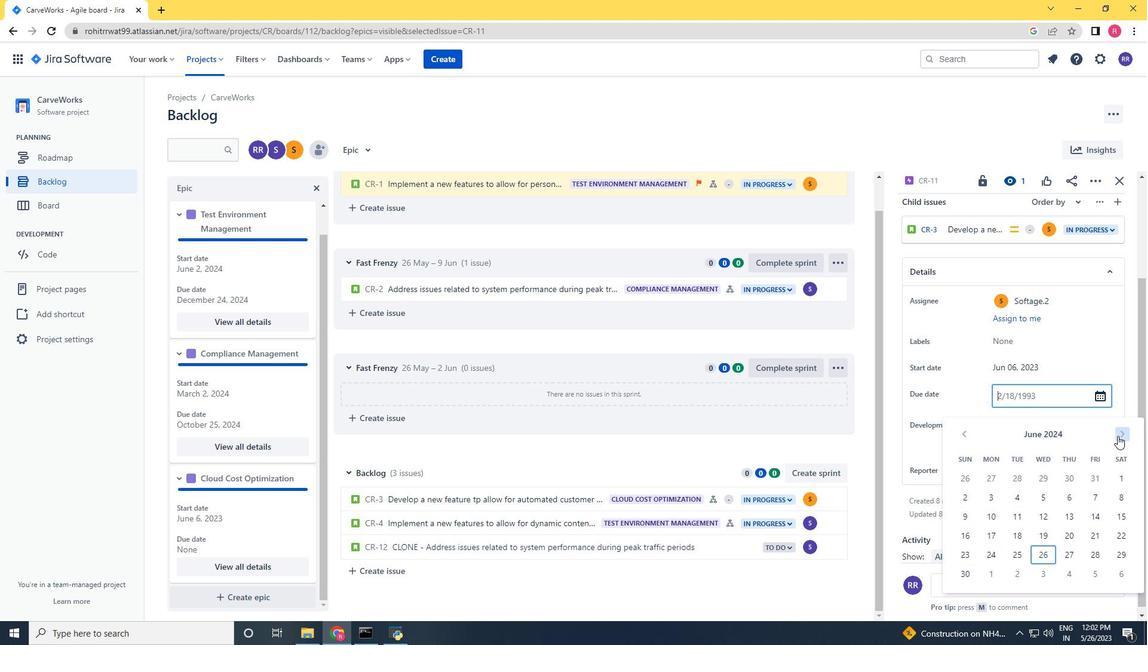 
Action: Mouse pressed left at (1118, 436)
Screenshot: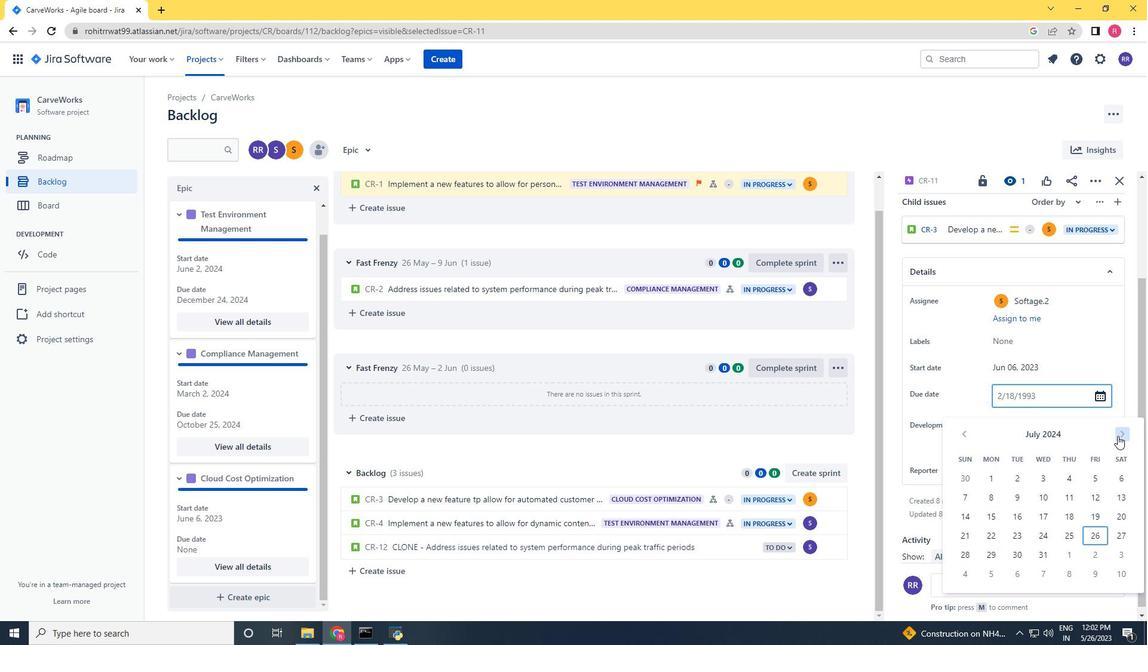 
Action: Mouse pressed left at (1118, 436)
Screenshot: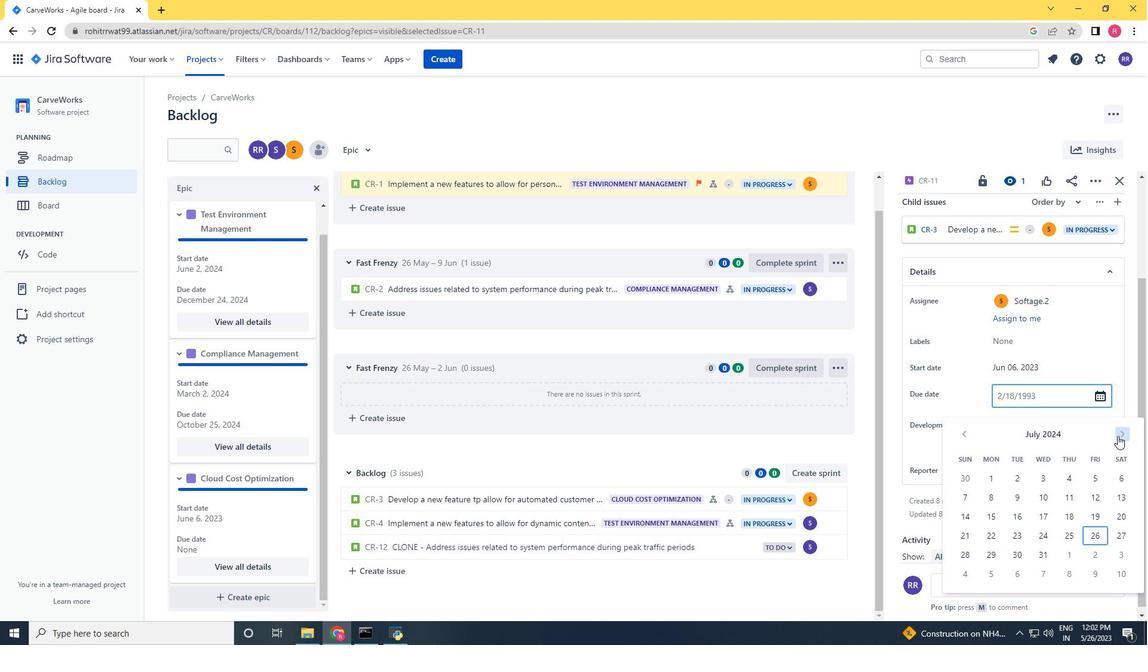 
Action: Mouse pressed left at (1118, 436)
Screenshot: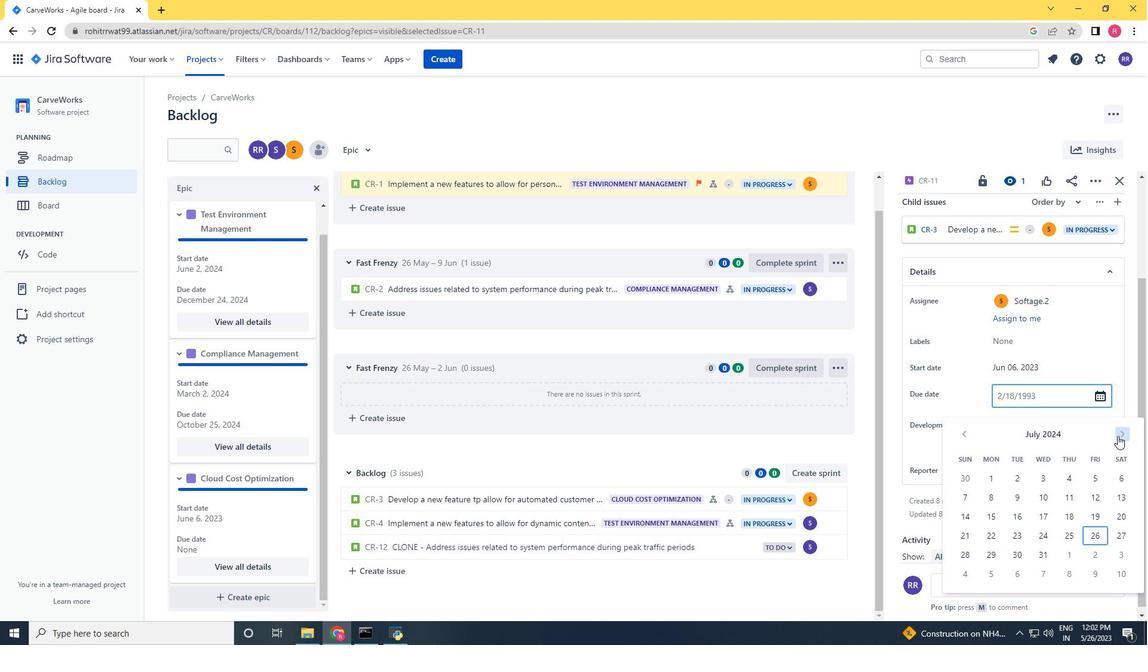 
Action: Mouse pressed left at (1118, 436)
Screenshot: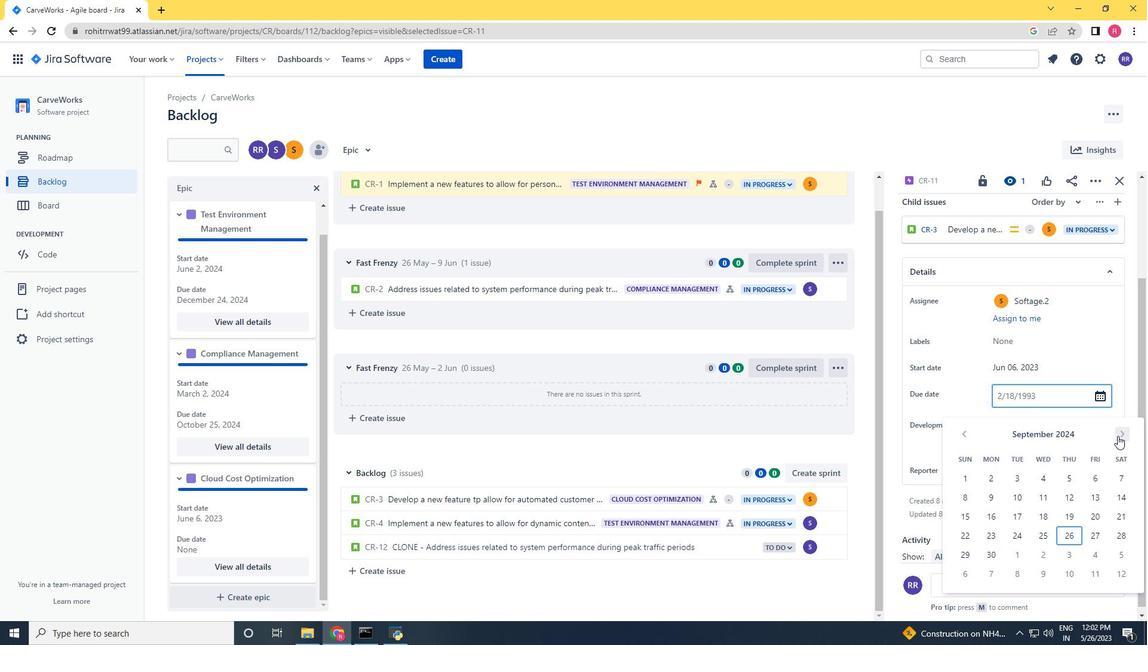 
Action: Mouse pressed left at (1118, 436)
Screenshot: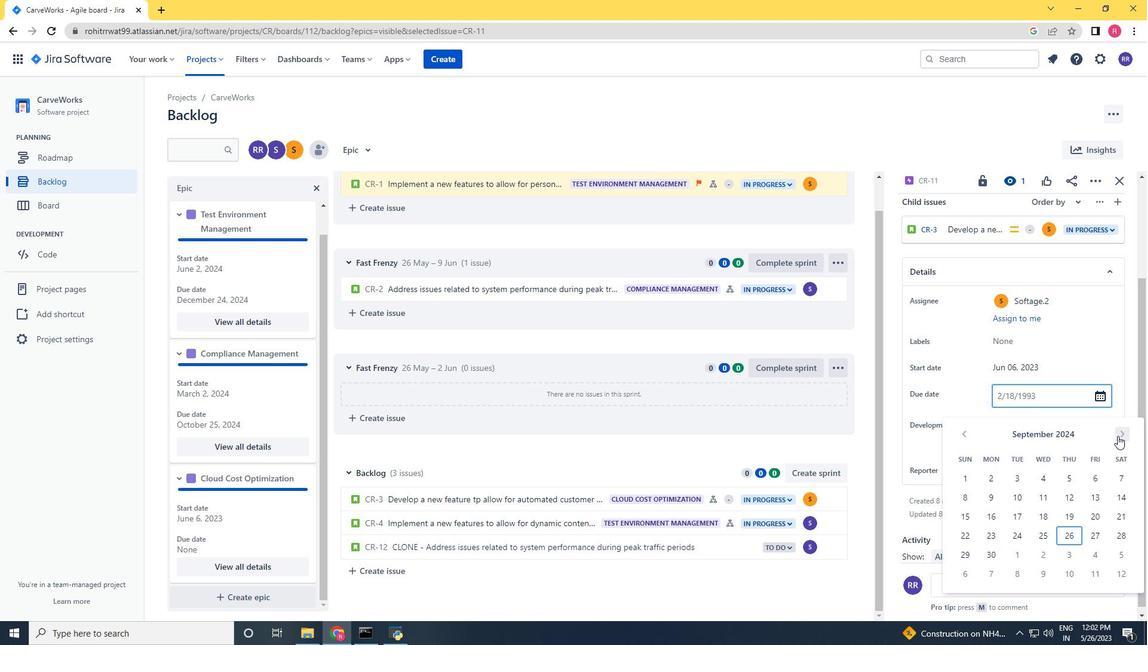 
Action: Mouse pressed left at (1118, 436)
Screenshot: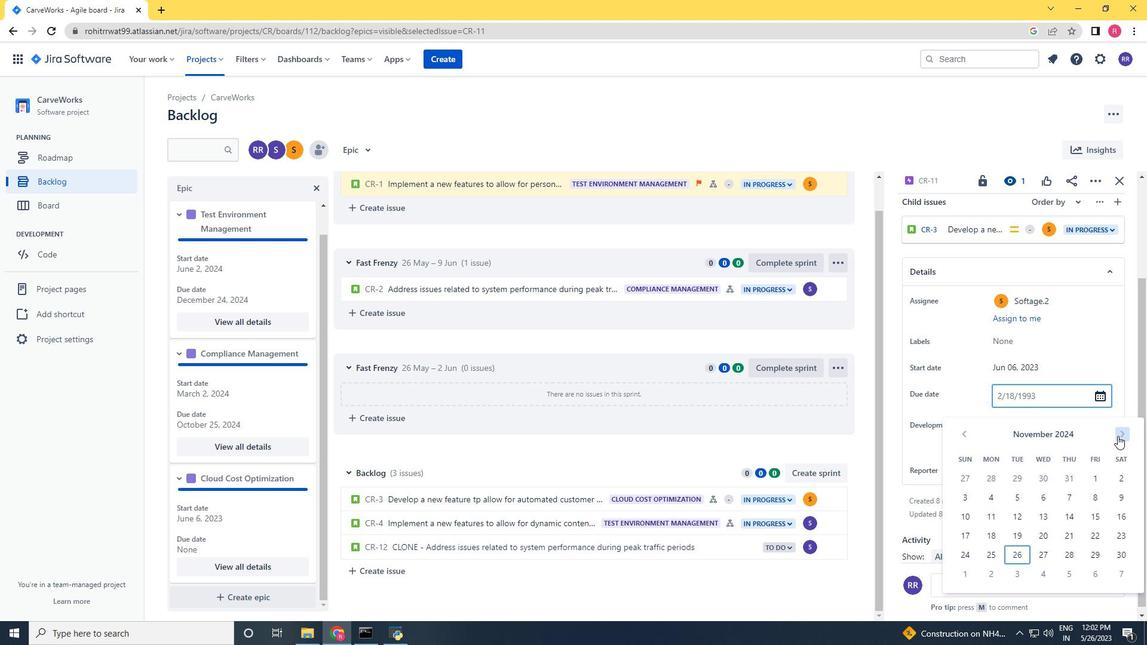 
Action: Mouse pressed left at (1118, 436)
Screenshot: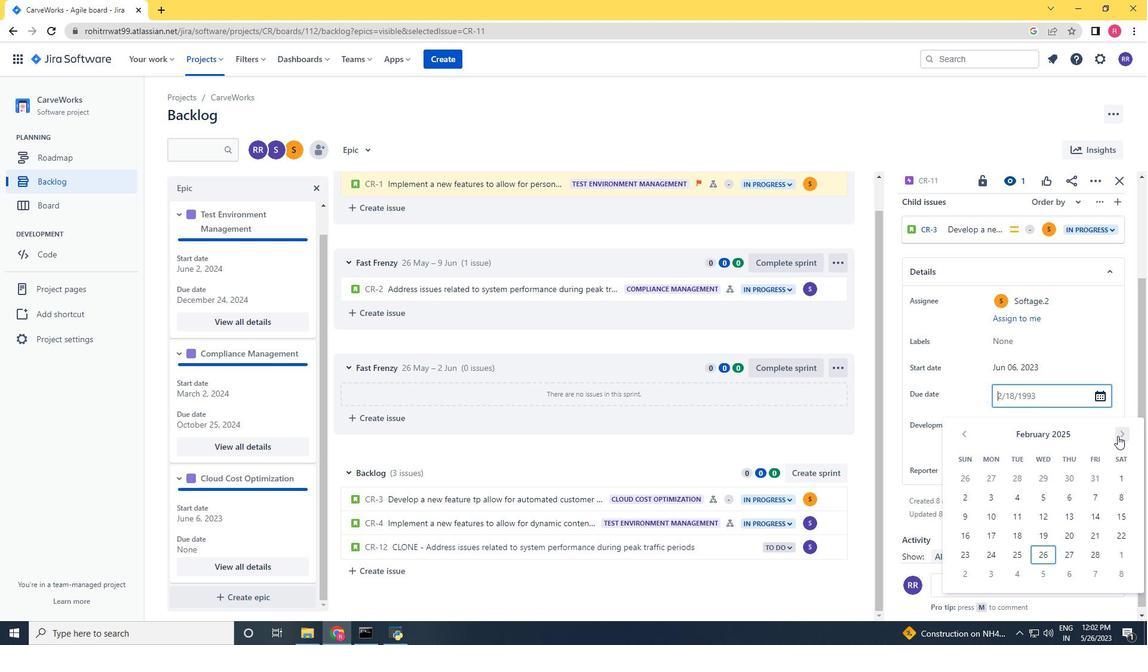 
Action: Mouse pressed left at (1118, 436)
Screenshot: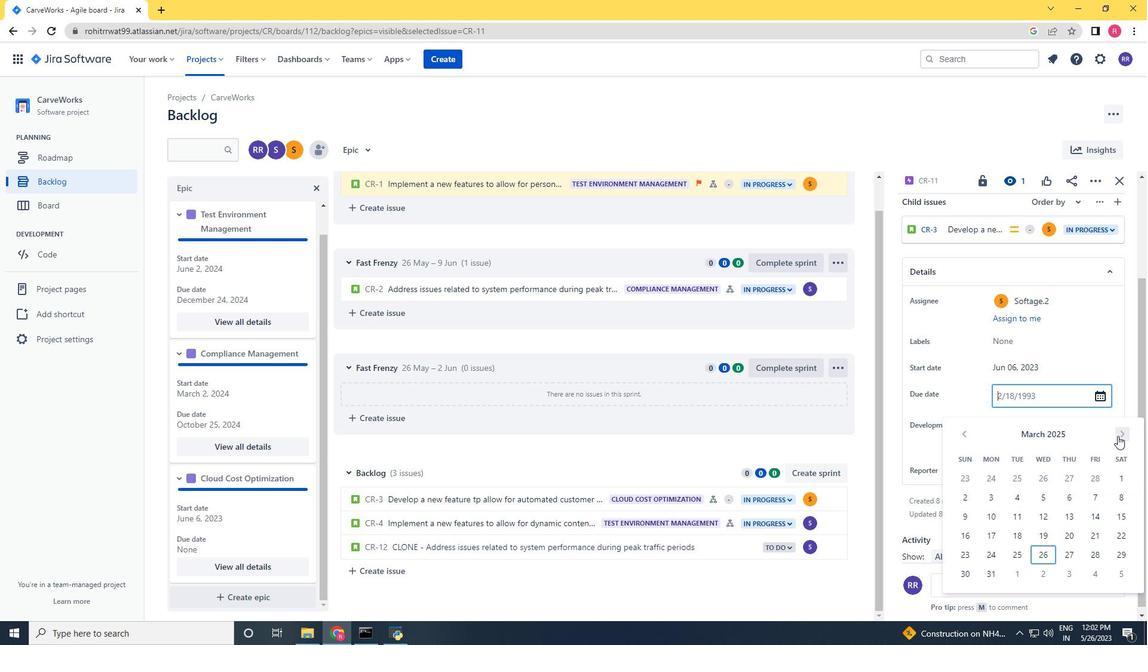 
Action: Mouse pressed left at (1118, 436)
Screenshot: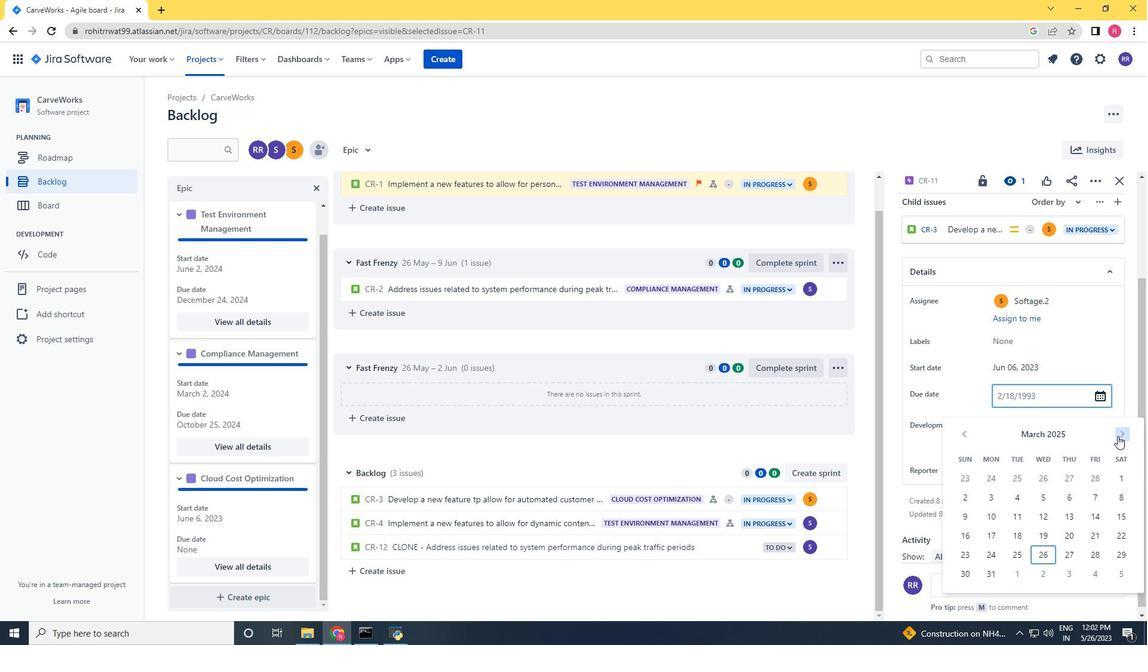 
Action: Mouse pressed left at (1118, 436)
Screenshot: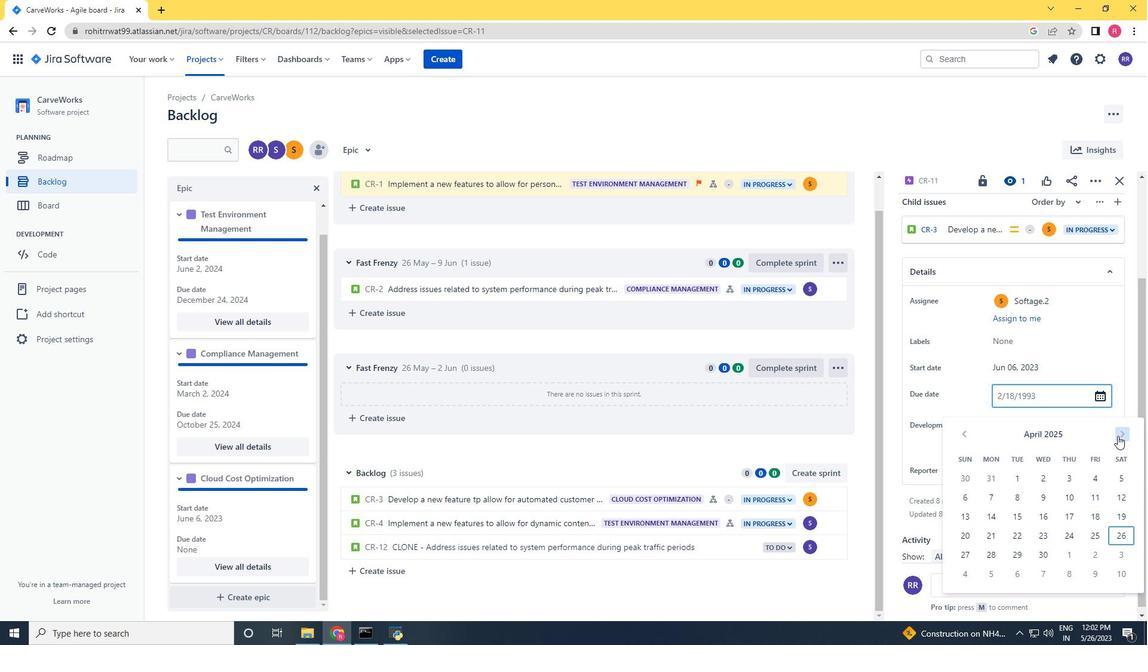 
Action: Mouse pressed left at (1118, 436)
Screenshot: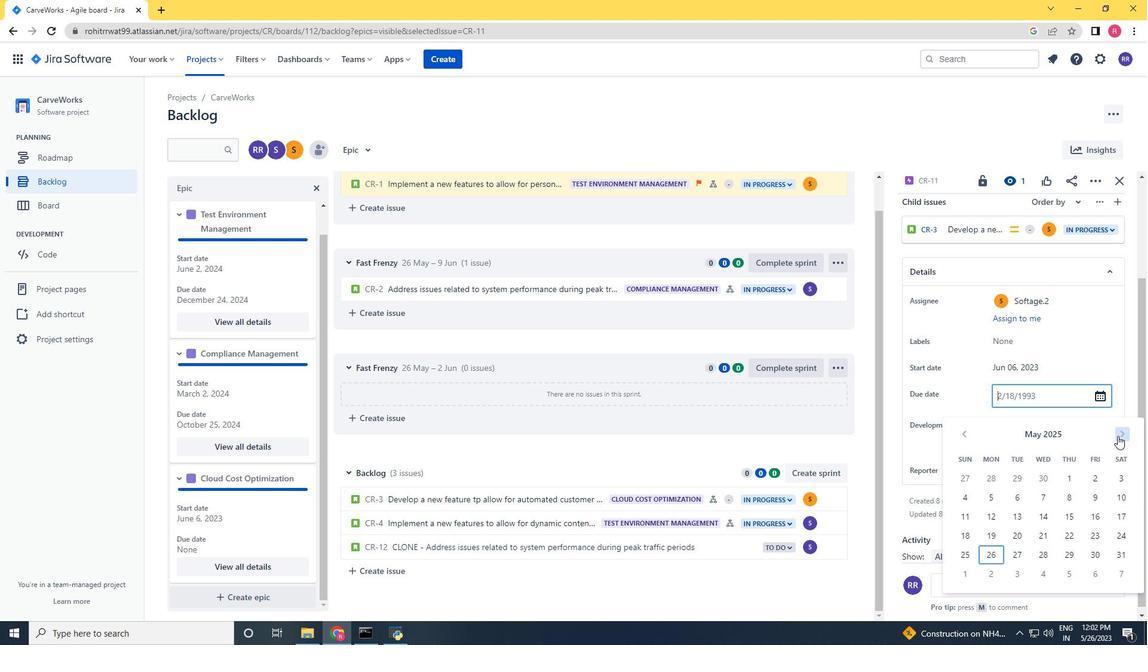 
Action: Mouse pressed left at (1118, 436)
Screenshot: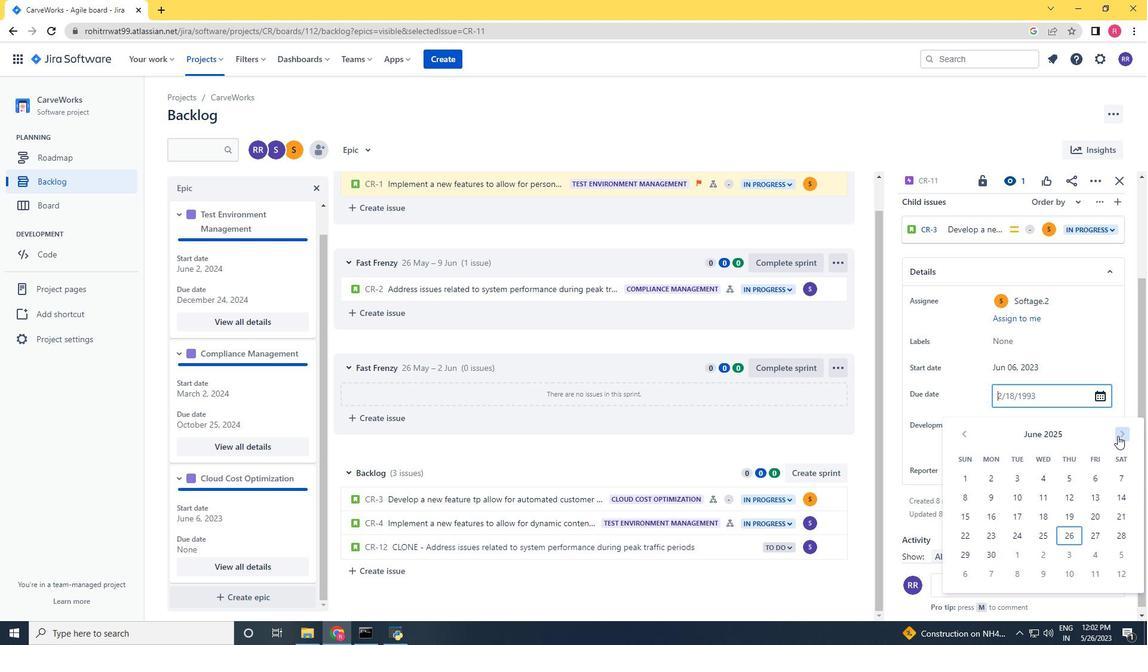 
Action: Mouse pressed left at (1118, 436)
Screenshot: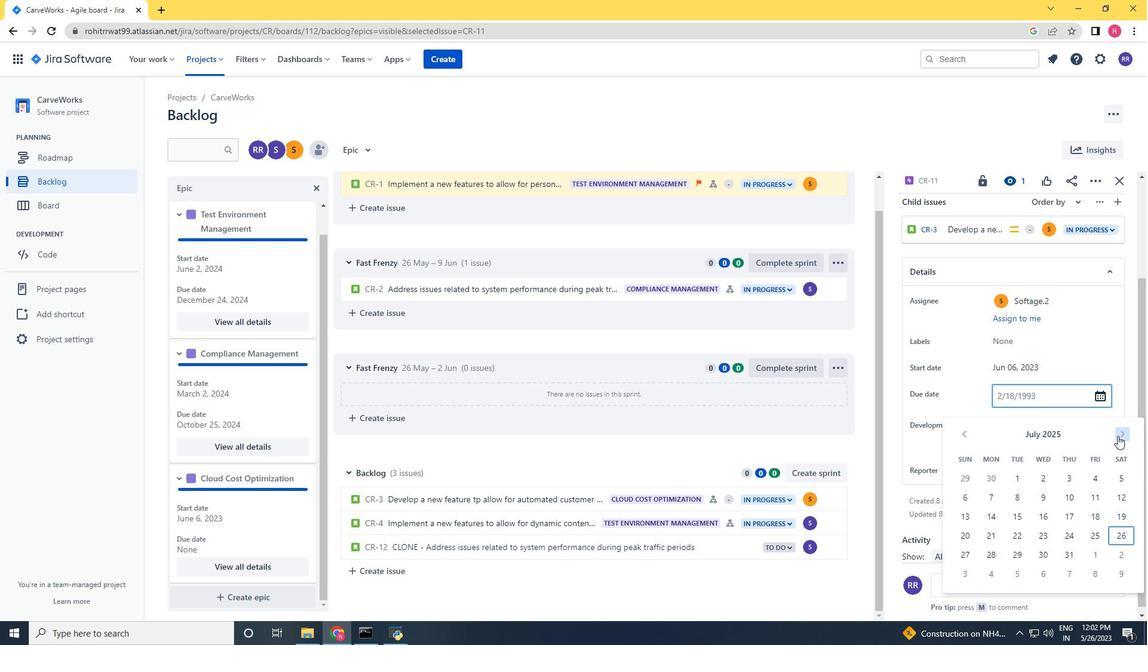 
Action: Mouse pressed left at (1118, 436)
Screenshot: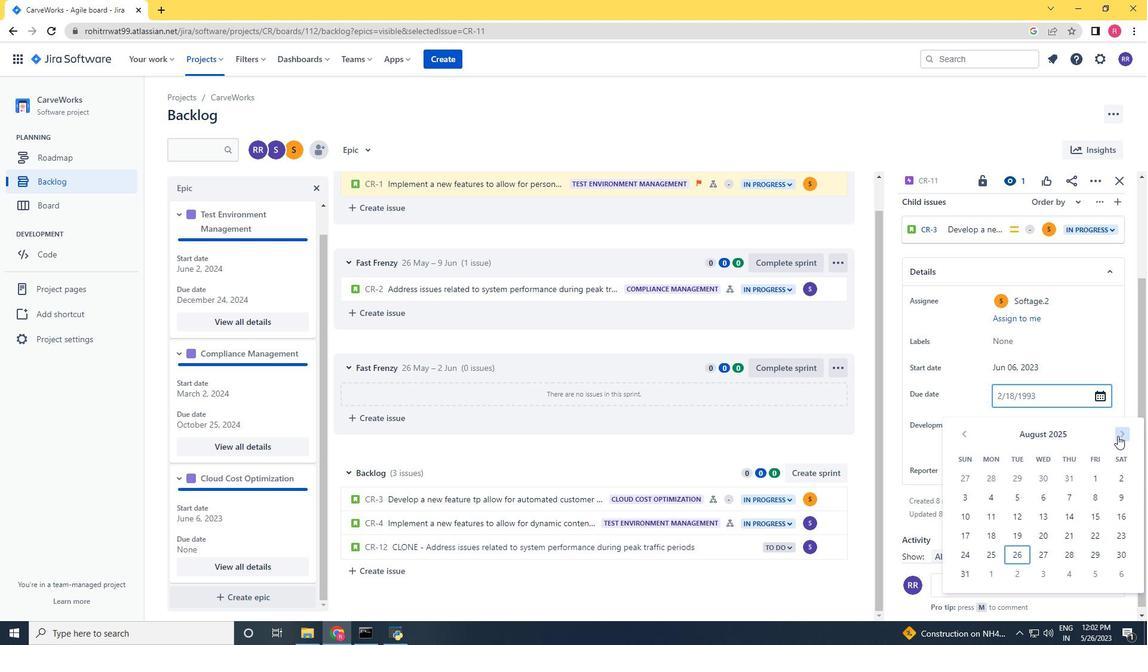 
Action: Mouse moved to (968, 515)
Screenshot: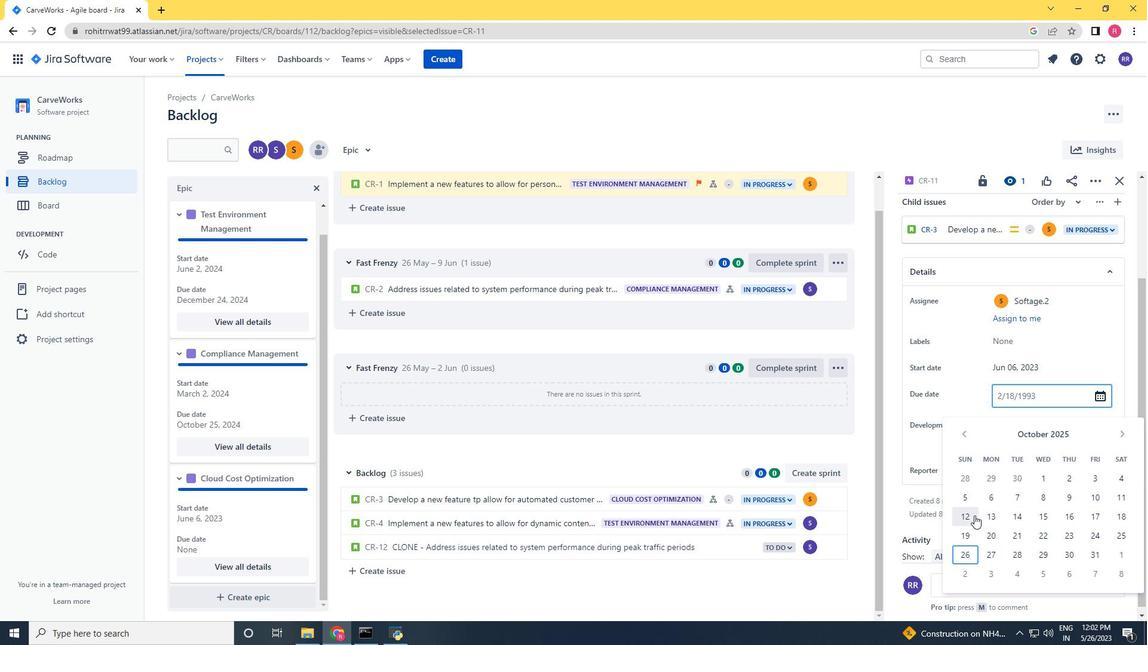 
Action: Mouse pressed left at (968, 515)
Screenshot: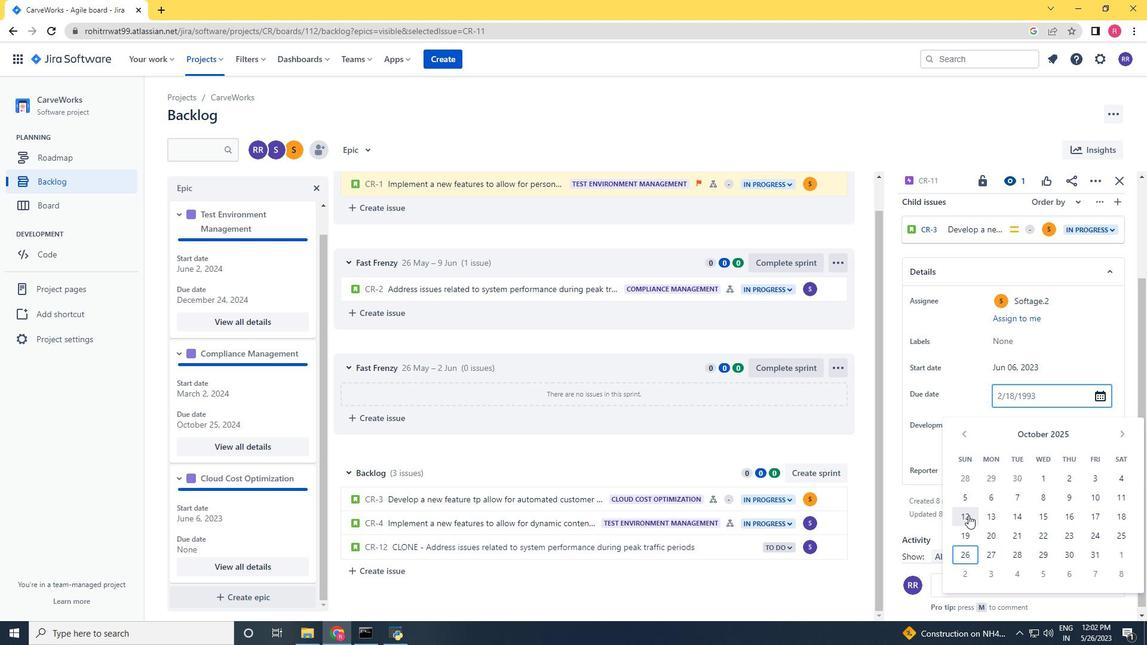 
Action: Mouse moved to (1048, 519)
Screenshot: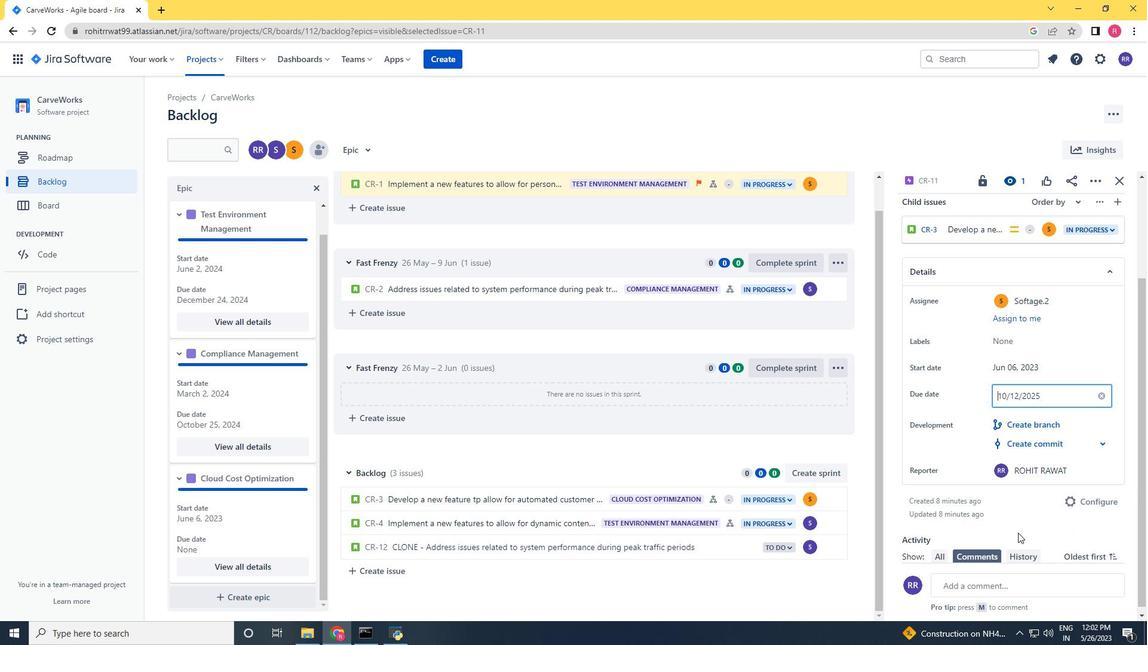 
Action: Mouse pressed left at (1048, 519)
Screenshot: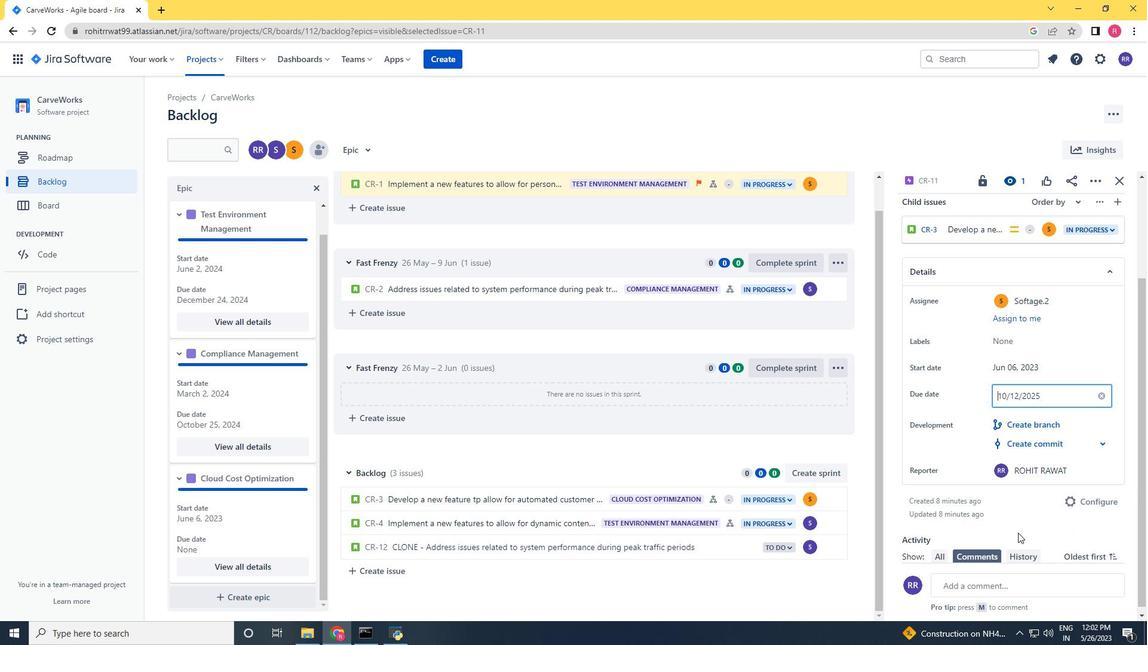 
Action: Mouse moved to (273, 430)
Screenshot: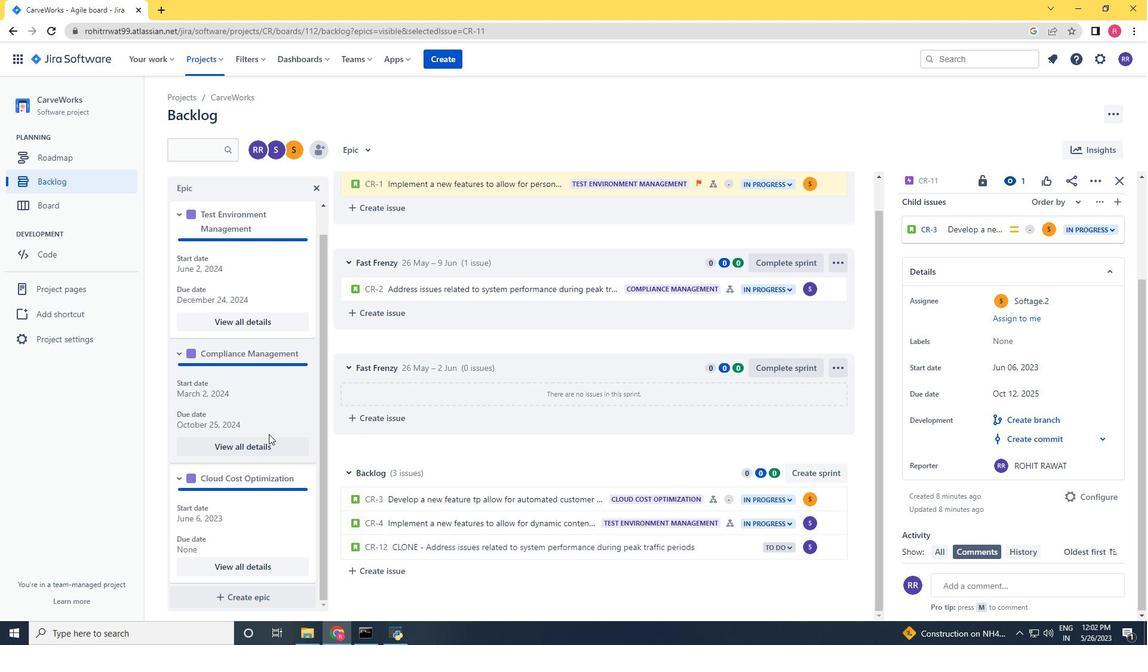 
Action: Mouse scrolled (273, 430) with delta (0, 0)
Screenshot: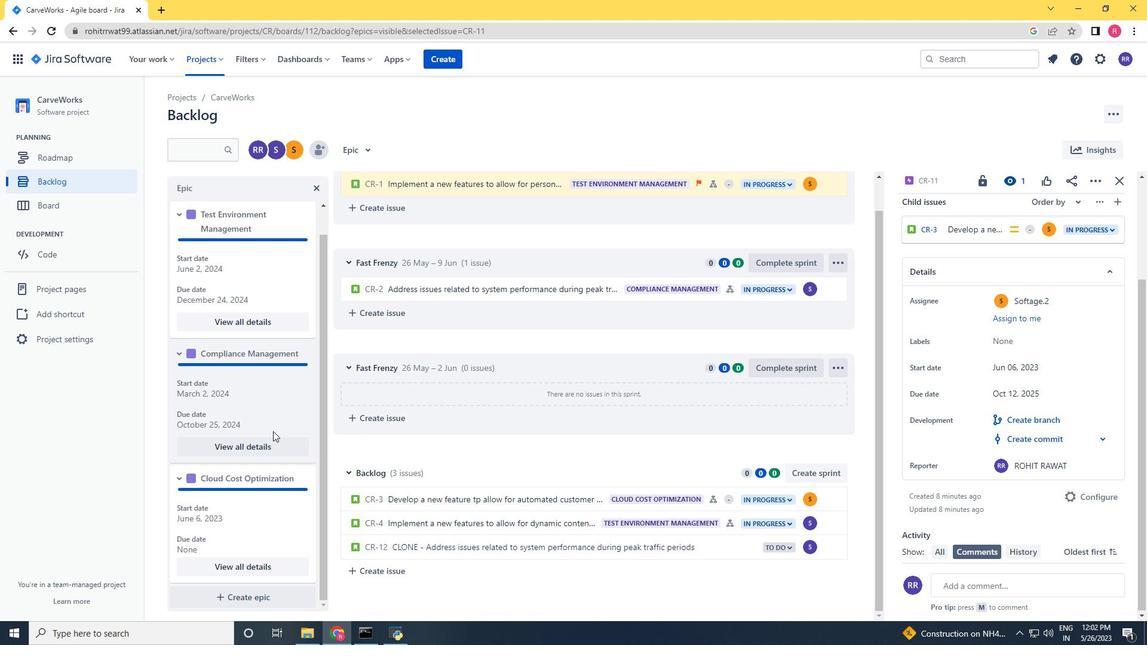 
Action: Mouse scrolled (273, 430) with delta (0, 0)
Screenshot: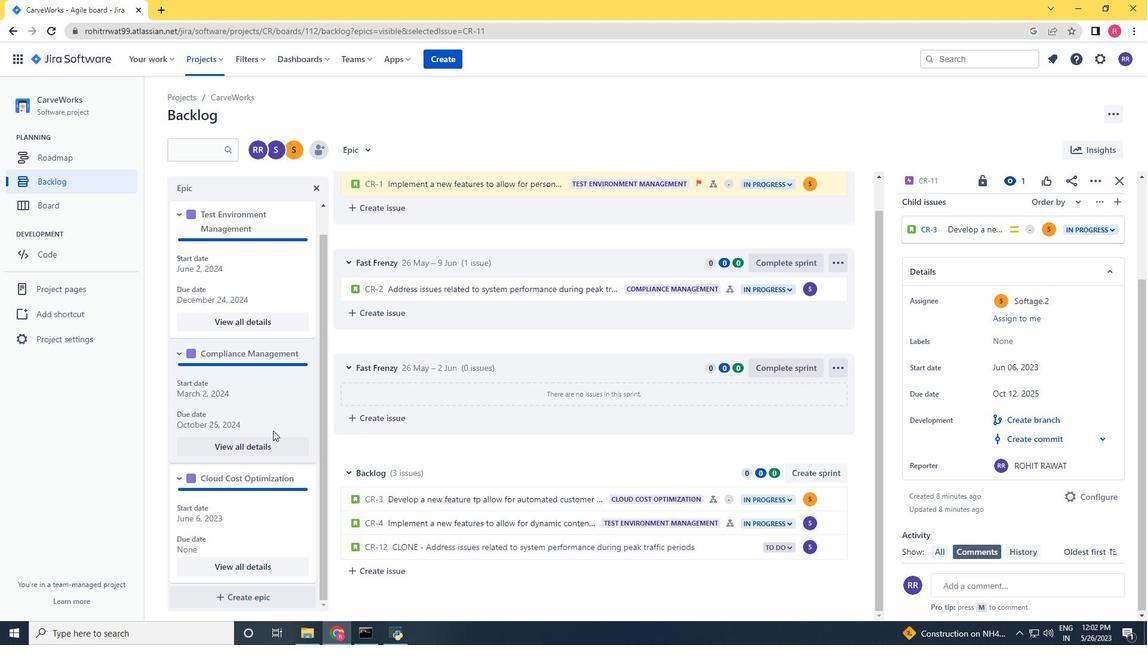 
Action: Mouse scrolled (273, 430) with delta (0, 0)
Screenshot: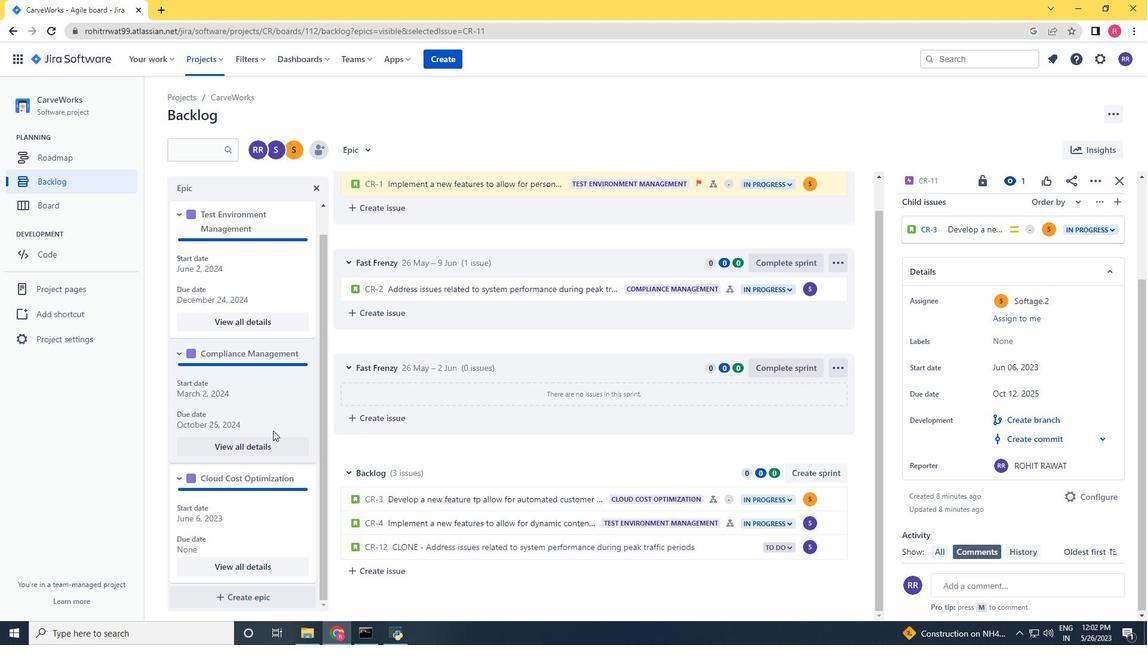 
Action: Mouse scrolled (273, 430) with delta (0, 0)
Screenshot: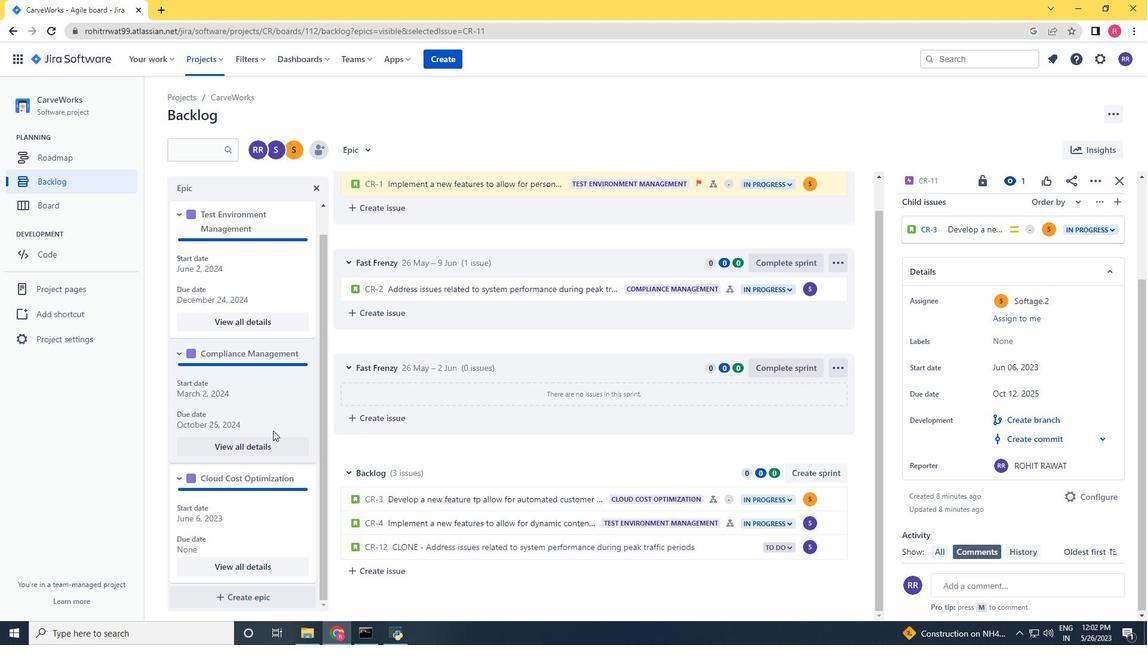 
Action: Mouse scrolled (273, 430) with delta (0, 0)
Screenshot: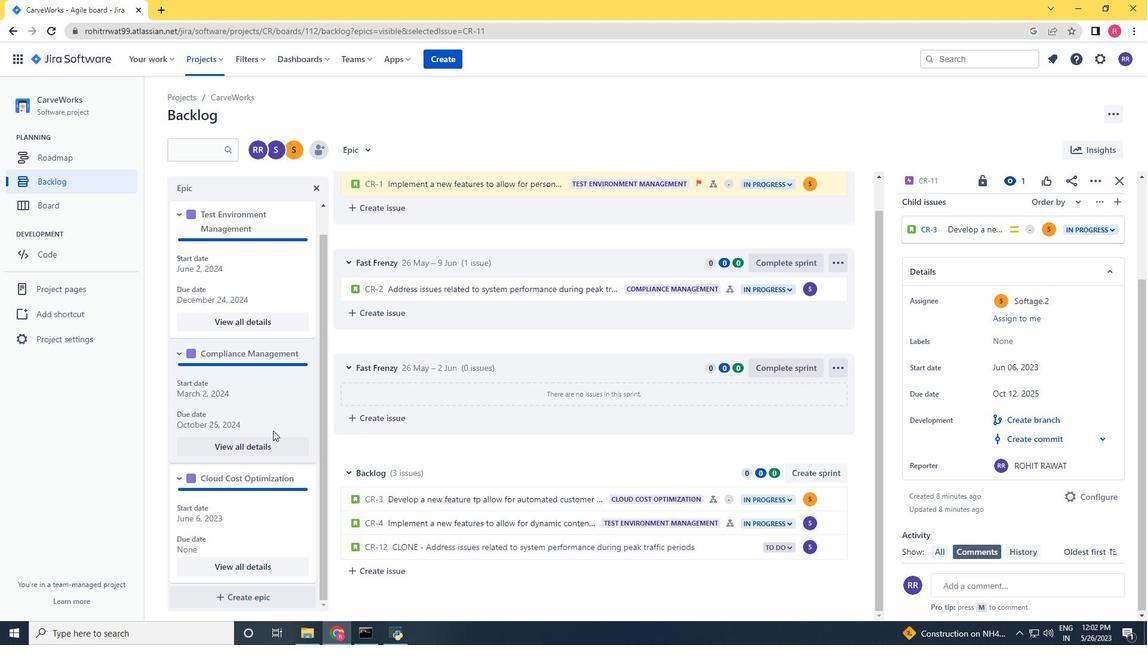 
Action: Mouse scrolled (273, 431) with delta (0, 0)
Screenshot: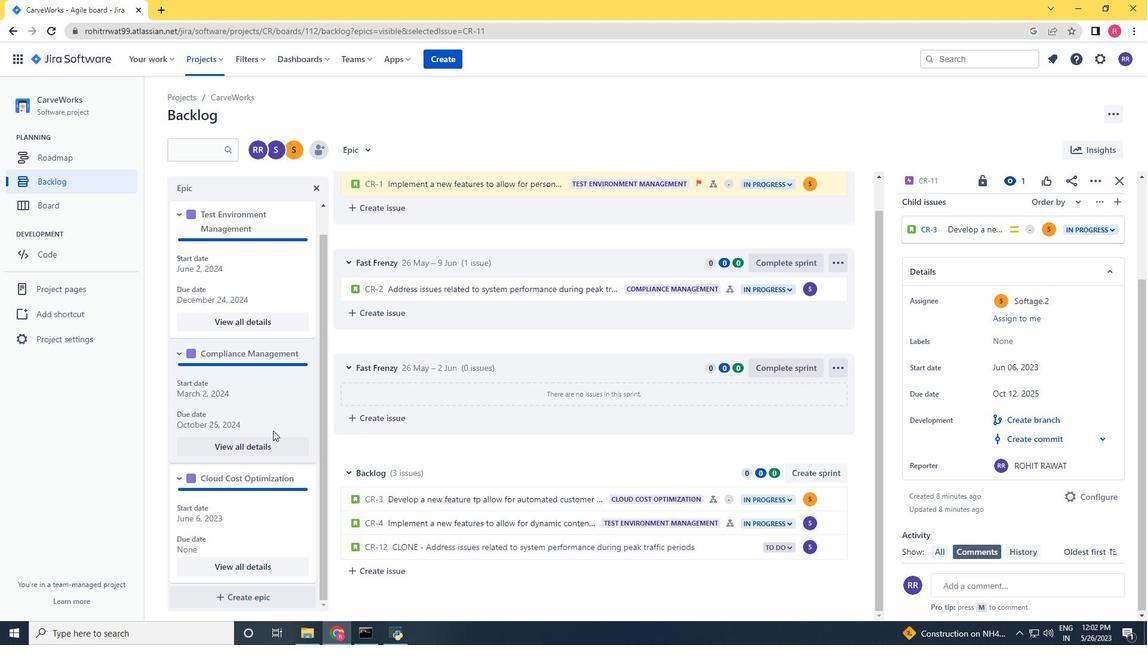 
Action: Mouse scrolled (273, 431) with delta (0, 0)
Screenshot: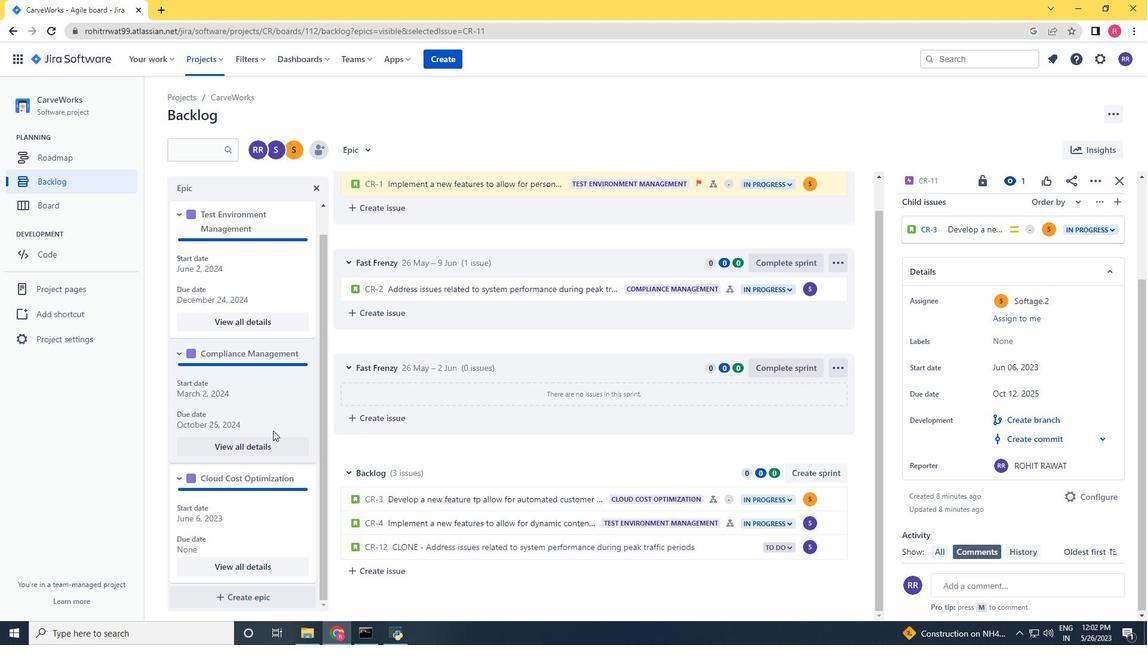 
Action: Mouse scrolled (273, 431) with delta (0, 0)
Screenshot: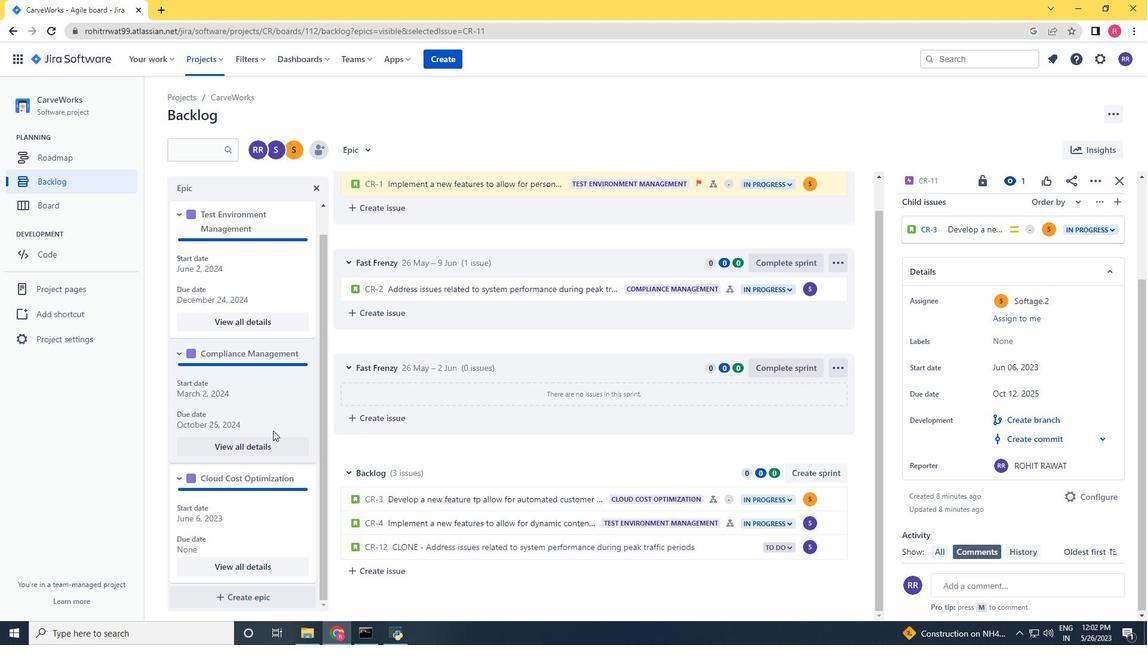 
Action: Mouse scrolled (273, 431) with delta (0, 0)
Screenshot: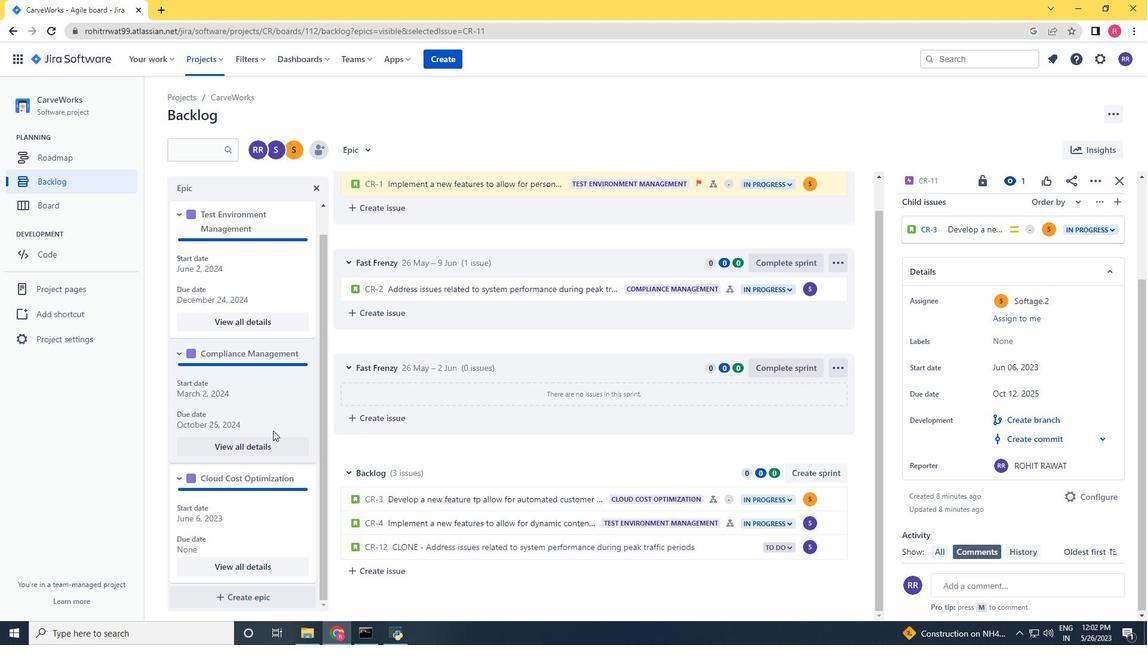 
Action: Mouse scrolled (273, 431) with delta (0, 0)
Screenshot: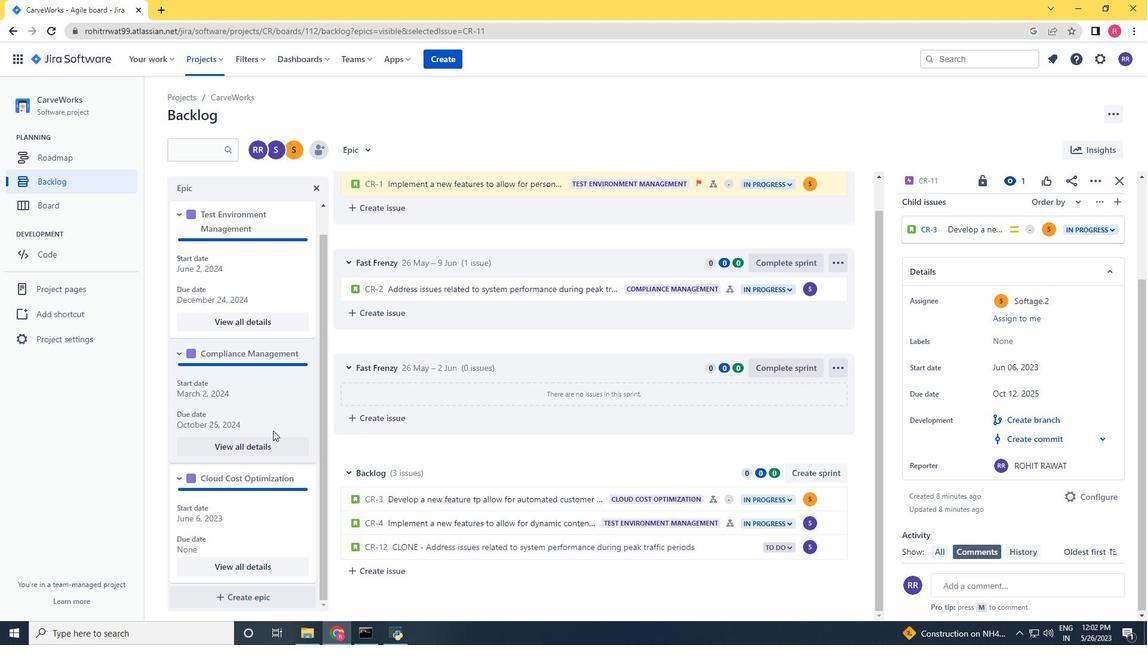 
Action: Mouse scrolled (273, 431) with delta (0, 0)
Screenshot: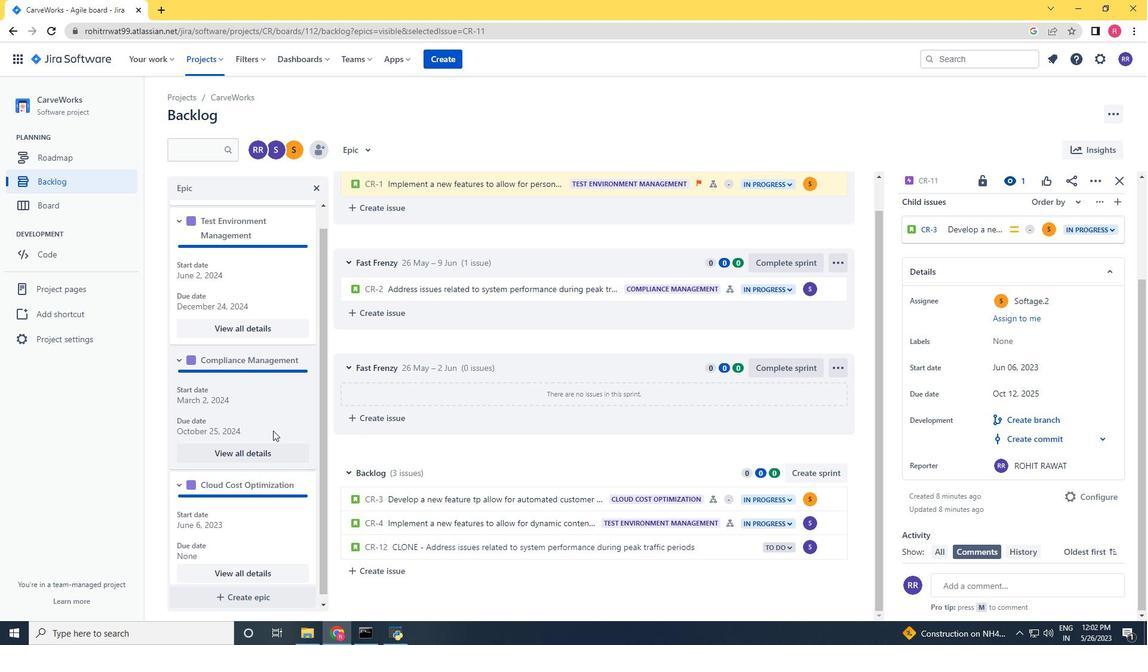 
Action: Mouse scrolled (273, 430) with delta (0, 0)
Screenshot: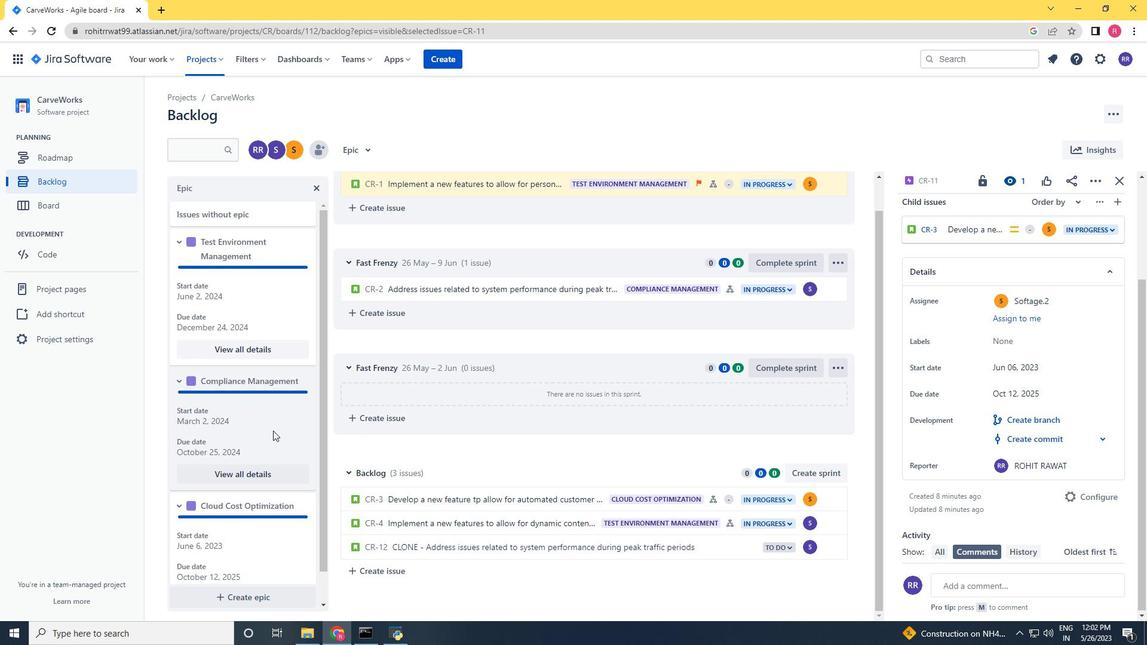 
Action: Mouse scrolled (273, 430) with delta (0, 0)
Screenshot: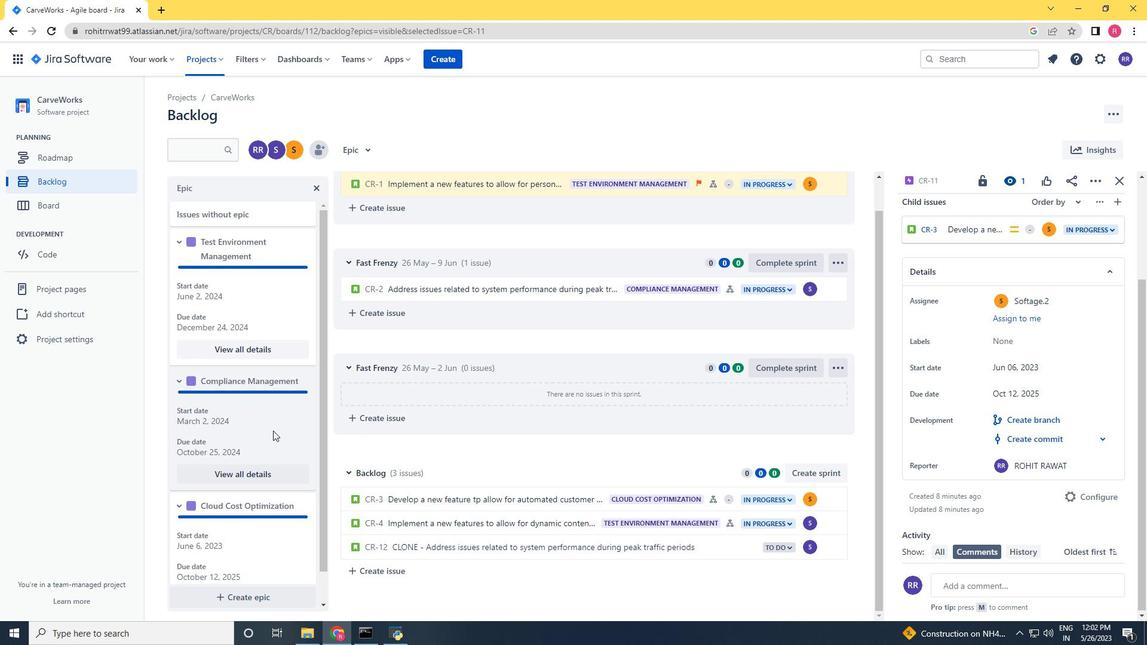 
Action: Mouse scrolled (273, 430) with delta (0, 0)
Screenshot: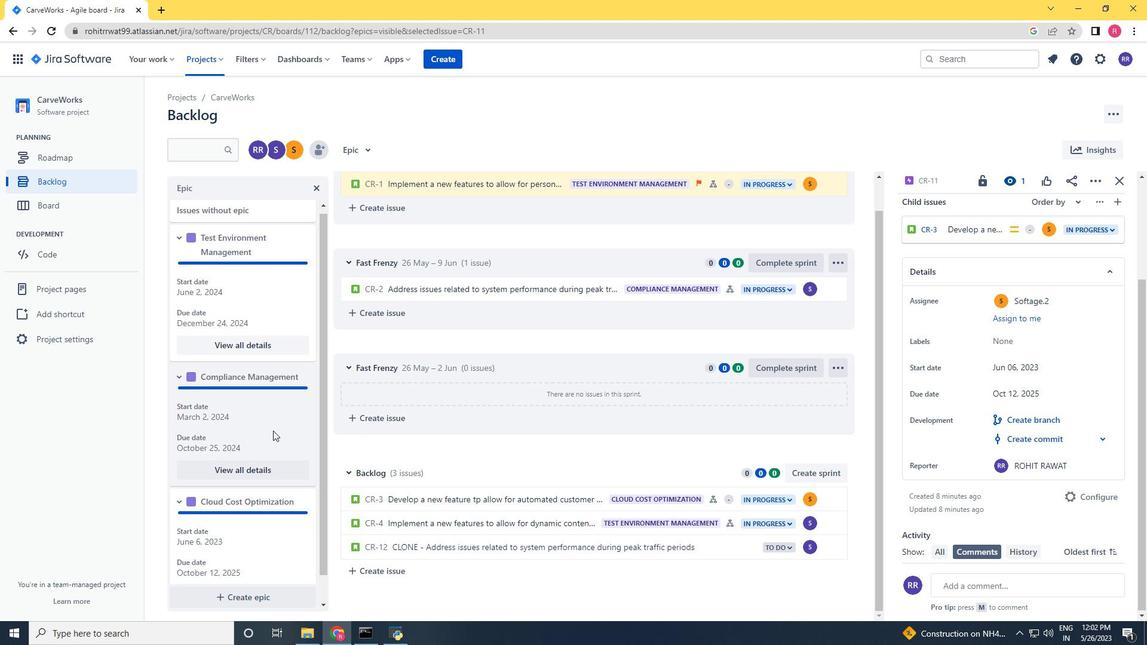 
Action: Mouse scrolled (273, 430) with delta (0, 0)
Screenshot: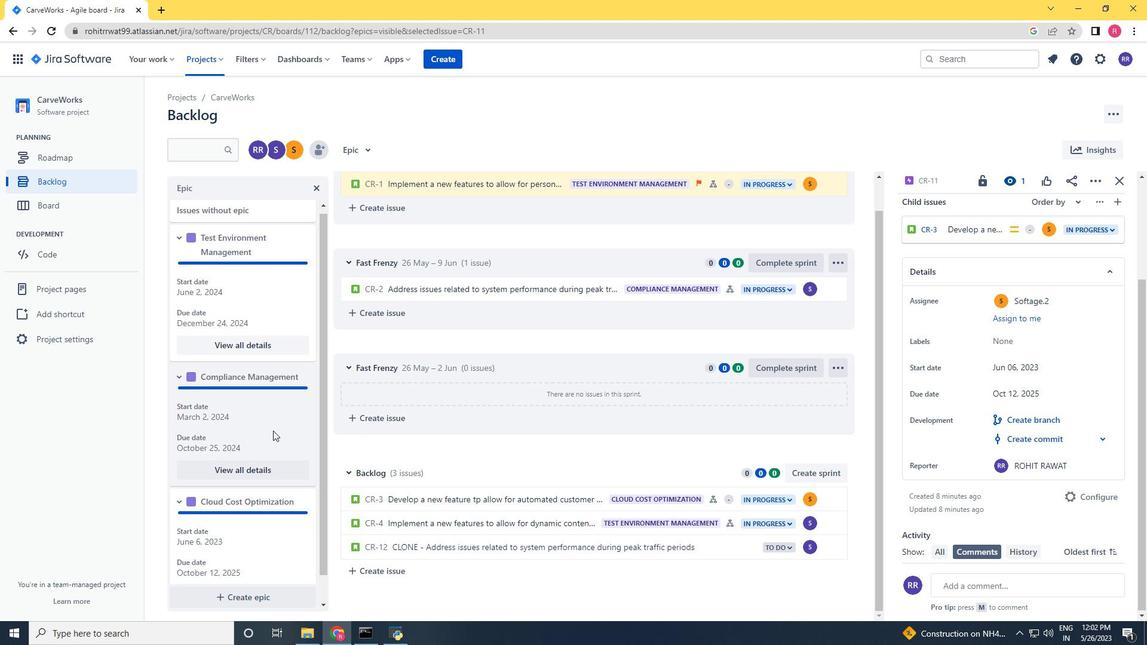
Action: Mouse scrolled (273, 430) with delta (0, 0)
Screenshot: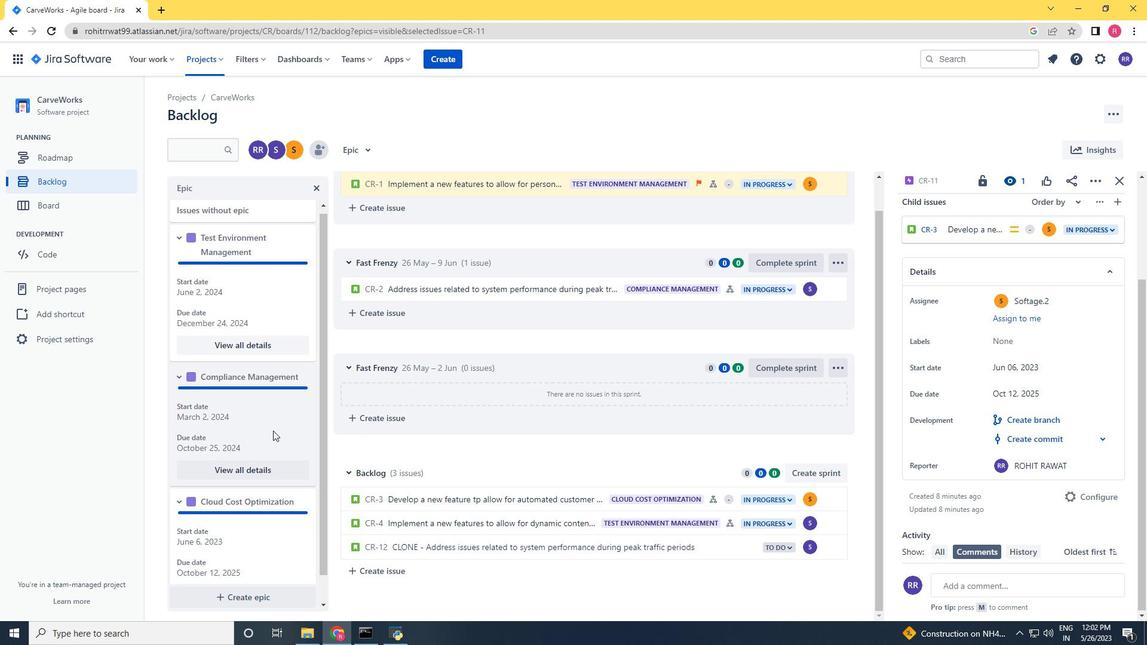 
Action: Mouse scrolled (273, 430) with delta (0, 0)
Screenshot: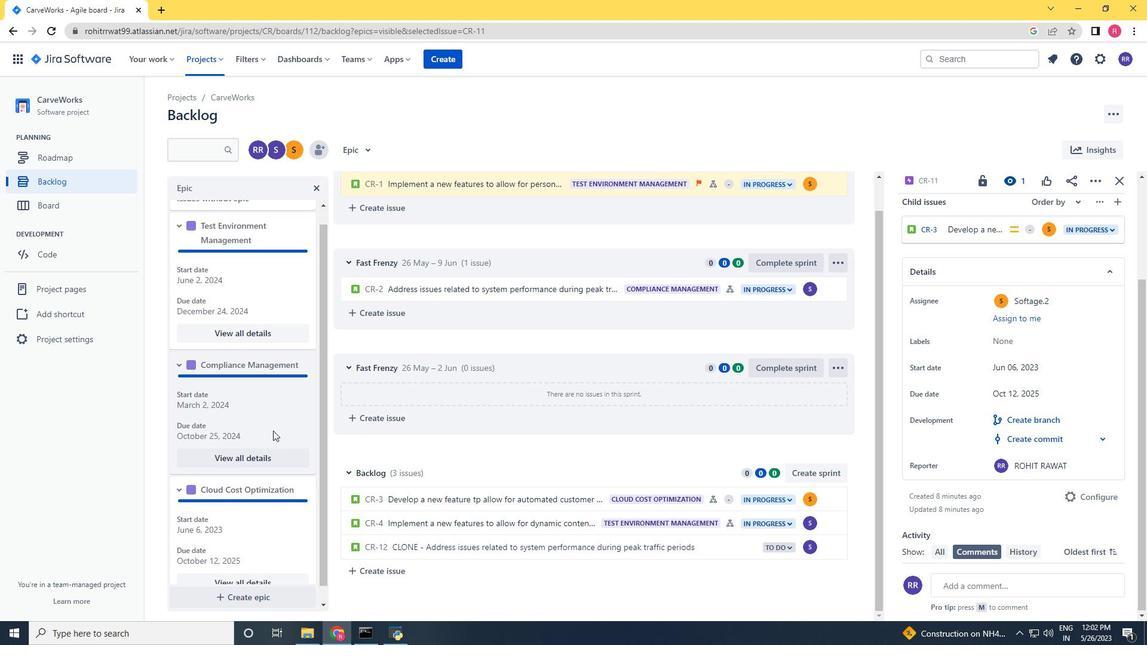 
Action: Mouse scrolled (273, 431) with delta (0, 0)
Screenshot: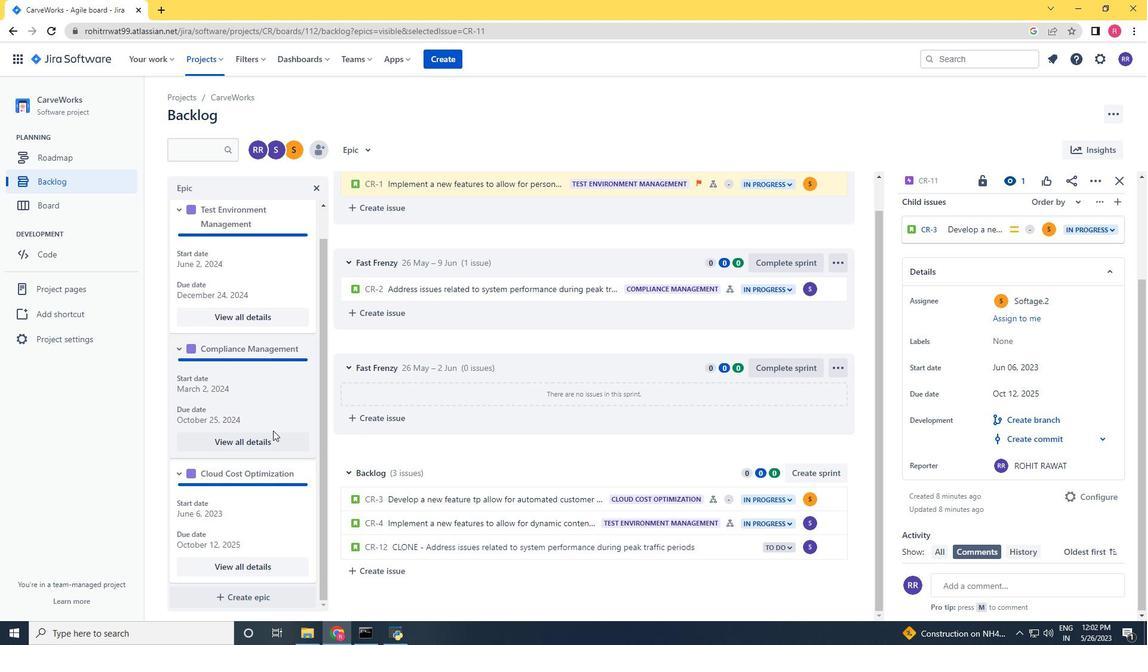 
Action: Mouse scrolled (273, 431) with delta (0, 0)
Screenshot: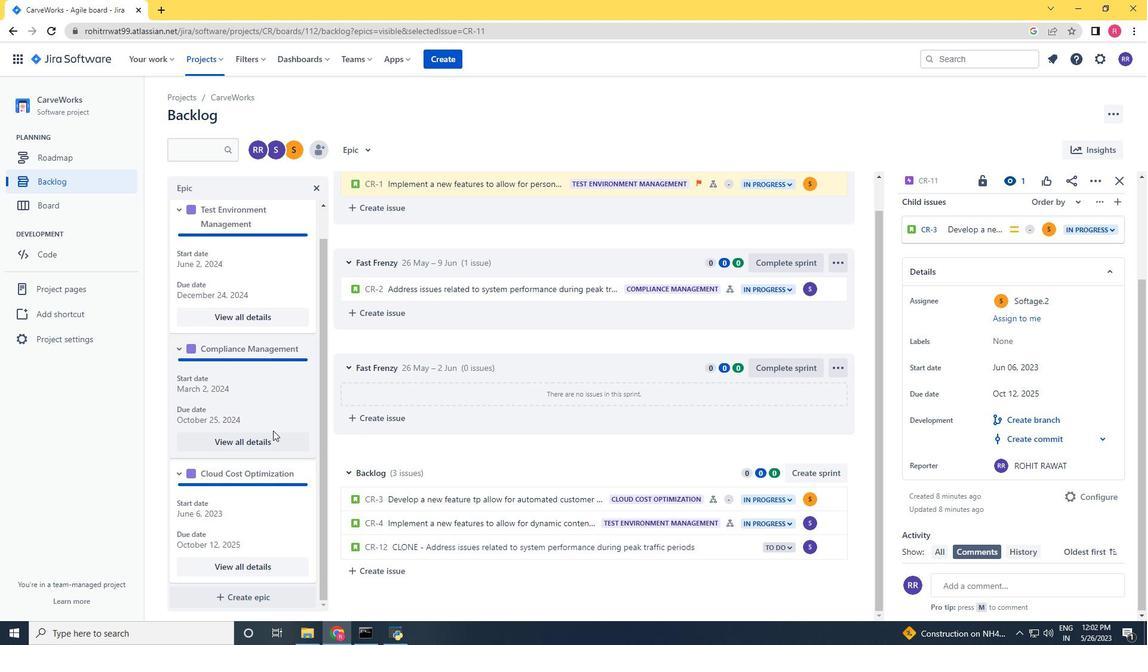 
Action: Mouse scrolled (273, 431) with delta (0, 0)
Screenshot: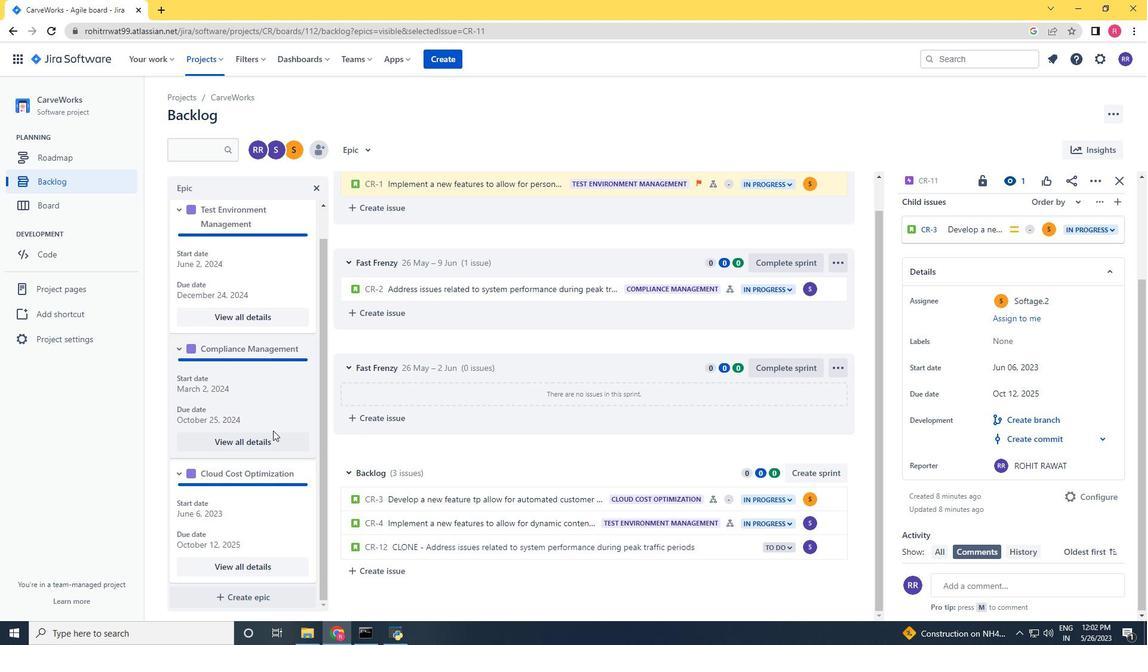 
Action: Mouse scrolled (273, 431) with delta (0, 0)
Screenshot: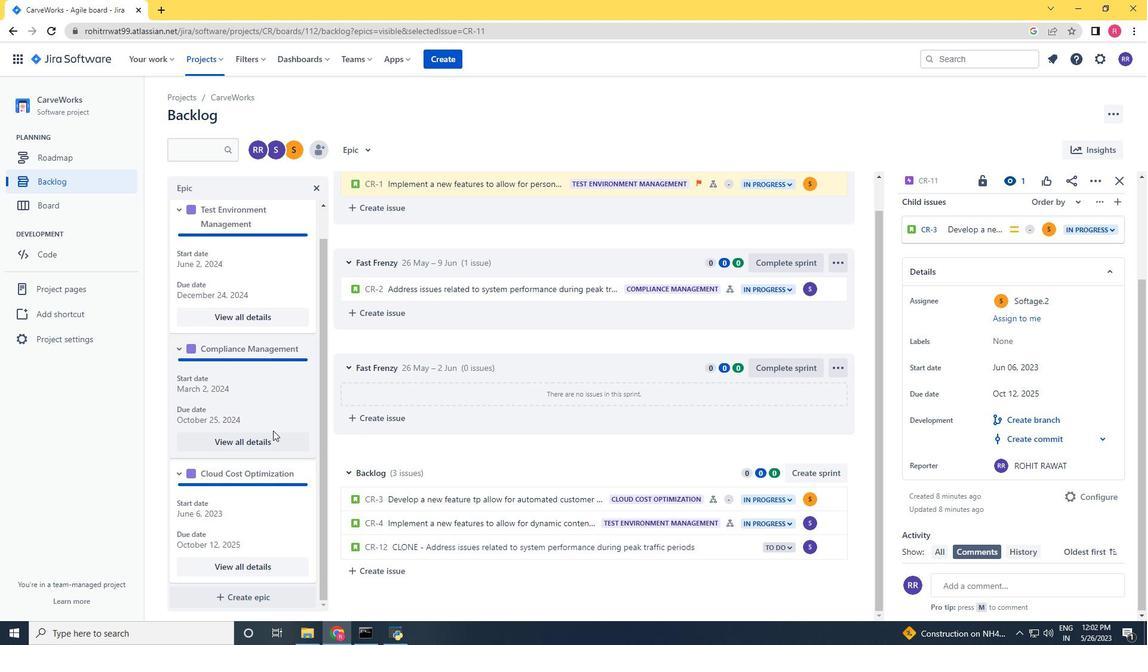
Action: Mouse scrolled (273, 431) with delta (0, 0)
Screenshot: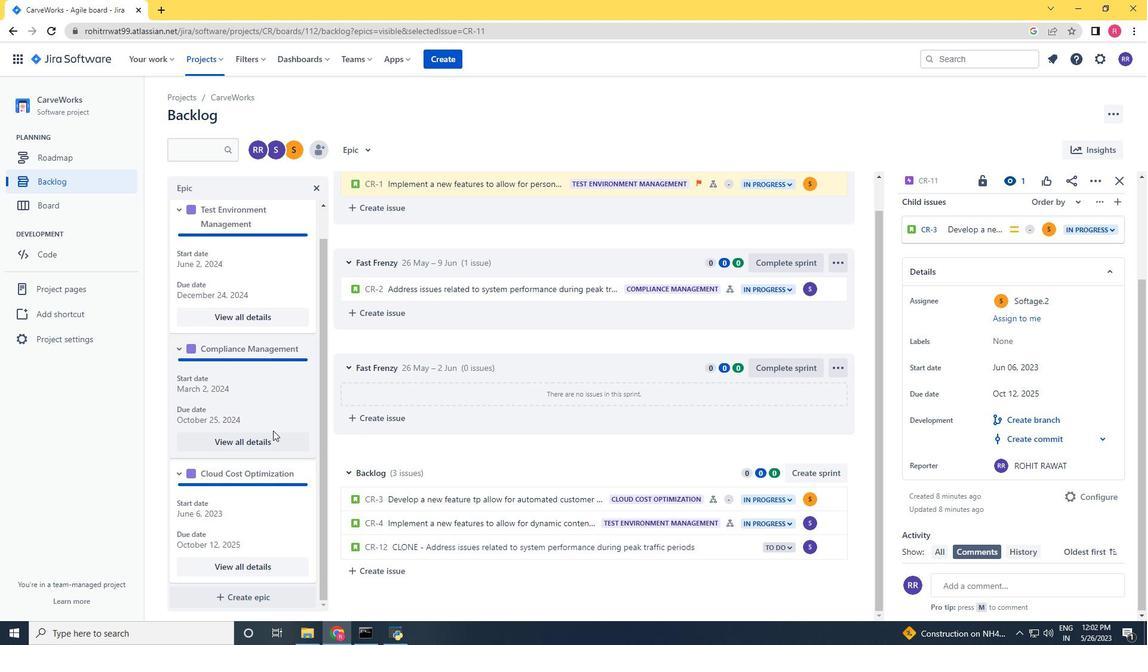 
Action: Mouse scrolled (273, 431) with delta (0, 0)
Screenshot: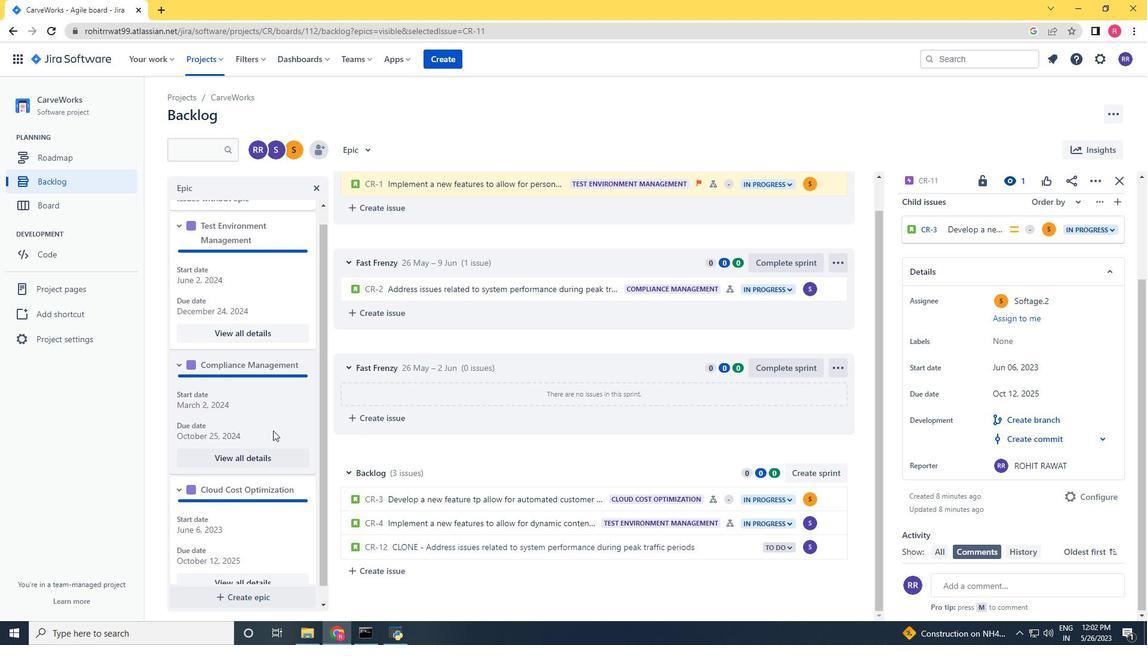 
Action: Mouse scrolled (273, 430) with delta (0, 0)
Screenshot: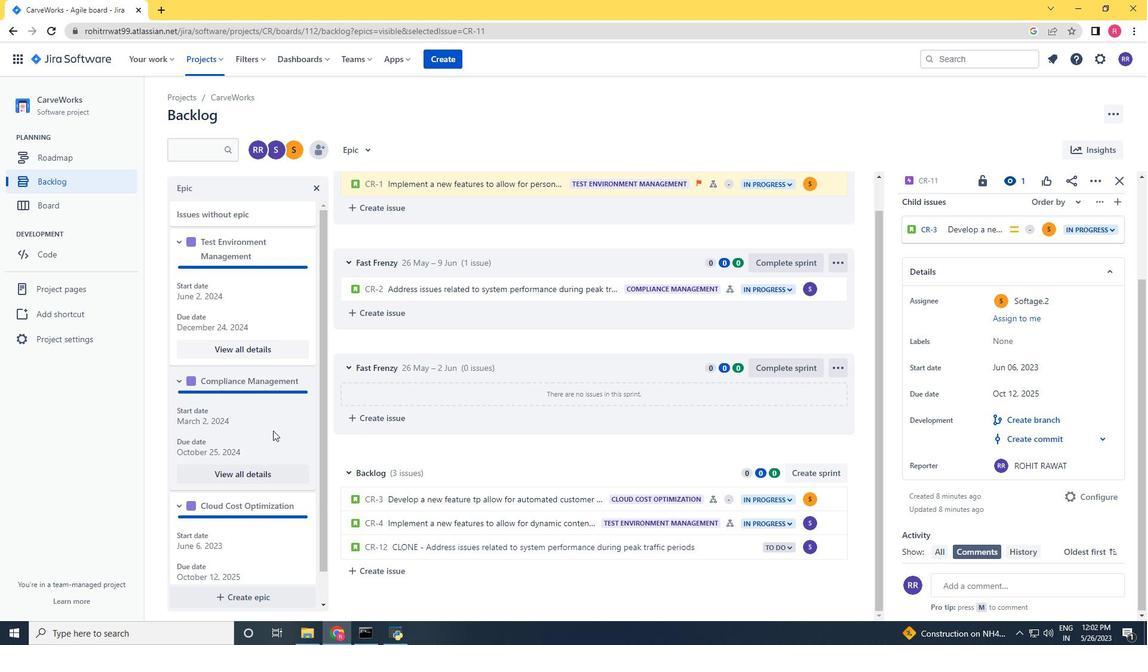 
Action: Mouse scrolled (273, 430) with delta (0, 0)
Screenshot: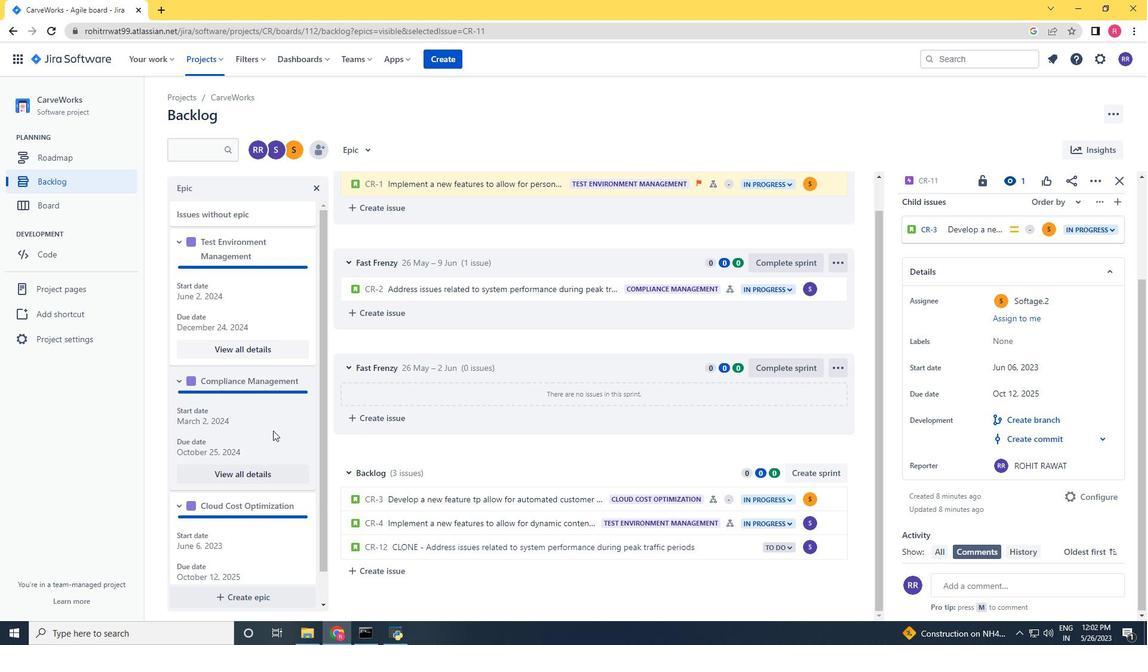
Action: Mouse moved to (273, 430)
Screenshot: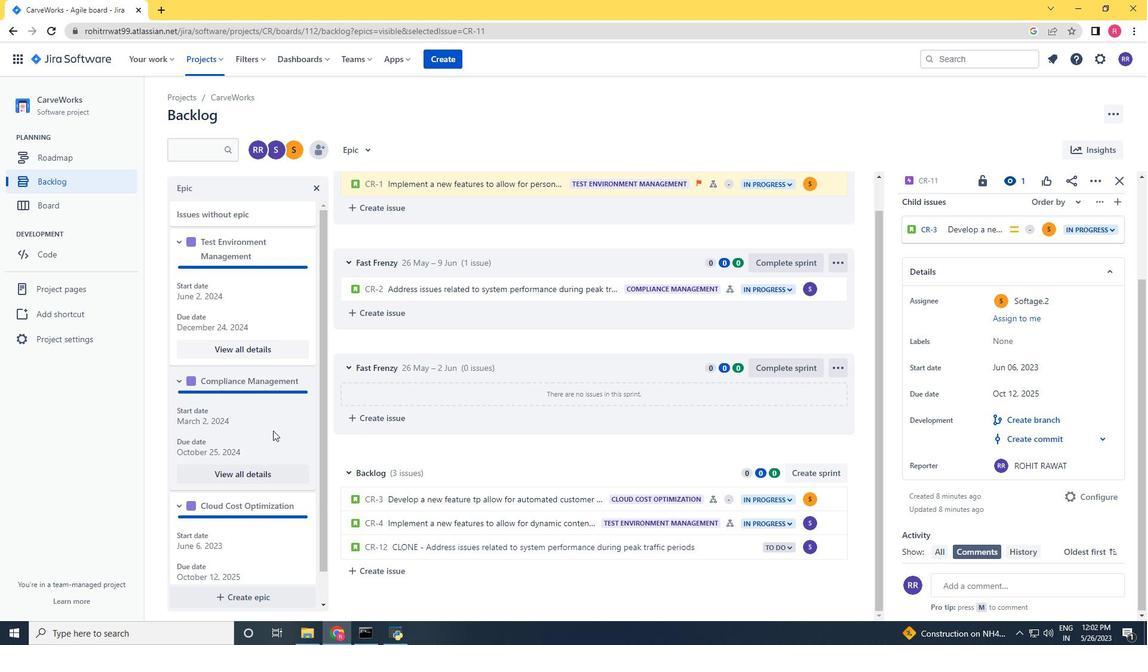 
Action: Mouse scrolled (273, 430) with delta (0, 0)
Screenshot: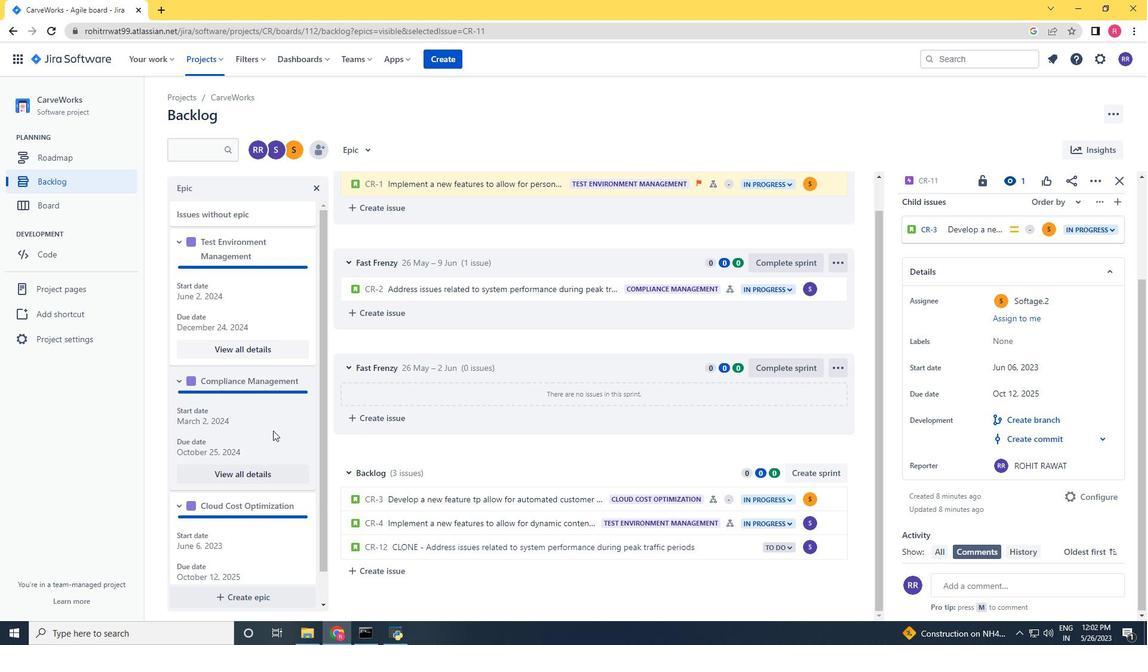 
Action: Mouse scrolled (273, 430) with delta (0, 0)
Screenshot: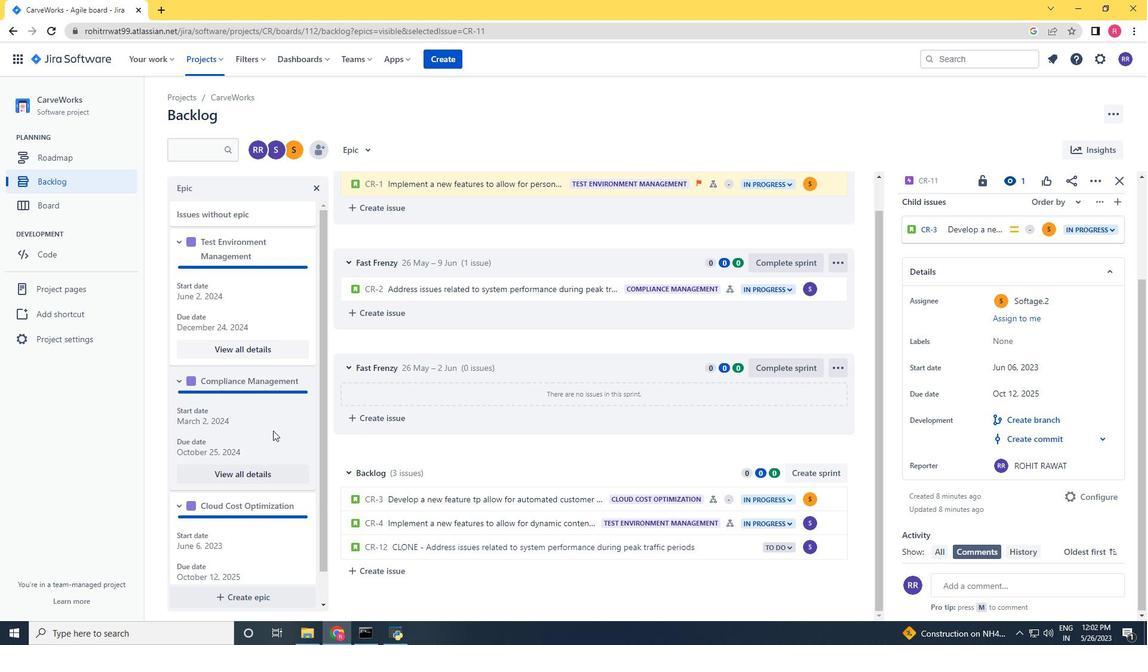 
Action: Mouse scrolled (273, 430) with delta (0, 0)
Screenshot: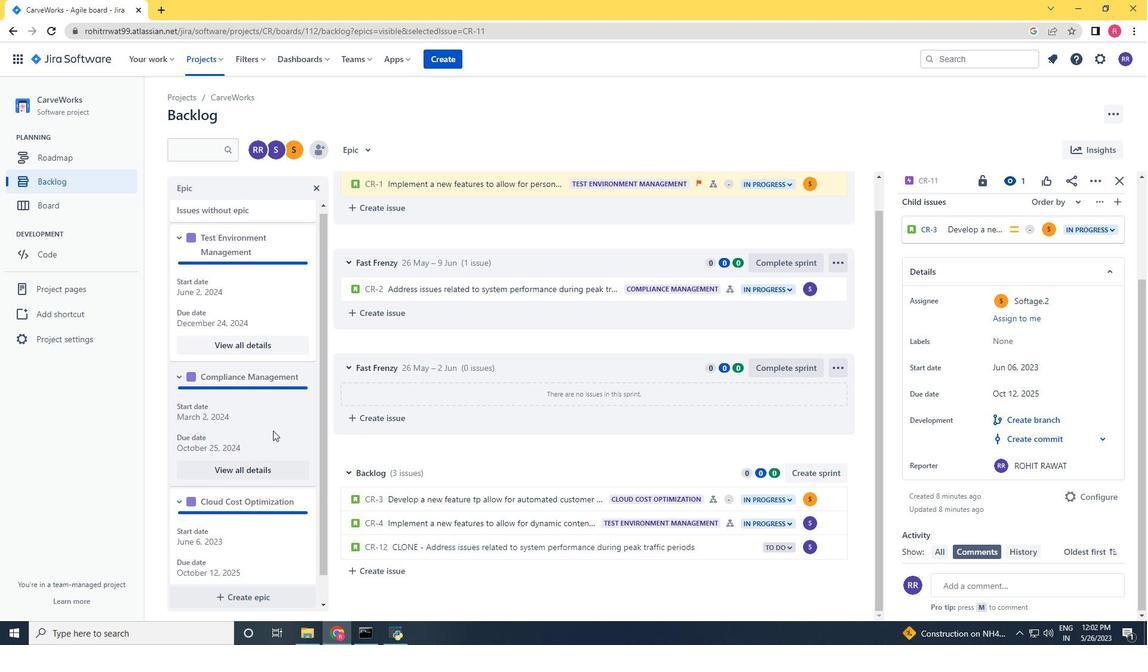 
Action: Mouse scrolled (273, 430) with delta (0, 0)
Screenshot: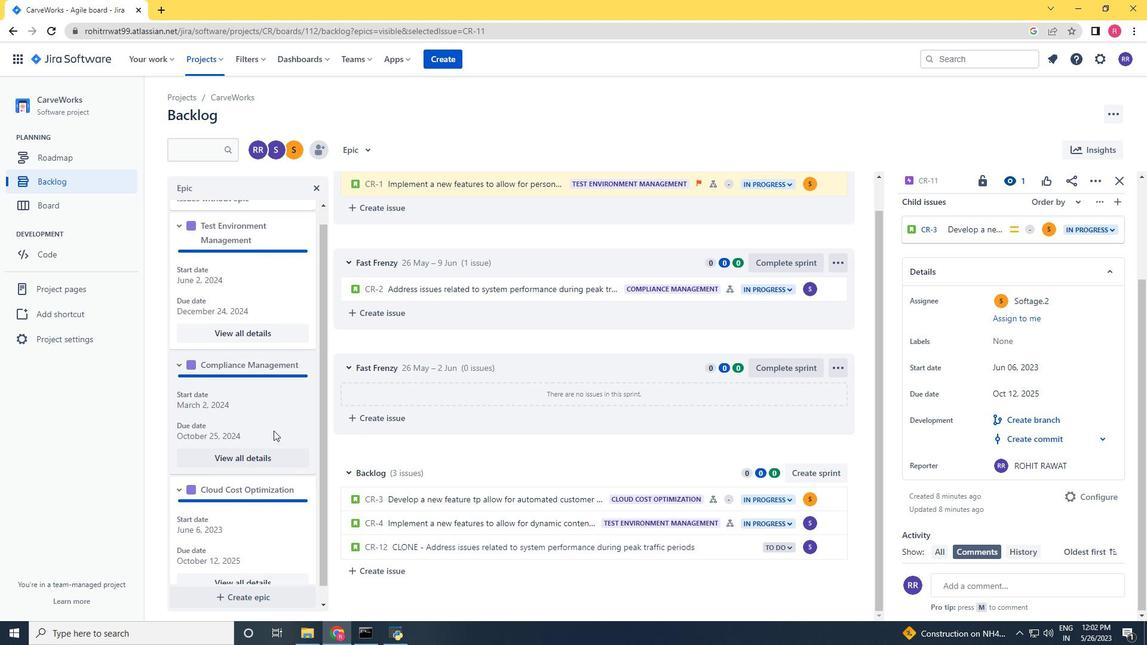 
Action: Mouse scrolled (273, 431) with delta (0, 0)
Screenshot: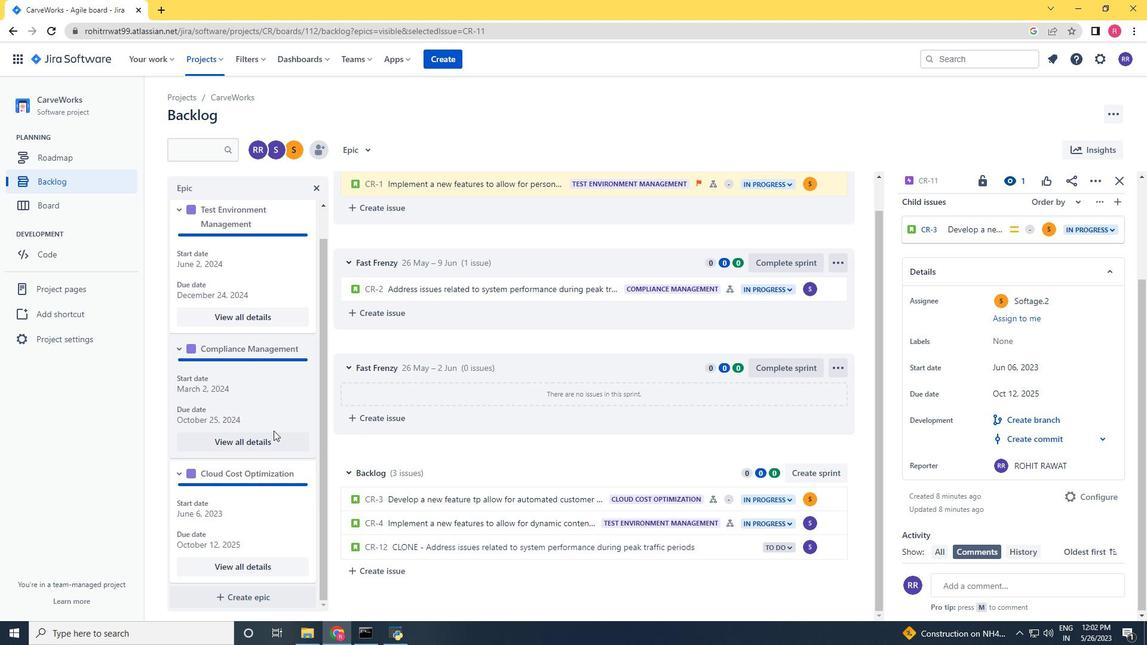 
Action: Mouse moved to (273, 430)
Screenshot: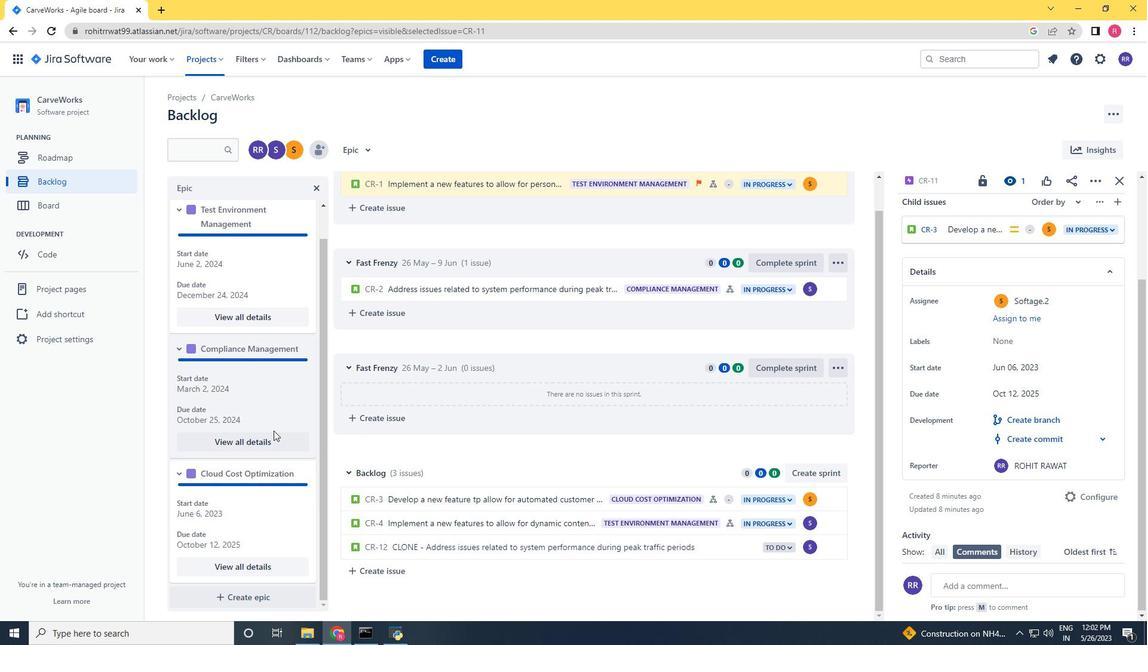 
Action: Mouse scrolled (273, 431) with delta (0, 0)
Screenshot: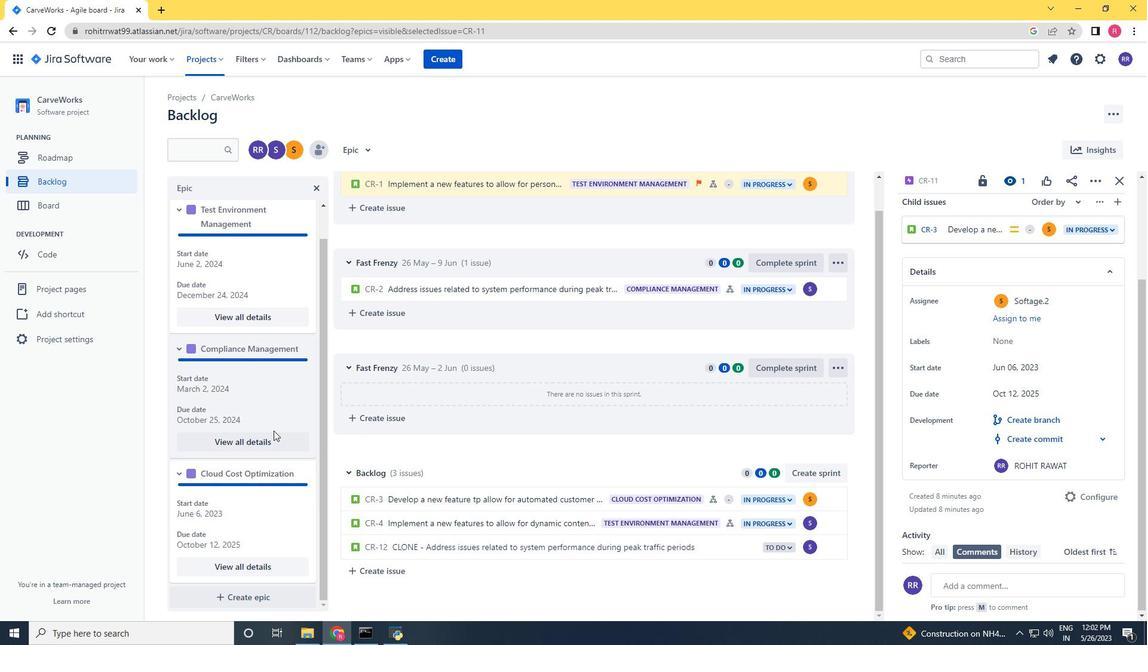 
Action: Mouse moved to (269, 427)
Screenshot: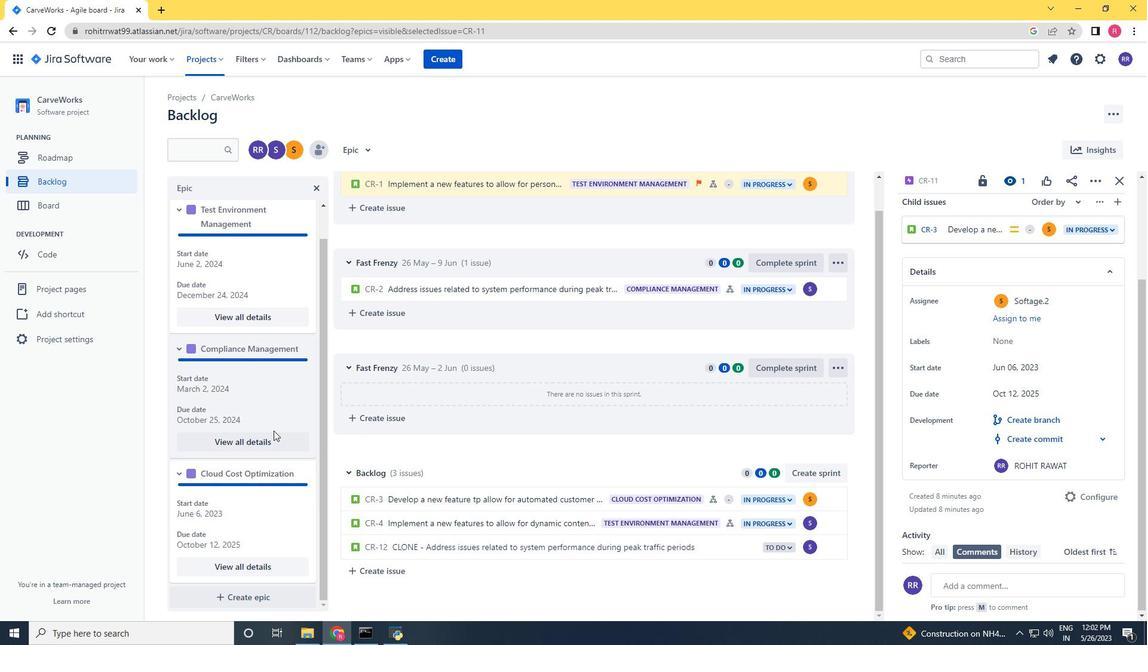 
Action: Mouse scrolled (273, 431) with delta (0, 0)
Screenshot: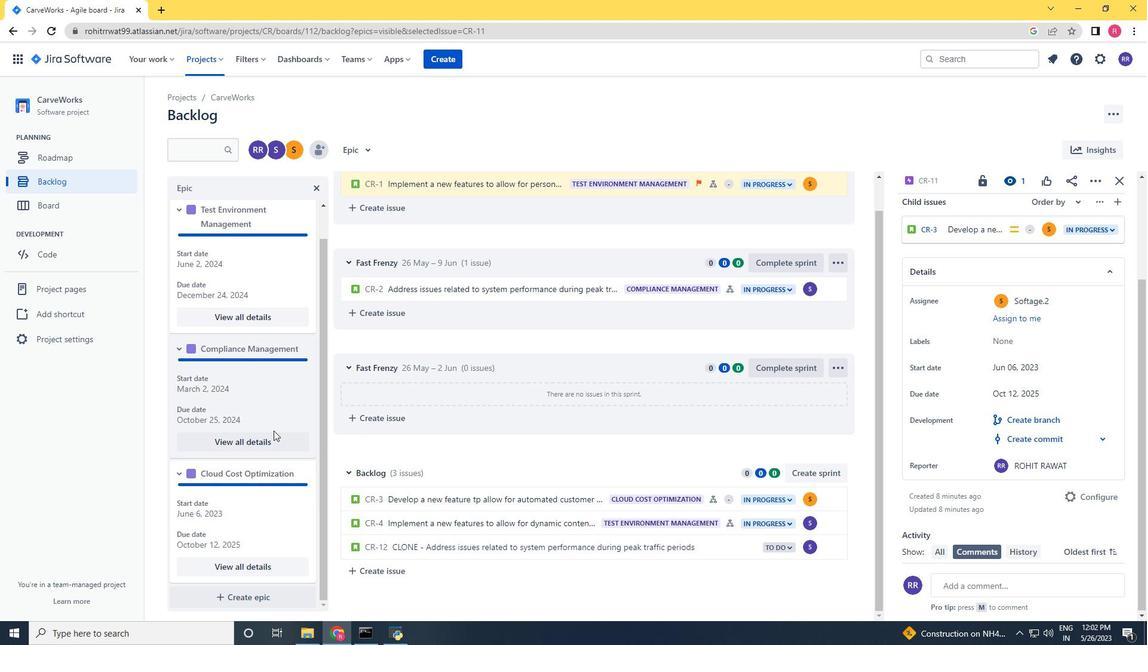 
Action: Mouse moved to (267, 425)
Screenshot: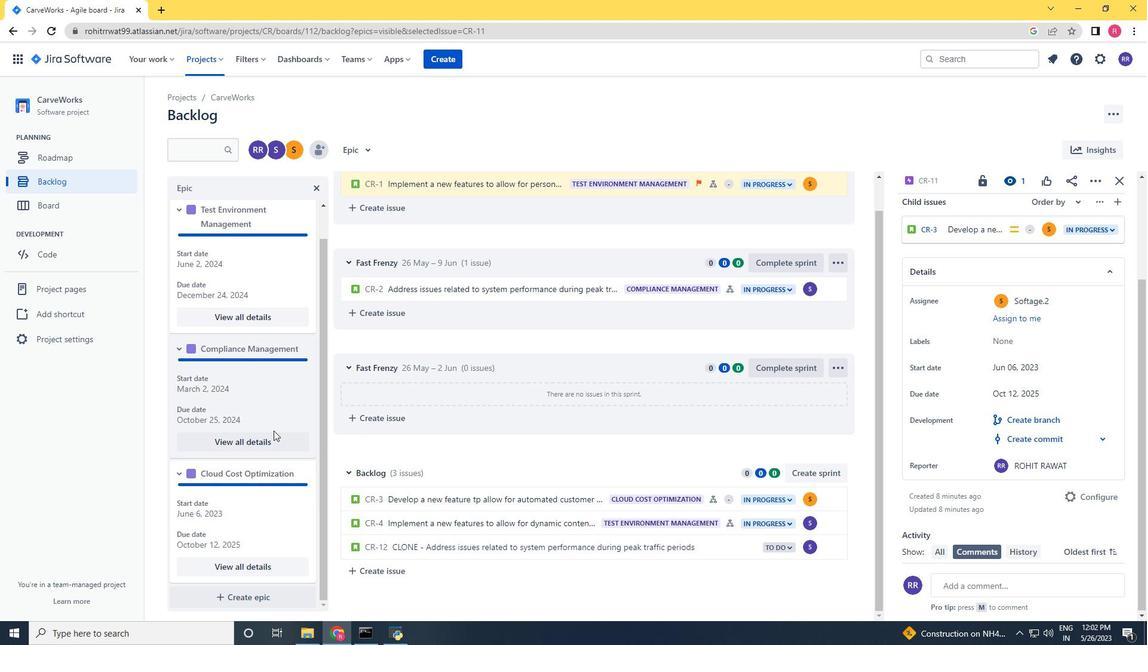 
Action: Mouse scrolled (273, 431) with delta (0, 0)
Screenshot: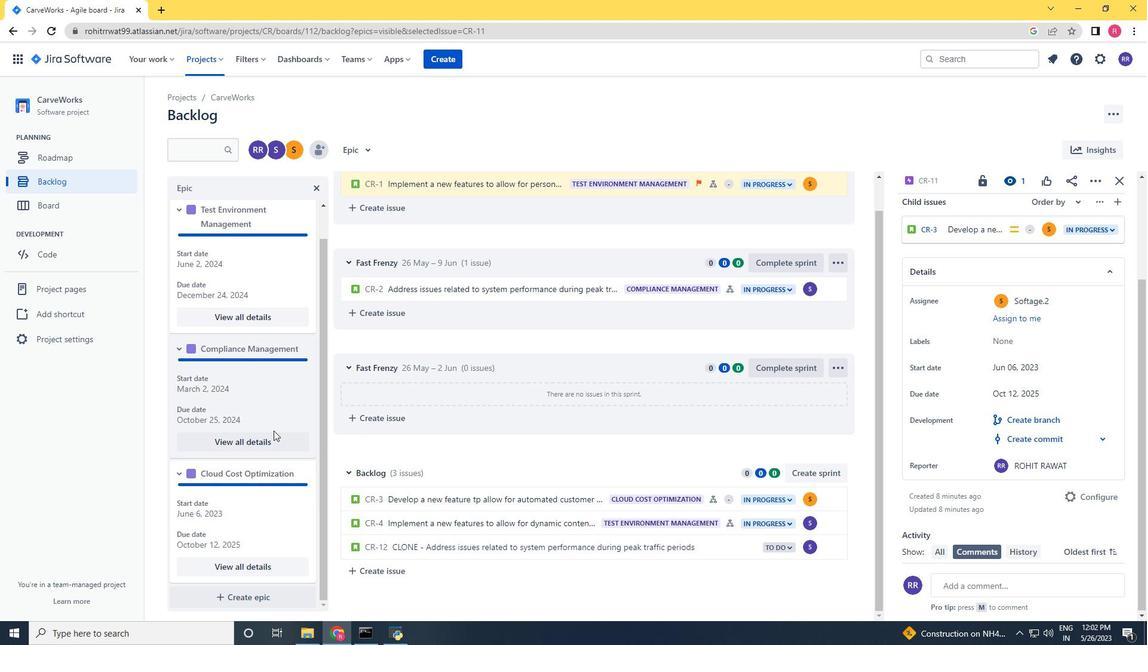 
Action: Mouse moved to (263, 423)
Screenshot: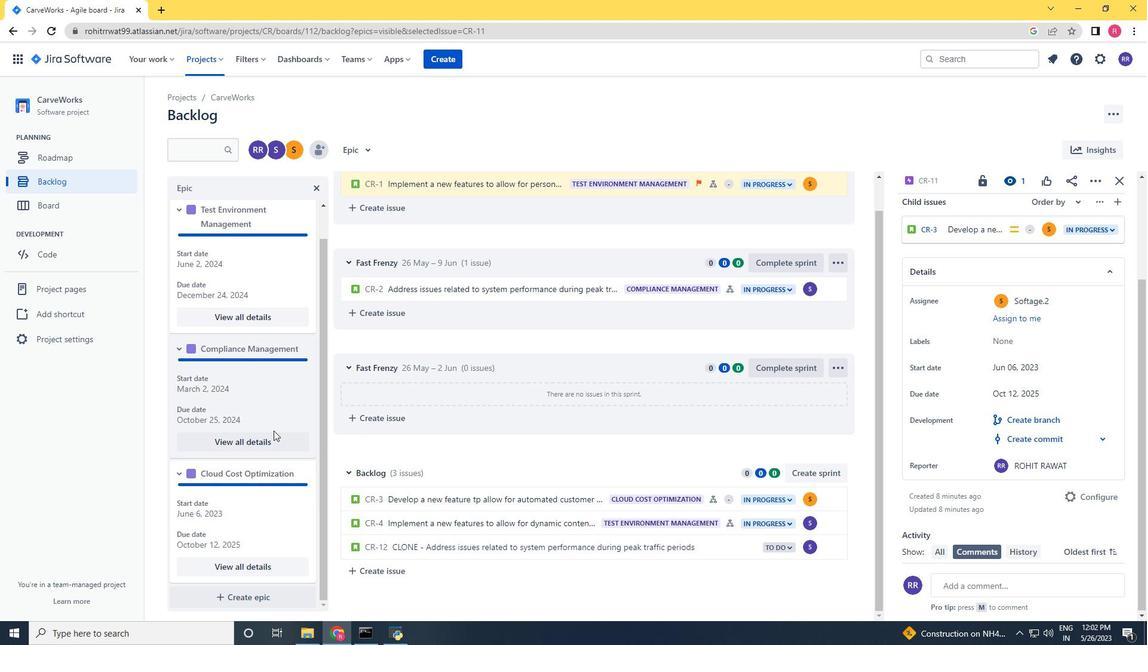 
Action: Mouse scrolled (273, 431) with delta (0, 0)
Screenshot: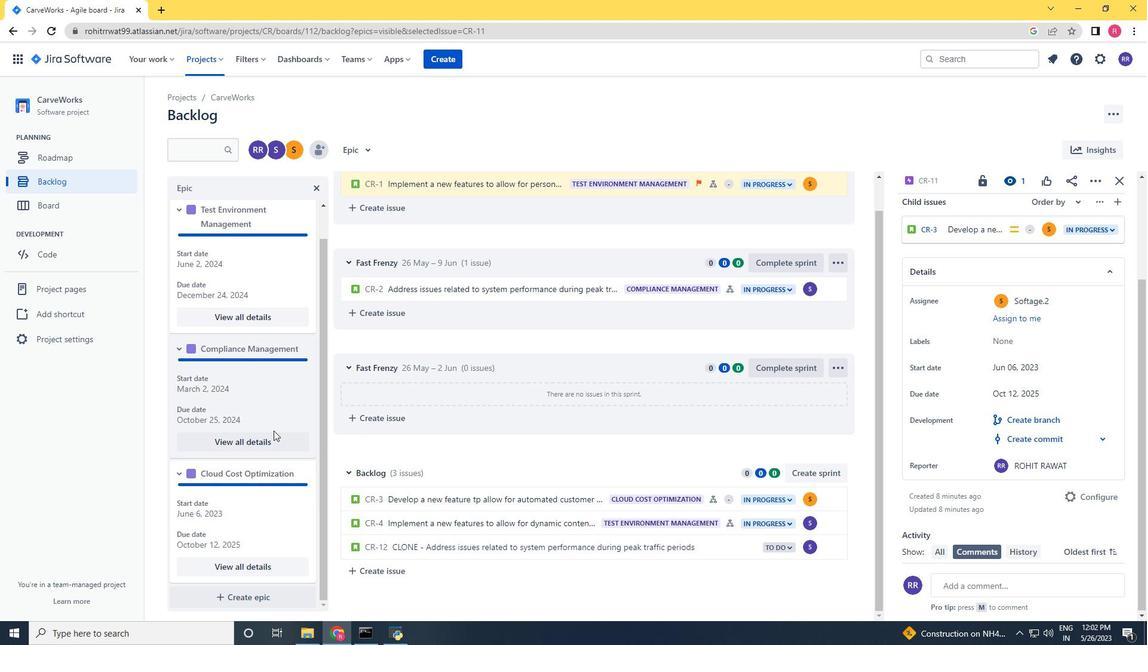 
Action: Mouse moved to (261, 423)
Screenshot: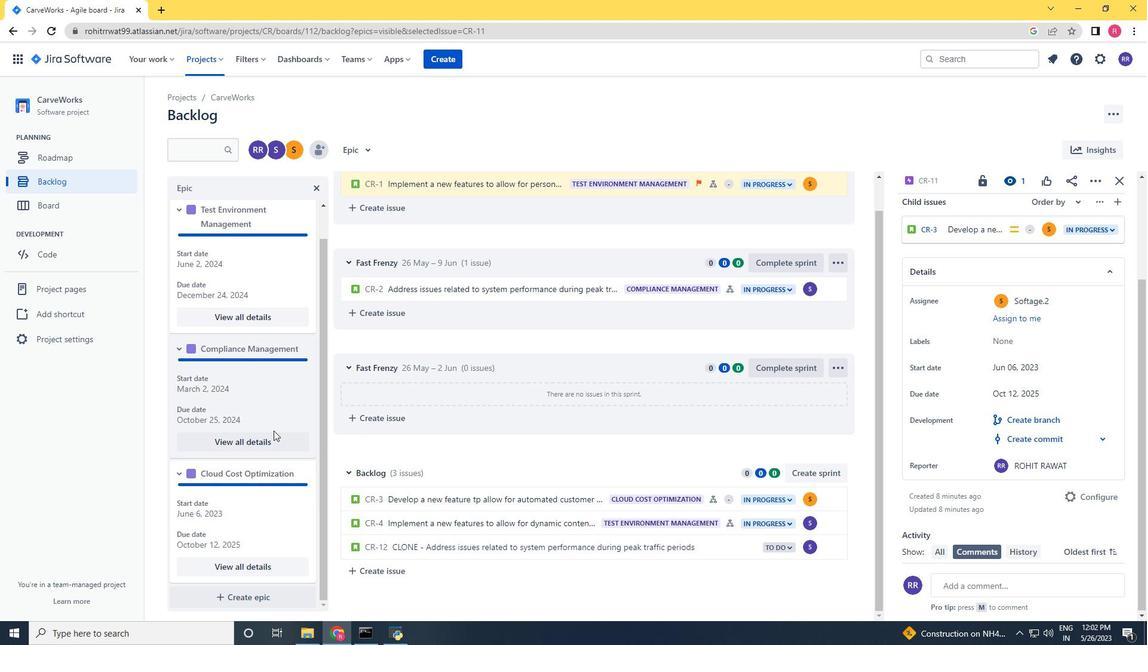 
Action: Mouse scrolled (273, 431) with delta (0, 0)
Screenshot: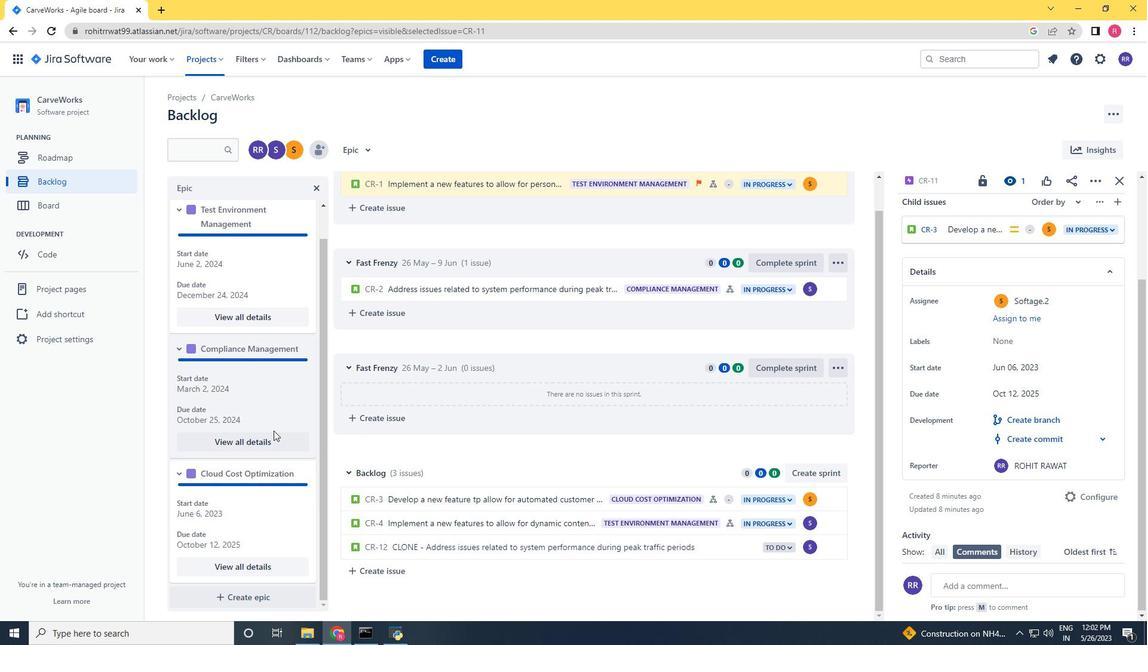 
